 Task: Create a Word document with the title 'Distance Learning Education' and a paragraph about distance learning. Use 'Franklin Gothic' font for both, bold the title, and adjust the font sizes.
Action: Mouse moved to (456, 614)
Screenshot: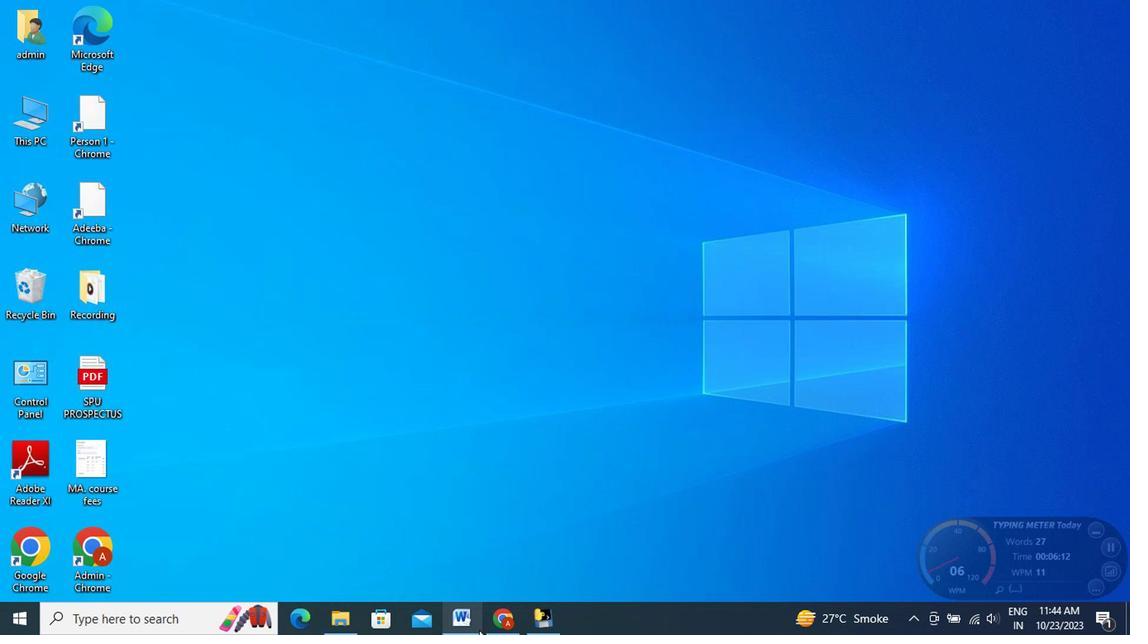 
Action: Mouse pressed left at (456, 614)
Screenshot: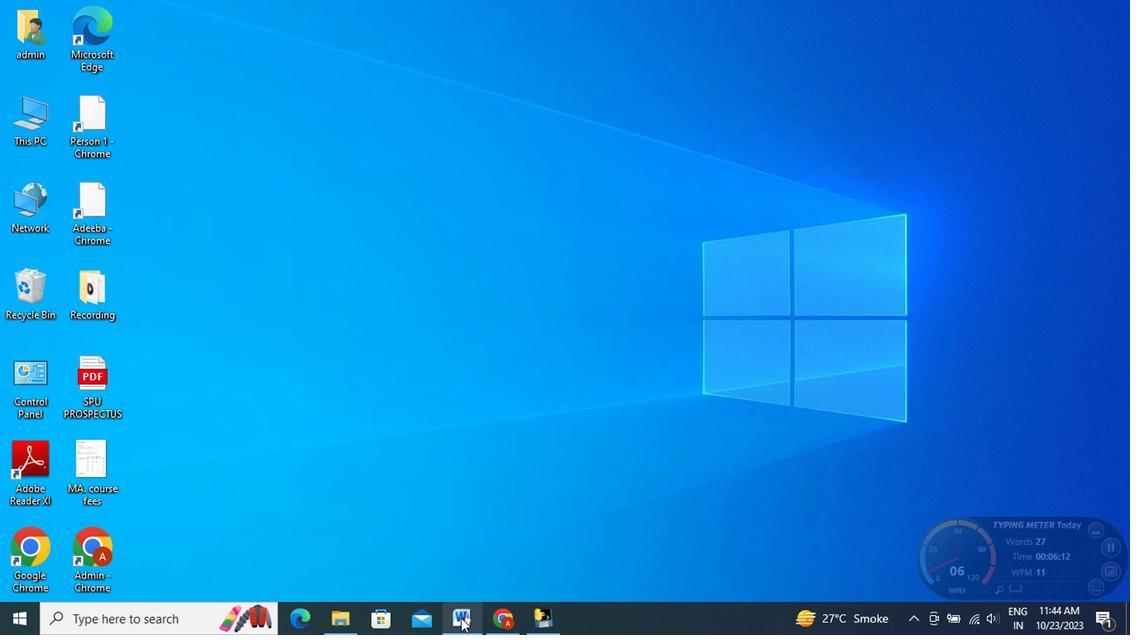 
Action: Mouse moved to (897, 367)
Screenshot: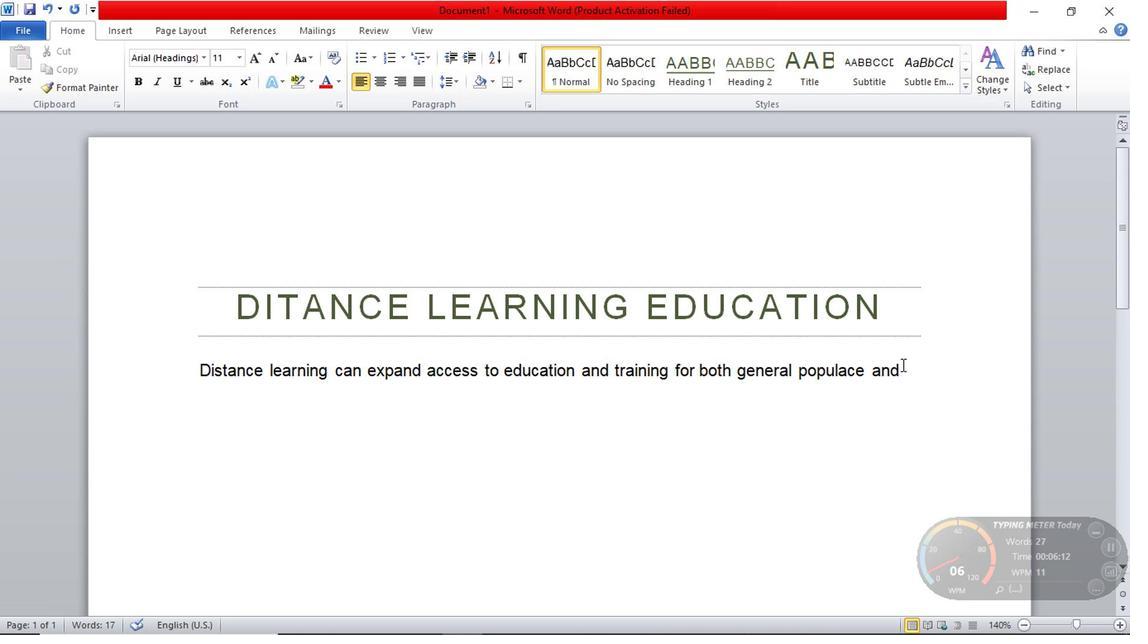 
Action: Mouse pressed left at (897, 367)
Screenshot: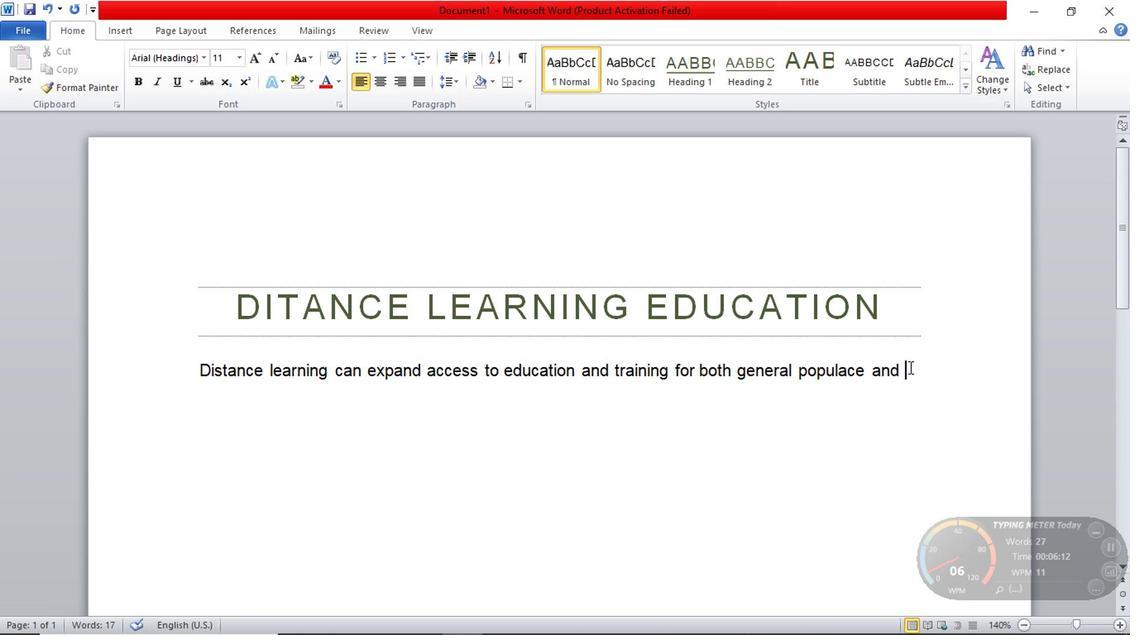 
Action: Key pressed hjnjjk
Screenshot: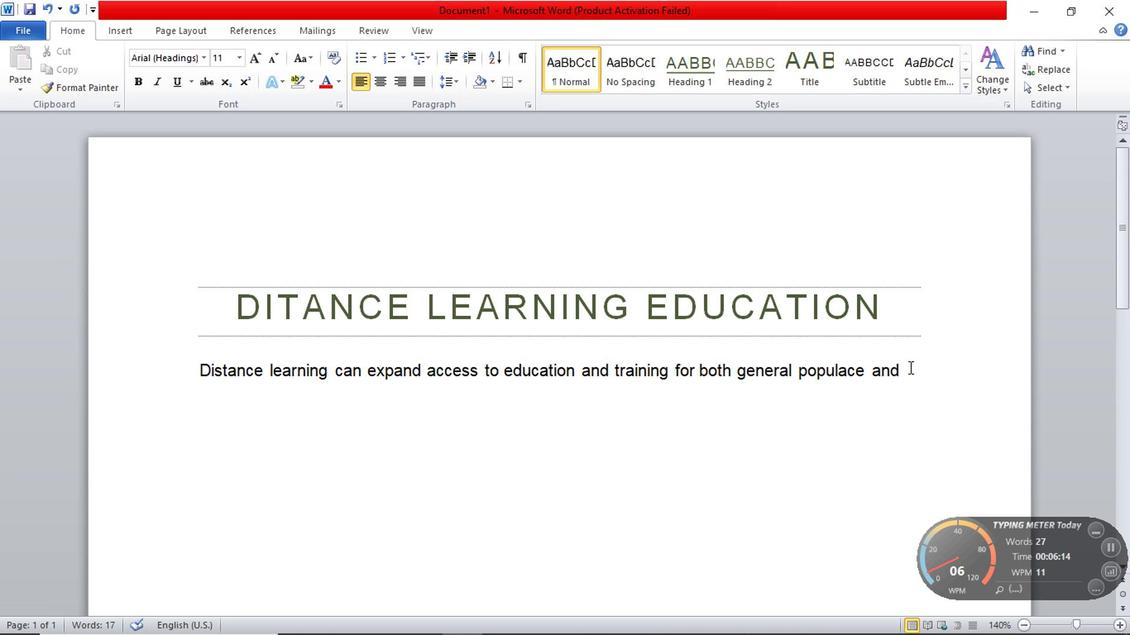 
Action: Mouse moved to (899, 364)
Screenshot: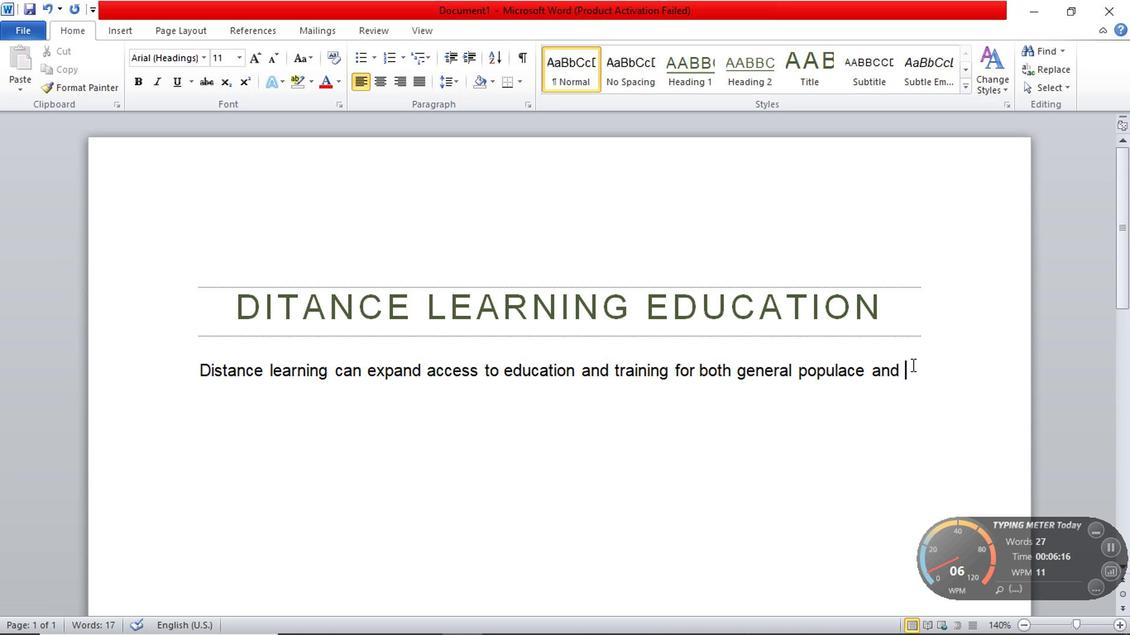 
Action: Mouse pressed left at (899, 364)
Screenshot: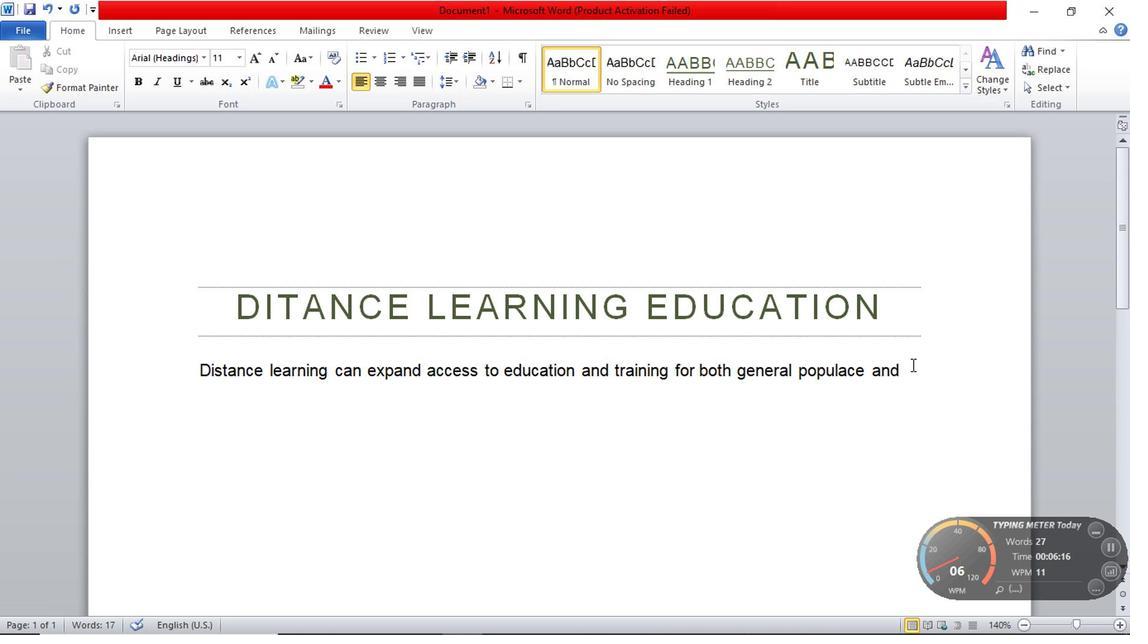 
Action: Key pressed <Key.backspace>
Screenshot: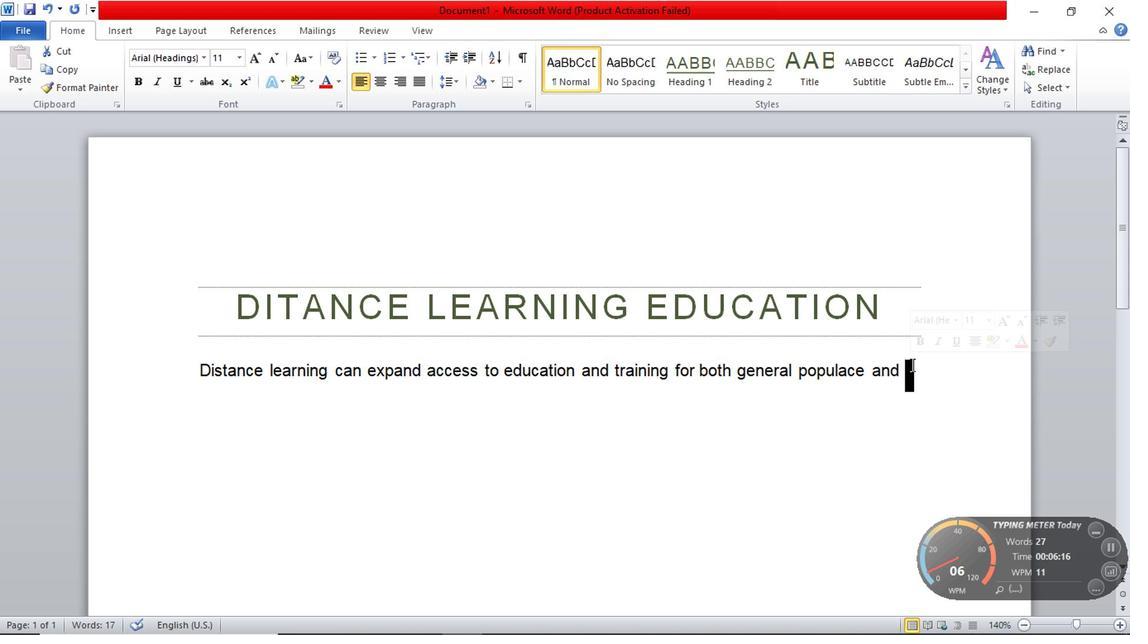 
Action: Mouse moved to (601, 64)
Screenshot: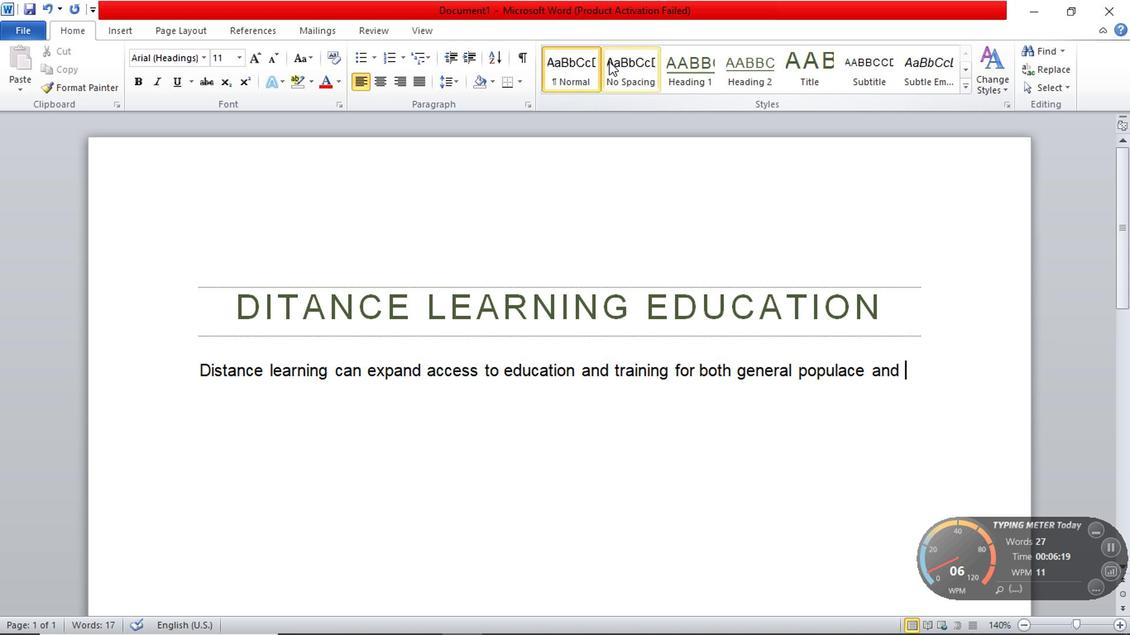 
Action: Mouse pressed left at (601, 64)
Screenshot: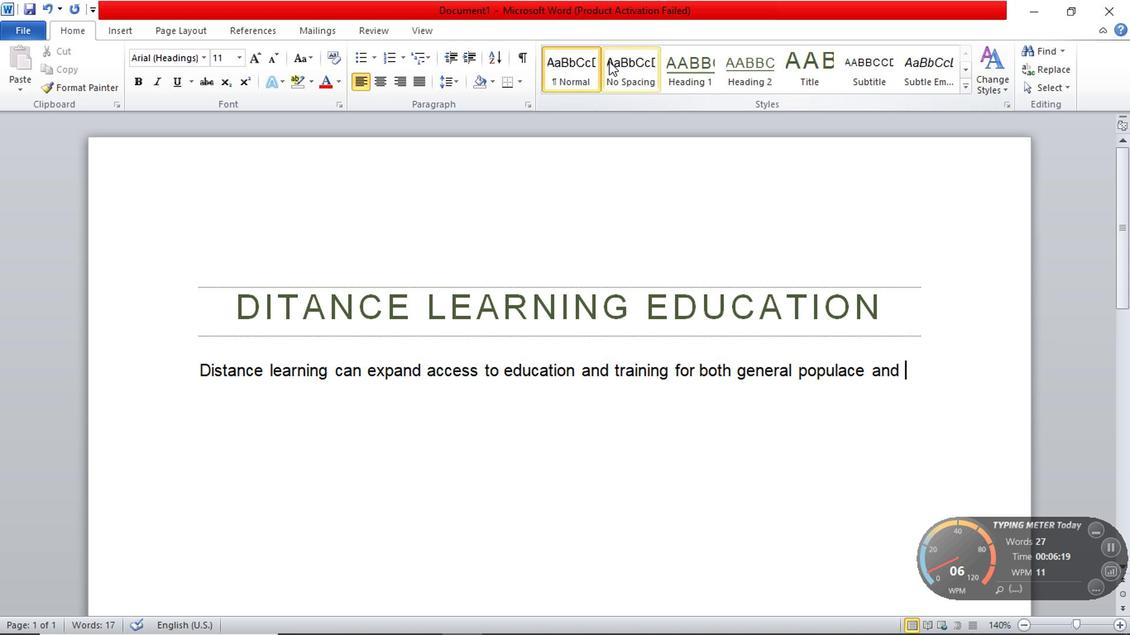
Action: Mouse moved to (553, 73)
Screenshot: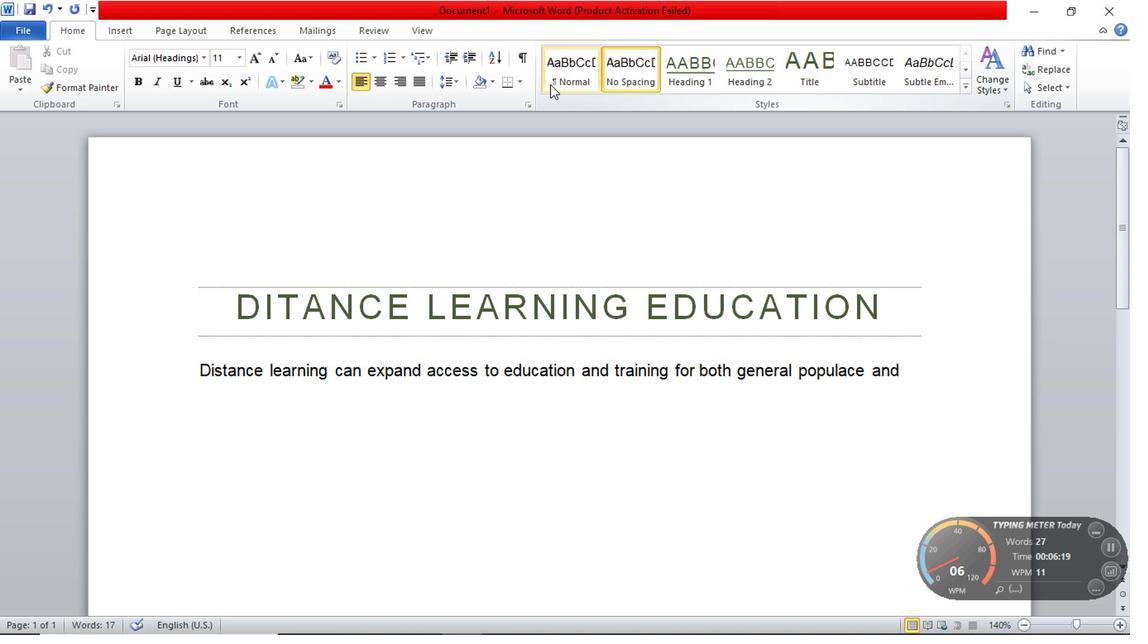 
Action: Mouse pressed left at (553, 73)
Screenshot: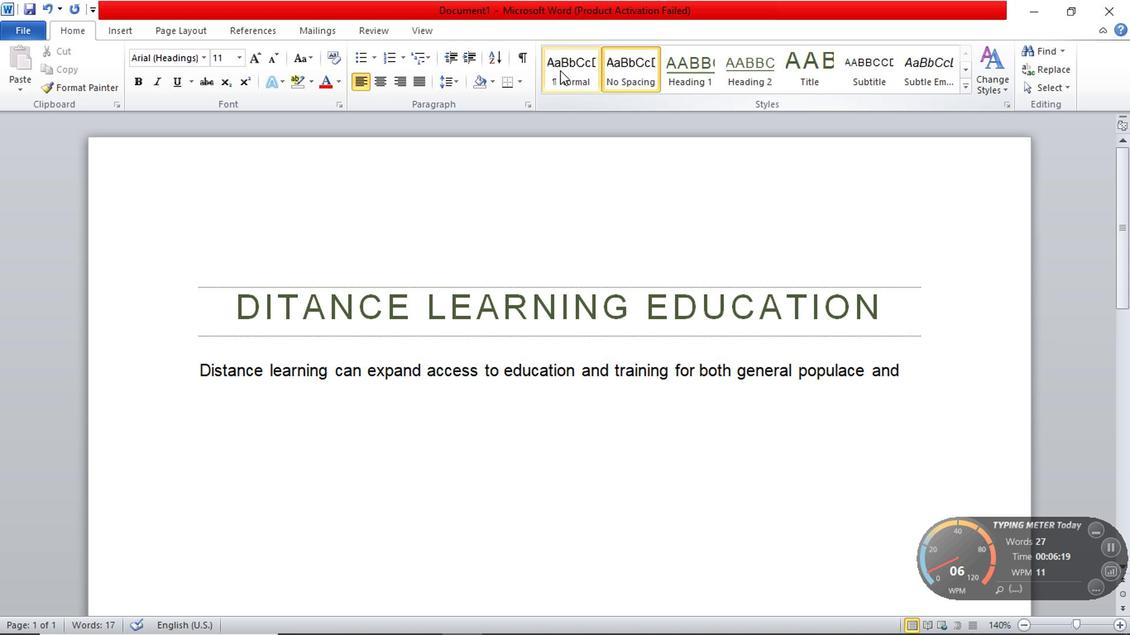 
Action: Mouse moved to (909, 371)
Screenshot: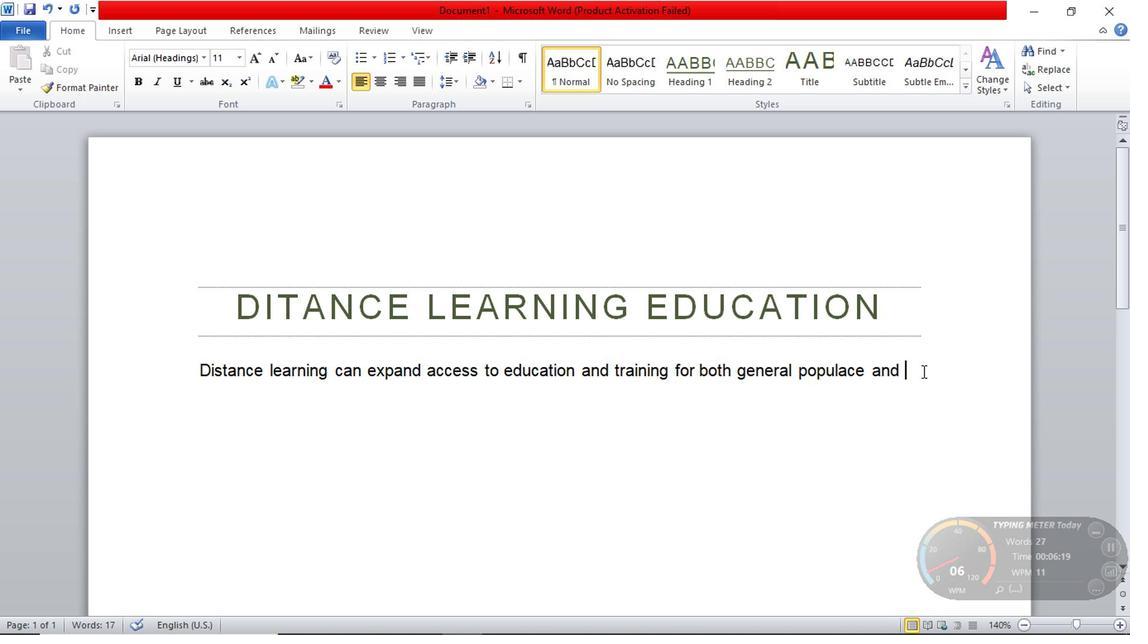 
Action: Mouse pressed left at (909, 371)
Screenshot: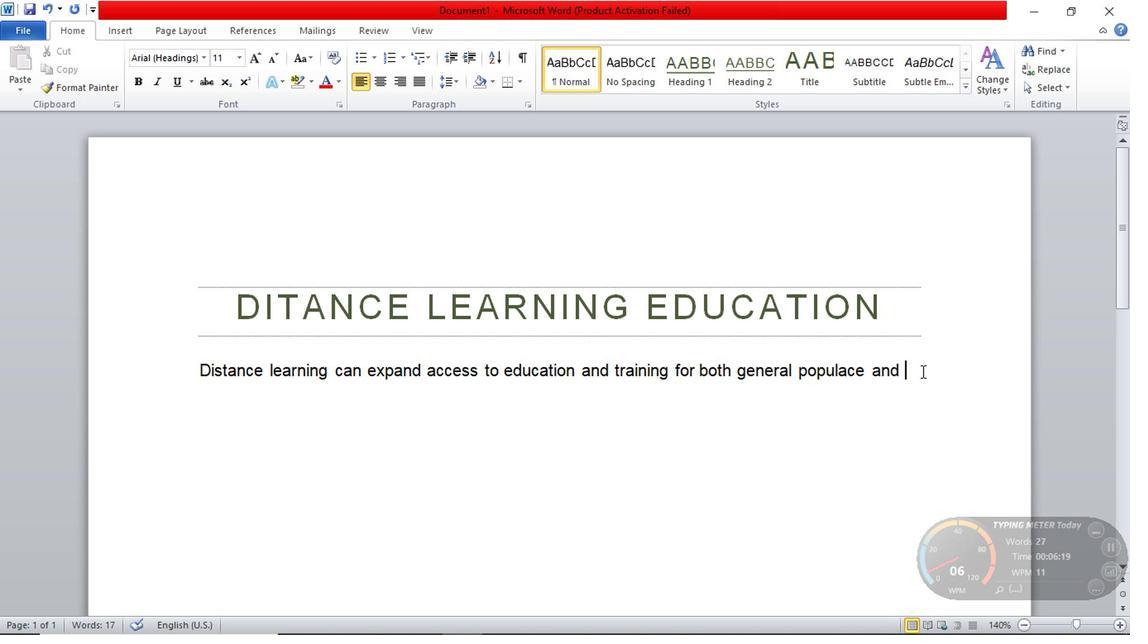 
Action: Key pressed bussiness<Key.space><Key.backspace>es<Key.space>since<Key.space>its<Key.space>flexblr<Key.backspace>e<Key.space><Key.backspace><Key.backspace><Key.backspace><Key.backspace>ible<Key.space>scheduling<Key.space>structure<Key.space>lessens<Key.space>the<Key.space>effects<Key.space>of<Key.space>the<Key.space>many<Key.space>time-constraintas<Key.backspace><Key.backspace>s<Key.space>imposed<Key.space>n<Key.backspace>by<Key.space>pe<<255>>rsonal<Key.space>responsibilities<Key.space>and<Key.space>commitments.<Key.shift>Devolving<Key.space>some<Key.backspace><Key.backspace><Key.backspace><Key.backspace><Key.backspace><Key.backspace><Key.backspace><Key.backspace><Key.backspace><Key.backspace><Key.backspace><Key.backspace><Key.backspace><Key.backspace><Key.space><Key.shift>Devolving<Key.space>some<Key.space>activite<Key.backspace>ies<Key.space>off<Key.space><Key.backspace>-d<Key.backspace>sif<Key.backspace>de<Key.space>alleviatres<Key.space>institutional<Key.space>capacity<Key.space>constrains<Key.backspace>ts<Key.space>arising<Key.space>from<Key.space>the<Key.space>traditional<Key.space>demand<Key.space>on<Key.space>institutonal<Key.space>buildings<Key.space>and<Key.space>infe<Key.backspace>rastructure/<Key.backspace>.<Key.space><Key.shift>As<Key.backspace><Key.backspace><Key.backspace><Key.space><Key.shift>A<Key.shift>A<Key.backspace><Key.backspace>as<Key.backspace><Key.backspace><Key.space><Key.shift><Key.shift><Key.shift><Key.shift><Key.shift><Key.shift>A<Key.backspace>
Screenshot: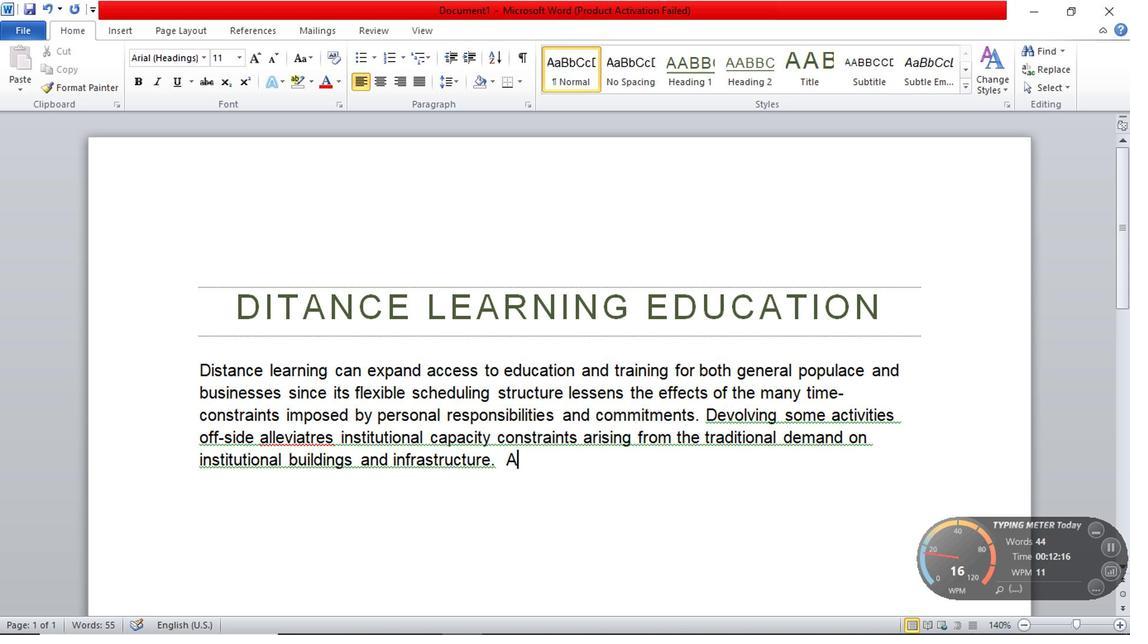 
Action: Mouse moved to (370, 62)
Screenshot: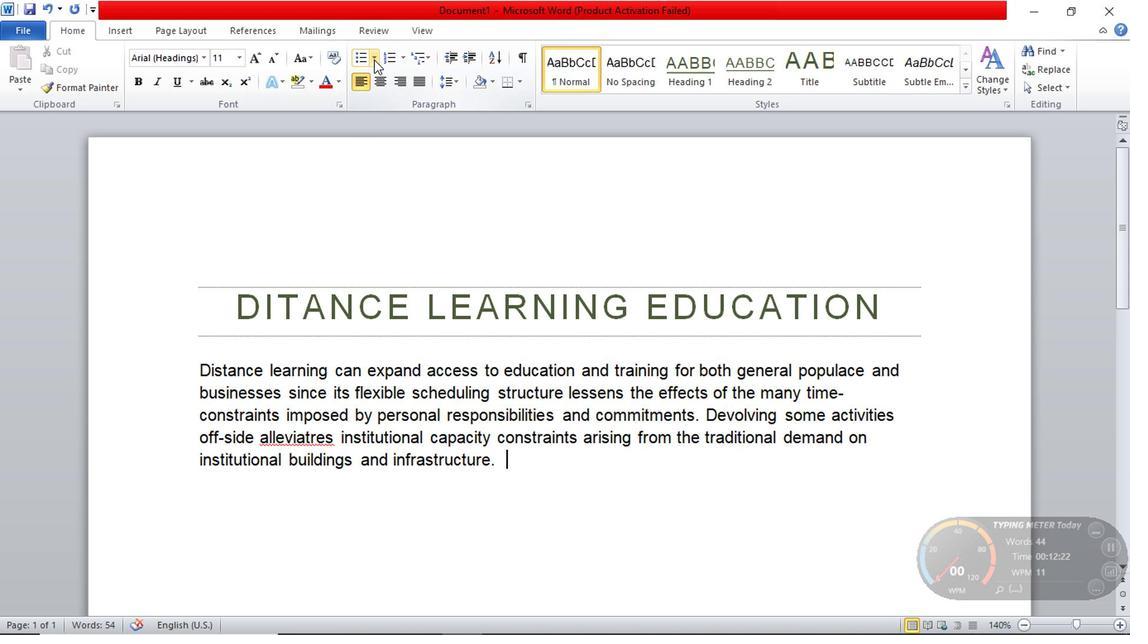 
Action: Mouse pressed left at (370, 62)
Screenshot: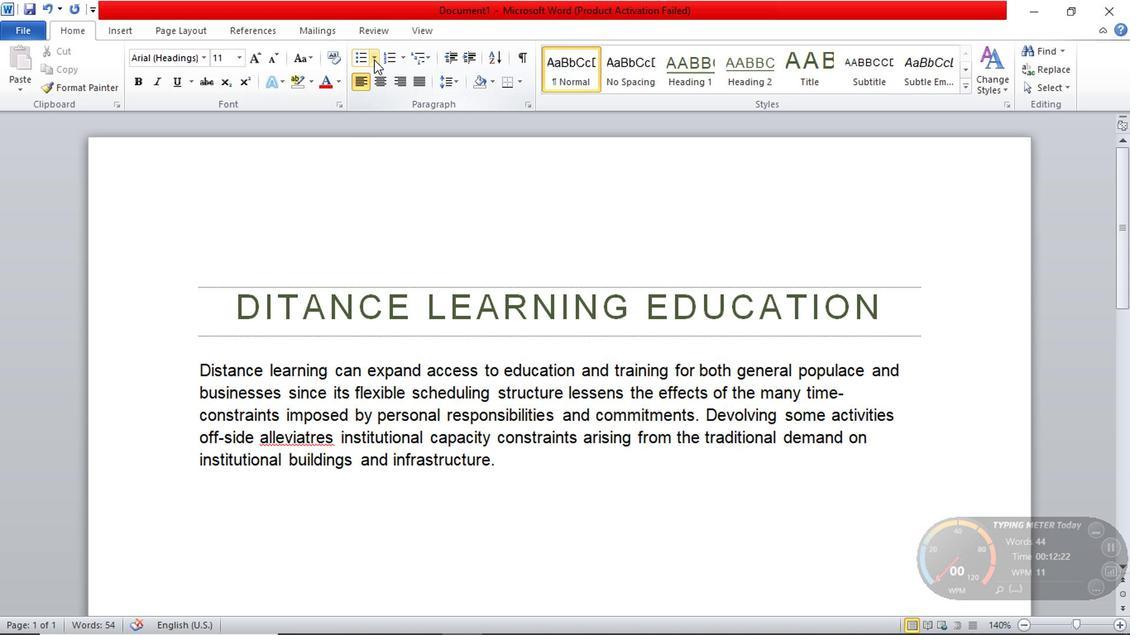 
Action: Mouse moved to (273, 237)
Screenshot: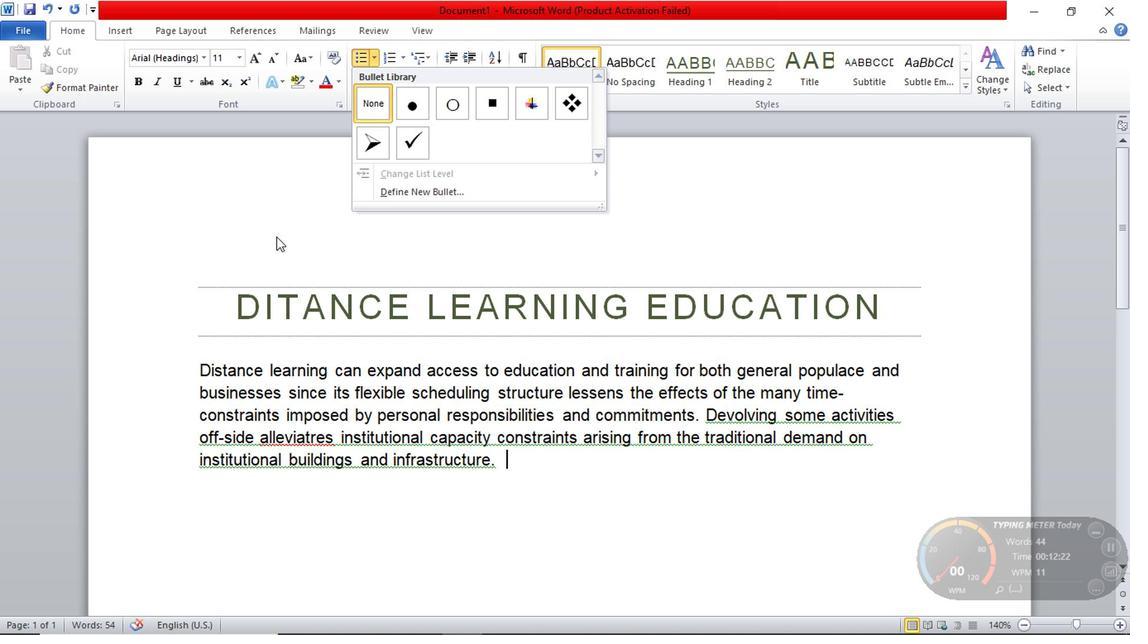 
Action: Mouse pressed left at (273, 237)
Screenshot: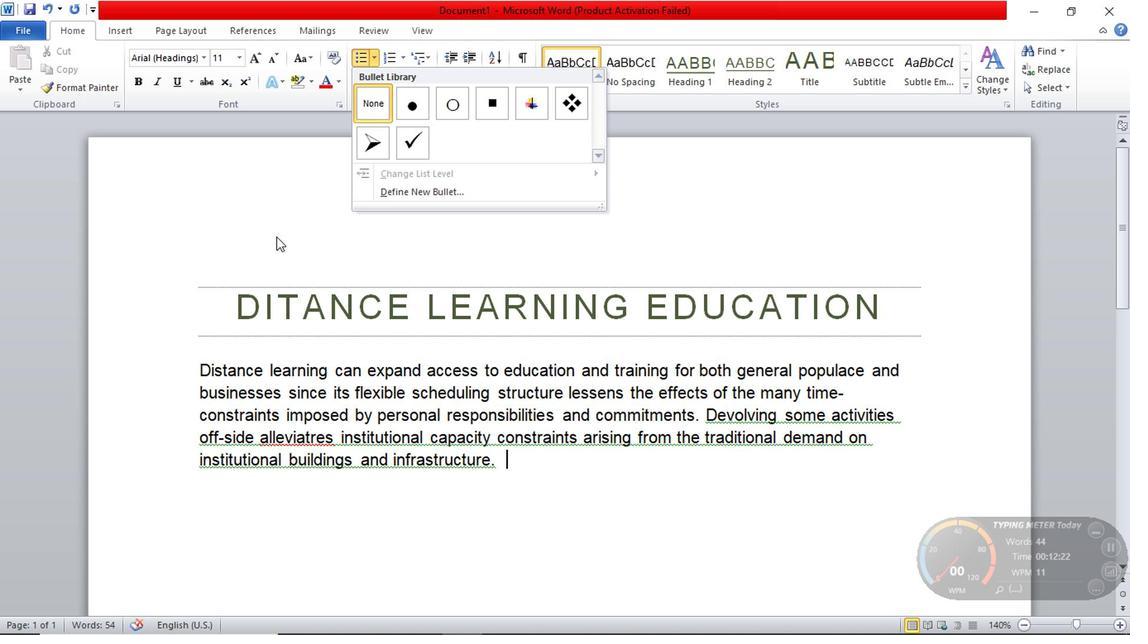
Action: Mouse moved to (484, 475)
Screenshot: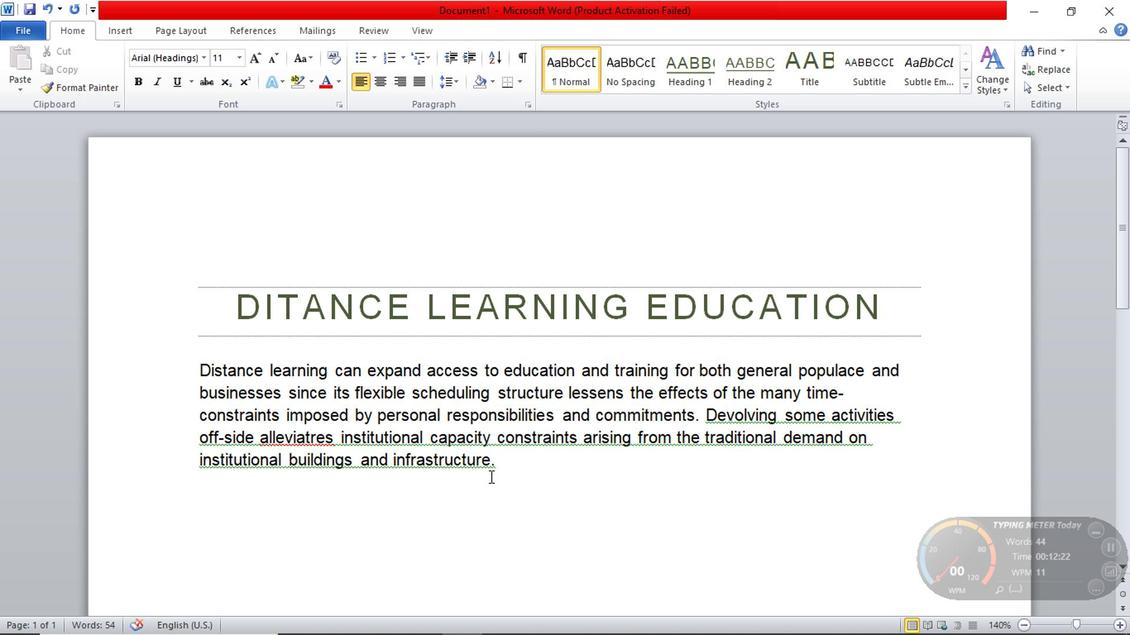 
Action: Mouse pressed left at (484, 475)
Screenshot: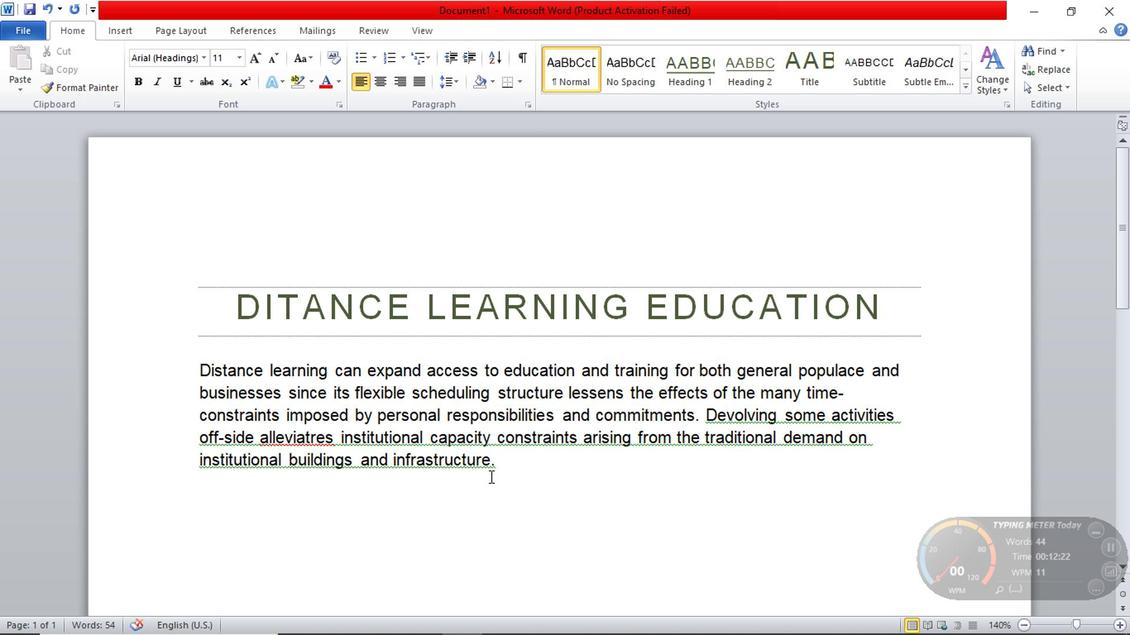 
Action: Mouse moved to (327, 436)
Screenshot: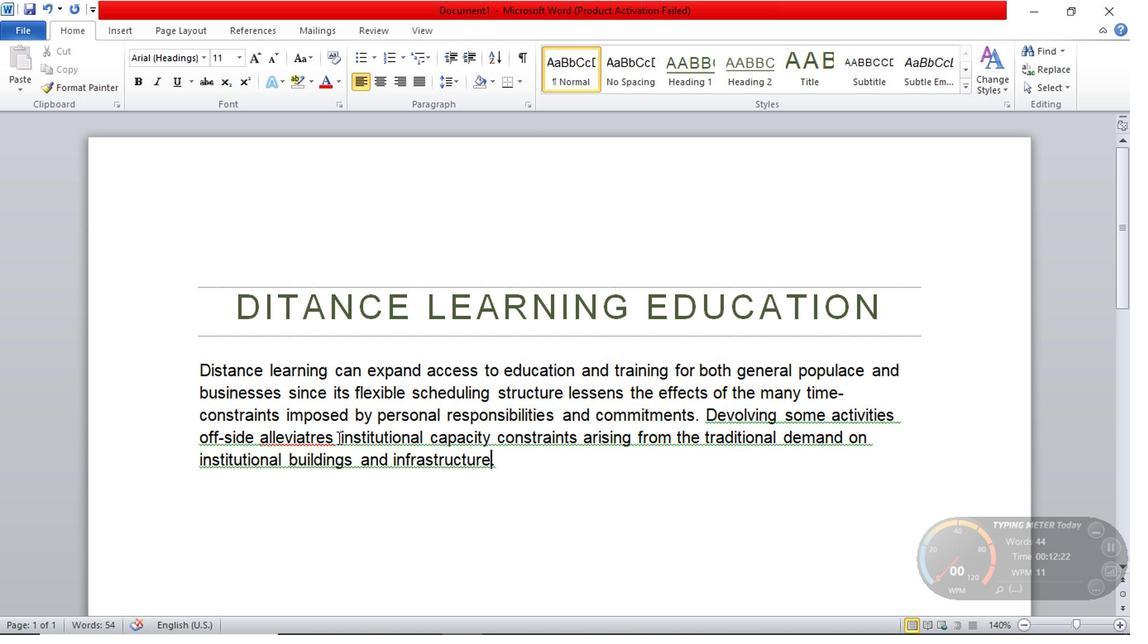 
Action: Mouse pressed left at (327, 436)
Screenshot: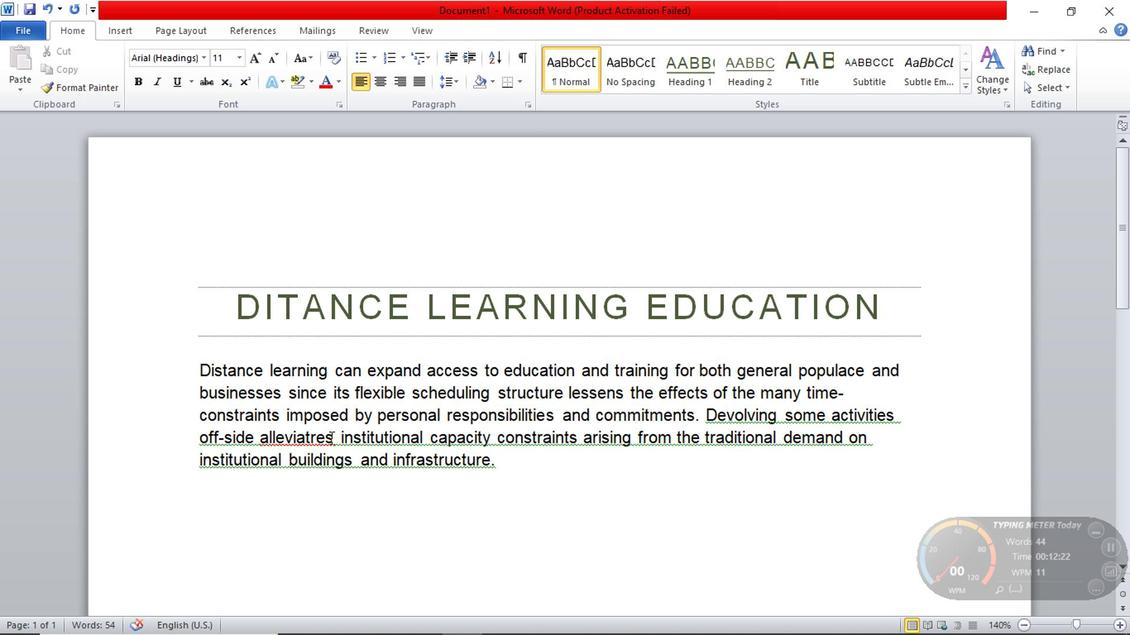 
Action: Mouse moved to (329, 434)
Screenshot: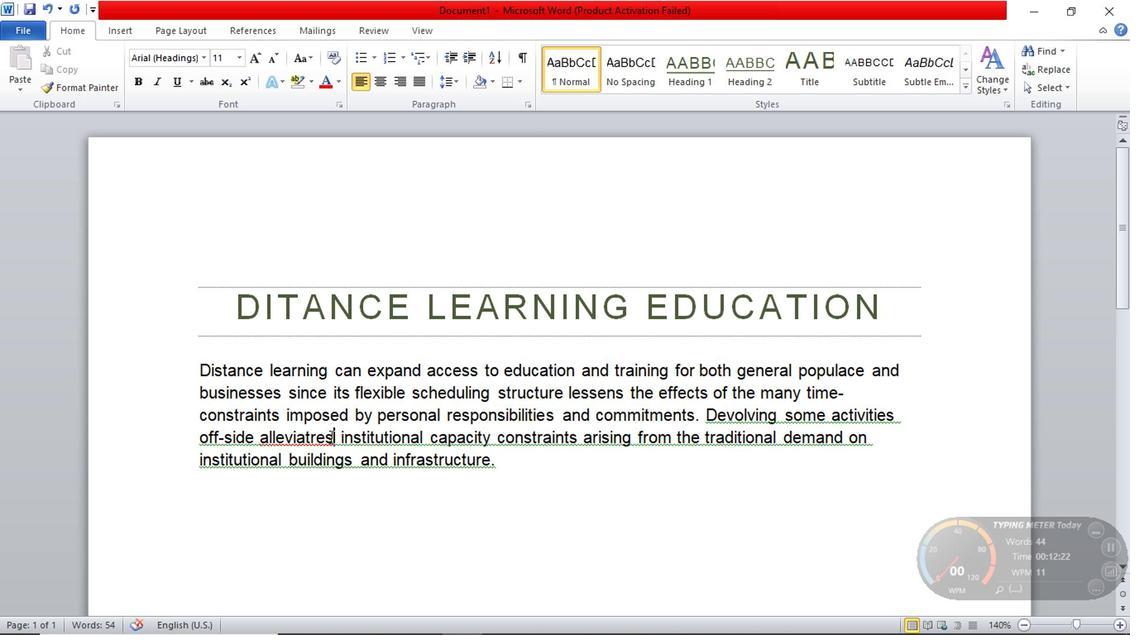 
Action: Key pressed <Key.backspace><Key.backspace><Key.backspace><Key.backspace><Key.backspace><Key.backspace><Key.backspace>
Screenshot: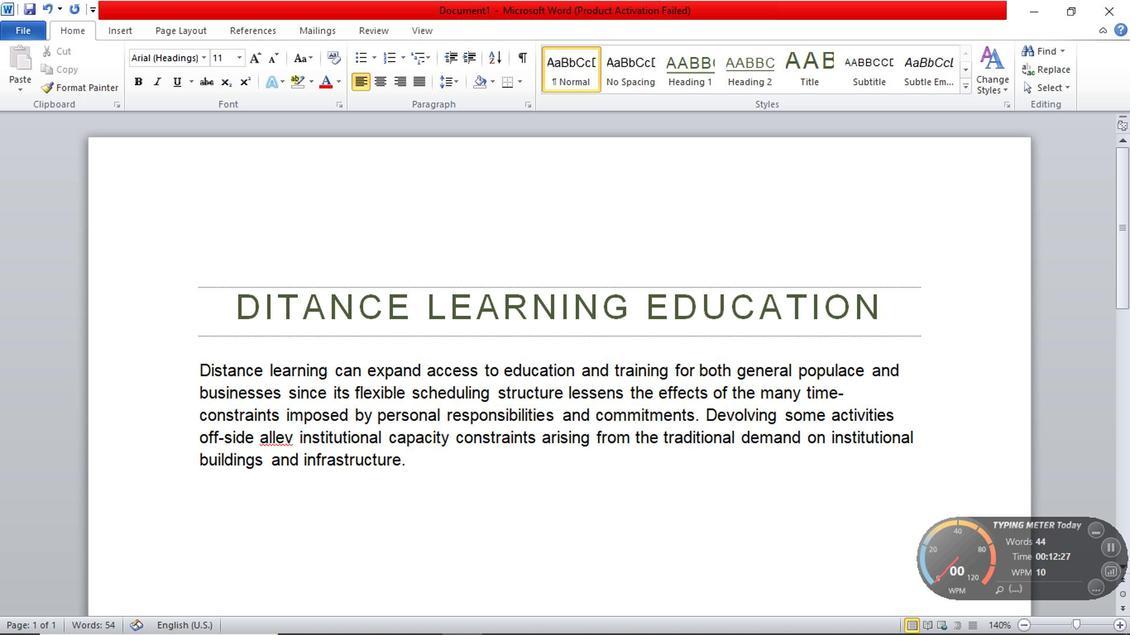 
Action: Mouse moved to (282, 433)
Screenshot: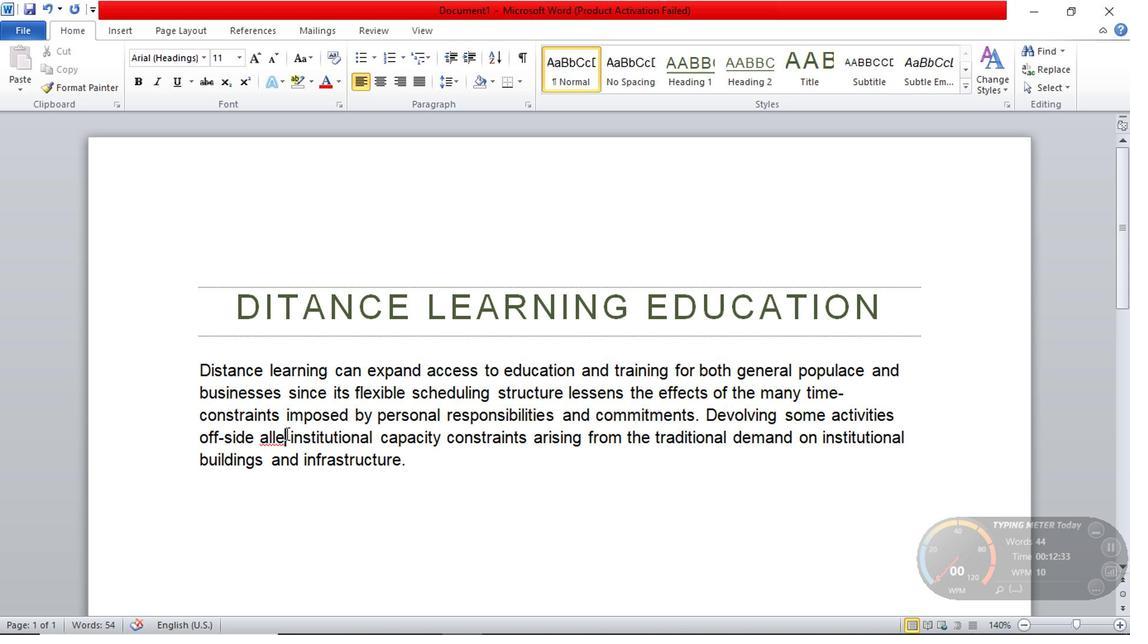 
Action: Key pressed viates
Screenshot: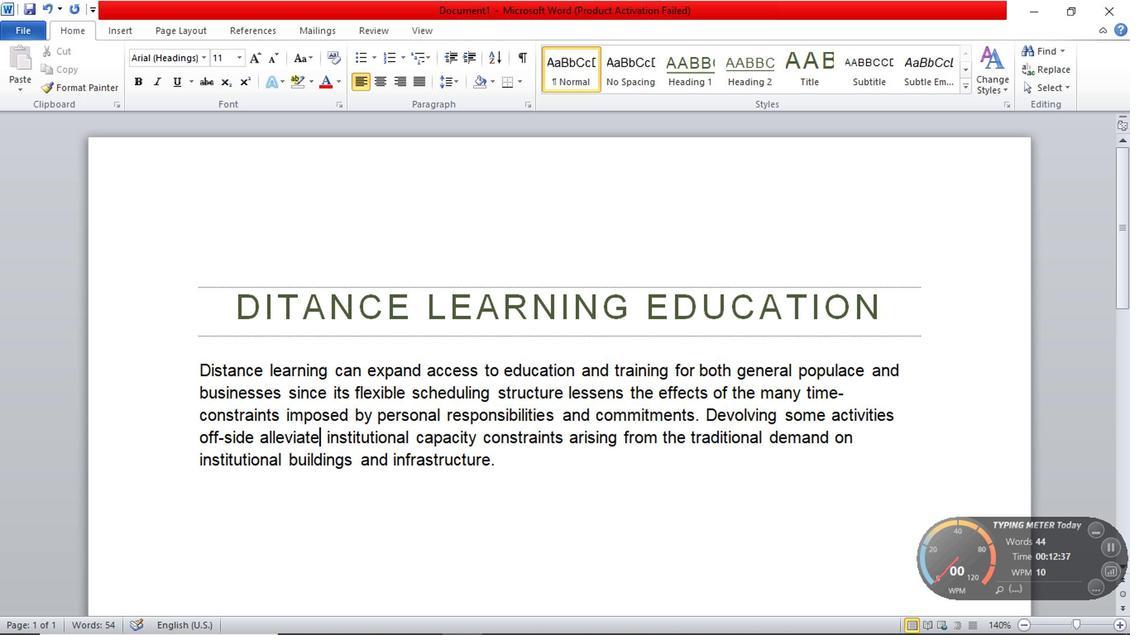 
Action: Mouse moved to (505, 457)
Screenshot: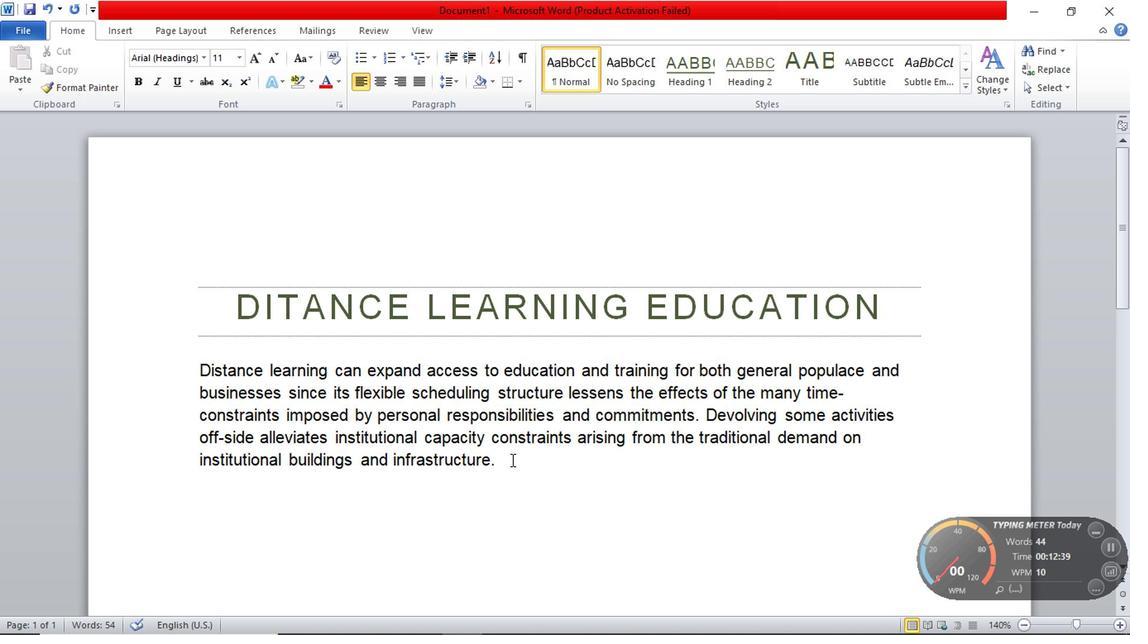 
Action: Mouse pressed left at (505, 457)
Screenshot: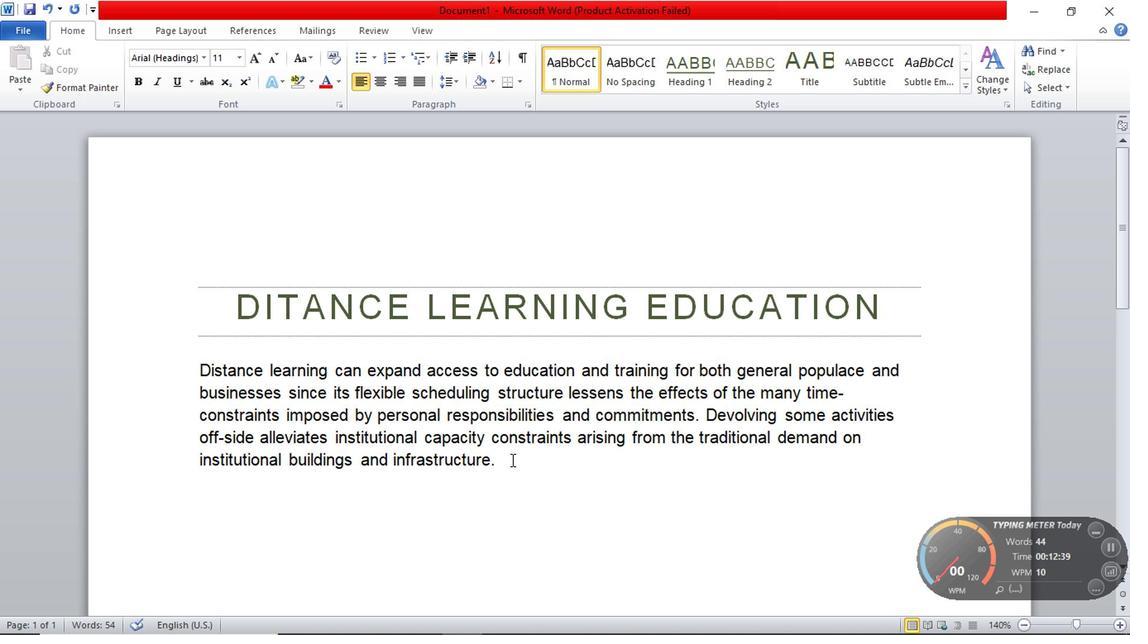 
Action: Mouse moved to (191, 372)
Screenshot: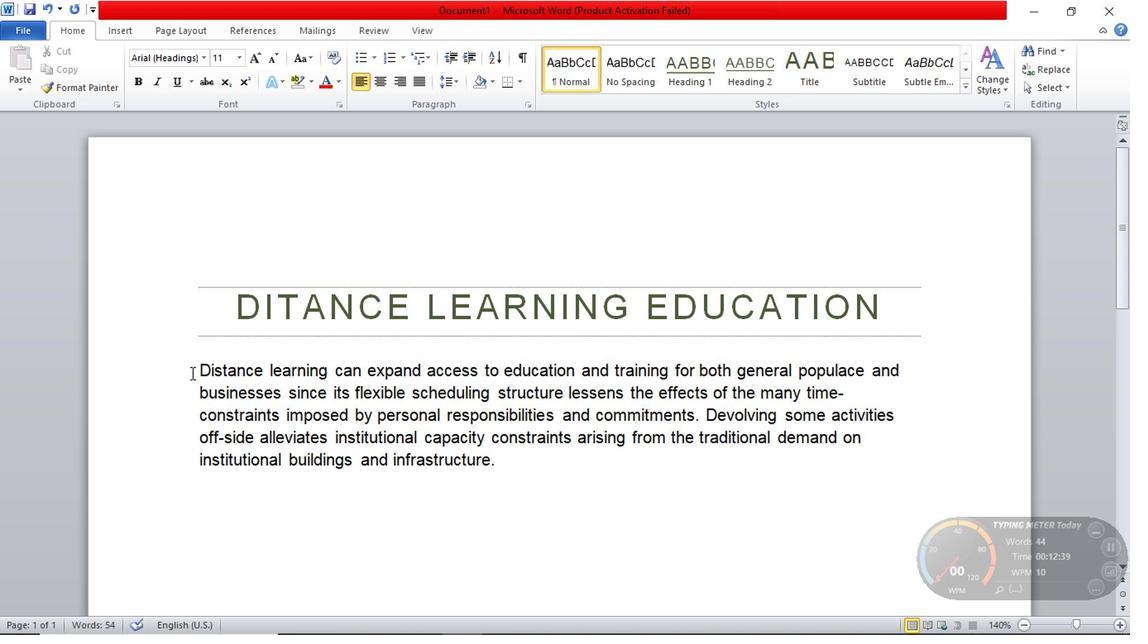 
Action: Mouse pressed left at (191, 372)
Screenshot: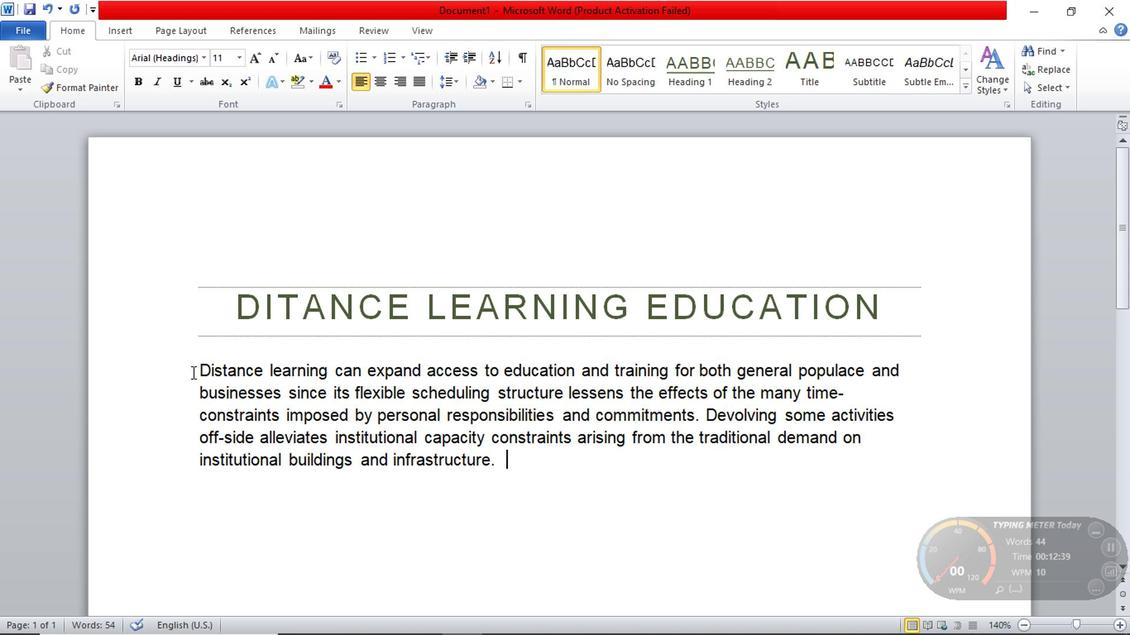 
Action: Mouse moved to (163, 87)
Screenshot: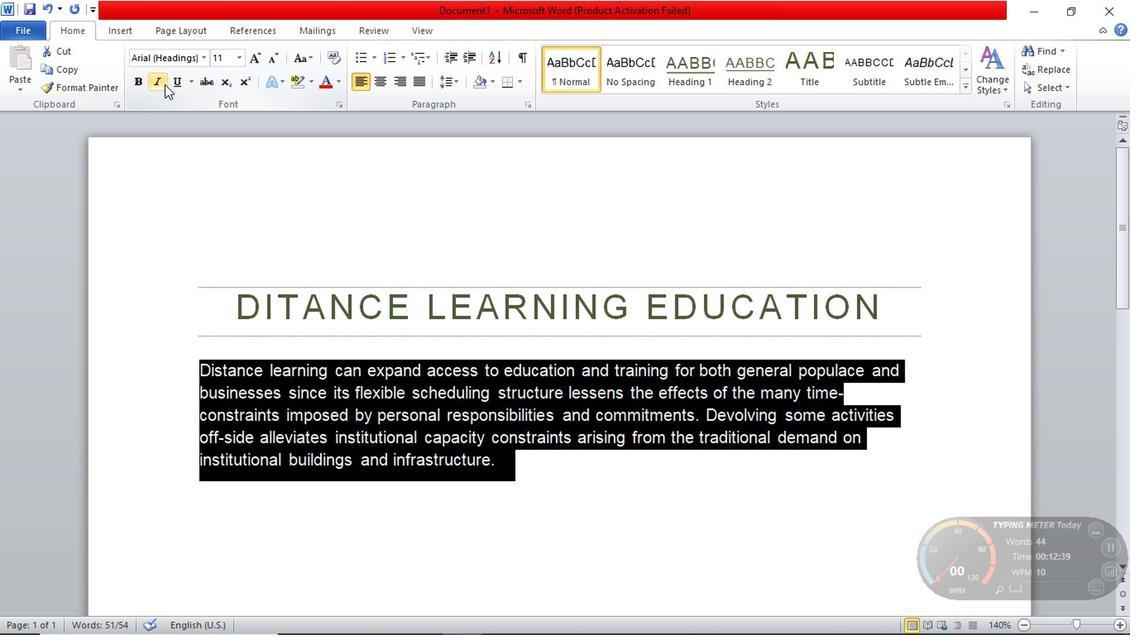 
Action: Mouse pressed left at (163, 87)
Screenshot: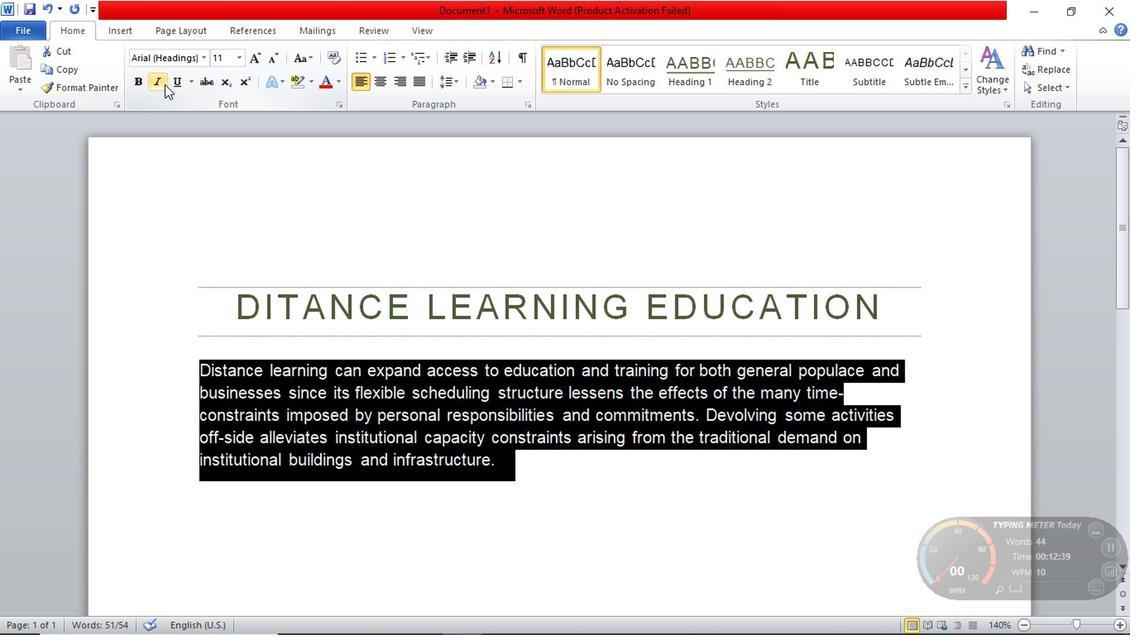 
Action: Mouse moved to (160, 77)
Screenshot: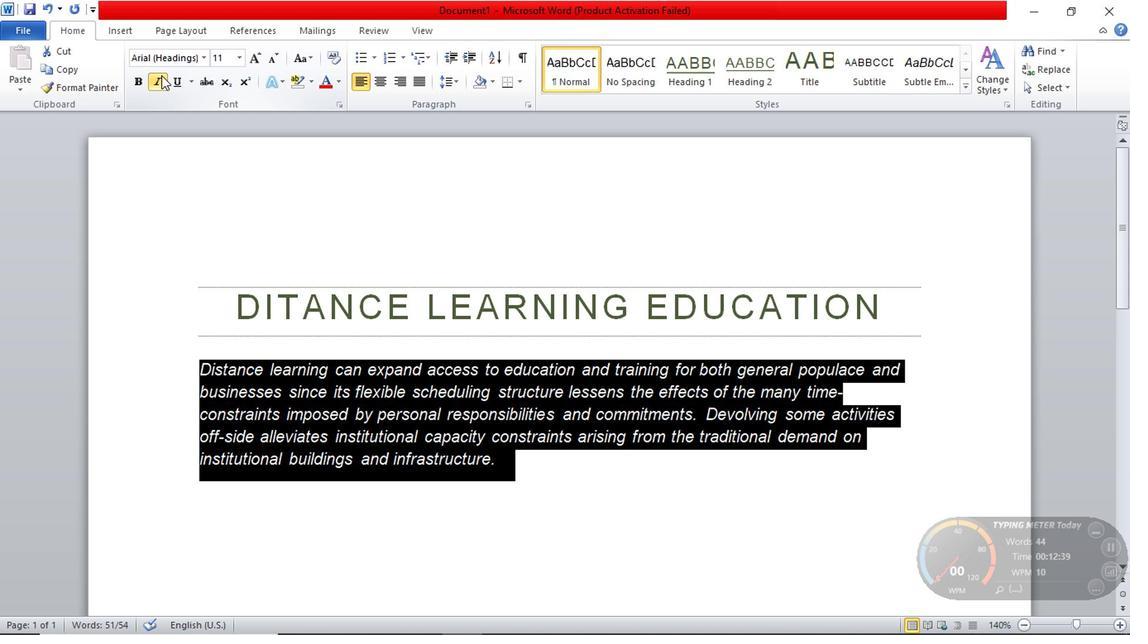 
Action: Mouse pressed left at (160, 77)
Screenshot: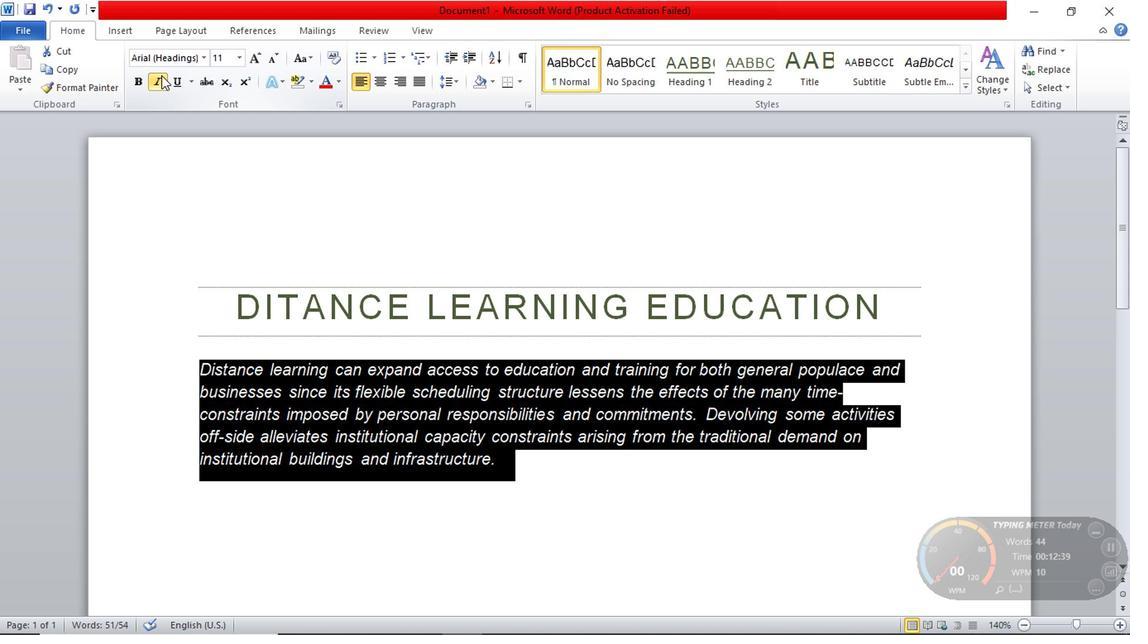 
Action: Mouse moved to (144, 83)
Screenshot: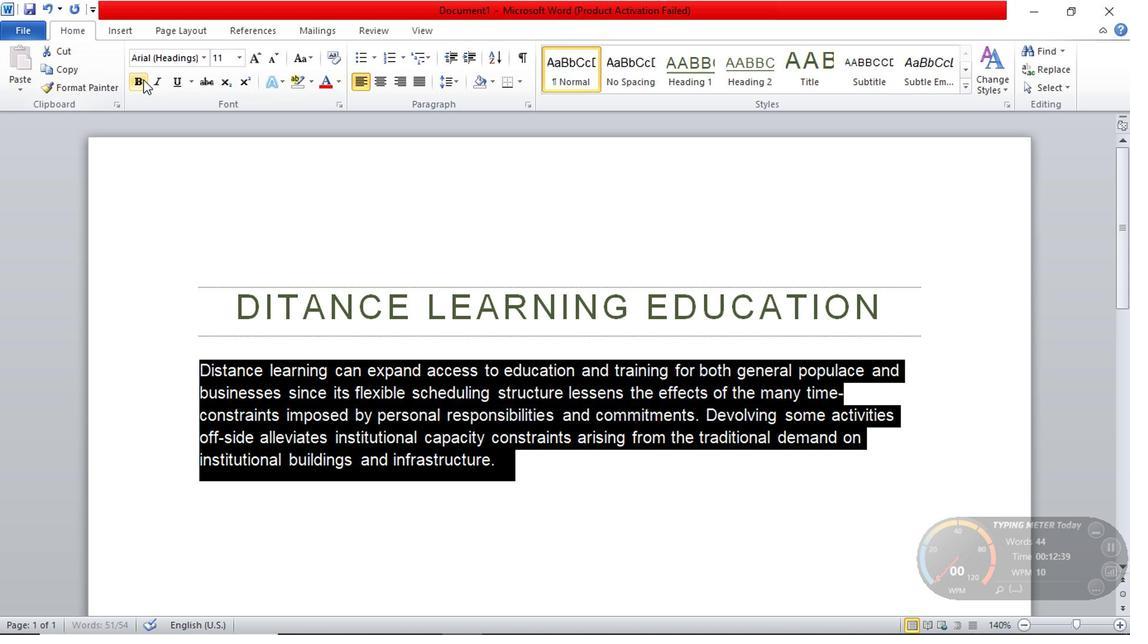 
Action: Mouse pressed left at (144, 83)
Screenshot: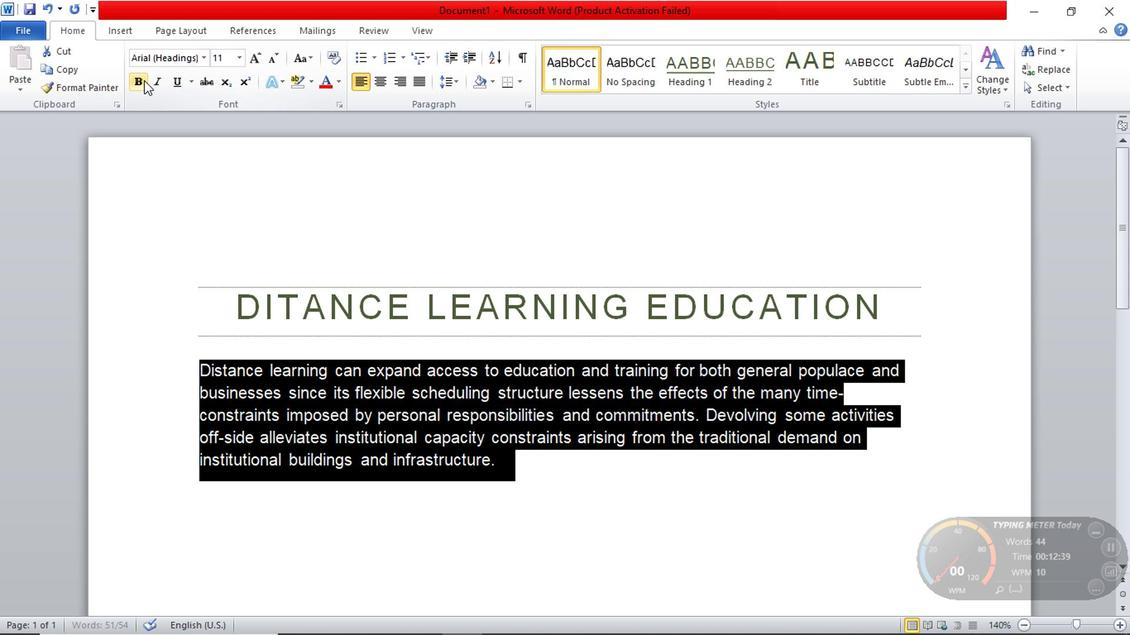 
Action: Mouse moved to (144, 85)
Screenshot: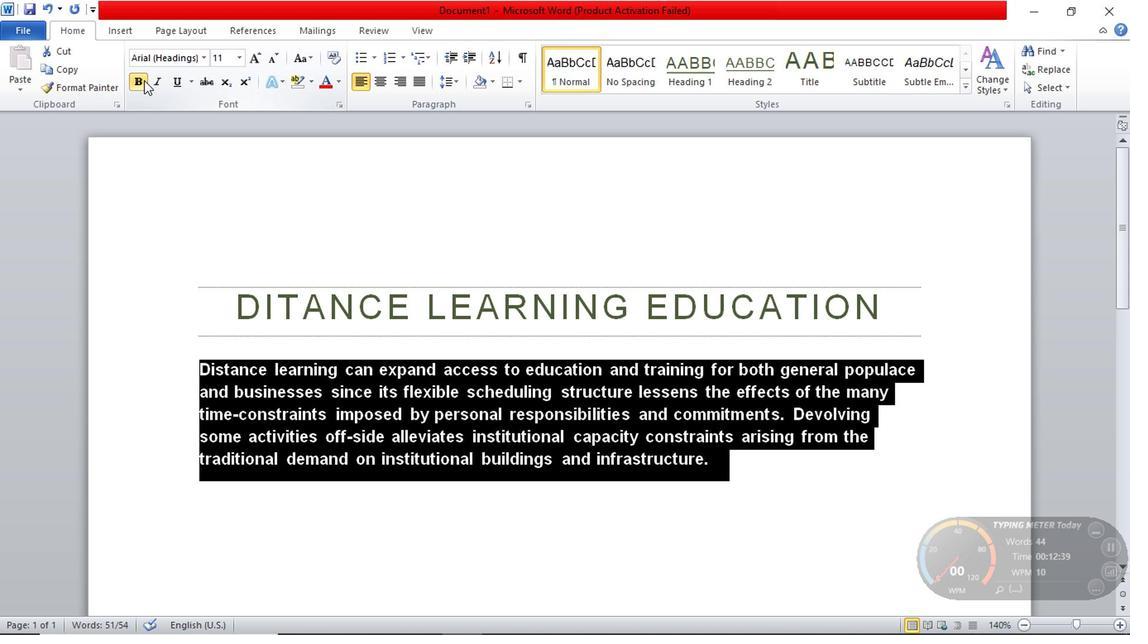 
Action: Mouse pressed left at (144, 85)
Screenshot: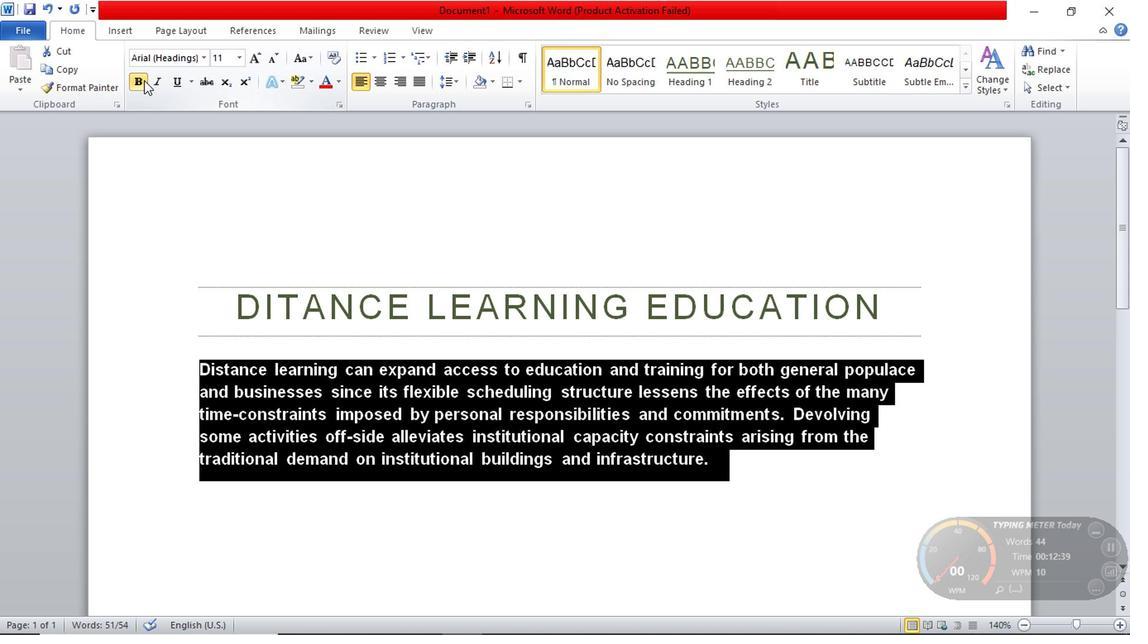 
Action: Mouse moved to (188, 85)
Screenshot: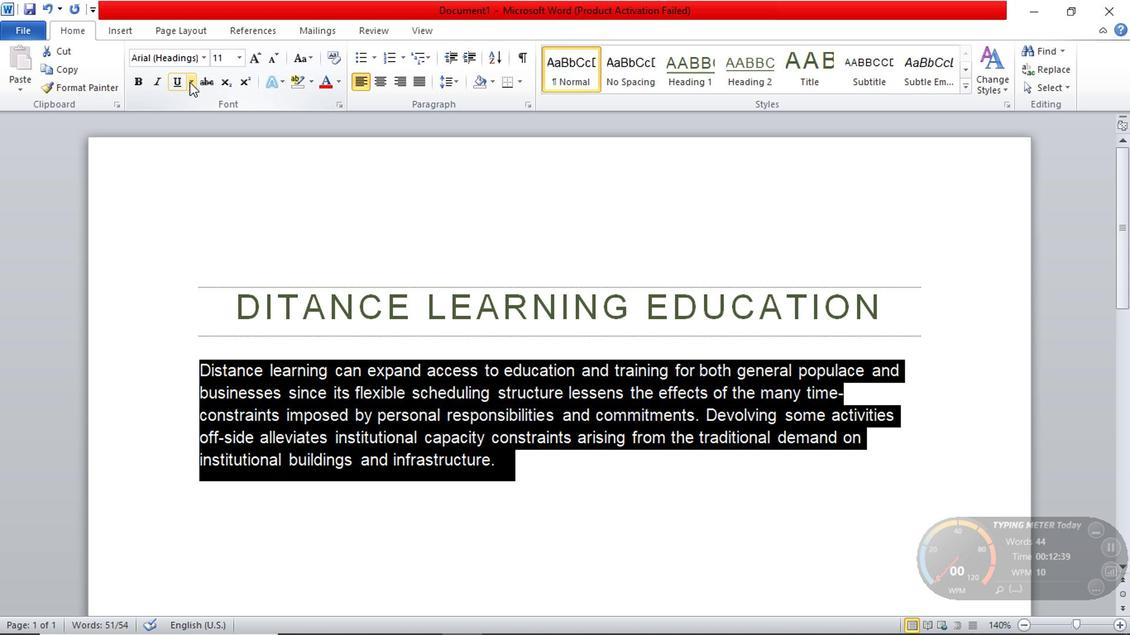 
Action: Mouse pressed left at (188, 85)
Screenshot: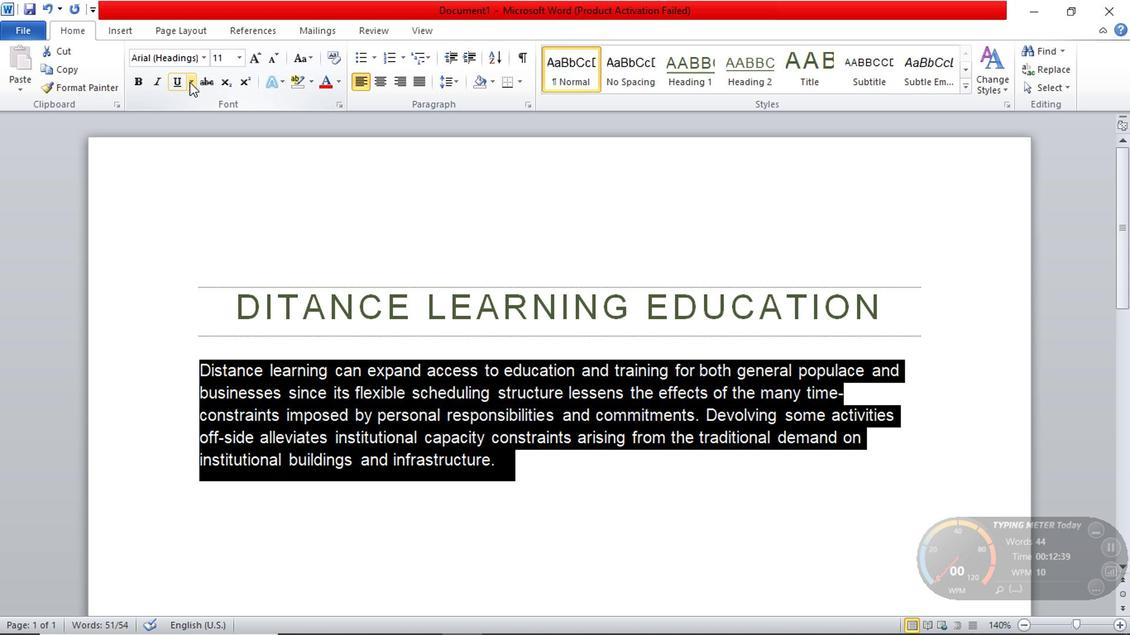 
Action: Mouse moved to (360, 175)
Screenshot: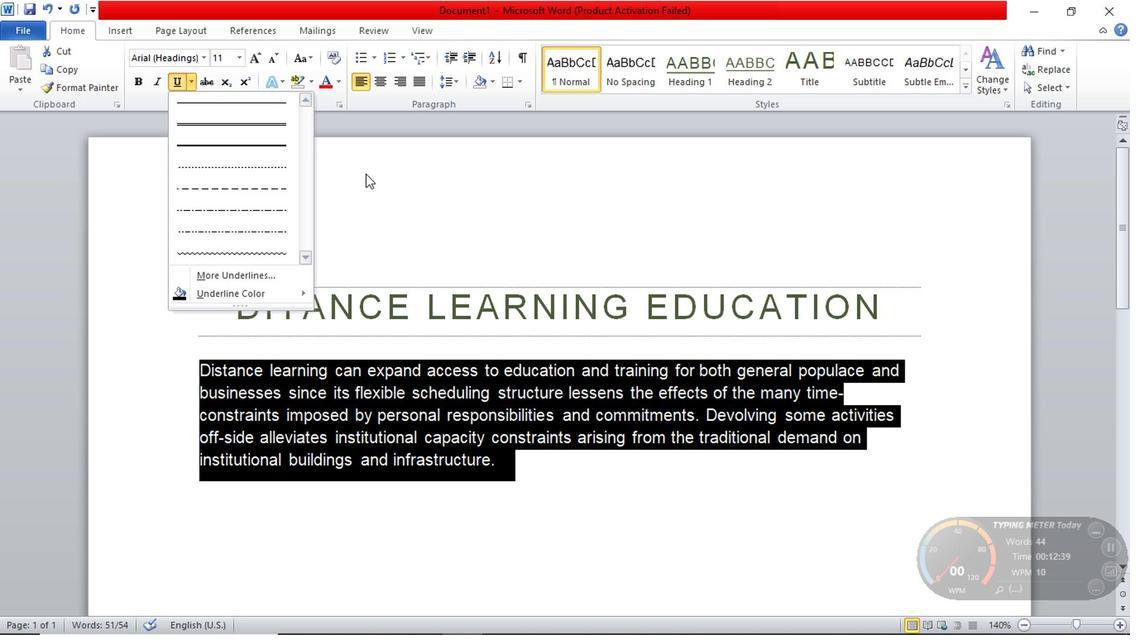 
Action: Mouse pressed left at (360, 175)
Screenshot: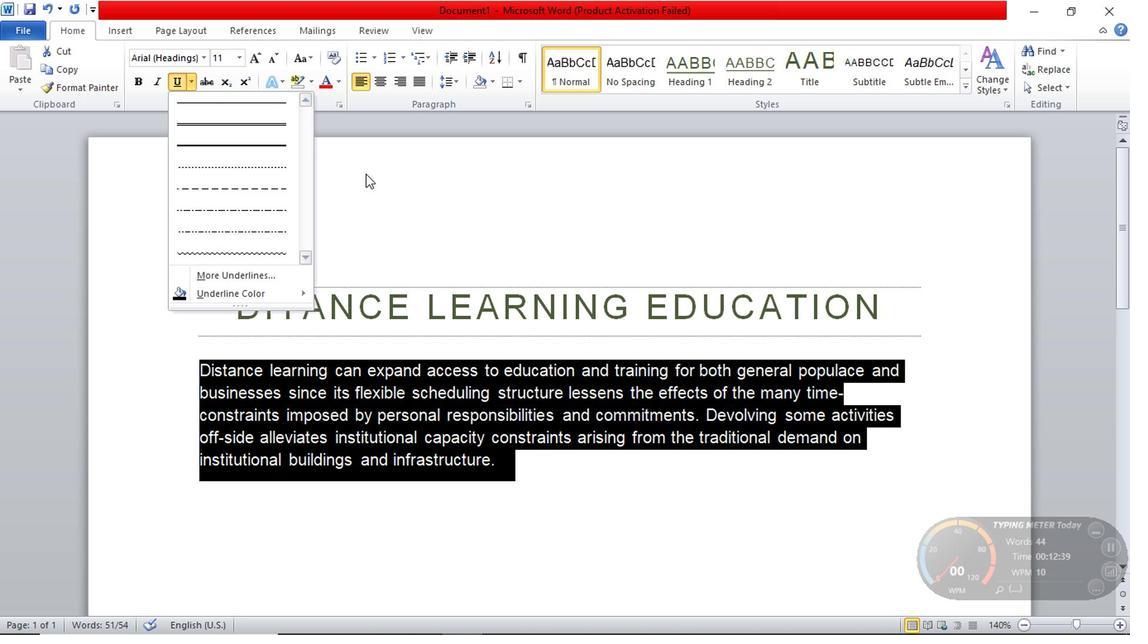 
Action: Mouse moved to (276, 61)
Screenshot: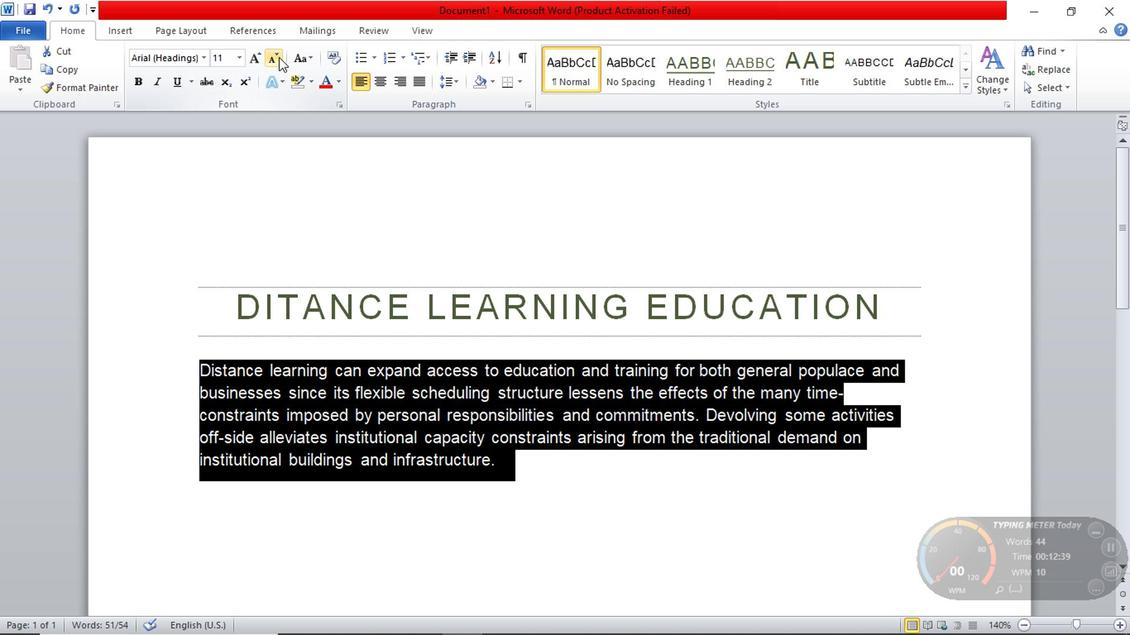 
Action: Mouse pressed left at (276, 61)
Screenshot: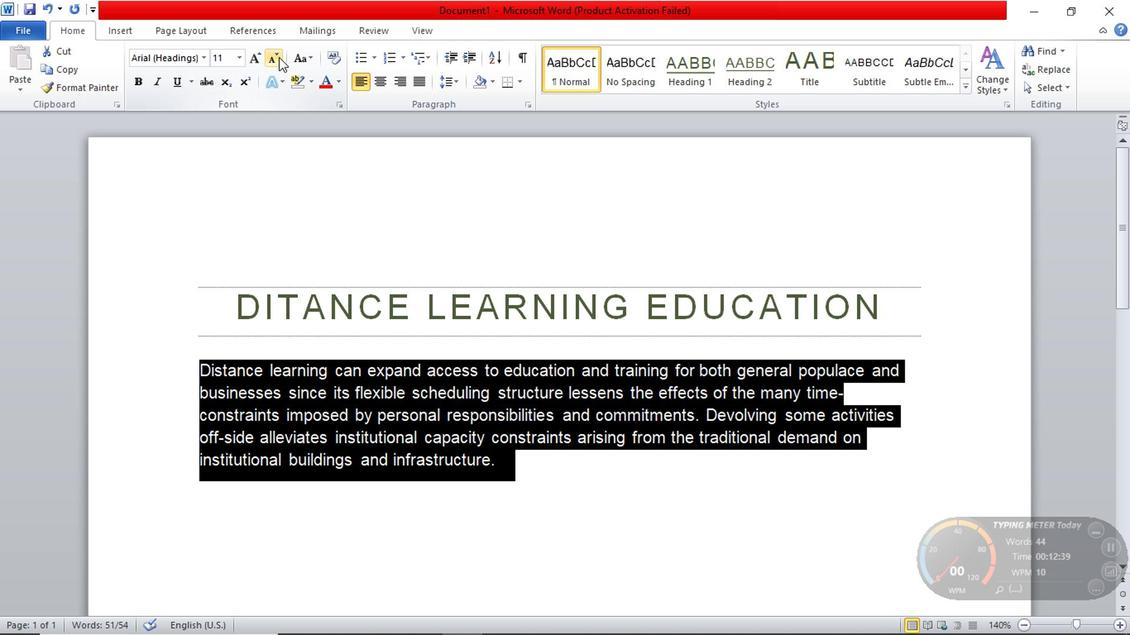 
Action: Mouse pressed left at (276, 61)
Screenshot: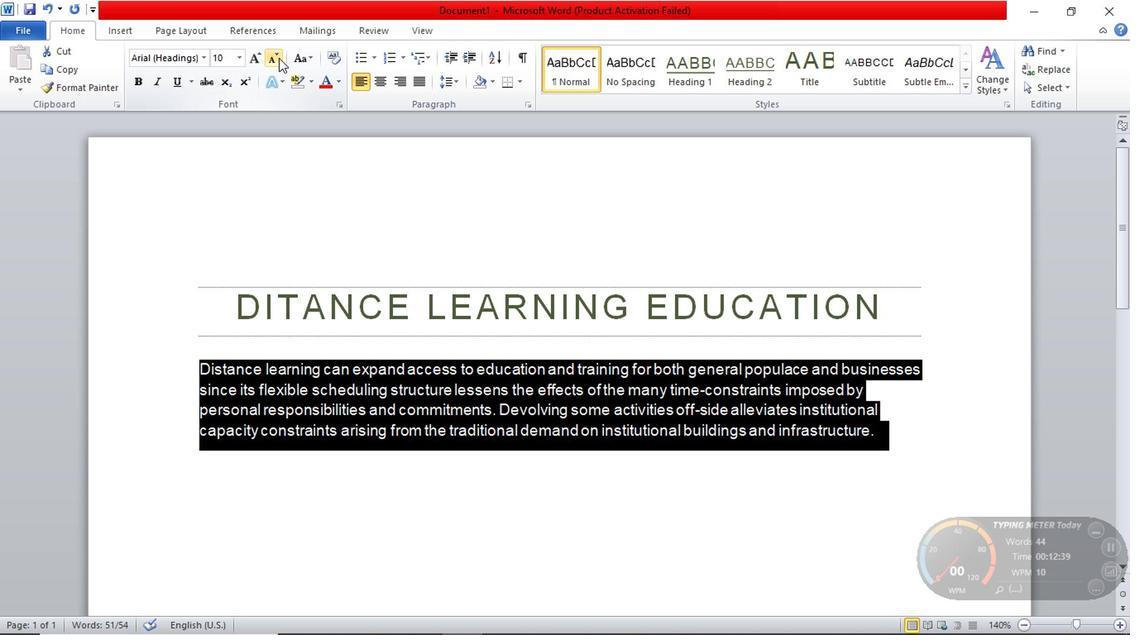 
Action: Mouse moved to (257, 55)
Screenshot: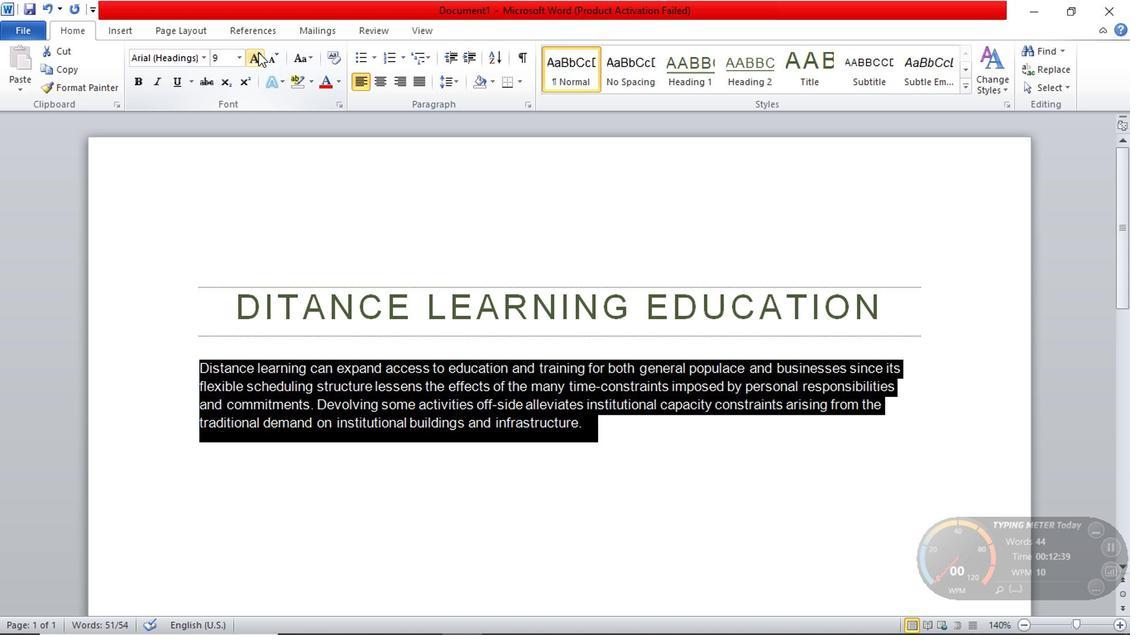 
Action: Mouse pressed left at (257, 55)
Screenshot: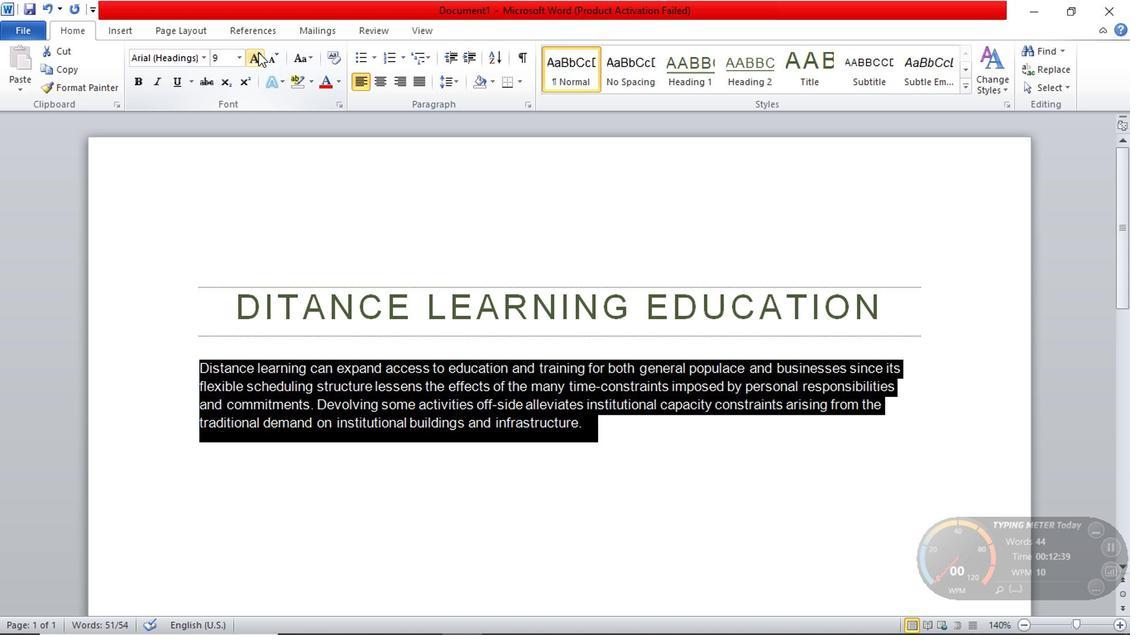 
Action: Mouse moved to (257, 55)
Screenshot: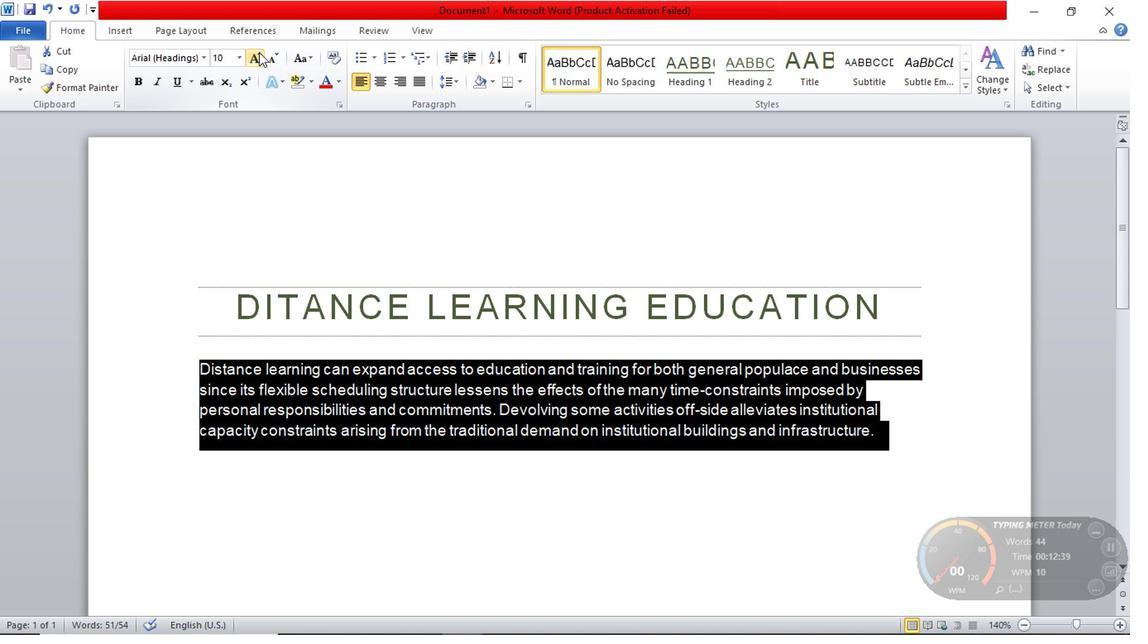 
Action: Mouse pressed left at (257, 55)
Screenshot: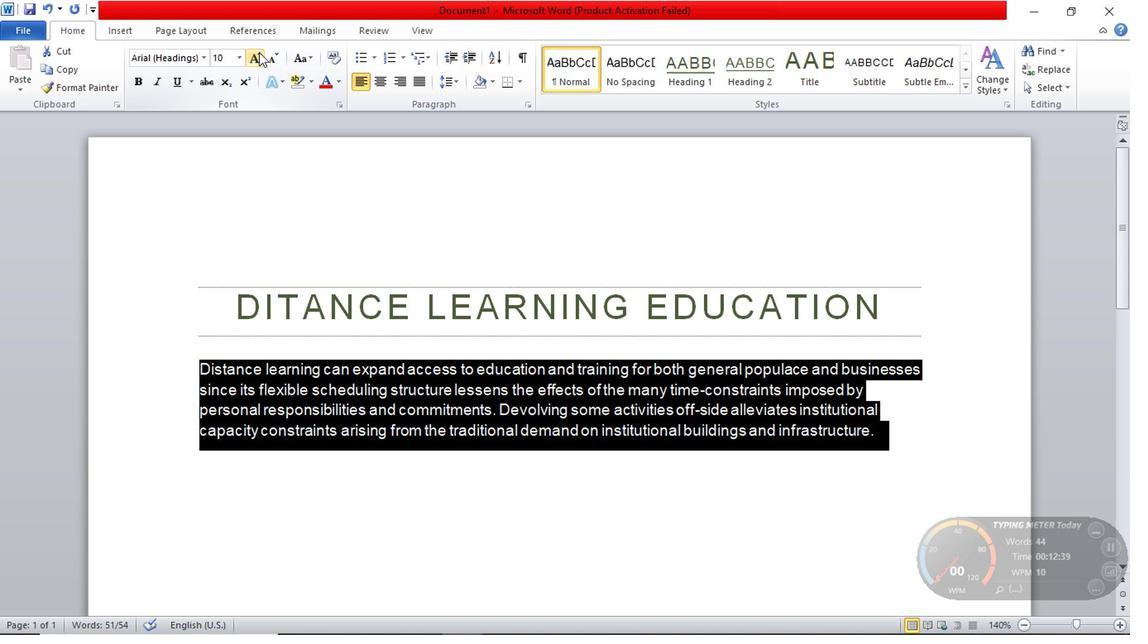 
Action: Mouse moved to (257, 56)
Screenshot: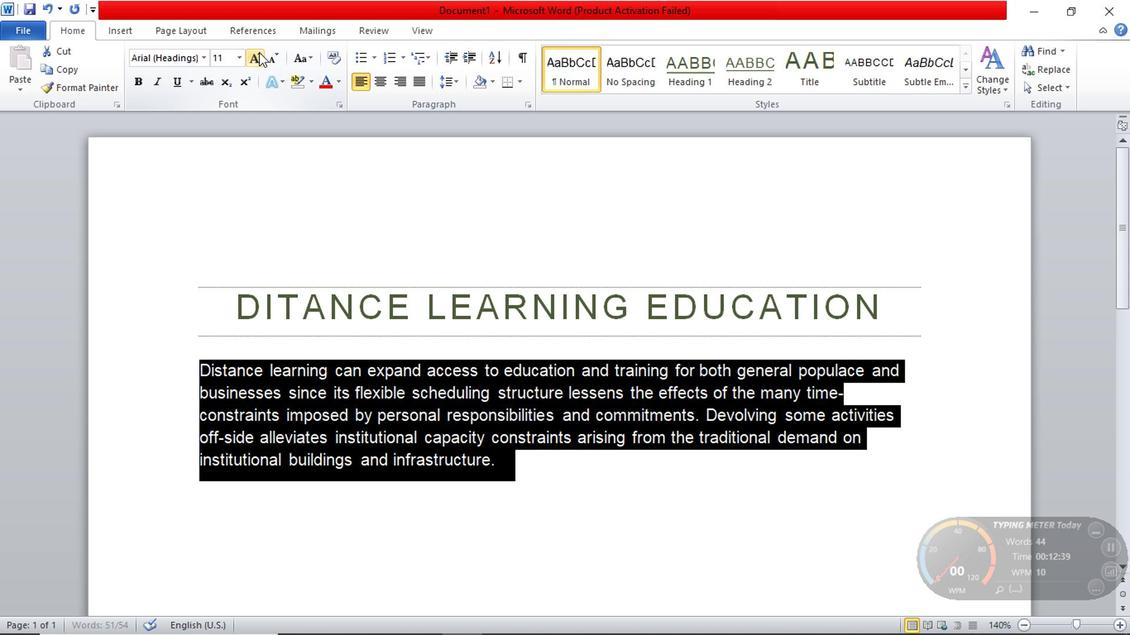 
Action: Mouse pressed left at (257, 56)
Screenshot: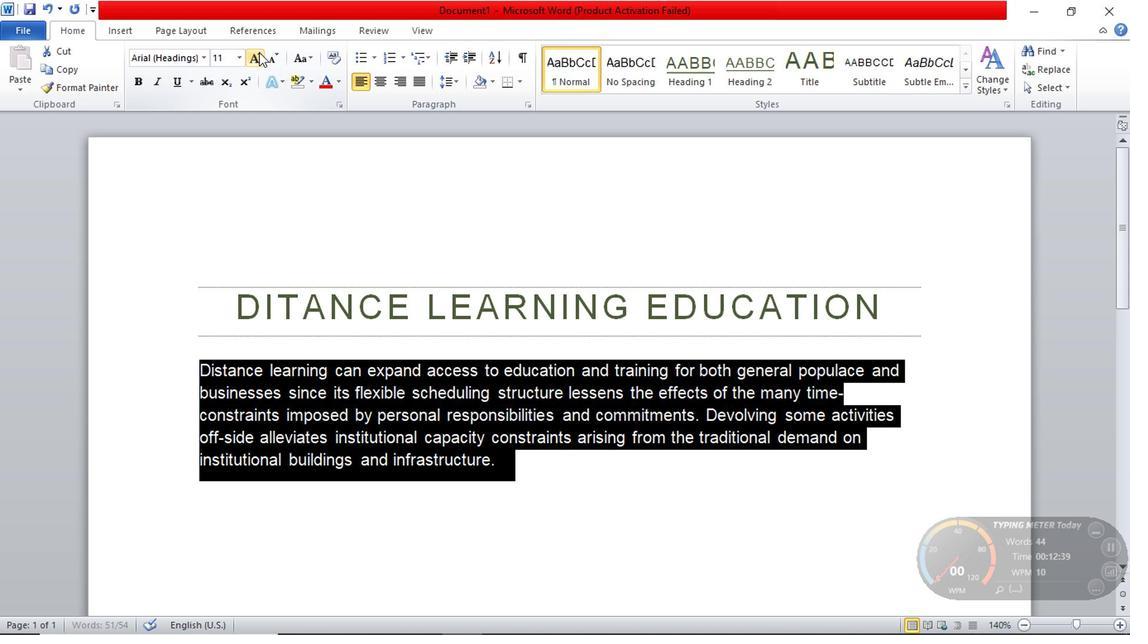 
Action: Mouse moved to (274, 60)
Screenshot: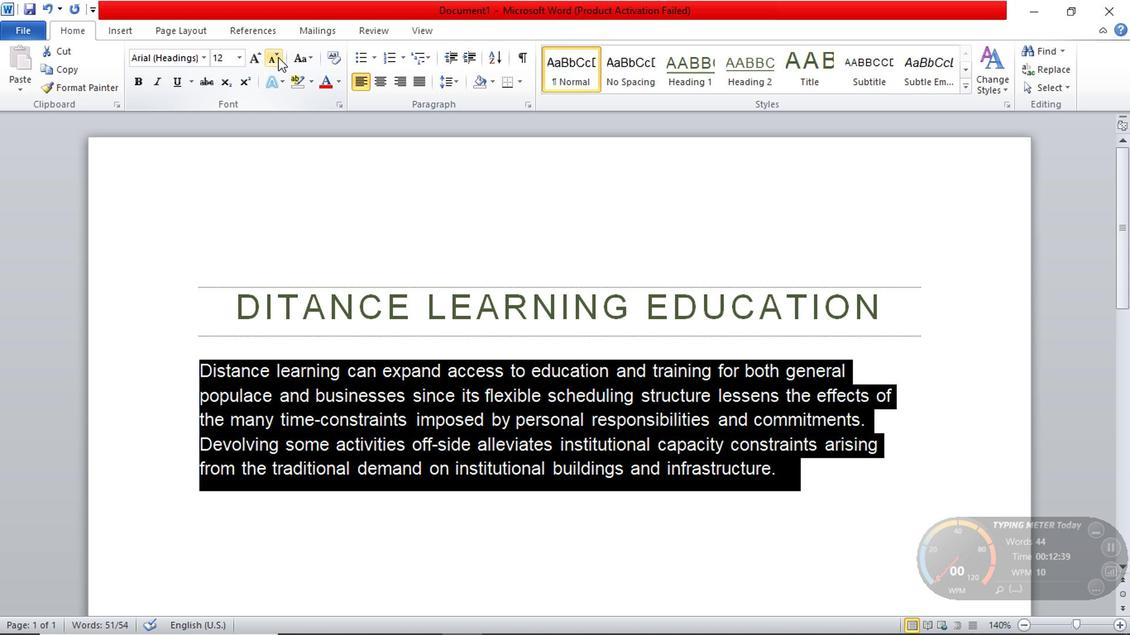 
Action: Mouse pressed left at (274, 60)
Screenshot: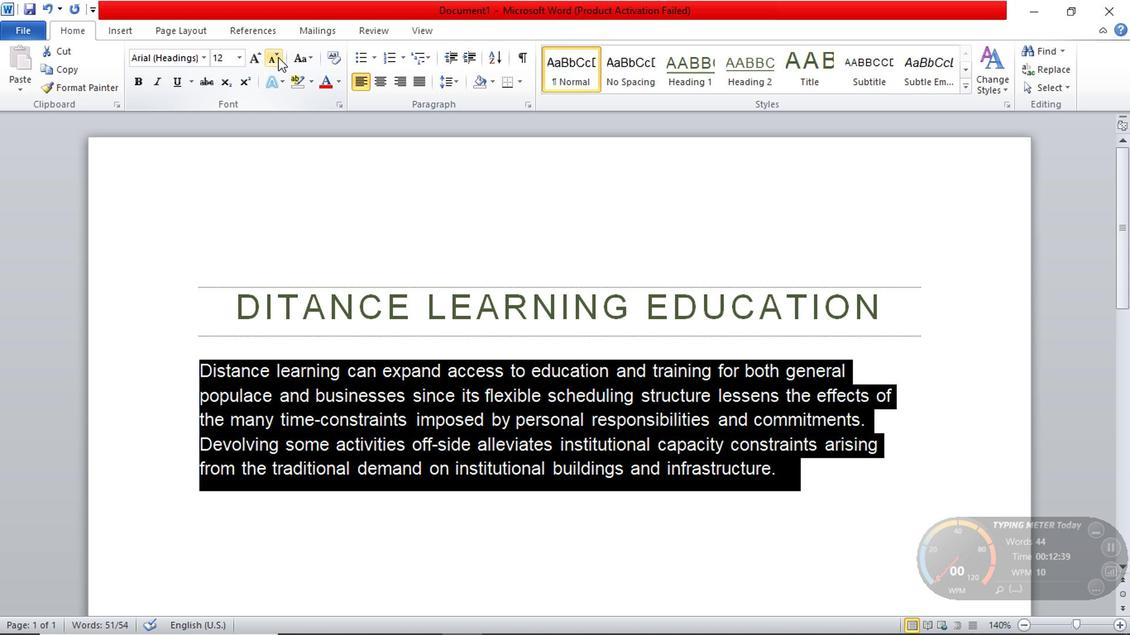 
Action: Mouse moved to (186, 25)
Screenshot: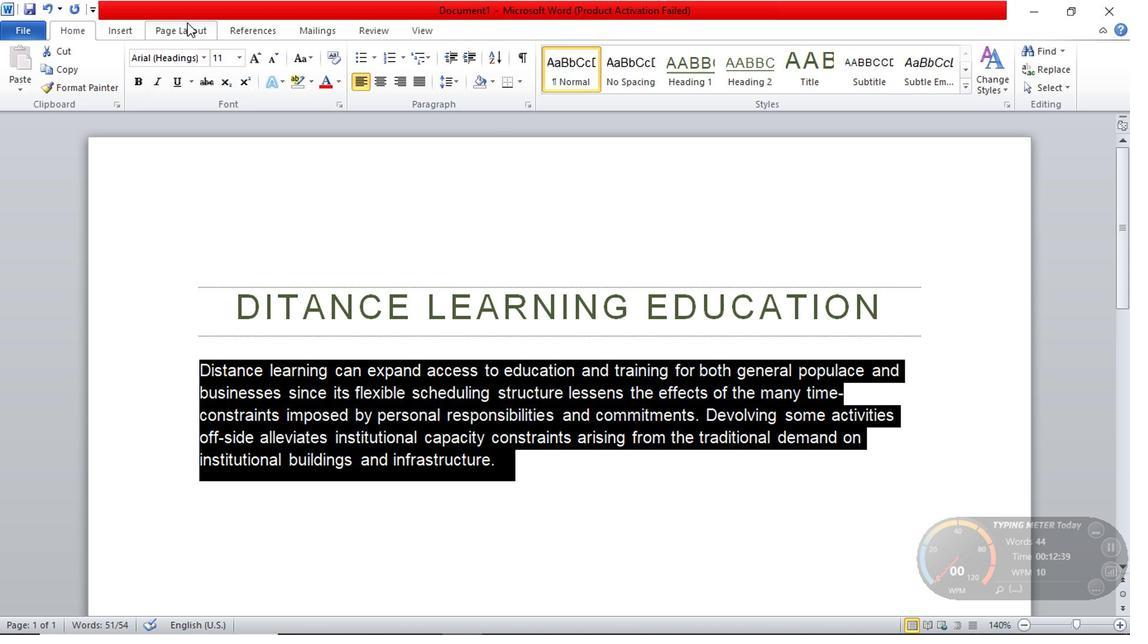
Action: Mouse pressed left at (186, 25)
Screenshot: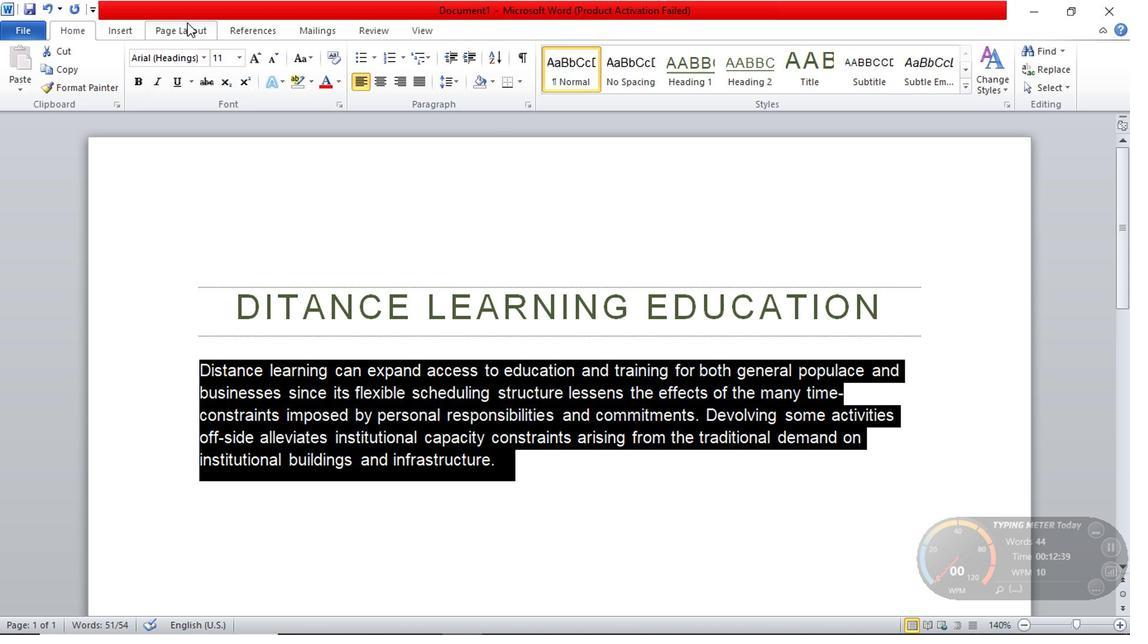 
Action: Mouse moved to (354, 71)
Screenshot: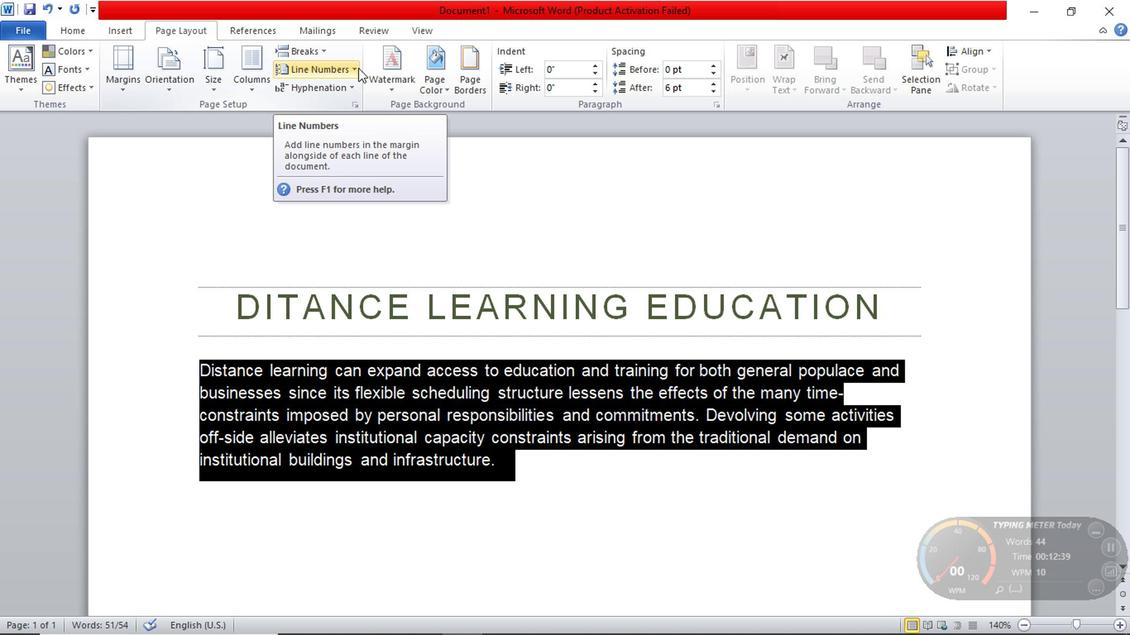 
Action: Mouse pressed left at (354, 71)
Screenshot: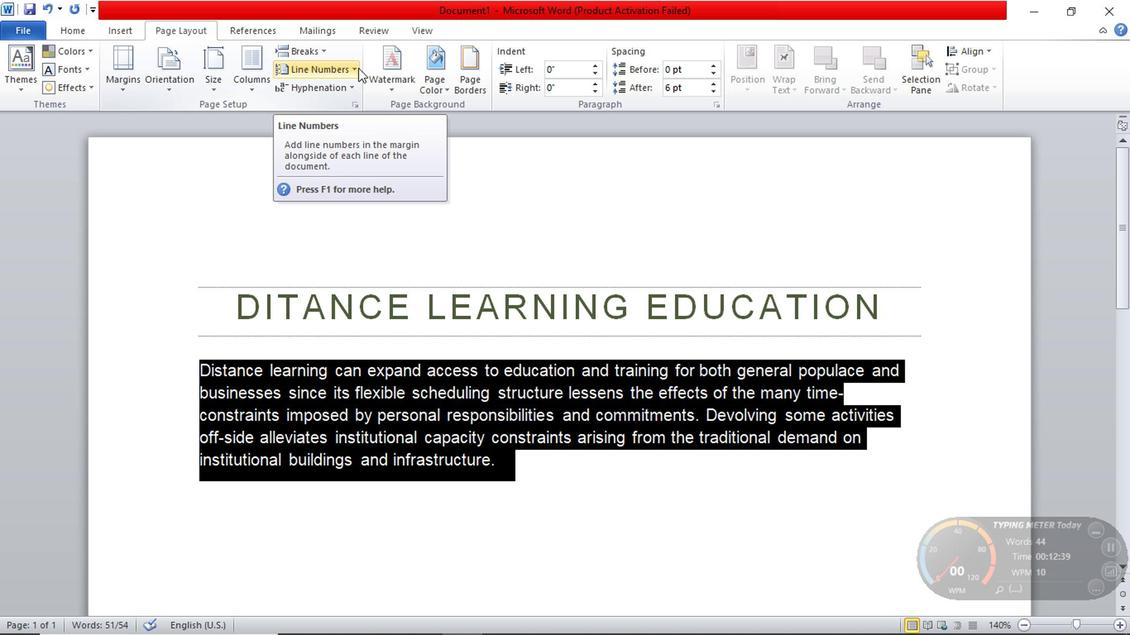 
Action: Mouse moved to (268, 158)
Screenshot: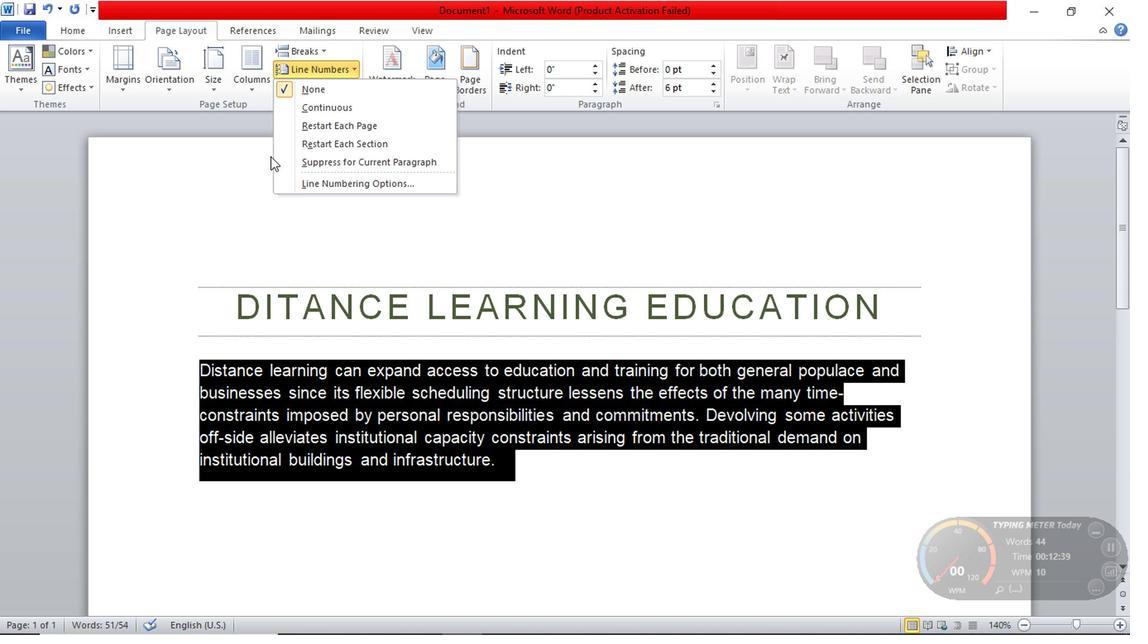 
Action: Mouse pressed left at (268, 158)
Screenshot: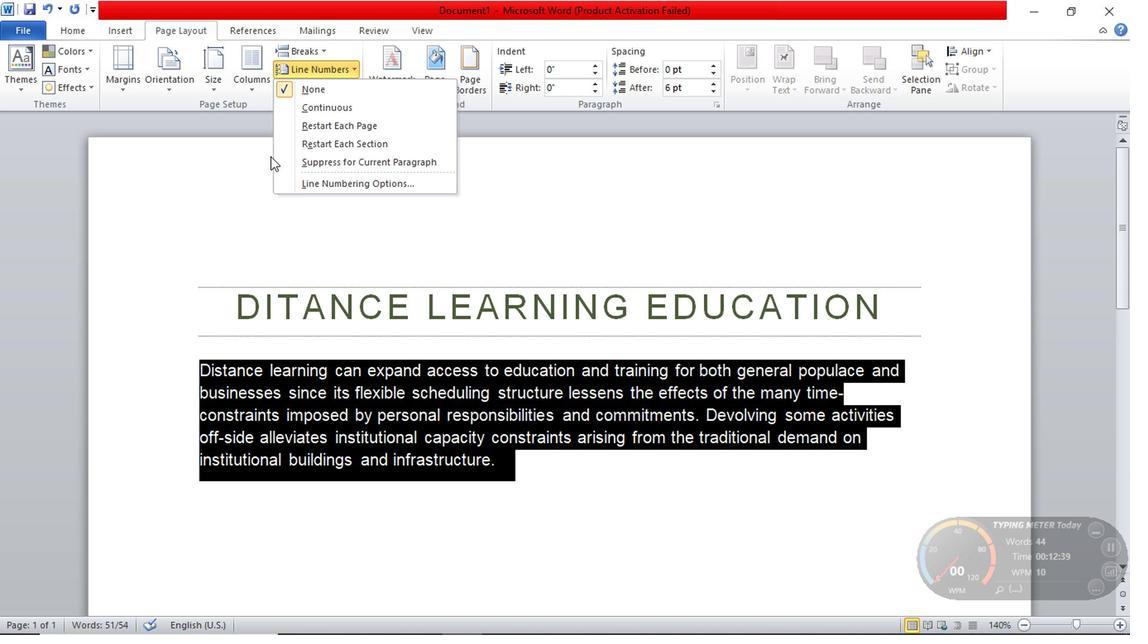 
Action: Mouse moved to (87, 71)
Screenshot: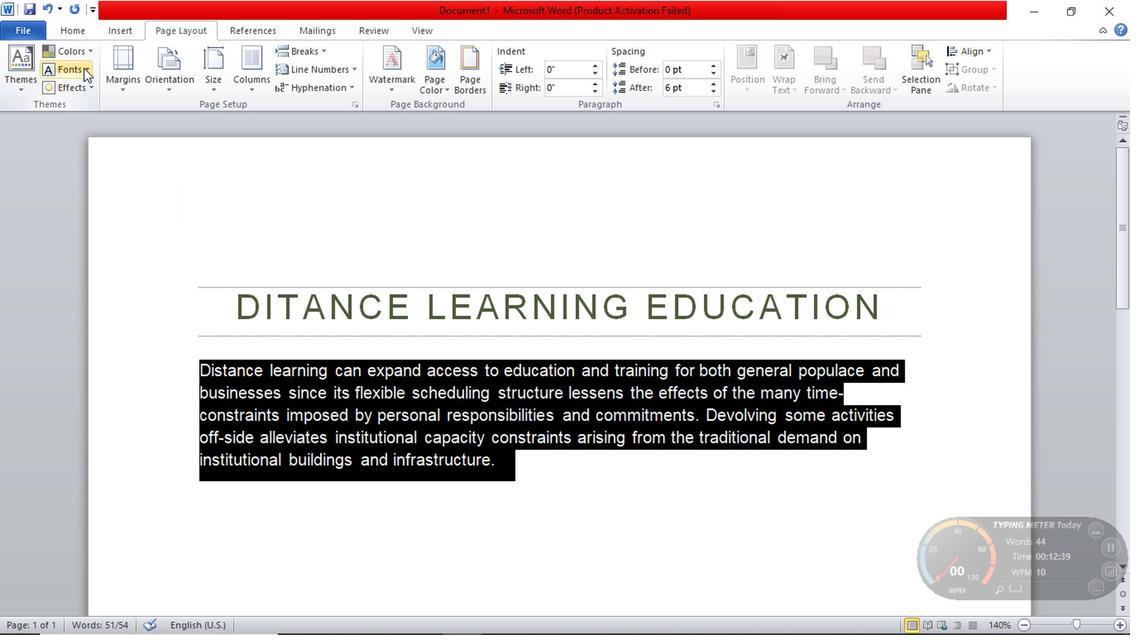 
Action: Mouse pressed left at (87, 71)
Screenshot: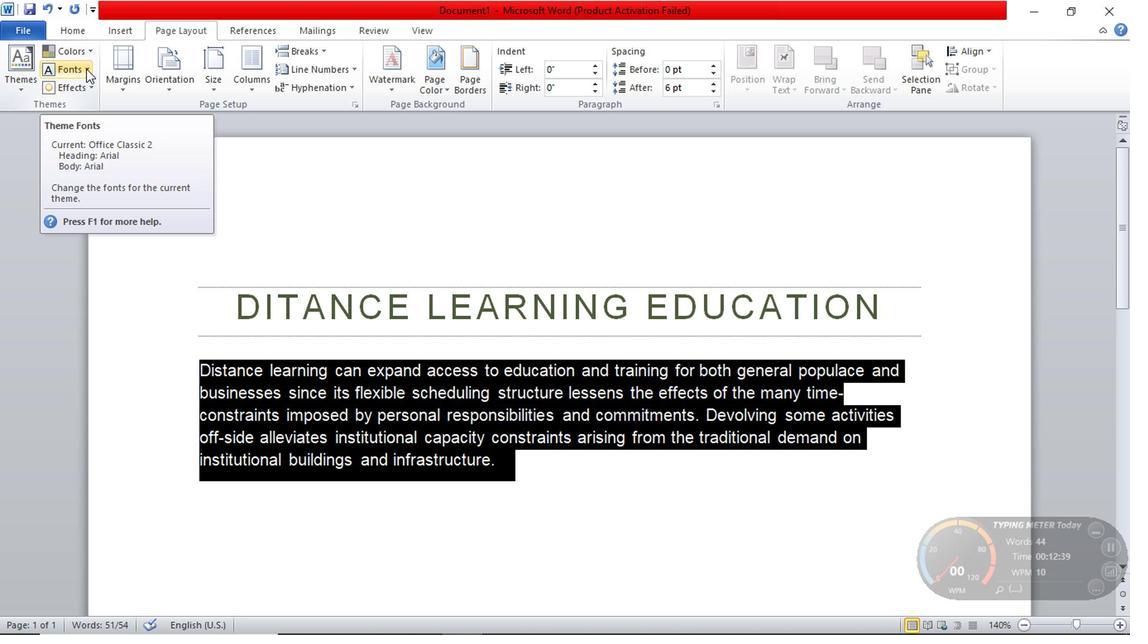 
Action: Mouse moved to (172, 383)
Screenshot: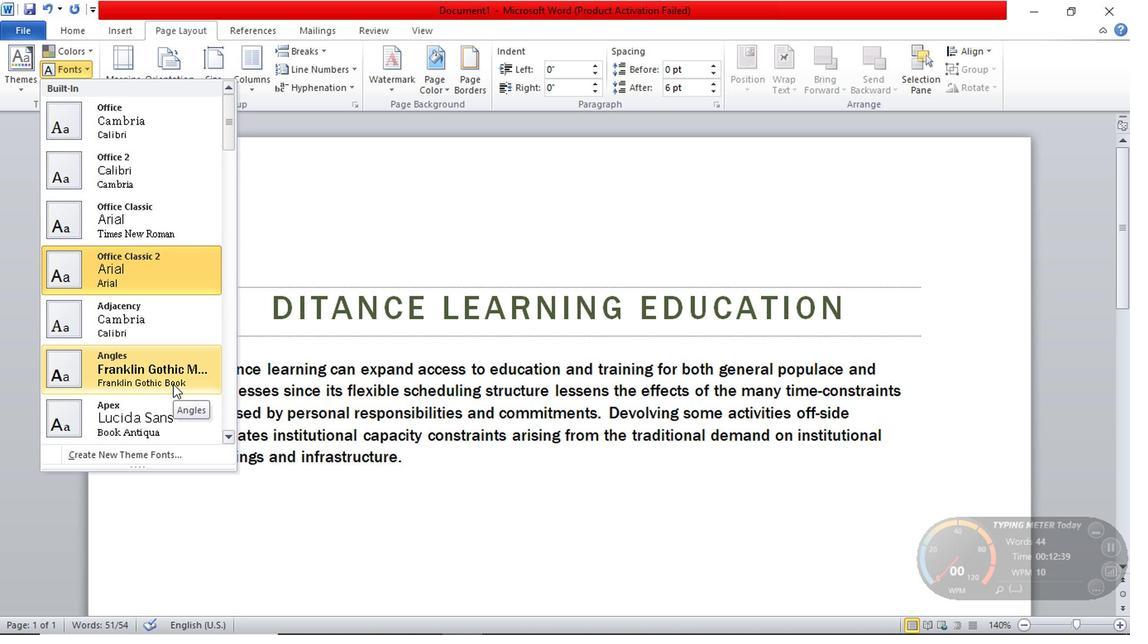 
Action: Mouse pressed left at (172, 383)
Screenshot: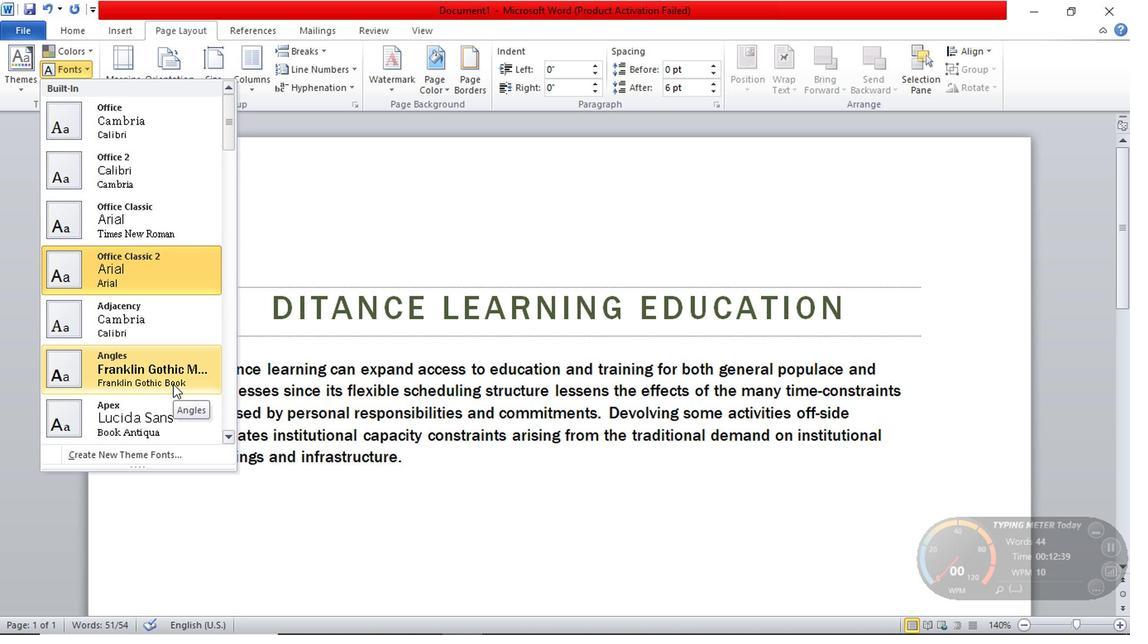 
Action: Mouse moved to (419, 434)
Screenshot: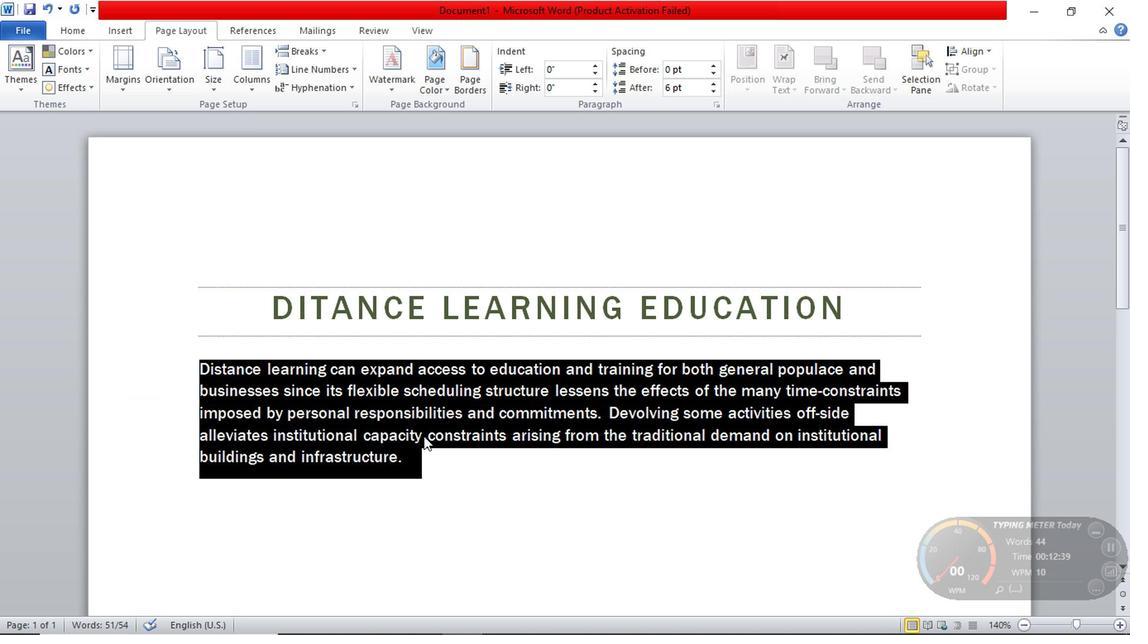 
Action: Mouse pressed left at (419, 434)
Screenshot: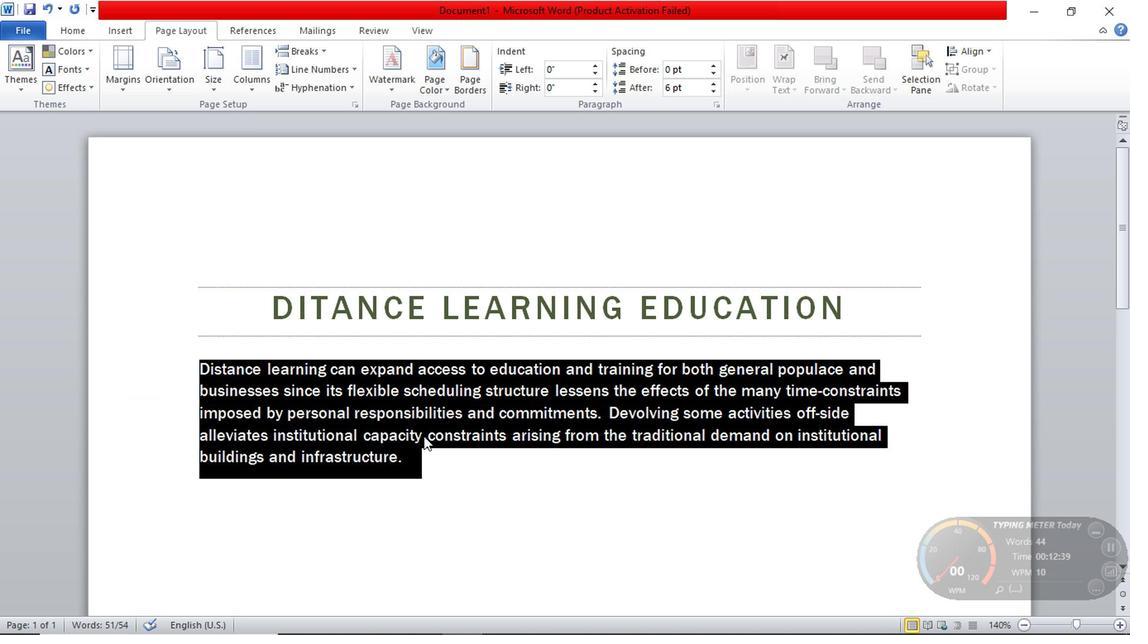 
Action: Mouse moved to (399, 460)
Screenshot: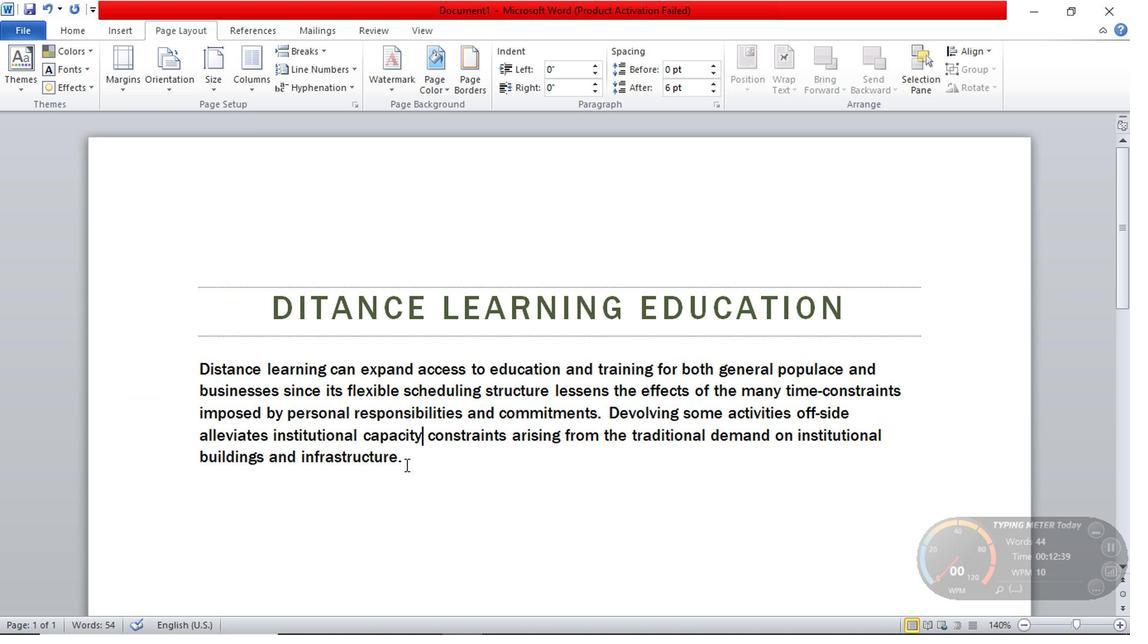 
Action: Mouse pressed left at (399, 460)
Screenshot: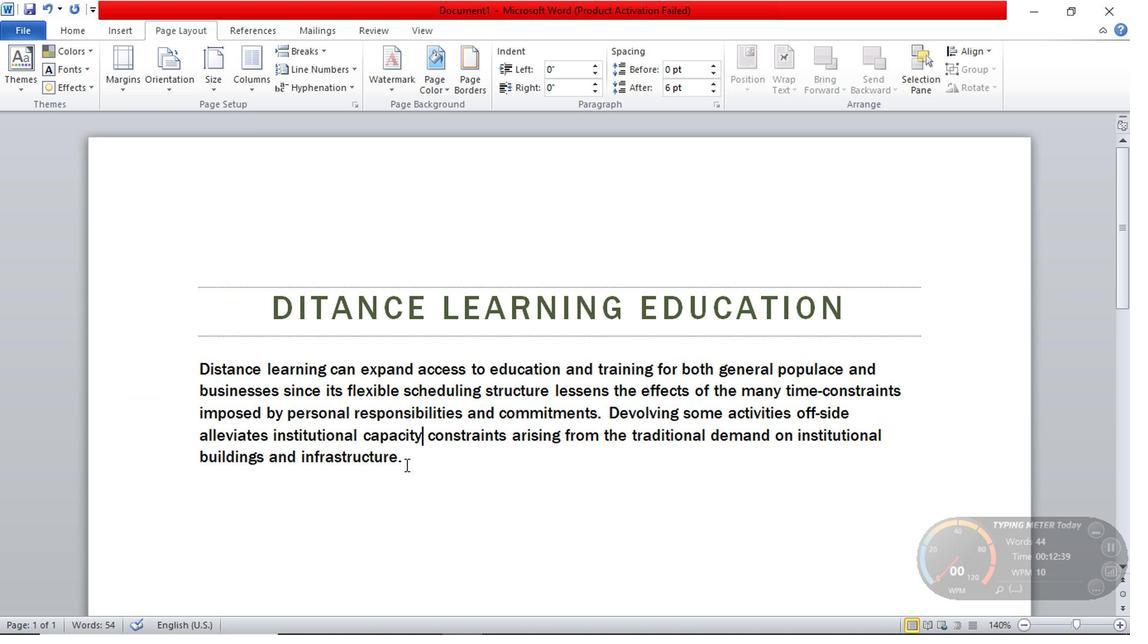 
Action: Mouse moved to (406, 459)
Screenshot: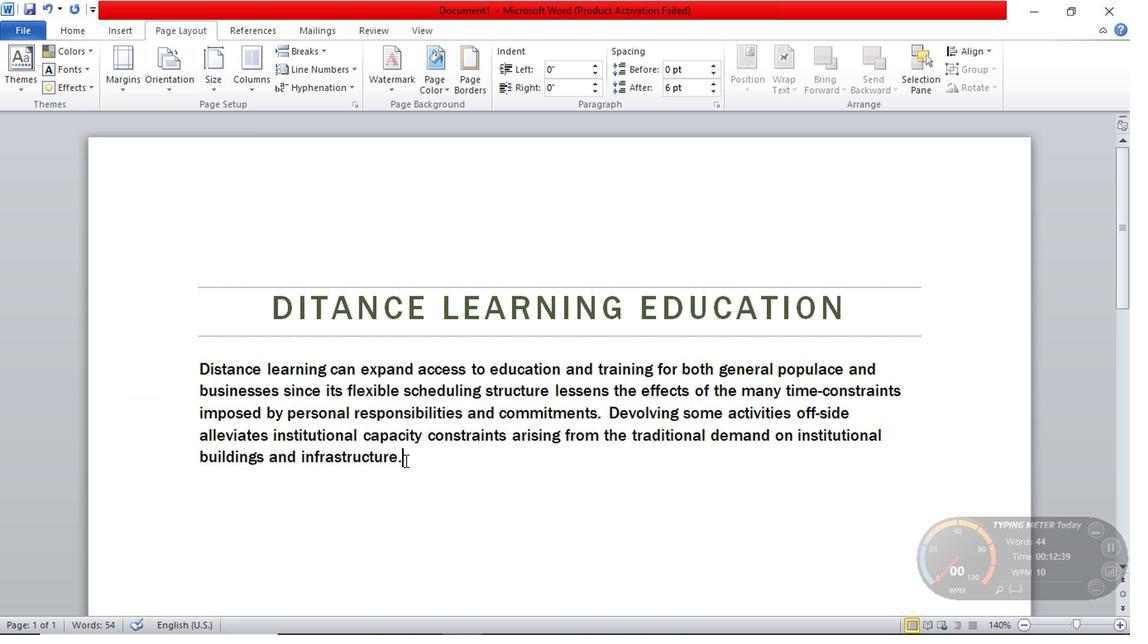 
Action: Mouse pressed left at (406, 459)
Screenshot: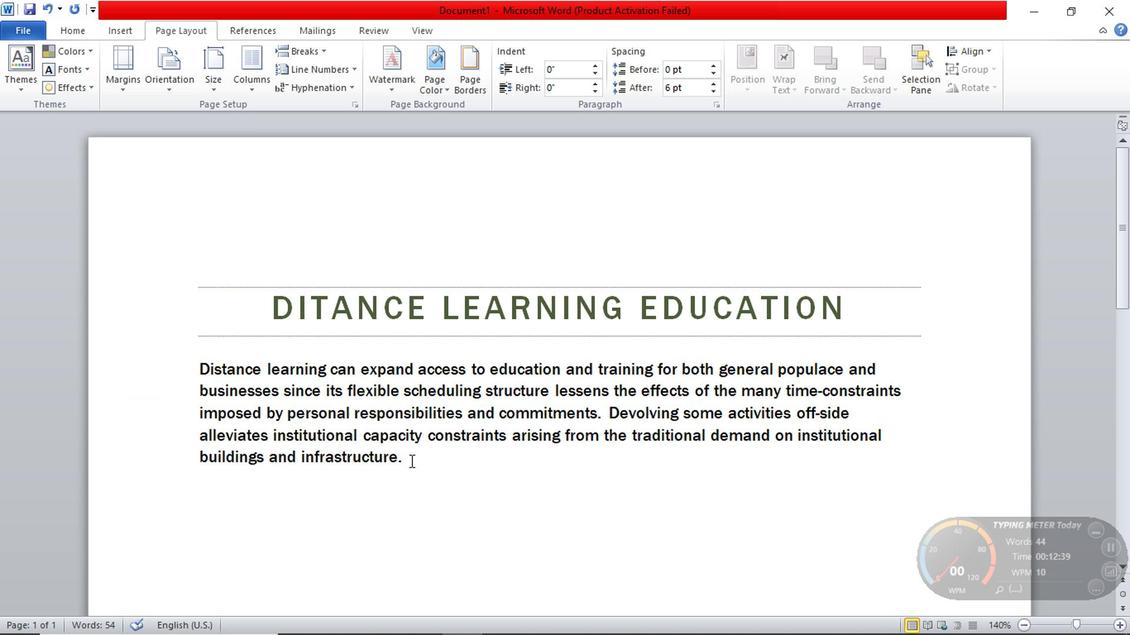 
Action: Mouse moved to (408, 458)
Screenshot: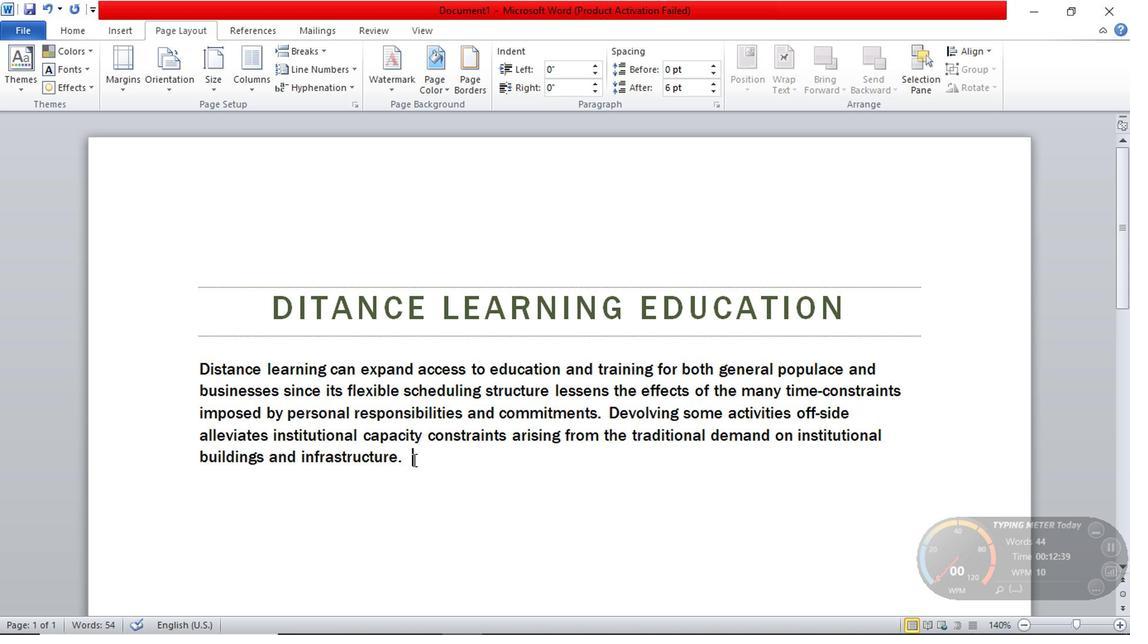 
Action: Mouse pressed left at (408, 458)
Screenshot: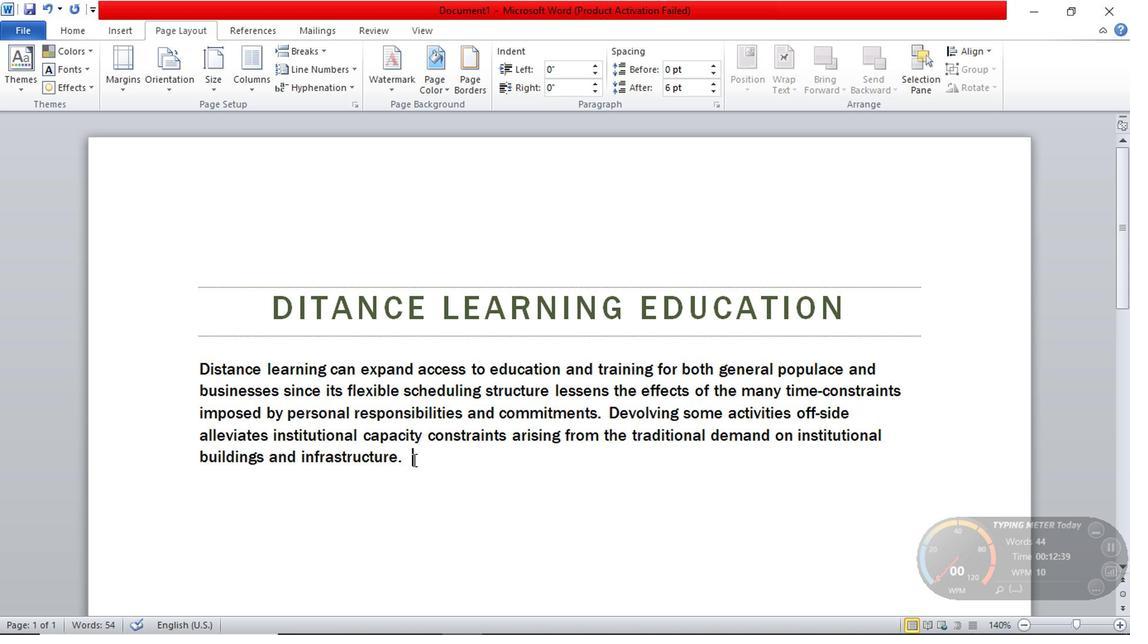 
Action: Key pressed <Key.enter><Key.shift>As<Key.backspace><Key.backspace>
Screenshot: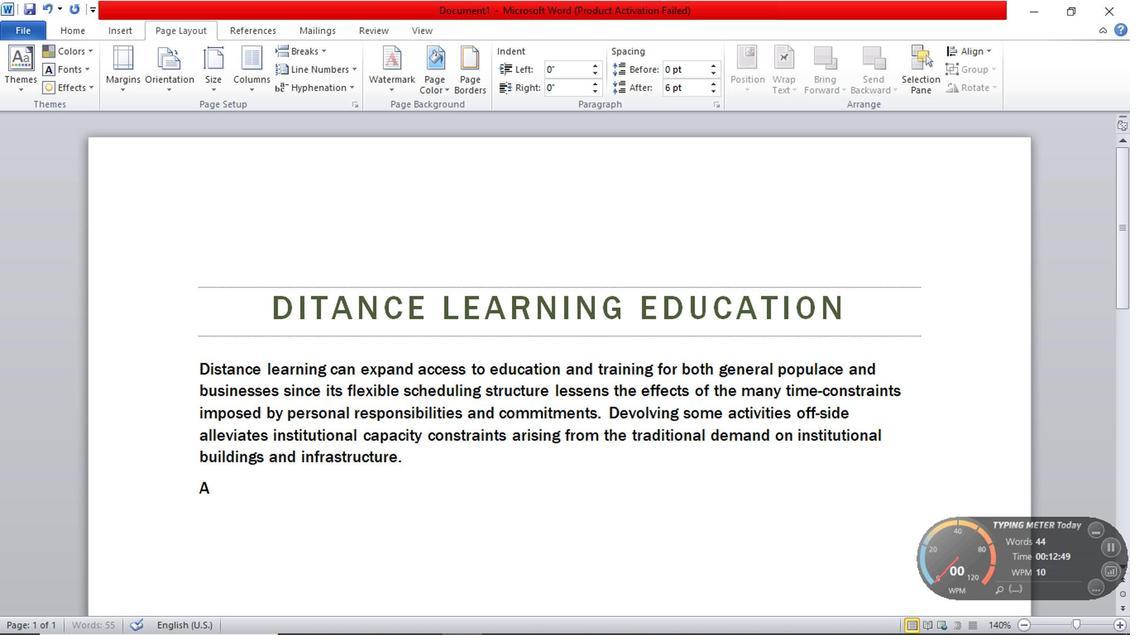 
Action: Mouse moved to (408, 459)
Screenshot: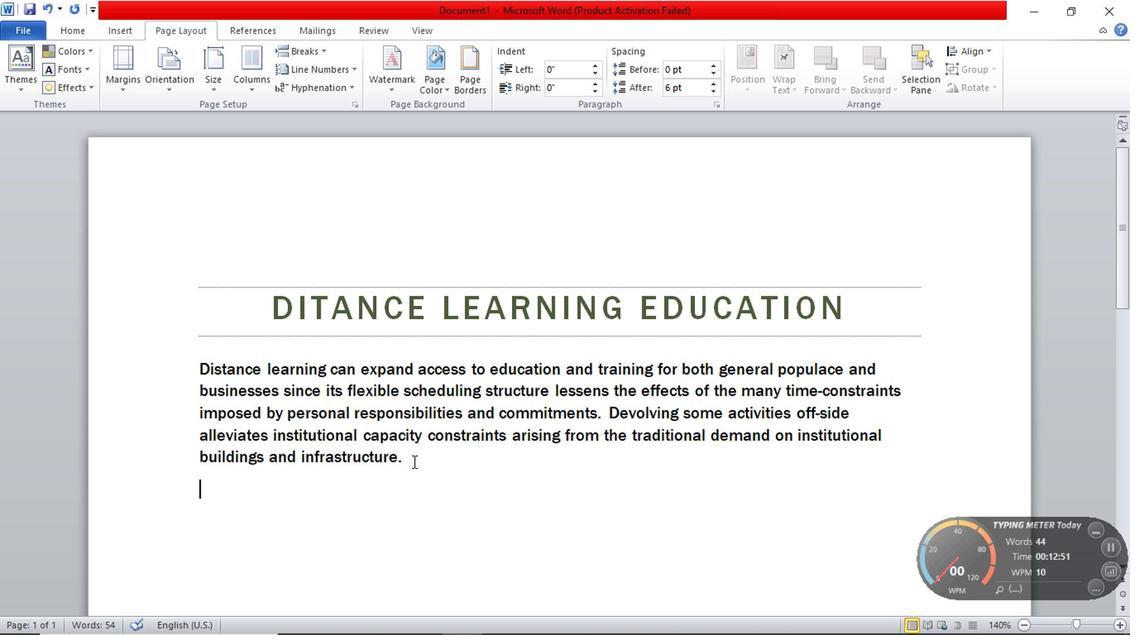
Action: Mouse pressed left at (408, 459)
Screenshot: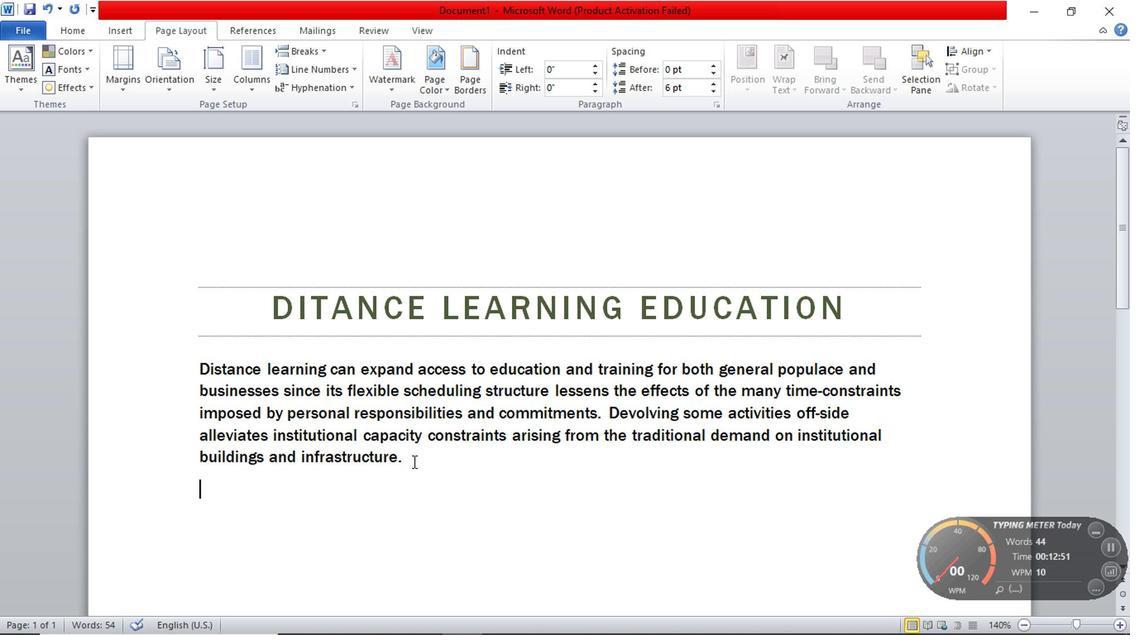 
Action: Mouse moved to (396, 456)
Screenshot: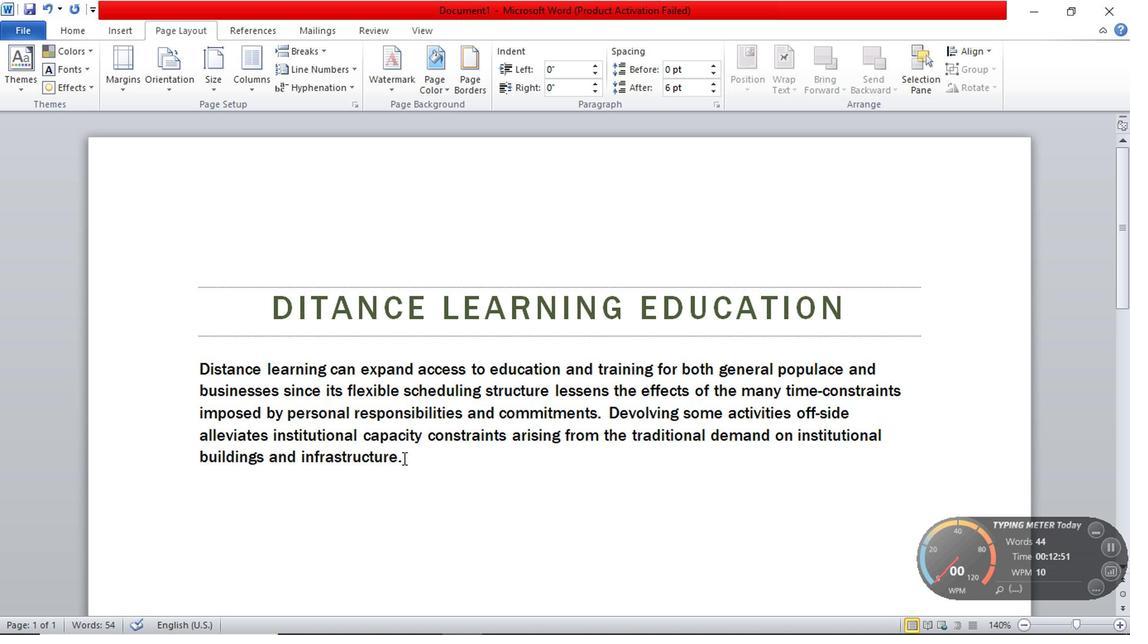 
Action: Mouse pressed left at (396, 456)
Screenshot: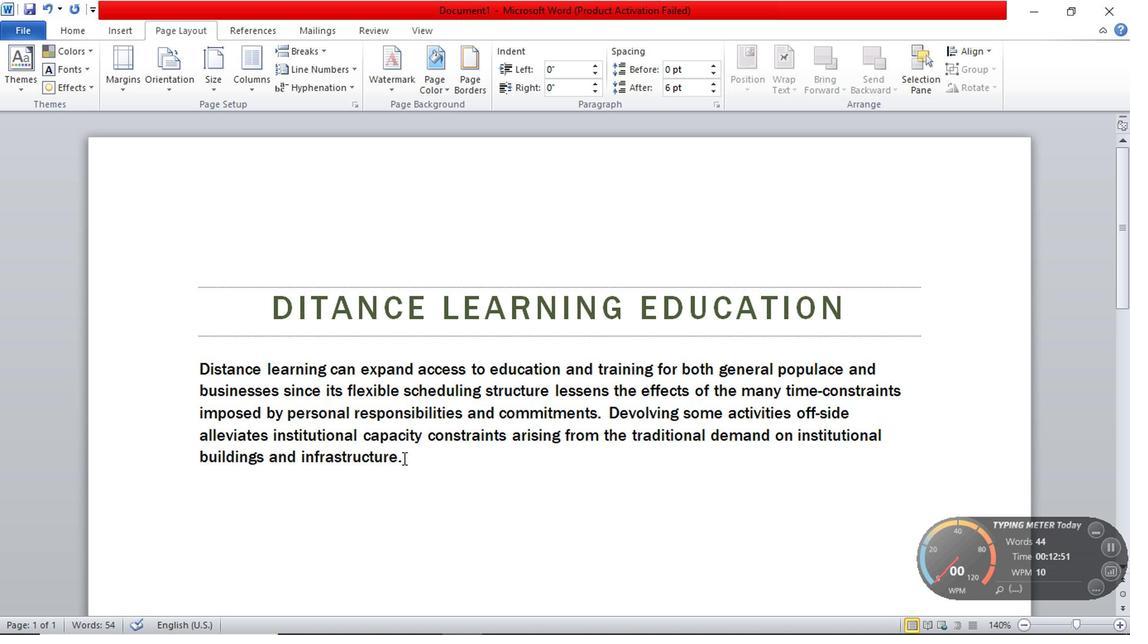 
Action: Key pressed <Key.space><Key.shift>As<Key.space>a<Key.space>result,<Key.space>more<Key.space>classes<Key.space>can<Key.space>be<Key.space>offered<Key.space>andana<Key.backspace><Key.backspace><Key.backspace><Key.space>ana<Key.backspace><Key.backspace><Key.backspace>enable<Key.space>students<Key.space>to<Key.space>enroll<Key.space>in<Key.space>more<Key.space>of<Key.space>their<Key.space>required<Key.space>classes<Key.space>on<Key.space>time<Key.space>and<Key.space>prevent<Key.space>dela
Screenshot: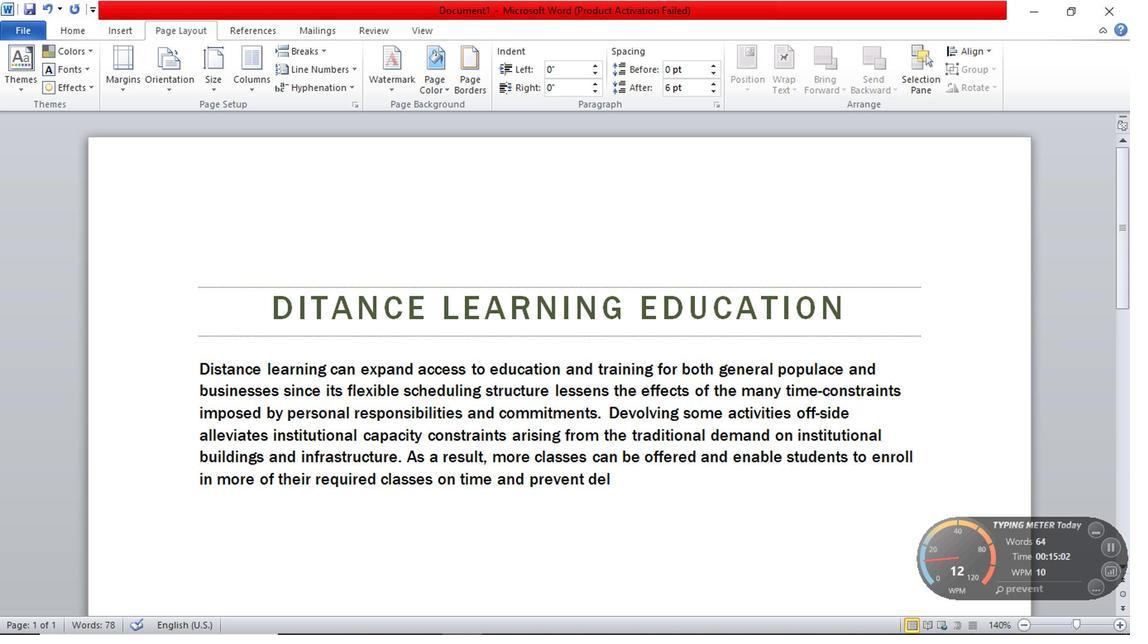 
Action: Mouse moved to (400, 460)
Screenshot: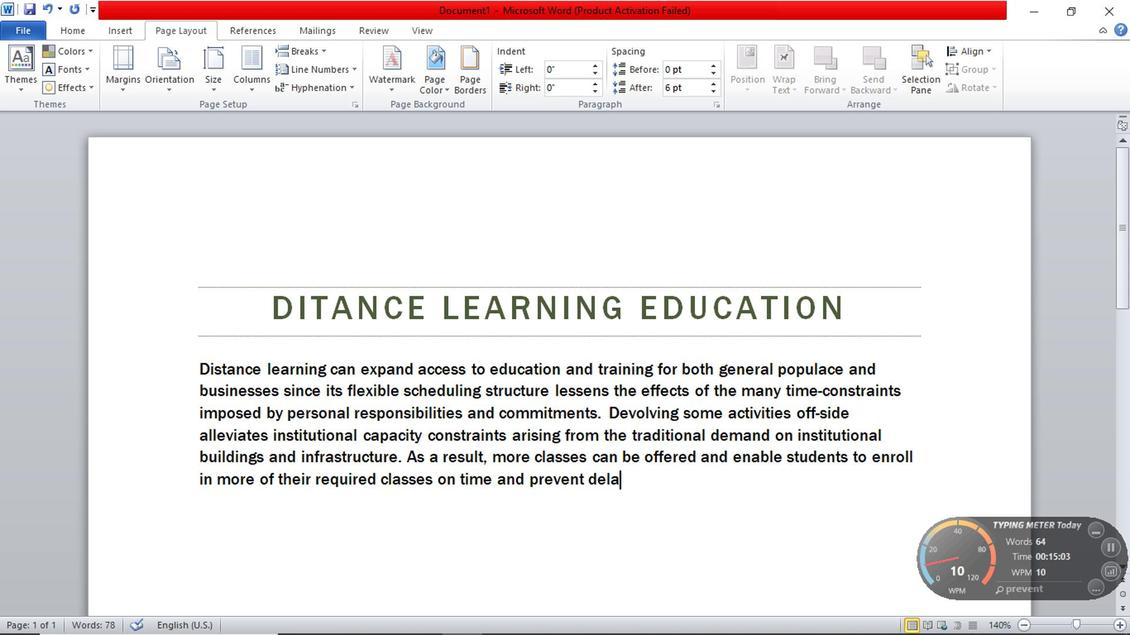 
Action: Key pressed yed<Key.space>graduation.<Key.space><Key.shift>Furthermore,there<Key.space>is<Key.space><Key.backspace><Key.backspace><Key.backspace><Key.backspace><Key.backspace><Key.backspace><Key.backspace><Key.backspace><Key.backspace><Key.space>there<Key.space>is<Key.space>the
Screenshot: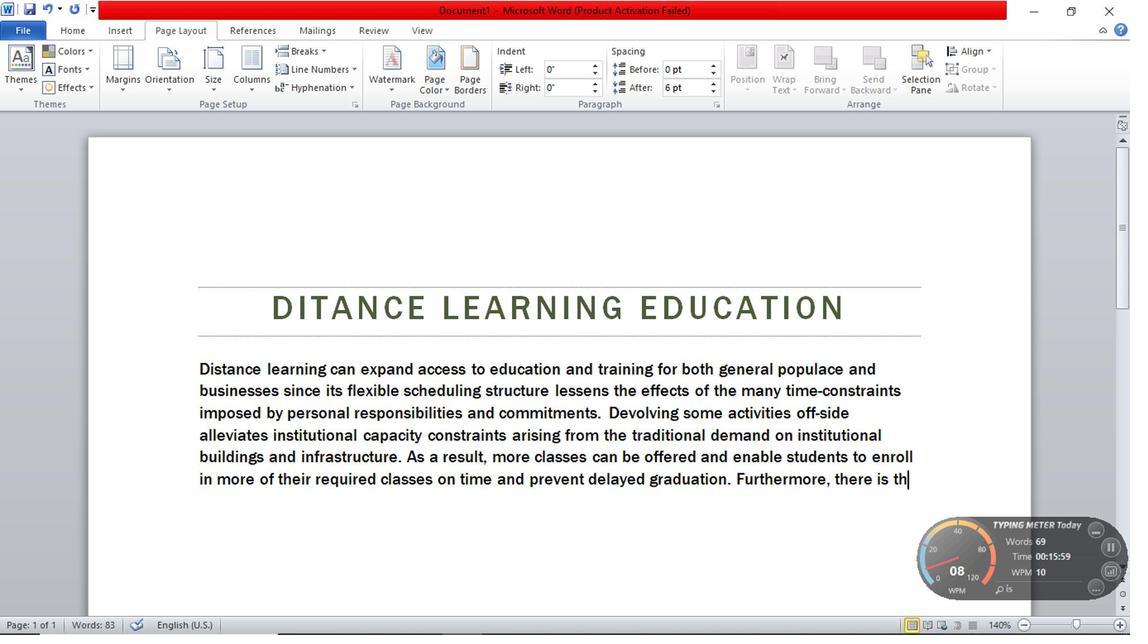 
Action: Mouse moved to (914, 475)
Screenshot: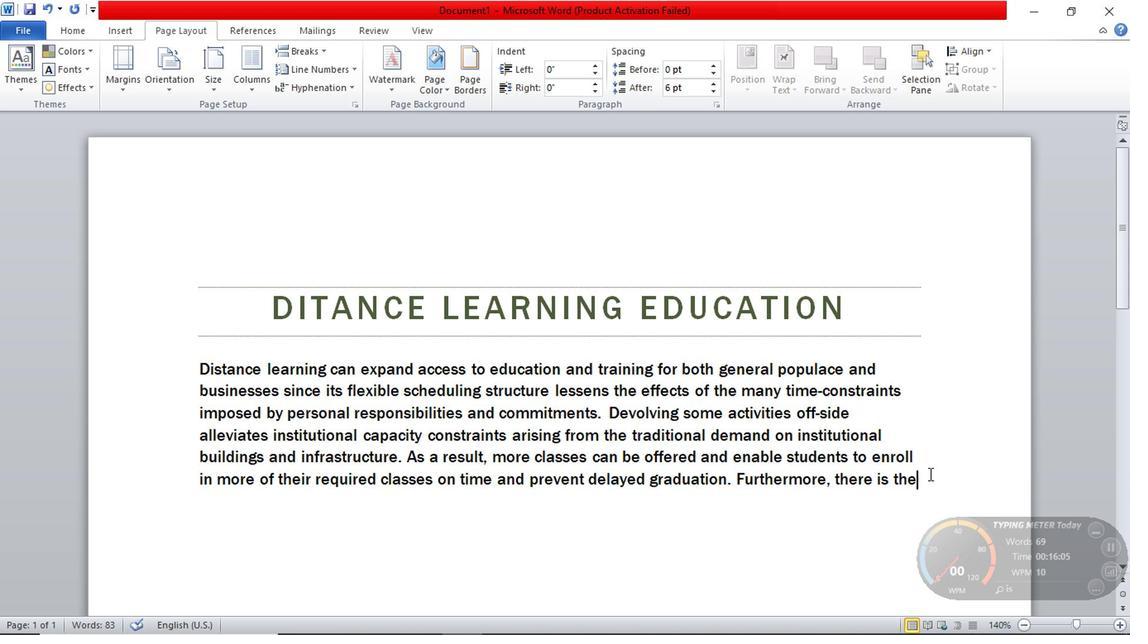 
Action: Mouse pressed left at (914, 475)
Screenshot: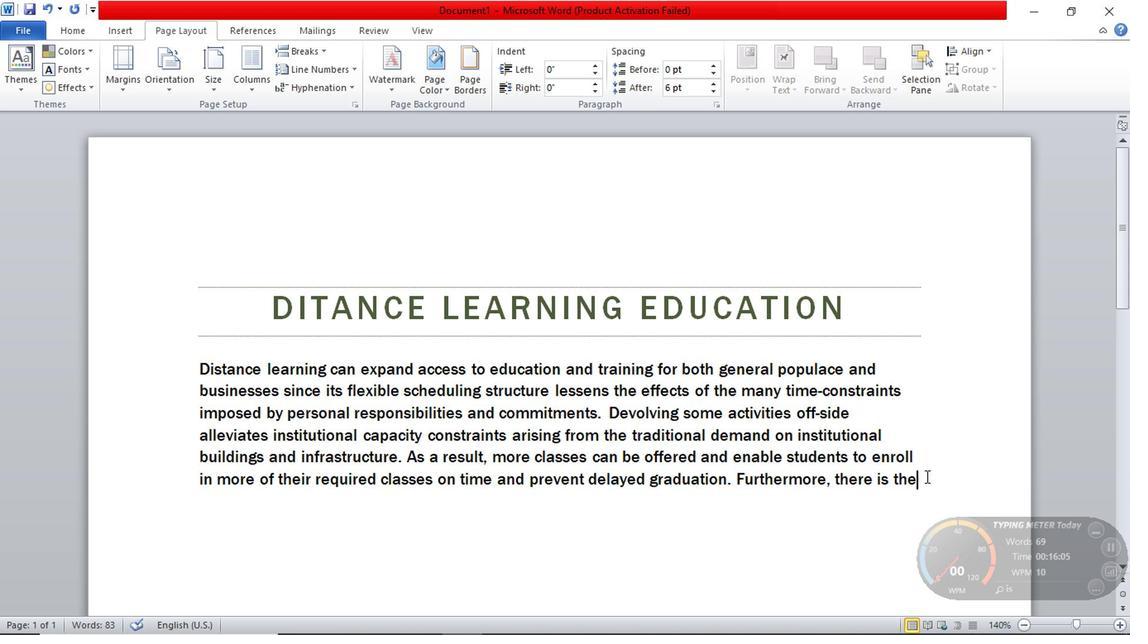 
Action: Key pressed j<Key.backspace>potential<Key.space>for<Key.space>increased<Key.space>access<Key.space>
Screenshot: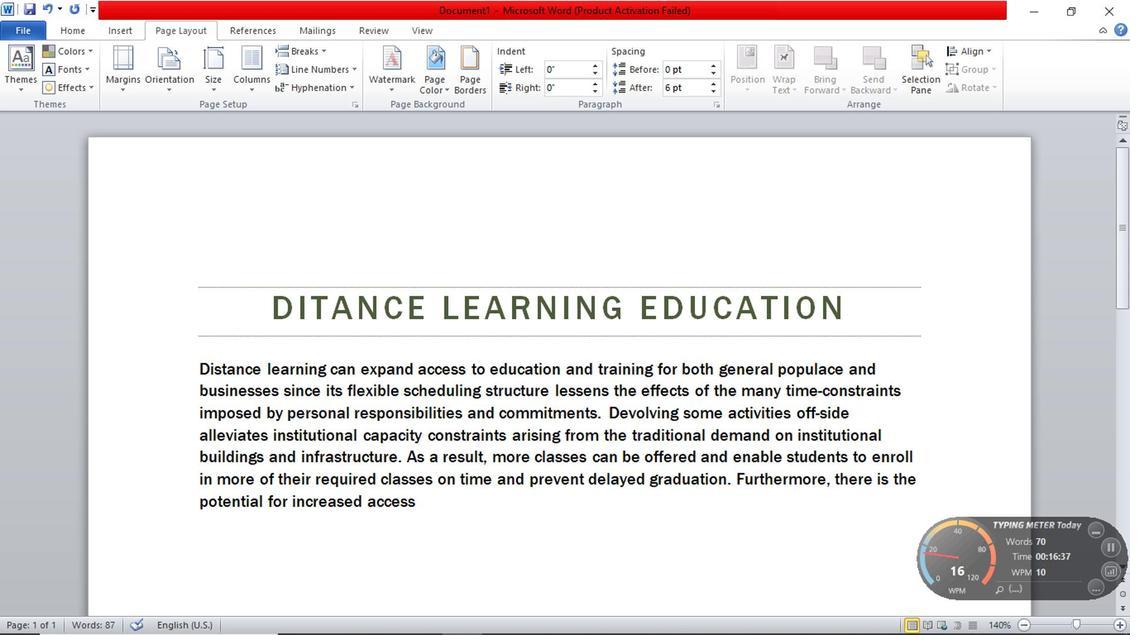 
Action: Mouse moved to (914, 475)
Screenshot: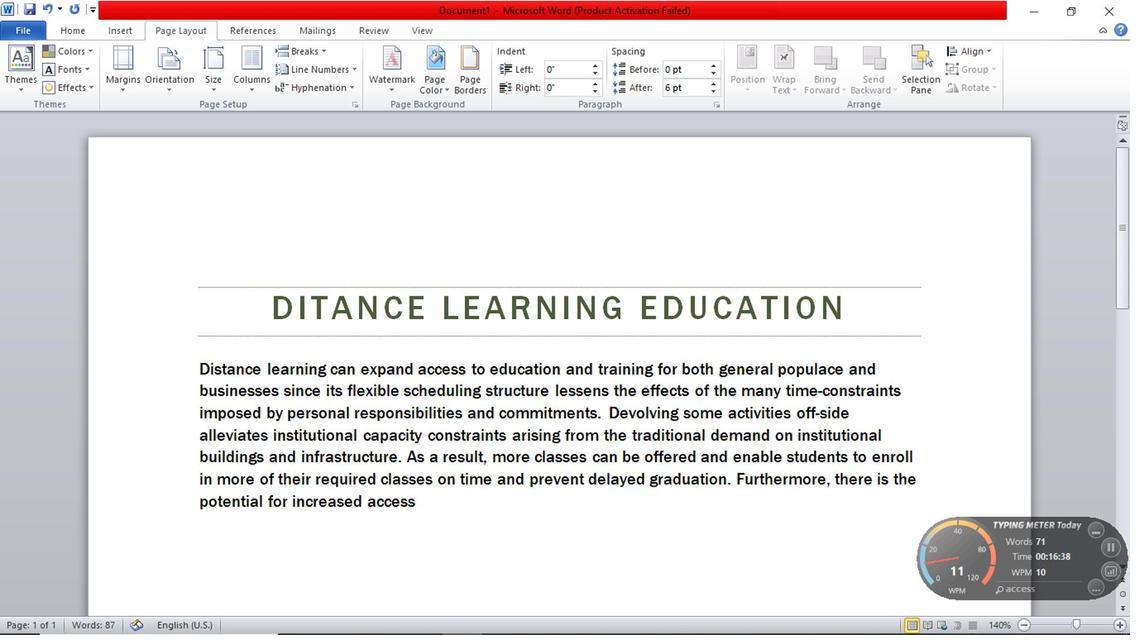 
Action: Key pressed t
Screenshot: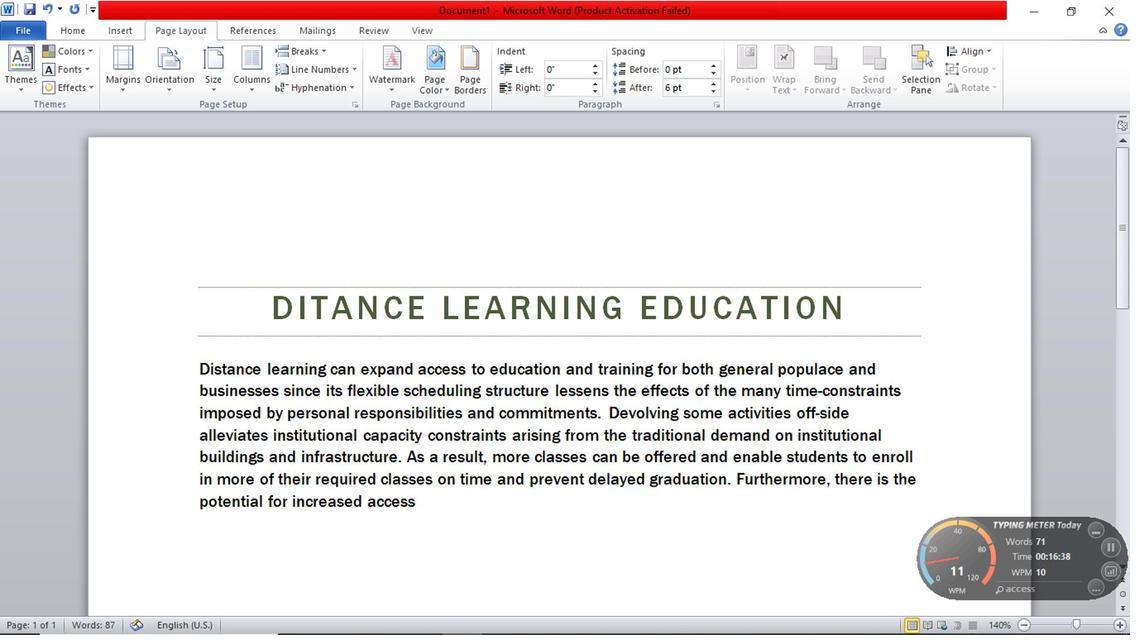
Action: Mouse moved to (914, 476)
Screenshot: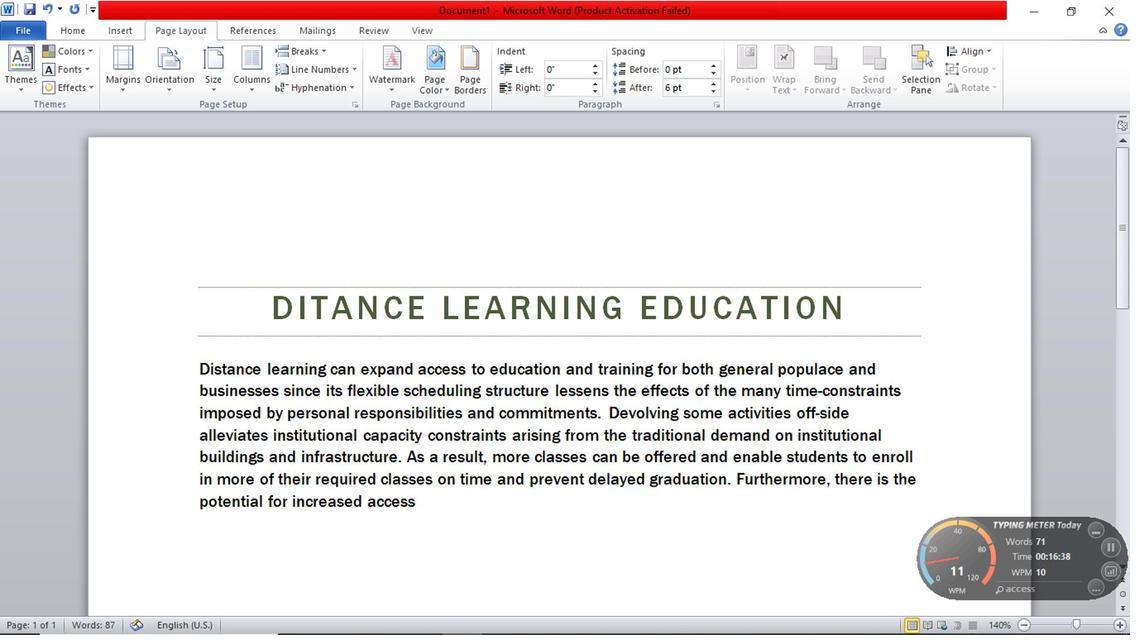 
Action: Key pressed o<Key.space>more<Key.space>exper
Screenshot: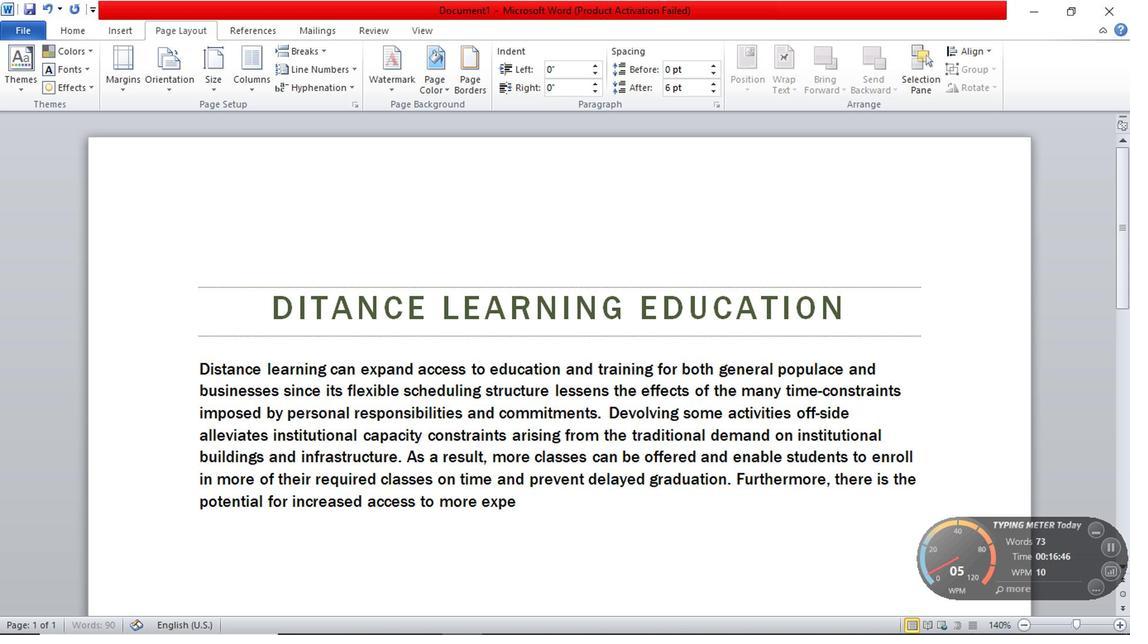 
Action: Mouse moved to (944, 529)
Screenshot: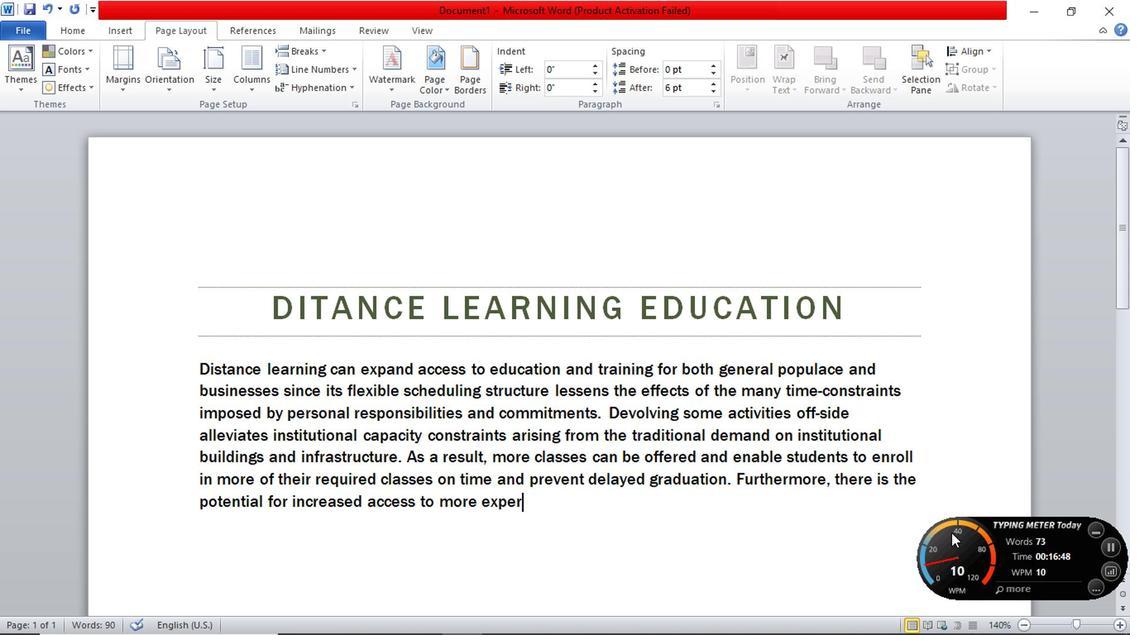 
Action: Key pressed ts<Key.space>is<Key.space>
Screenshot: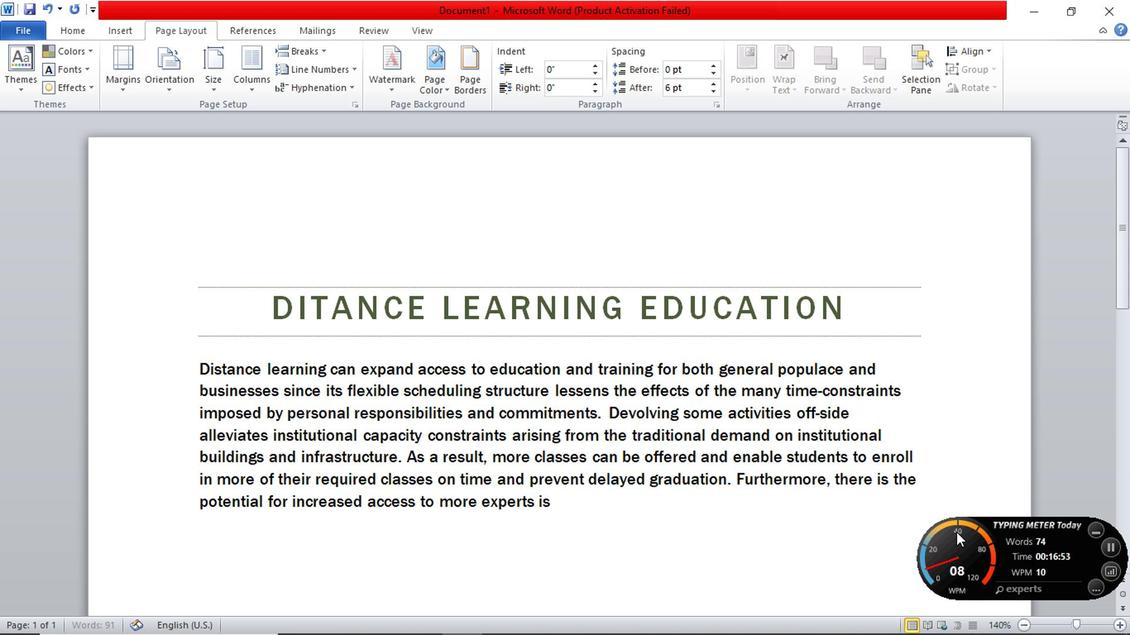 
Action: Mouse moved to (967, 540)
Screenshot: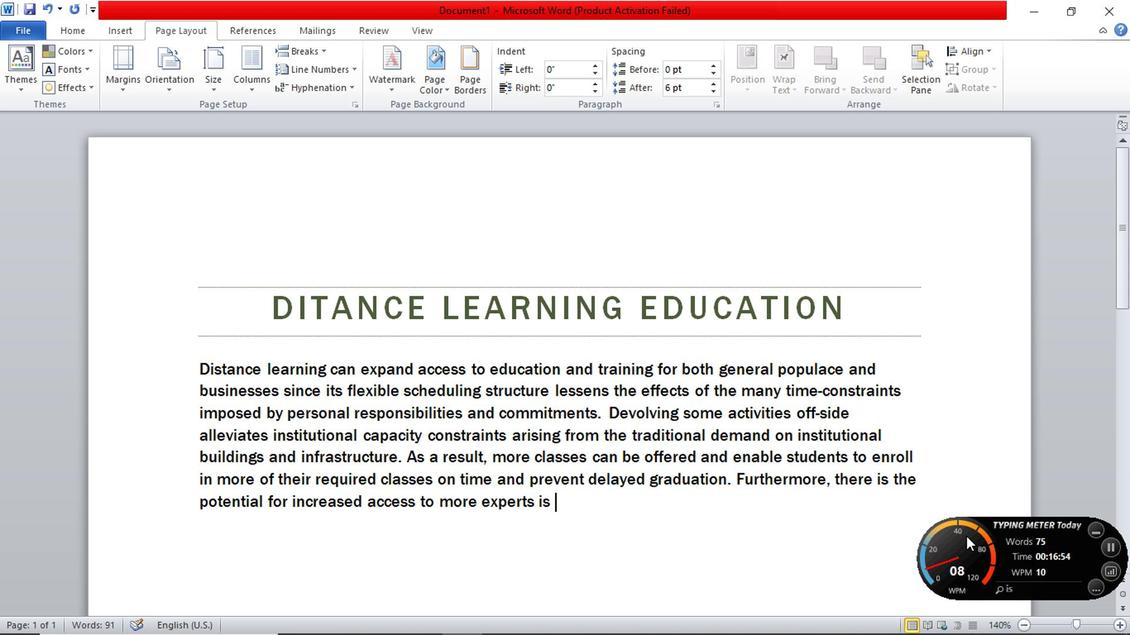 
Action: Key pressed the<Key.space>
Screenshot: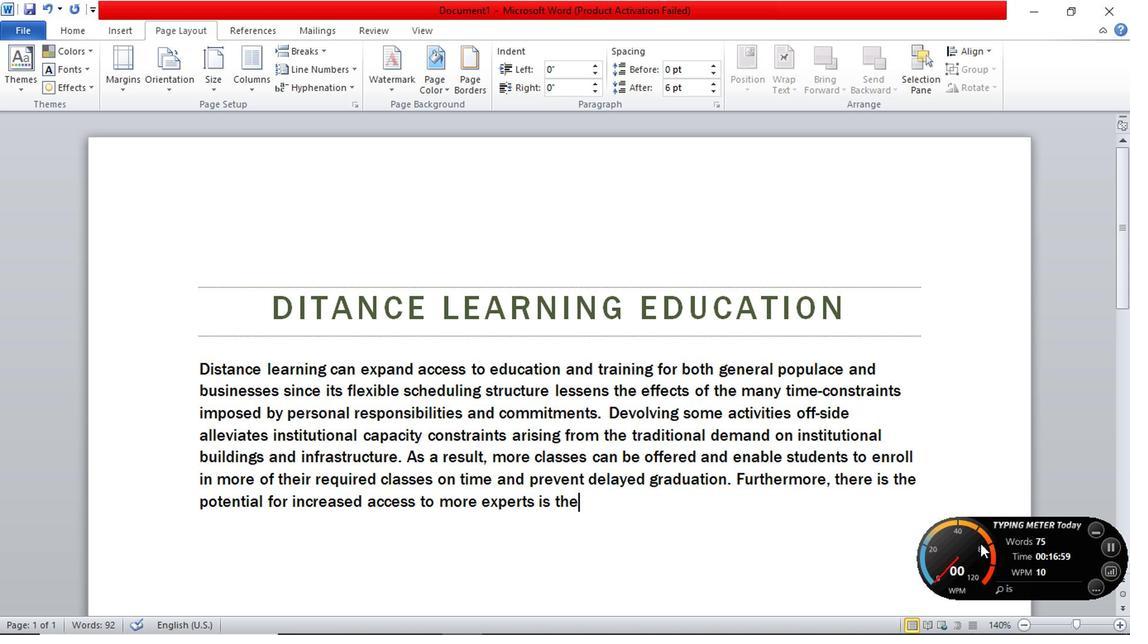 
Action: Mouse moved to (247, 22)
Screenshot: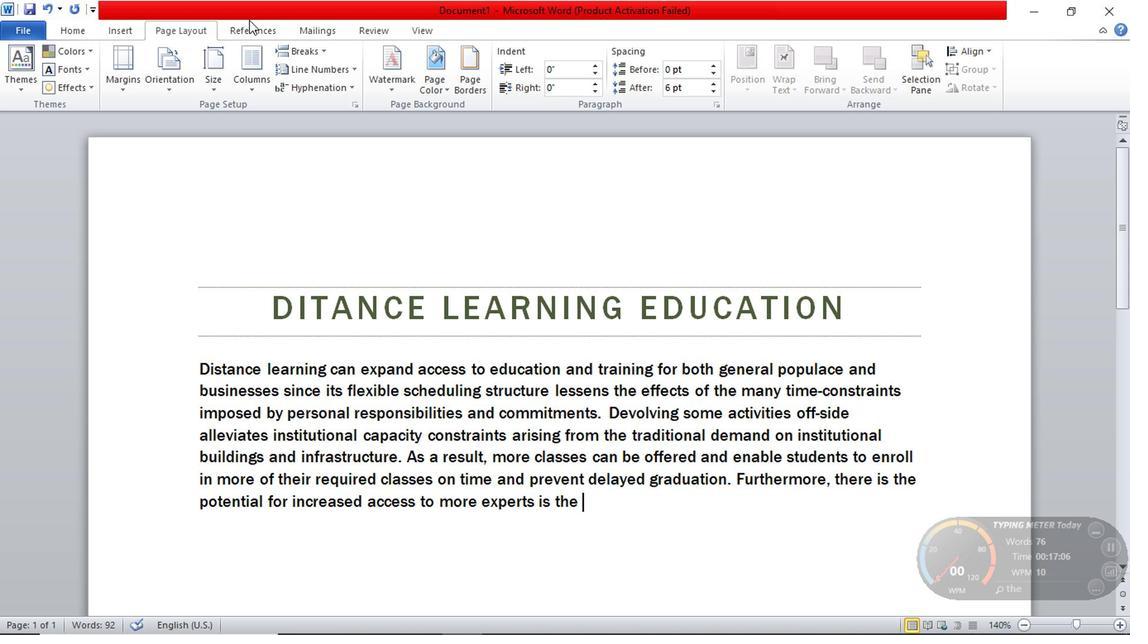 
Action: Mouse pressed left at (247, 22)
Screenshot: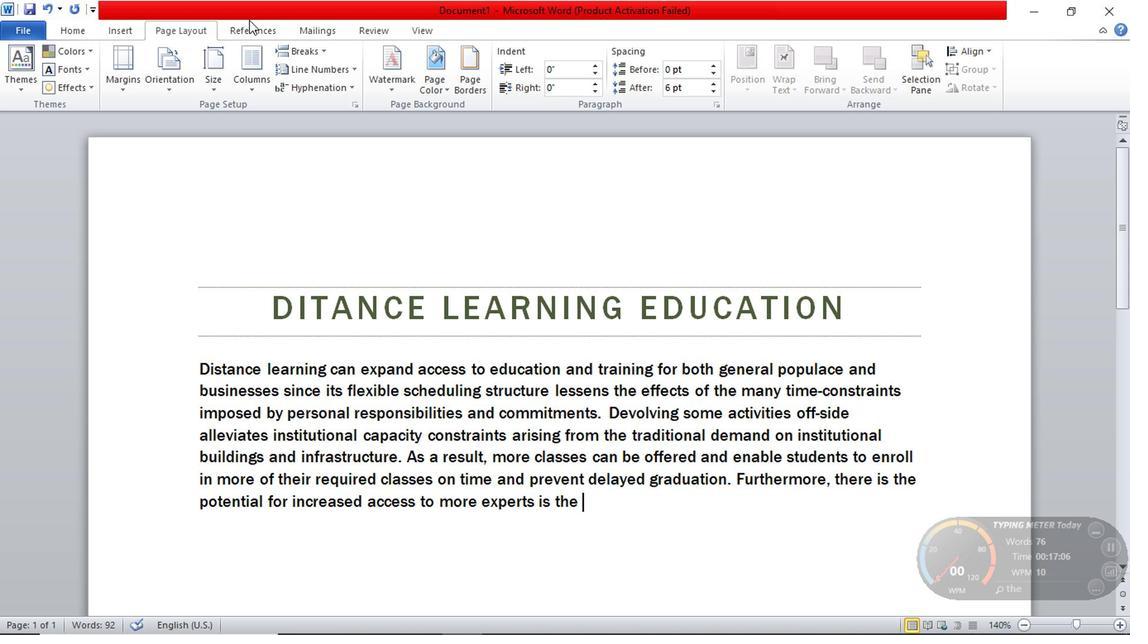
Action: Mouse moved to (250, 31)
Screenshot: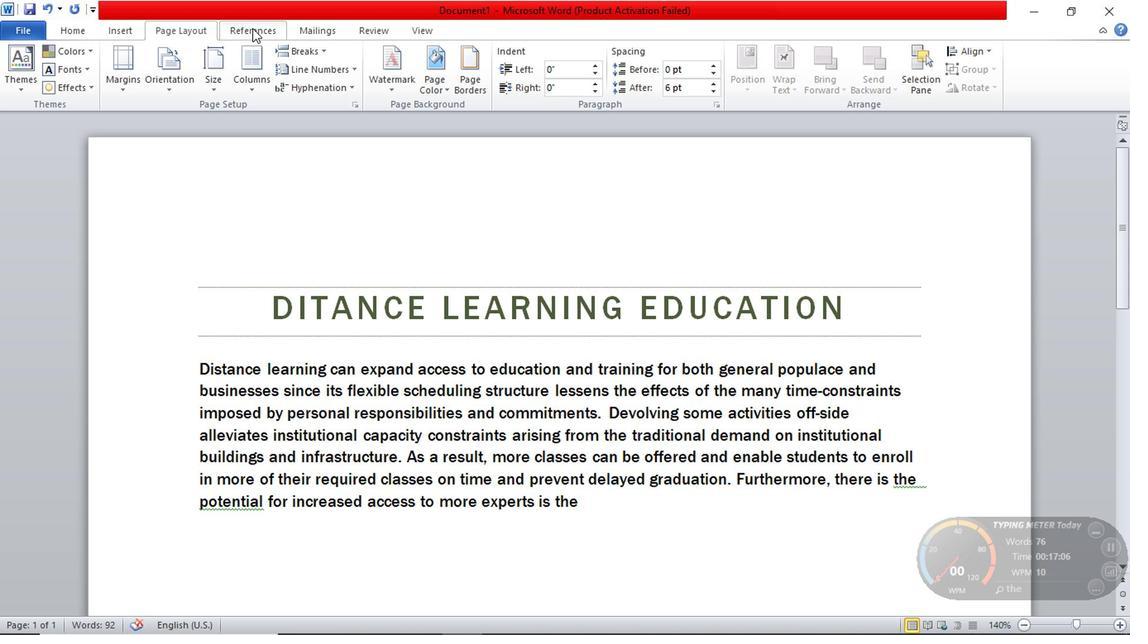 
Action: Mouse pressed left at (250, 31)
Screenshot: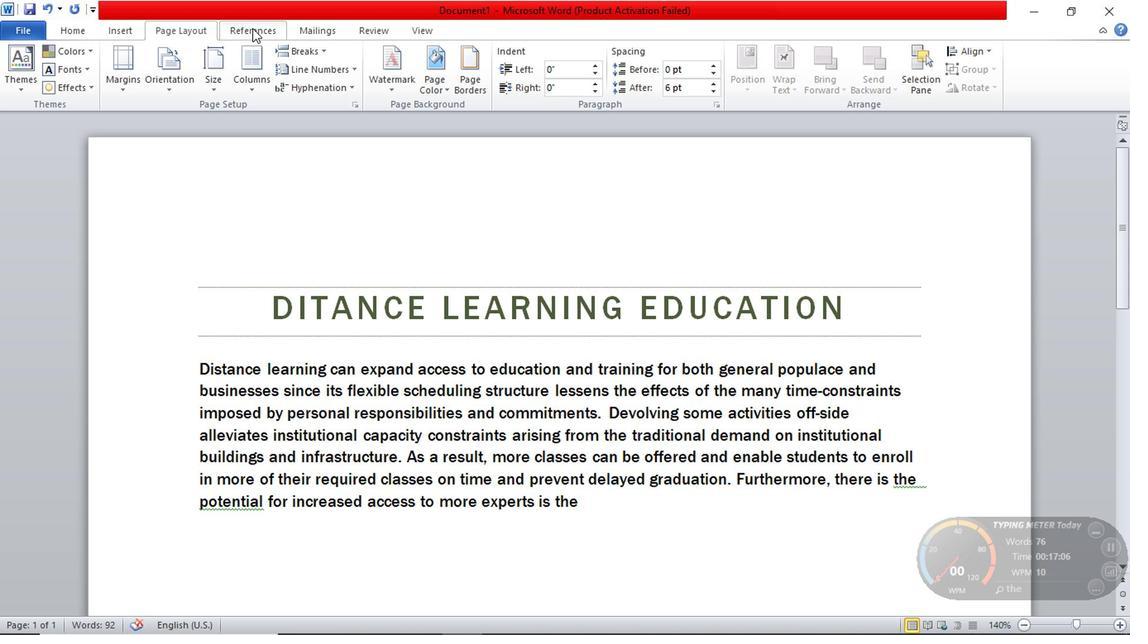 
Action: Mouse moved to (307, 32)
Screenshot: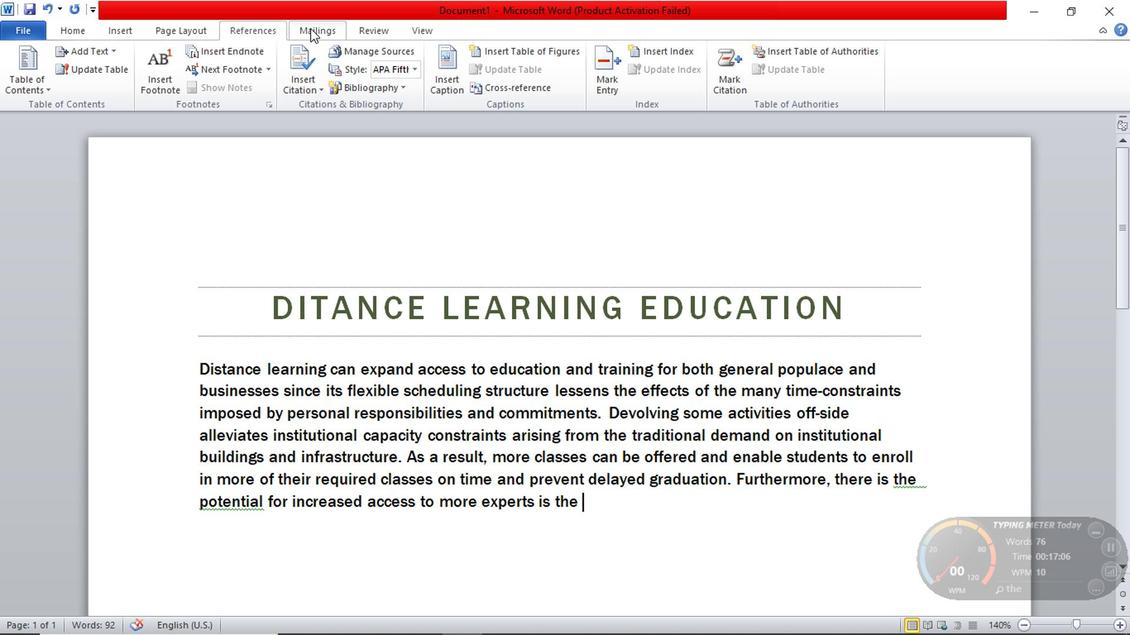 
Action: Mouse pressed left at (307, 32)
Screenshot: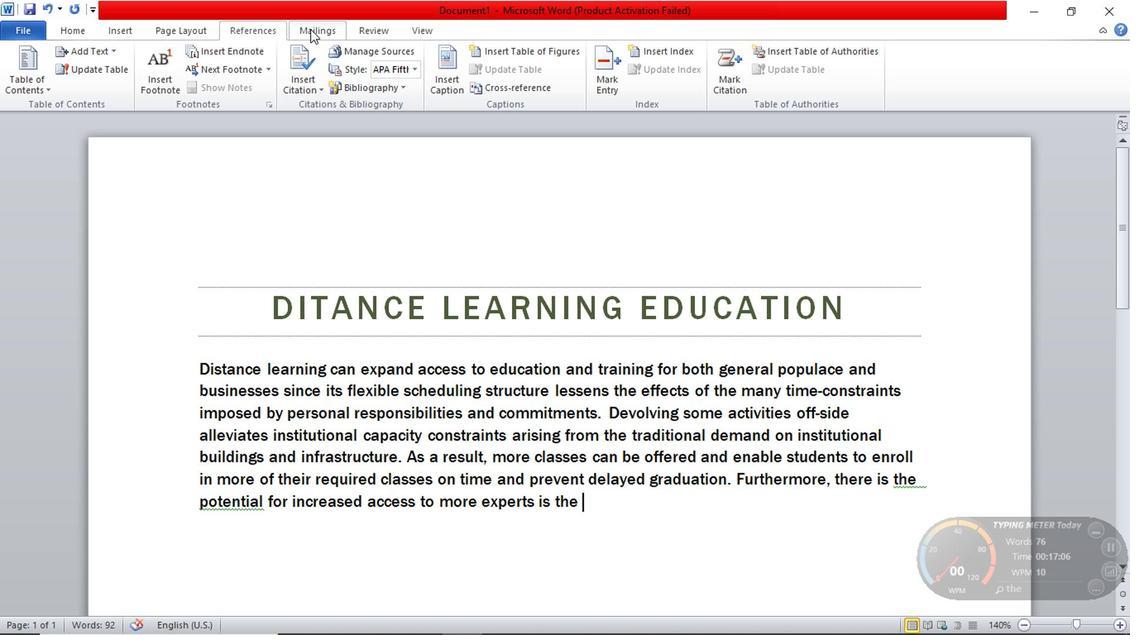 
Action: Mouse moved to (76, 41)
Screenshot: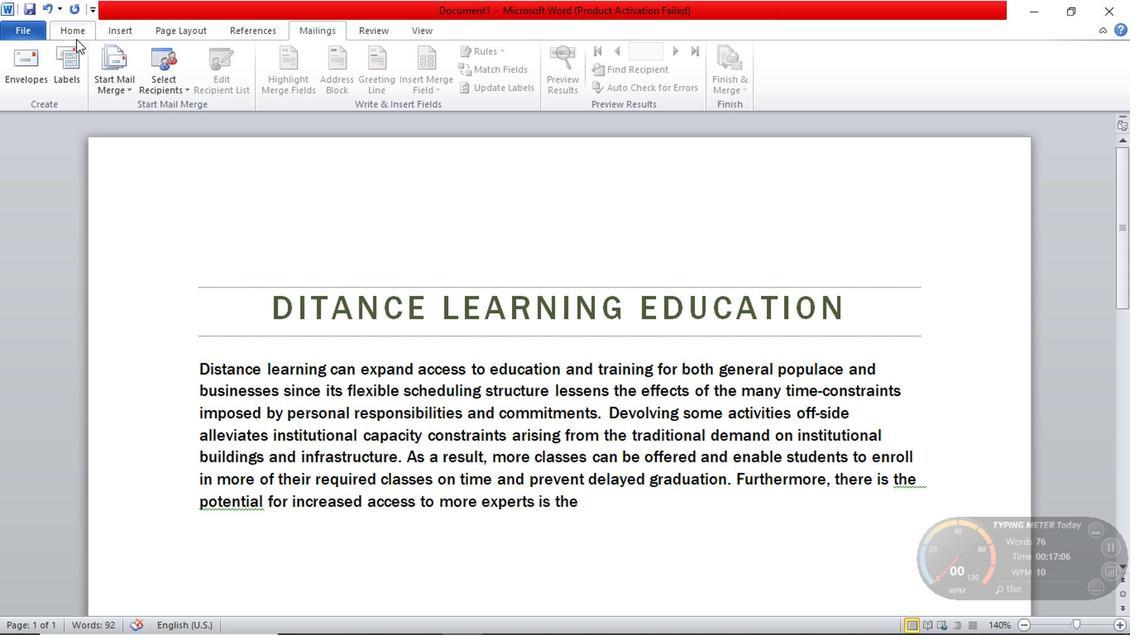 
Action: Mouse pressed left at (76, 41)
Screenshot: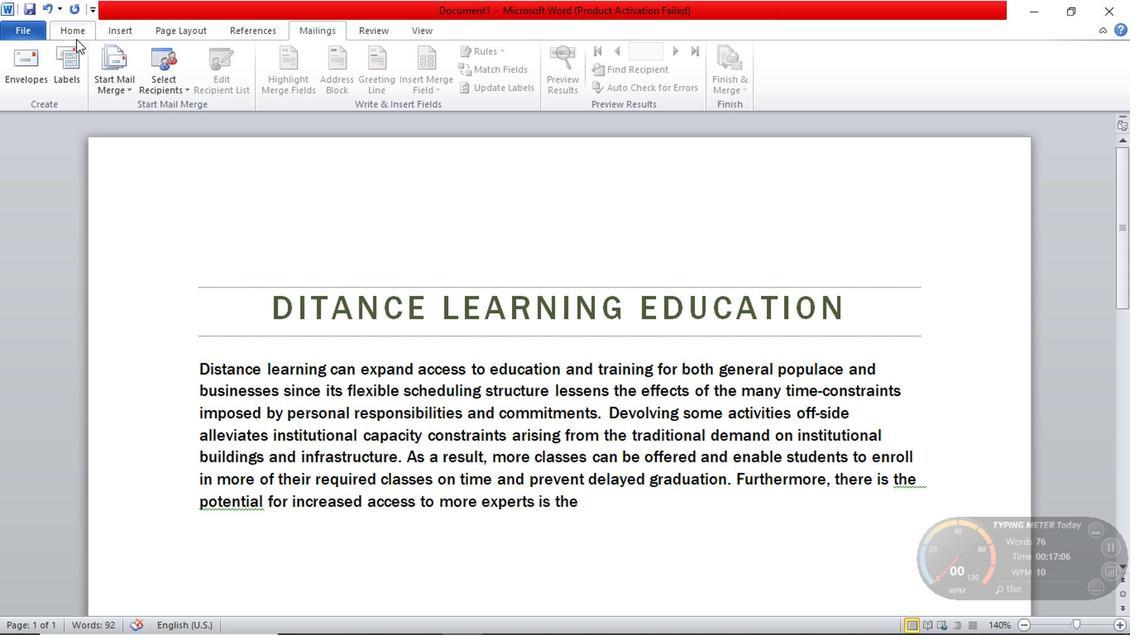
Action: Mouse moved to (267, 294)
Screenshot: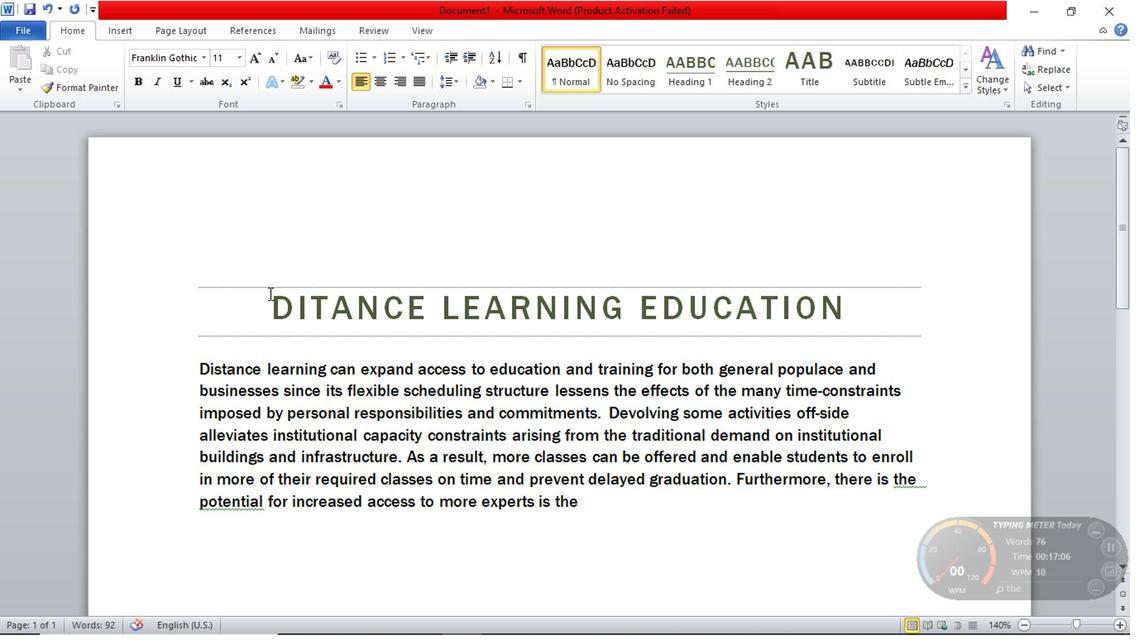
Action: Mouse pressed left at (267, 294)
Screenshot: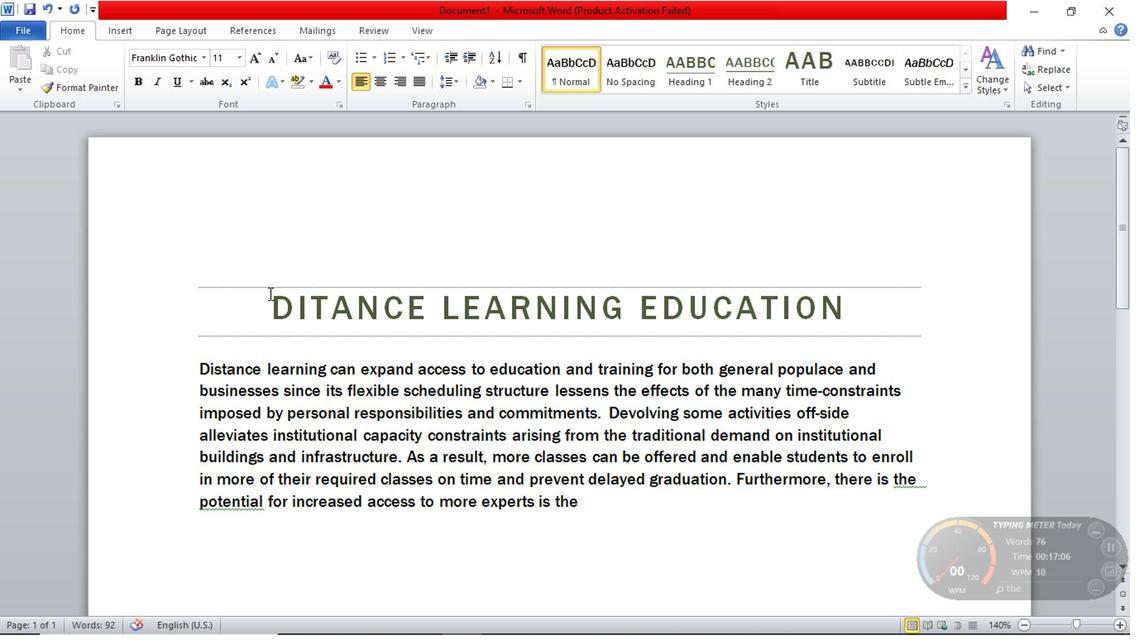 
Action: Mouse pressed left at (267, 294)
Screenshot: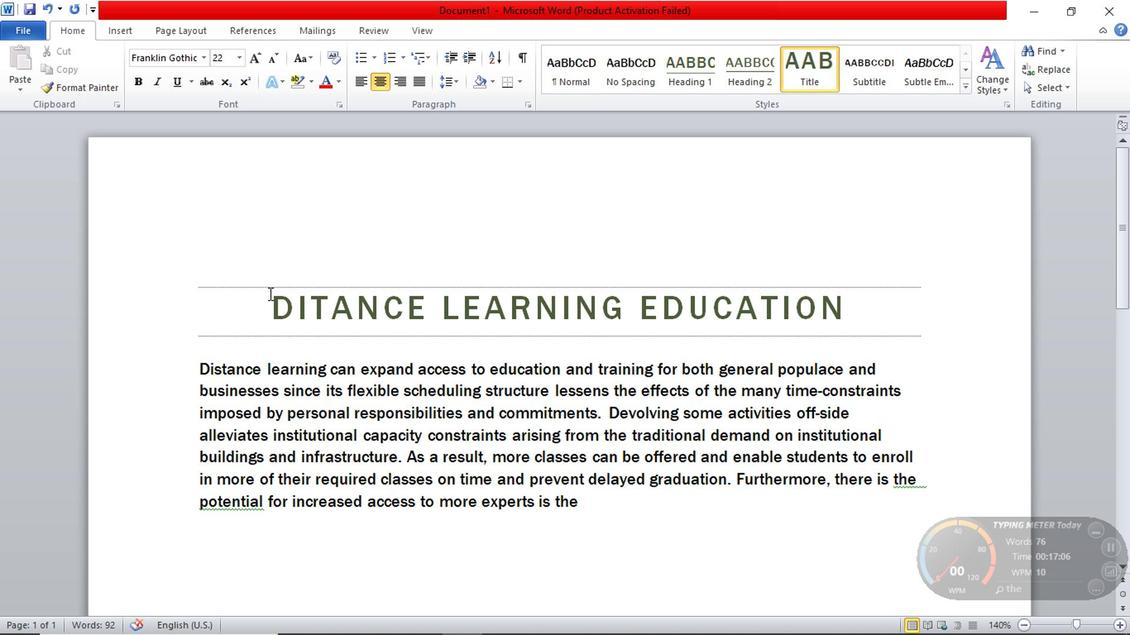 
Action: Mouse moved to (738, 389)
Screenshot: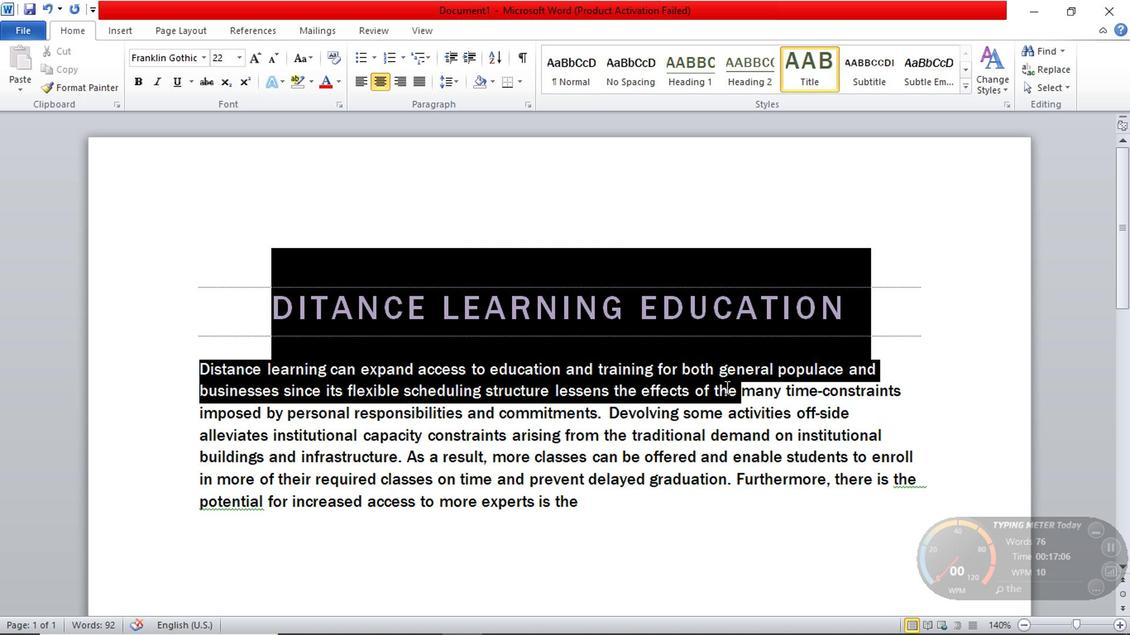 
Action: Mouse pressed left at (738, 389)
Screenshot: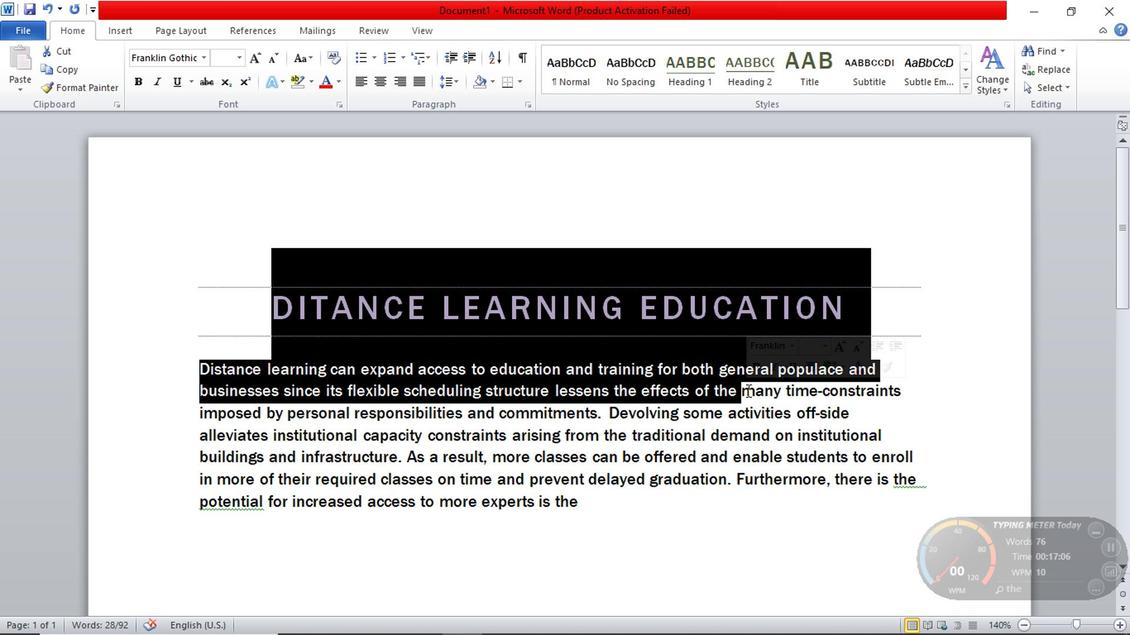 
Action: Mouse moved to (256, 306)
Screenshot: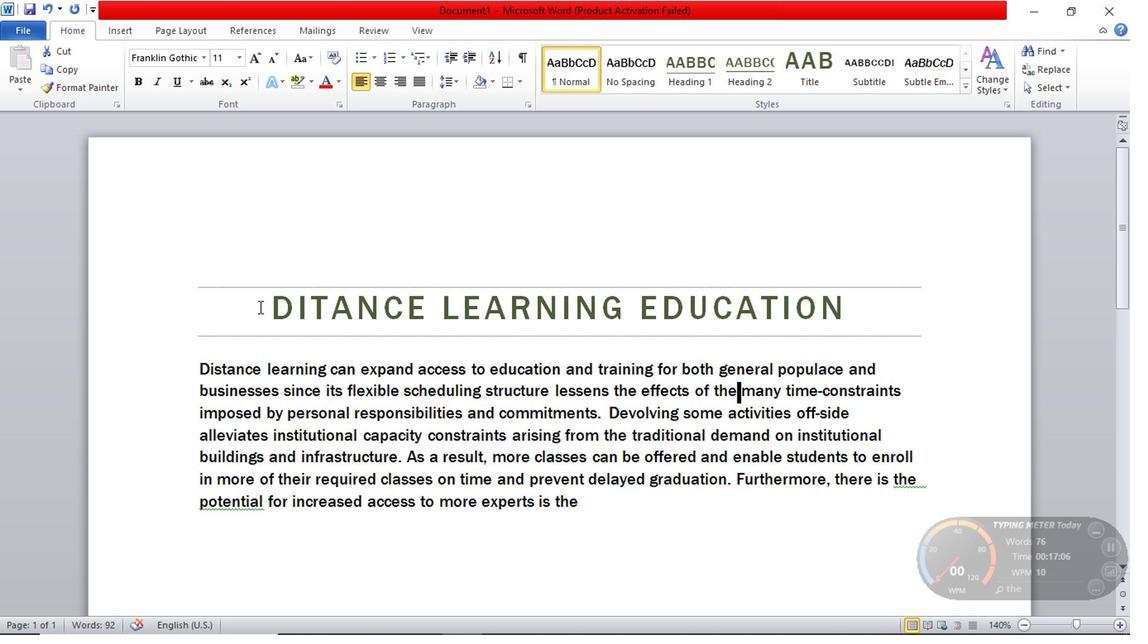 
Action: Mouse pressed left at (256, 306)
Screenshot: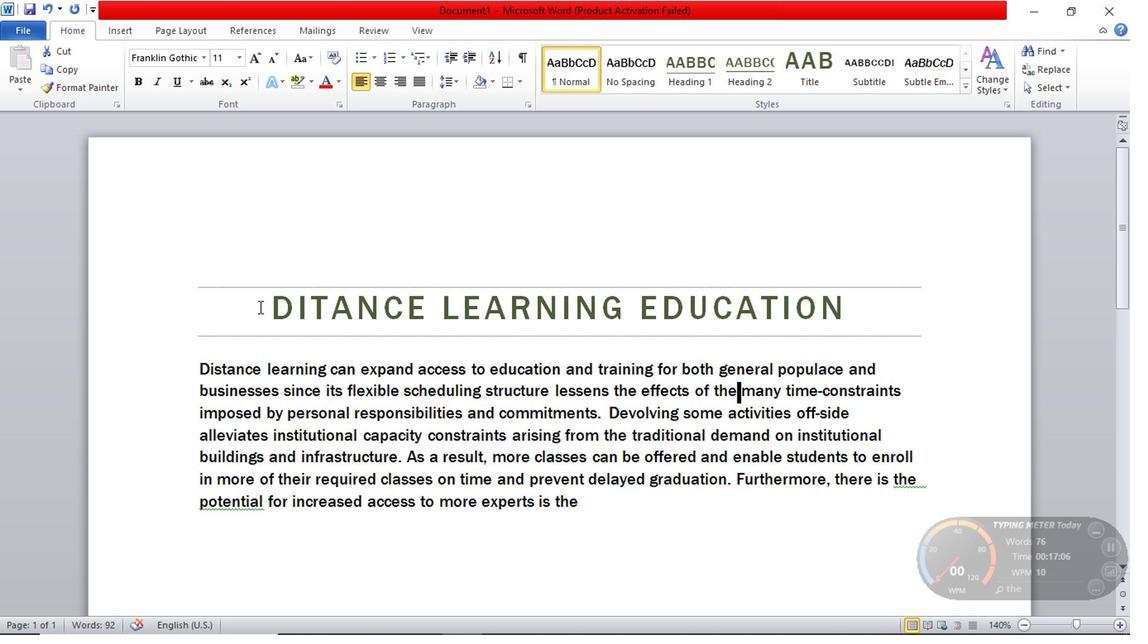 
Action: Mouse pressed left at (256, 306)
Screenshot: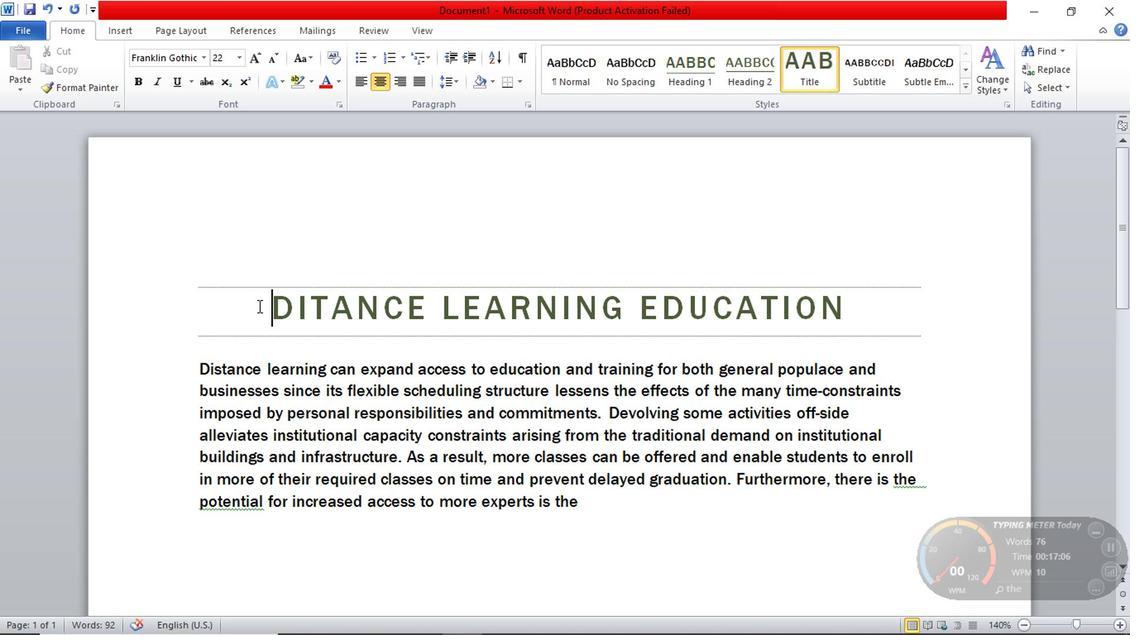 
Action: Mouse moved to (337, 85)
Screenshot: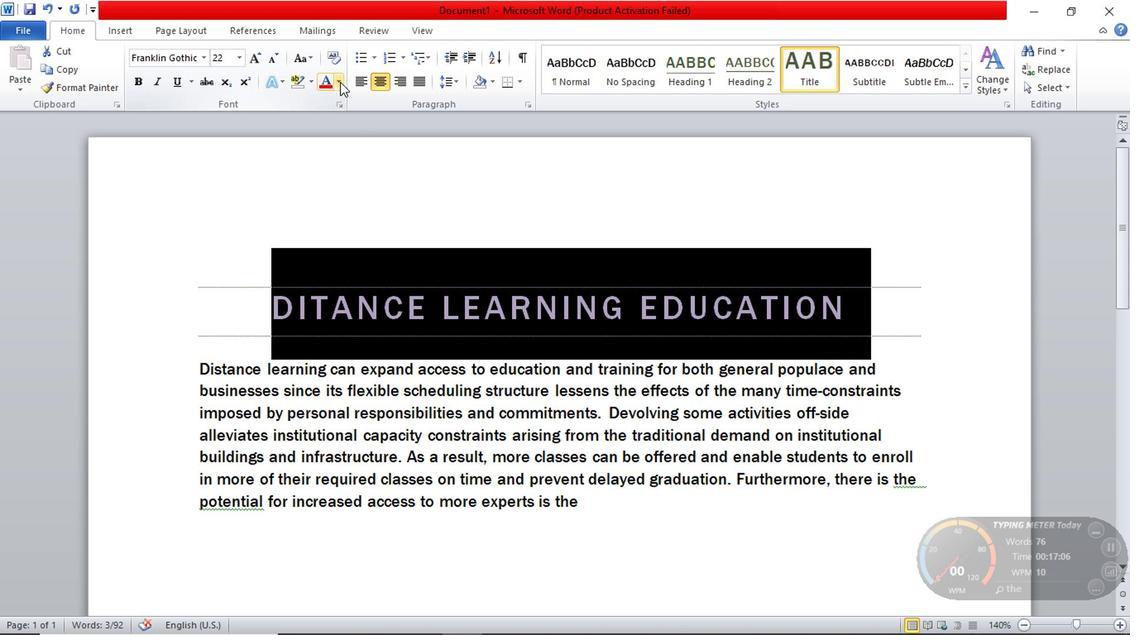 
Action: Mouse pressed left at (337, 85)
Screenshot: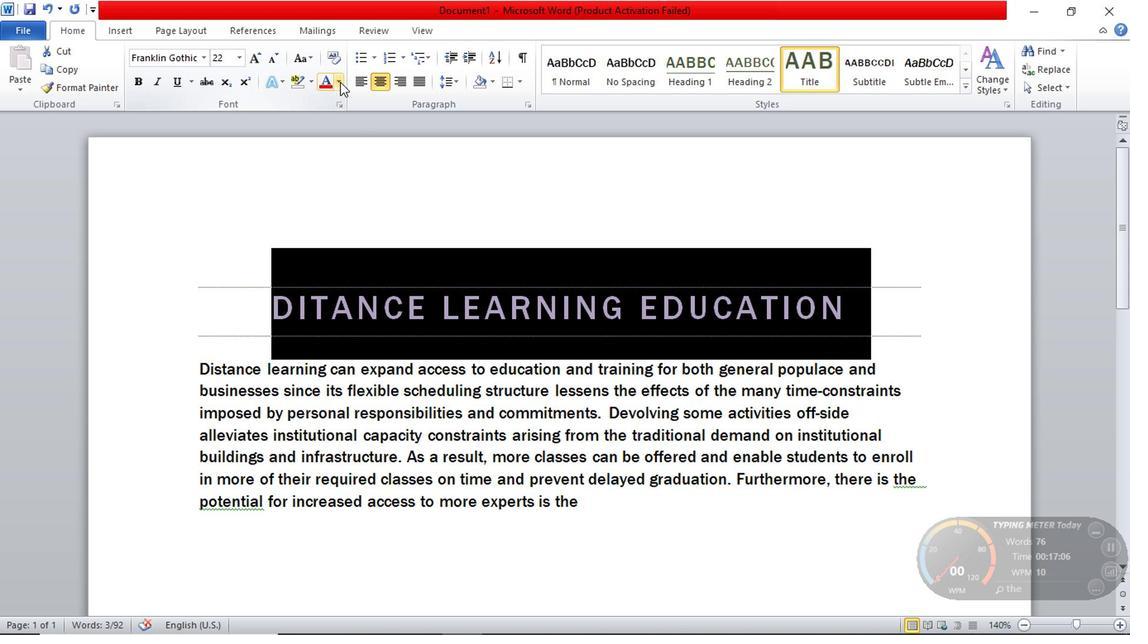
Action: Mouse moved to (433, 224)
Screenshot: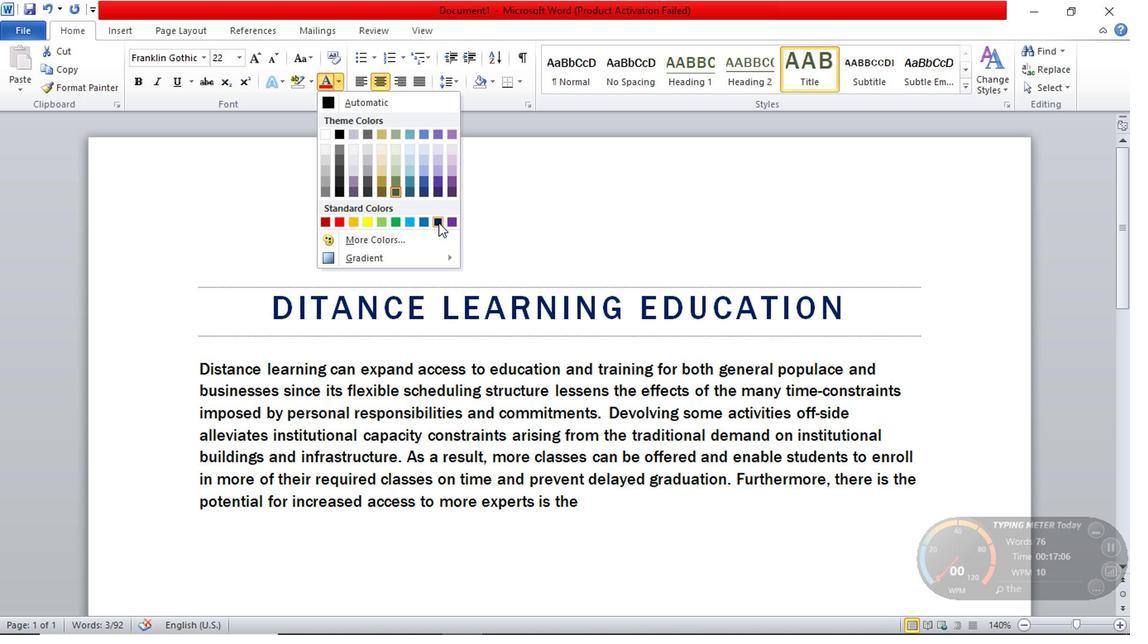 
Action: Mouse pressed left at (433, 224)
Screenshot: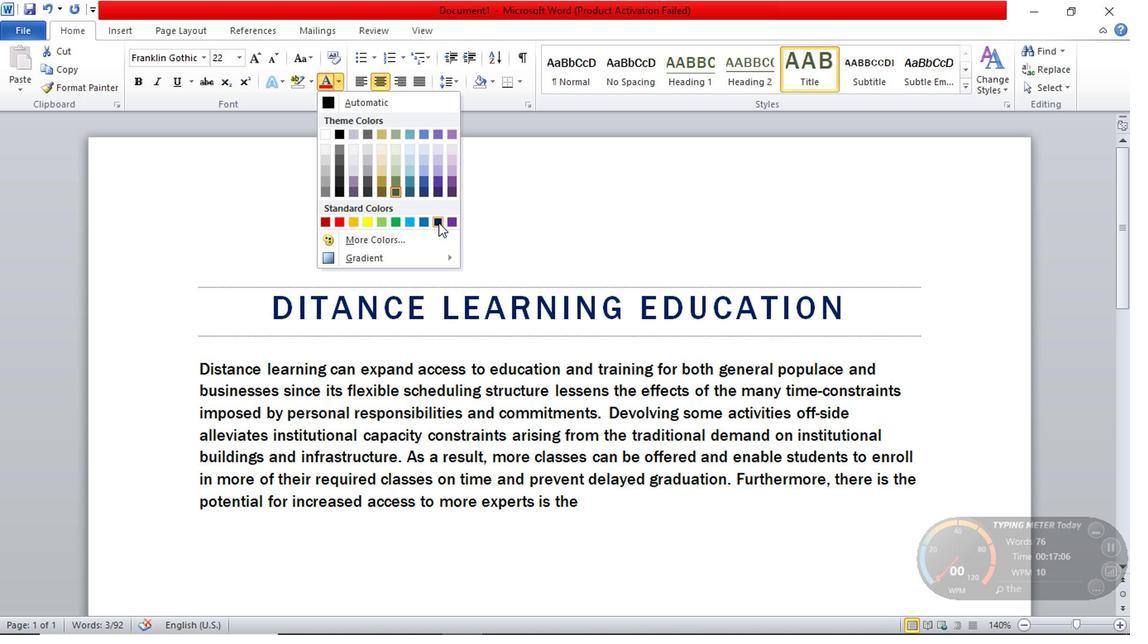 
Action: Mouse pressed left at (433, 224)
Screenshot: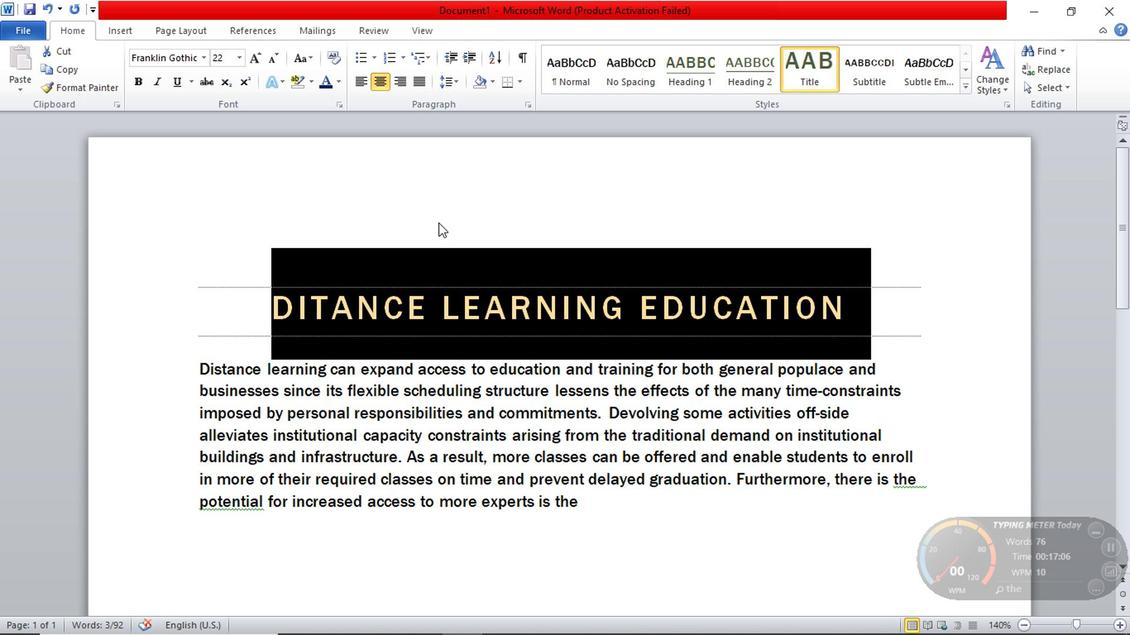 
Action: Mouse moved to (874, 300)
Screenshot: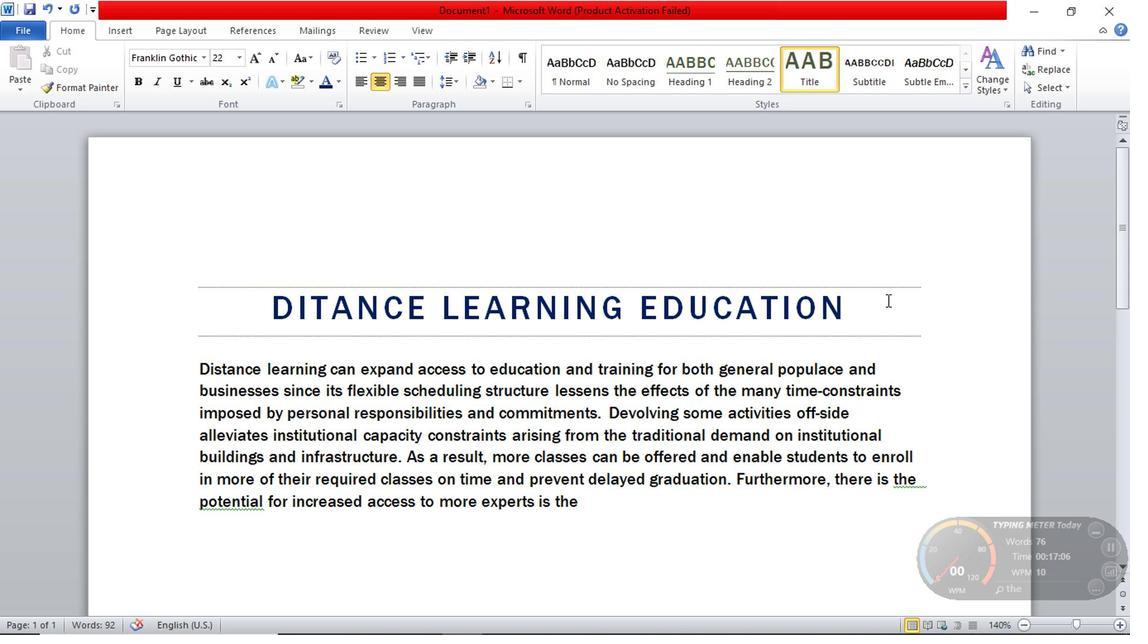 
Action: Mouse pressed left at (874, 300)
Screenshot: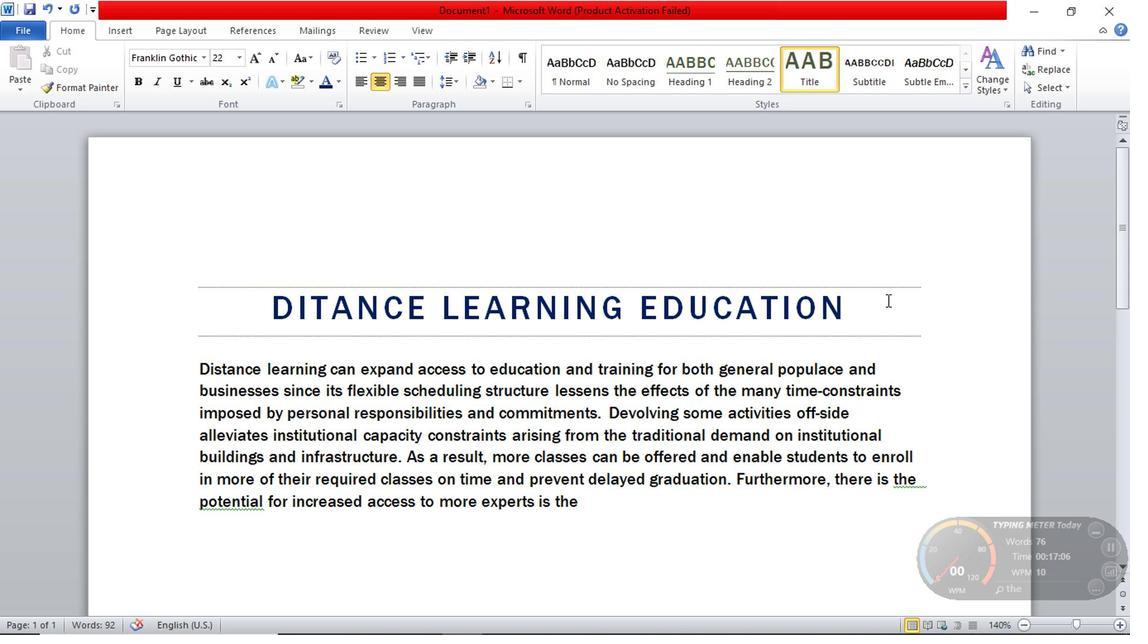 
Action: Mouse moved to (257, 306)
Screenshot: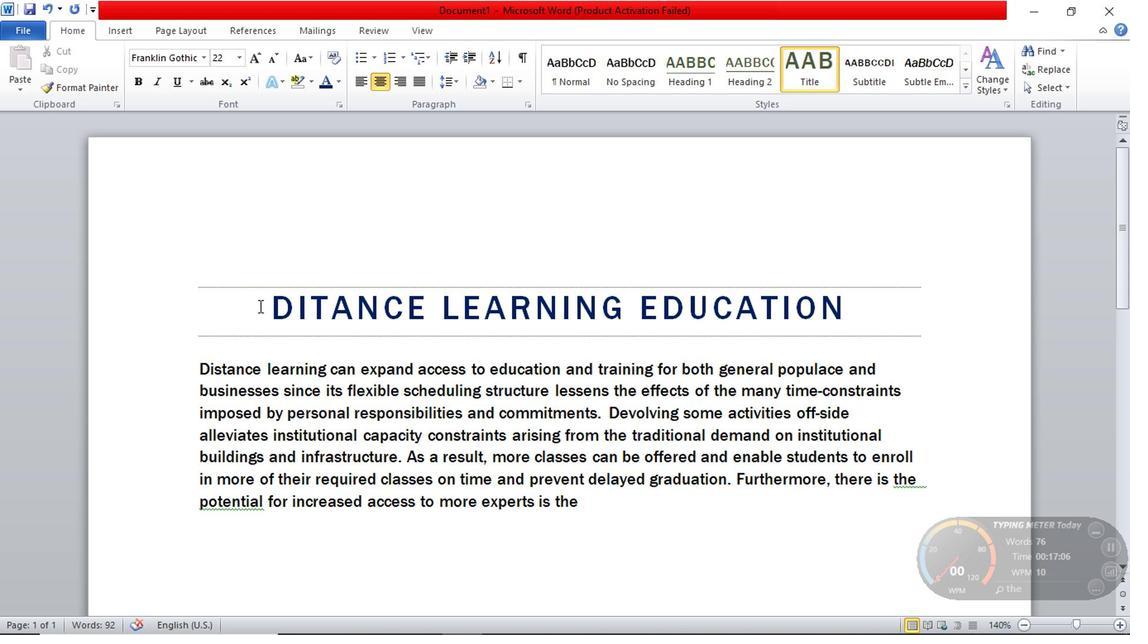 
Action: Mouse pressed left at (257, 306)
Screenshot: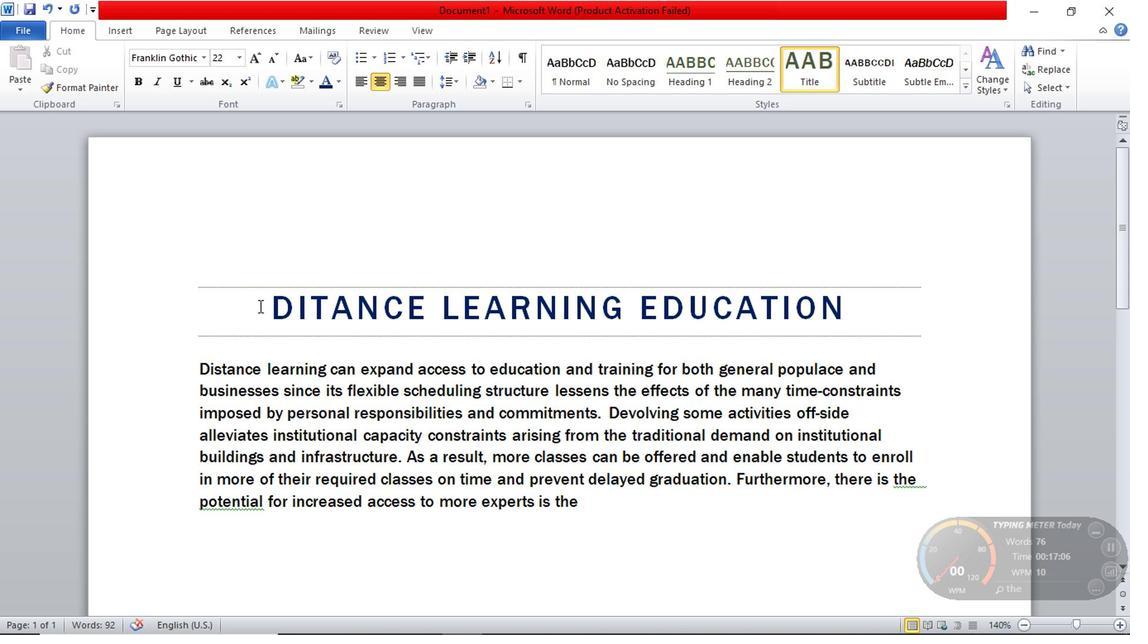 
Action: Mouse moved to (294, 310)
Screenshot: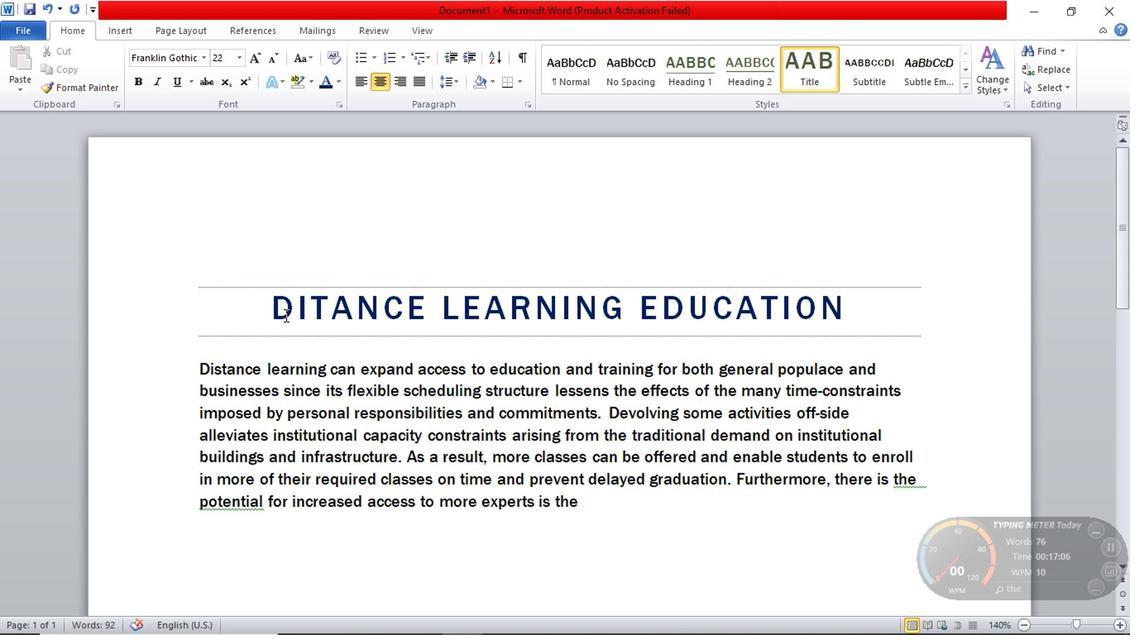 
Action: Mouse pressed left at (294, 310)
Screenshot: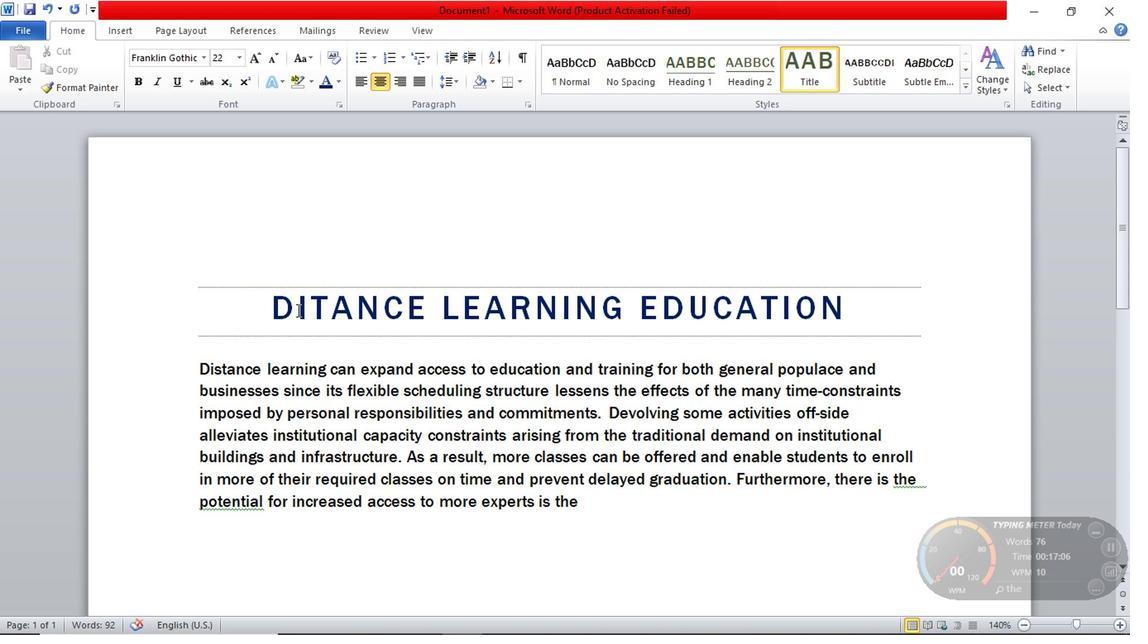 
Action: Mouse pressed left at (294, 310)
Screenshot: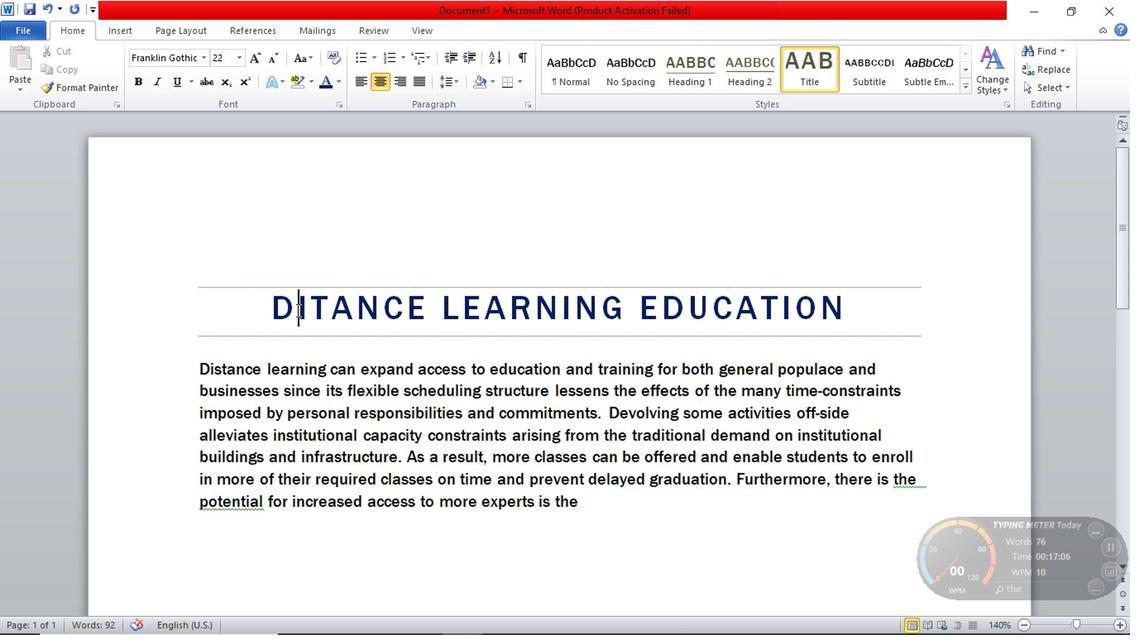 
Action: Mouse moved to (294, 309)
Screenshot: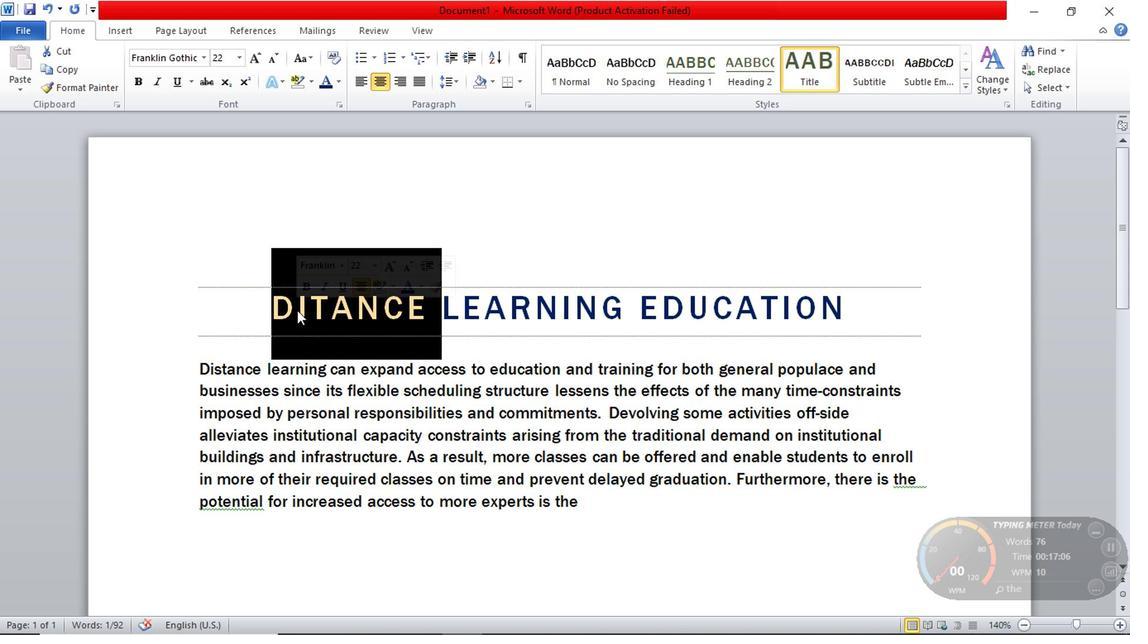 
Action: Mouse pressed left at (294, 309)
Screenshot: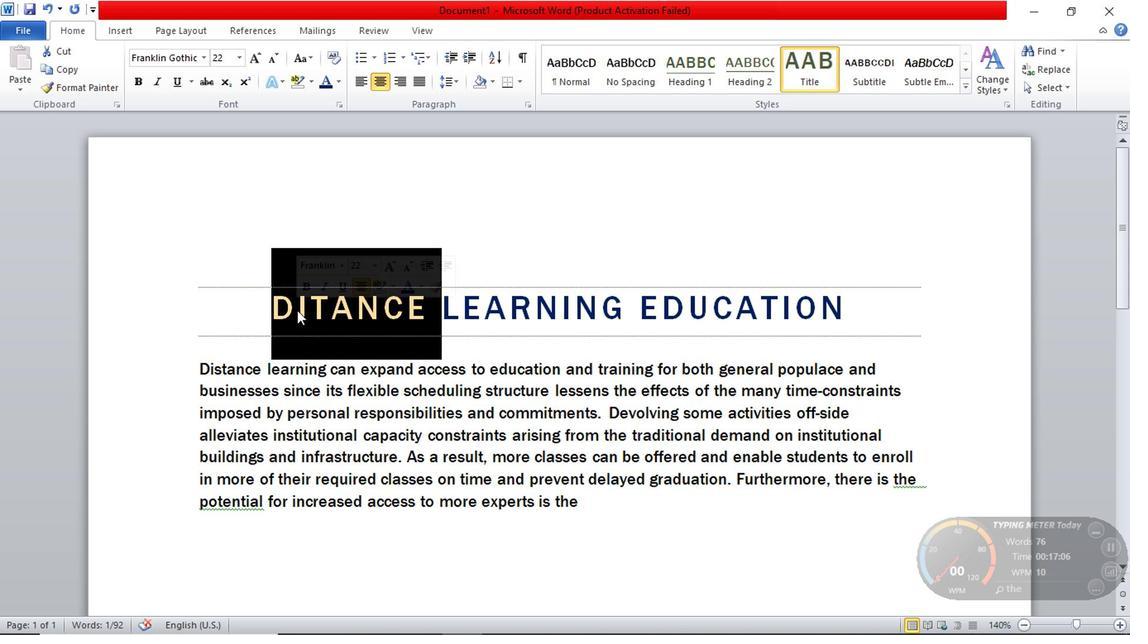 
Action: Mouse pressed left at (294, 309)
Screenshot: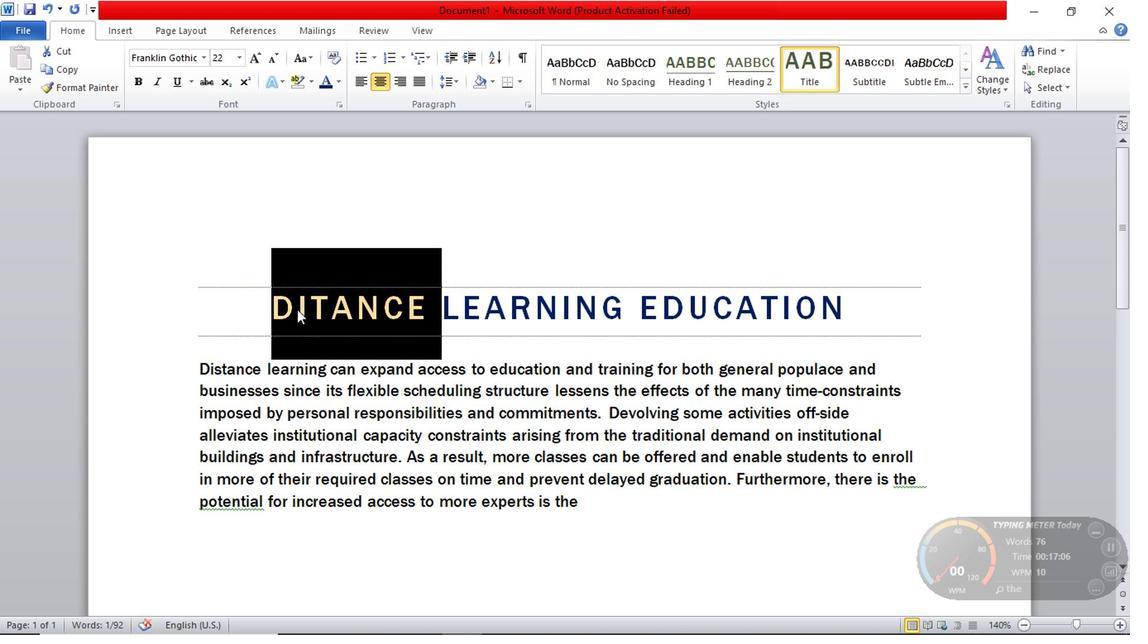 
Action: Mouse pressed left at (294, 309)
Screenshot: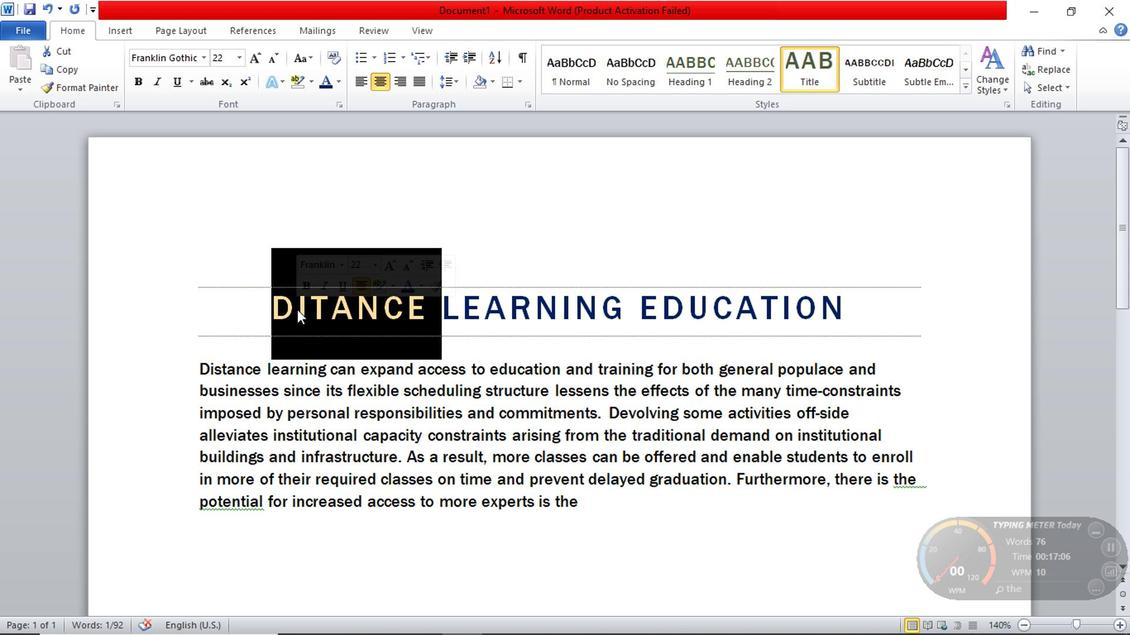 
Action: Mouse moved to (995, 95)
Screenshot: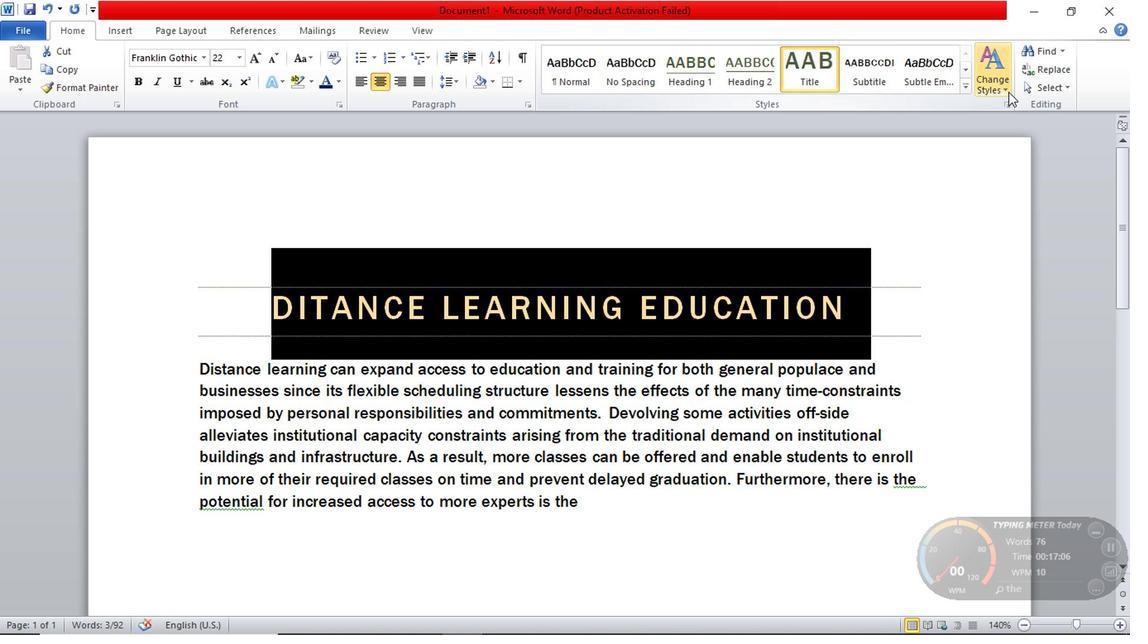 
Action: Mouse pressed left at (995, 95)
Screenshot: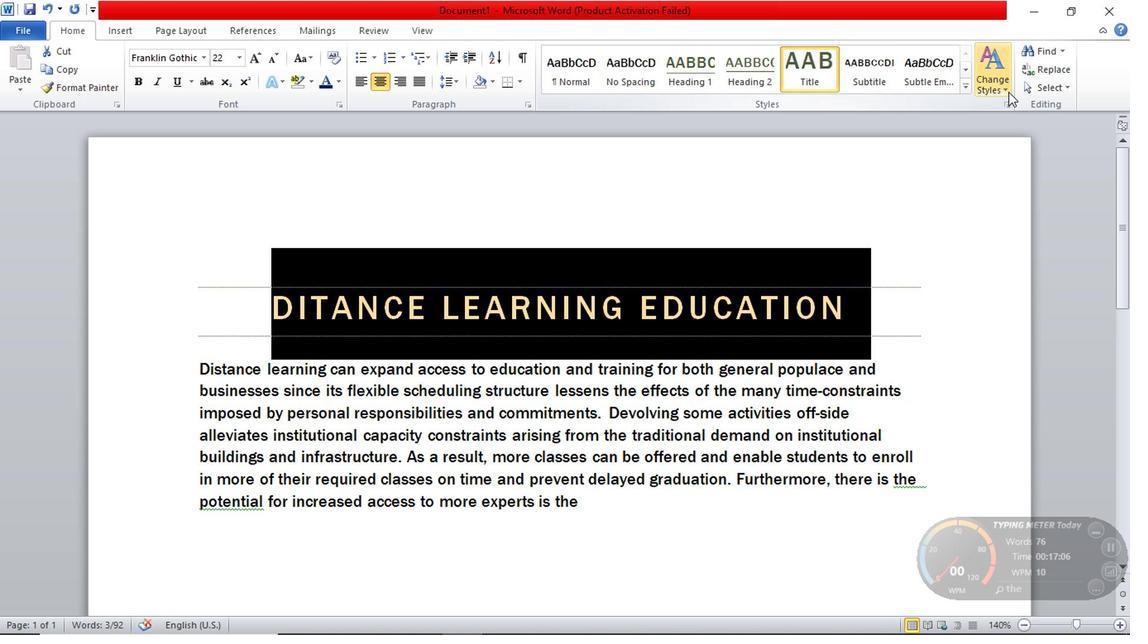 
Action: Mouse moved to (854, 313)
Screenshot: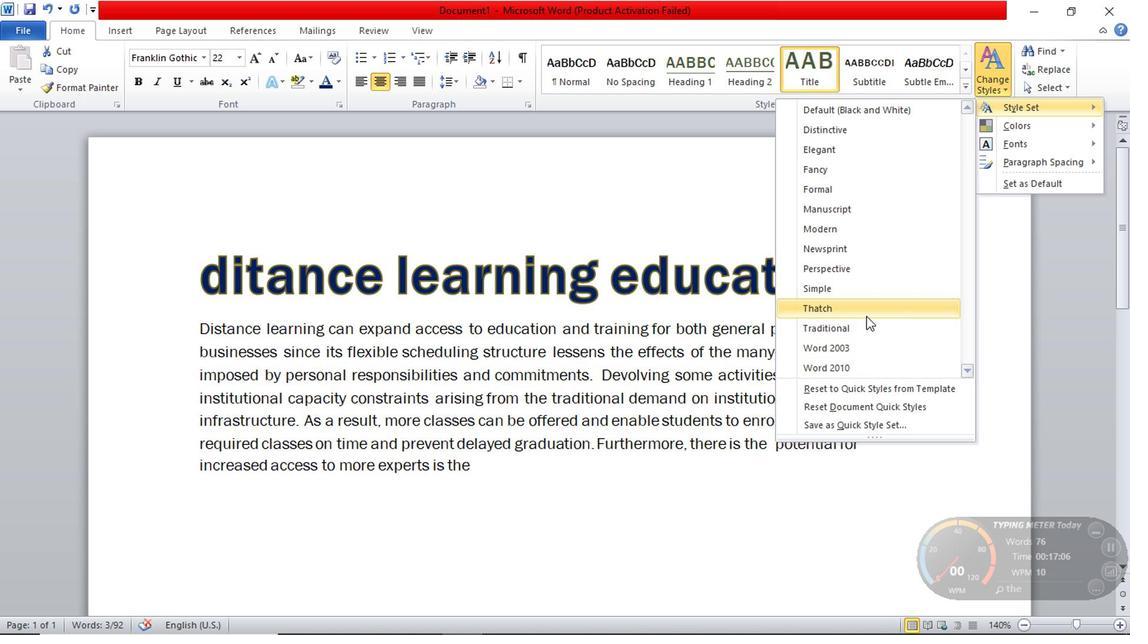 
Action: Mouse pressed left at (854, 313)
Screenshot: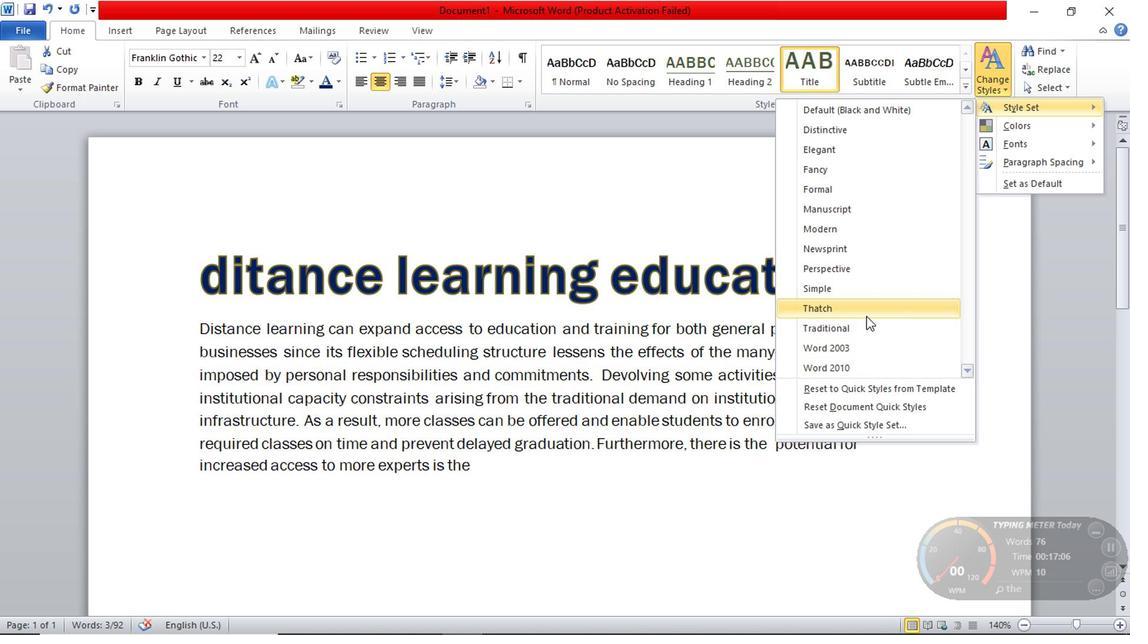
Action: Mouse moved to (227, 280)
Screenshot: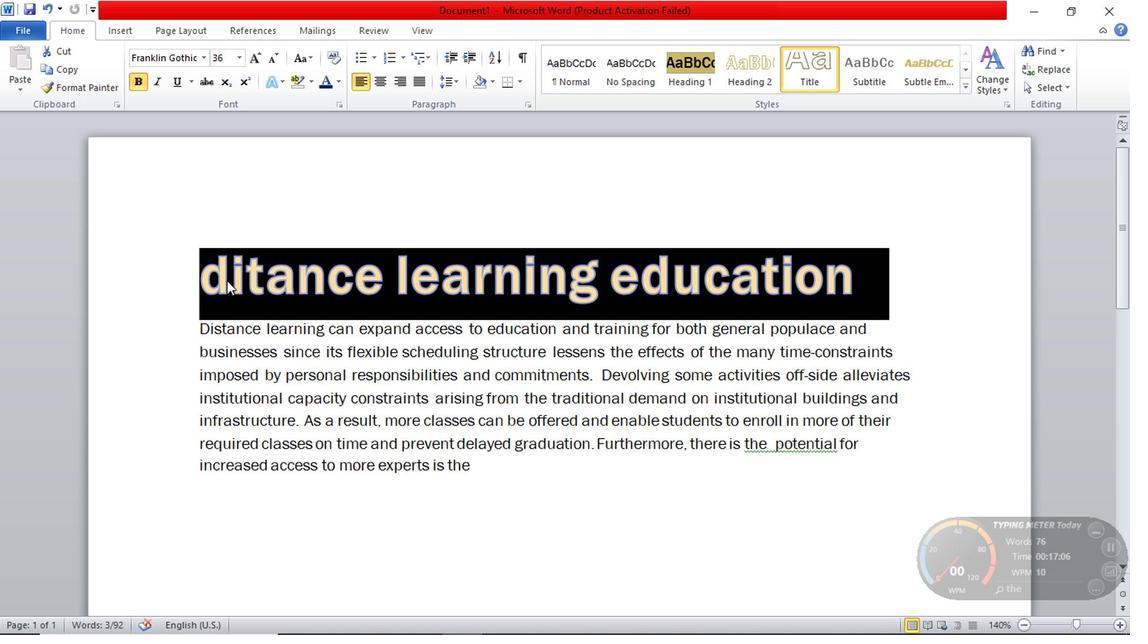 
Action: Mouse pressed left at (227, 280)
Screenshot: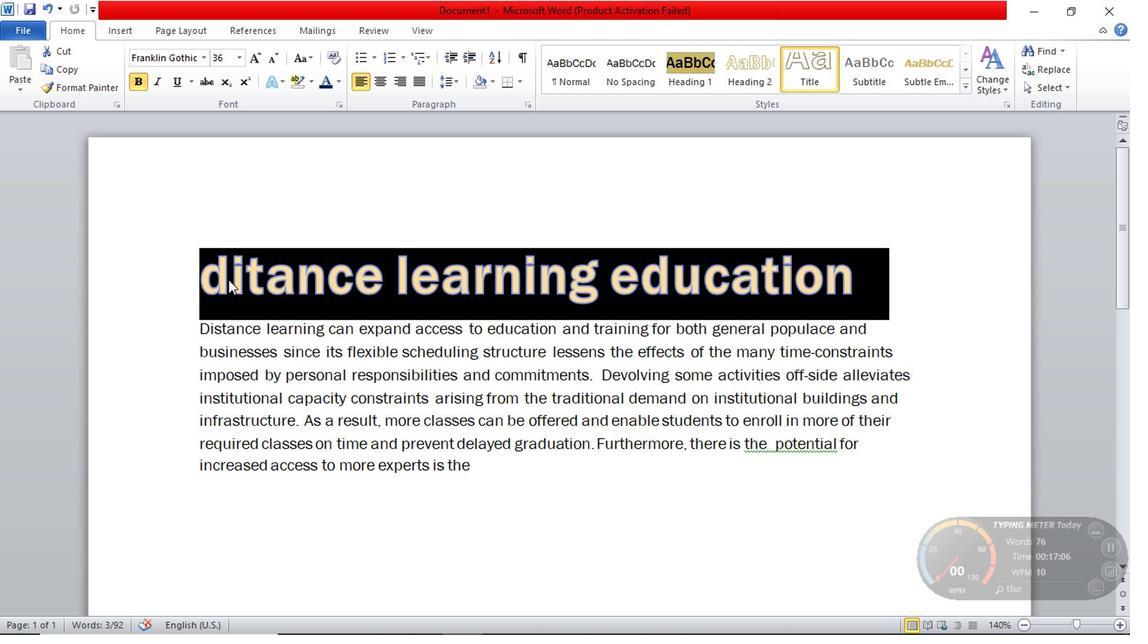 
Action: Key pressed <Key.backspace><Key.shift><Key.shift>D
Screenshot: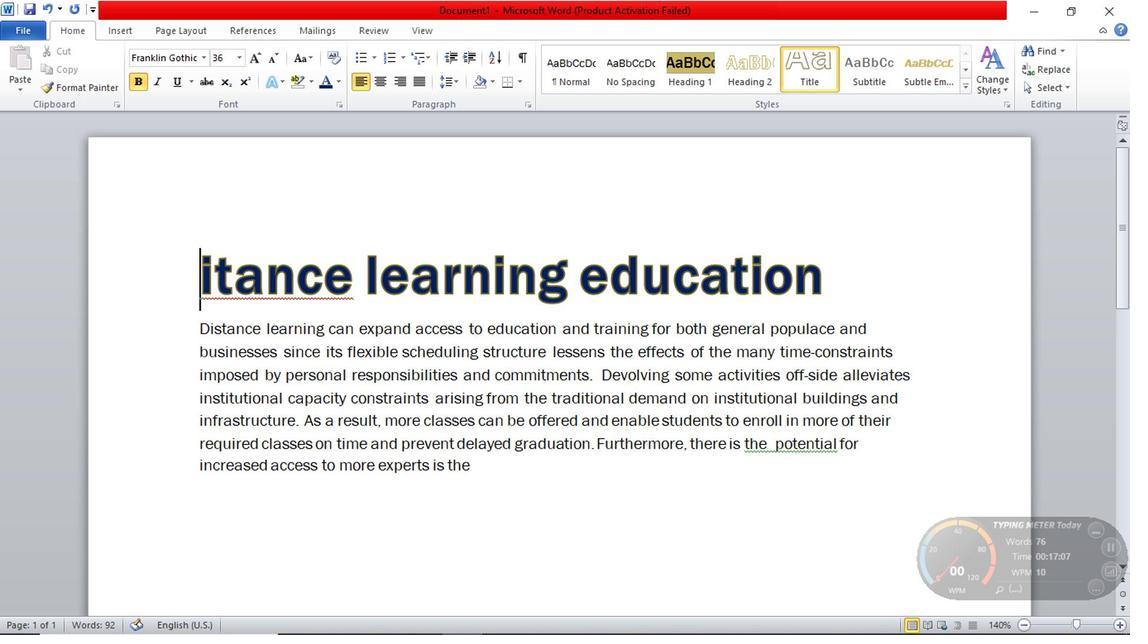 
Action: Mouse moved to (253, 287)
Screenshot: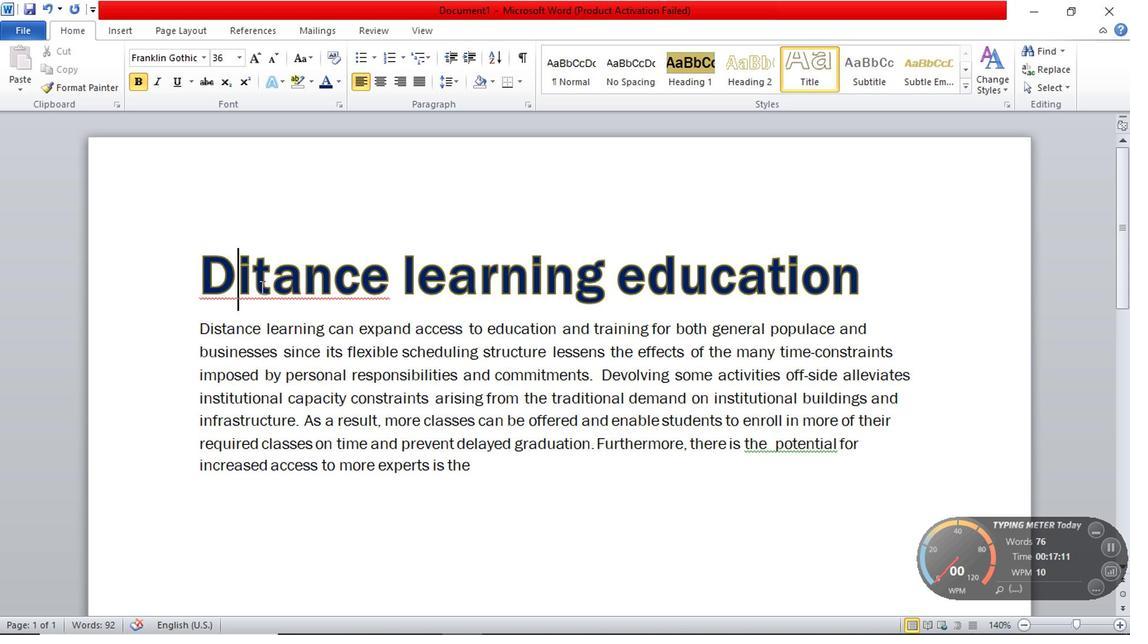 
Action: Mouse pressed left at (253, 287)
Screenshot: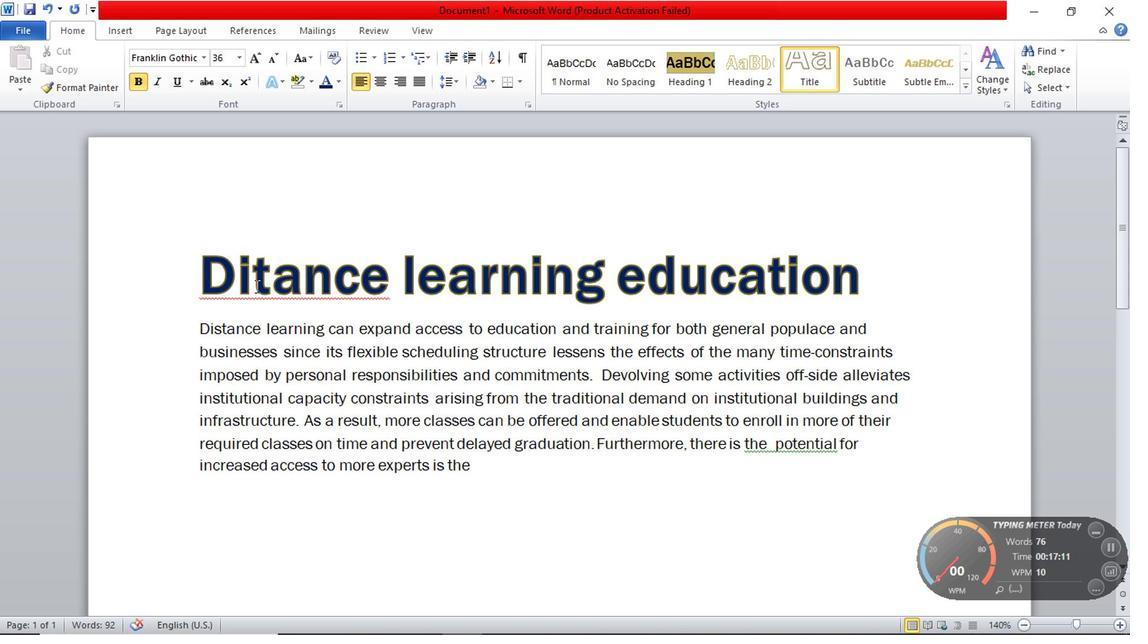 
Action: Key pressed s
Screenshot: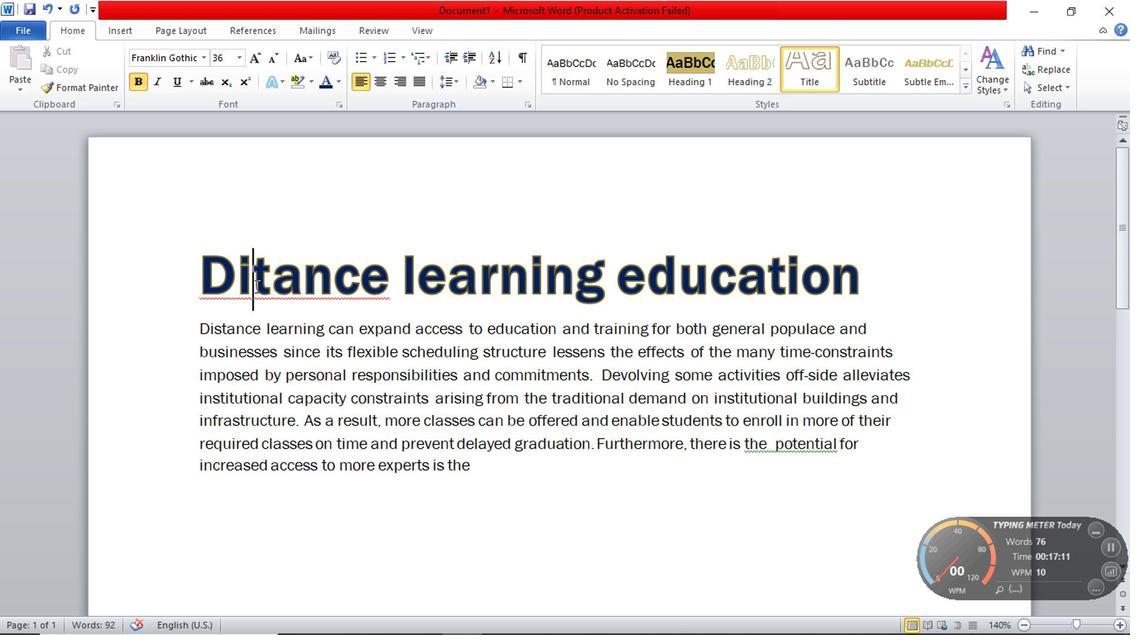 
Action: Mouse moved to (437, 273)
Screenshot: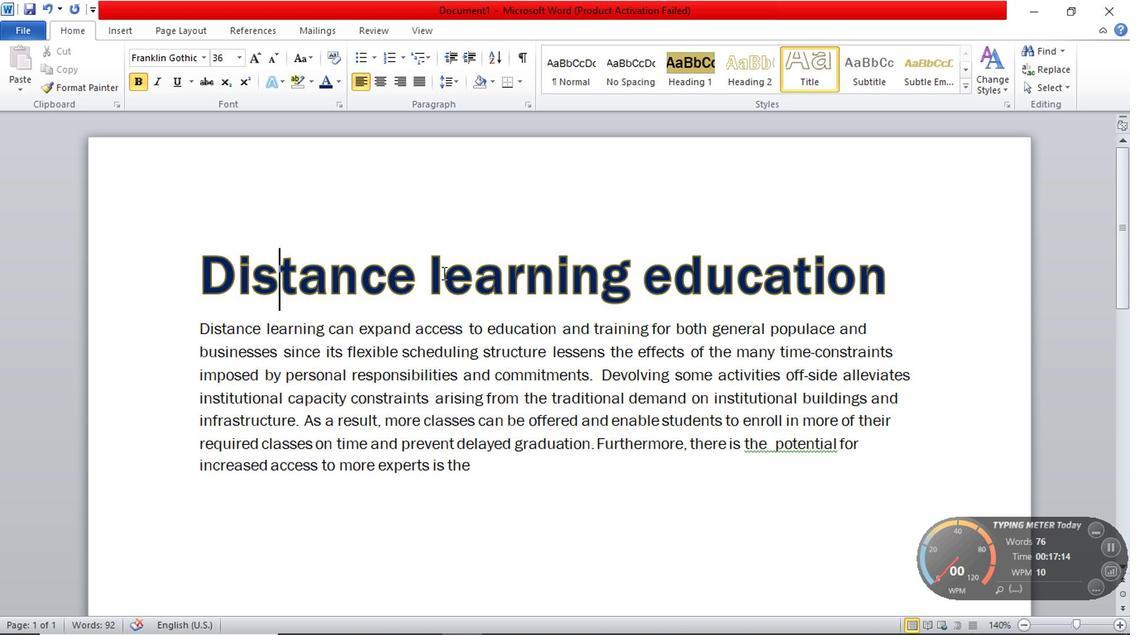 
Action: Mouse pressed left at (437, 273)
Screenshot: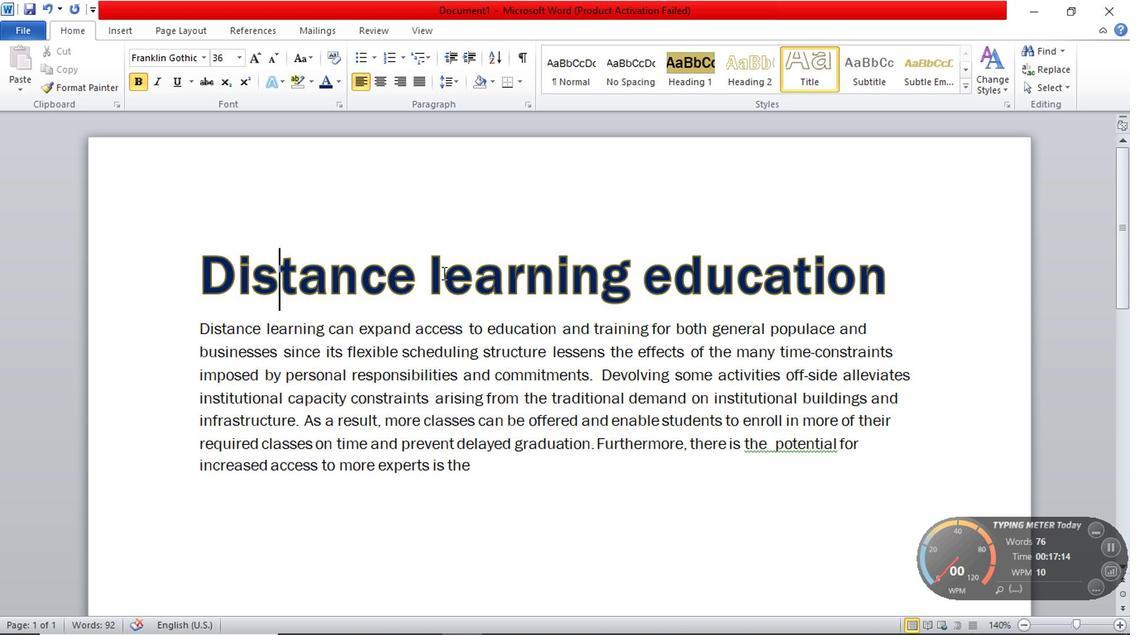 
Action: Key pressed <Key.backspace><Key.shift>L
Screenshot: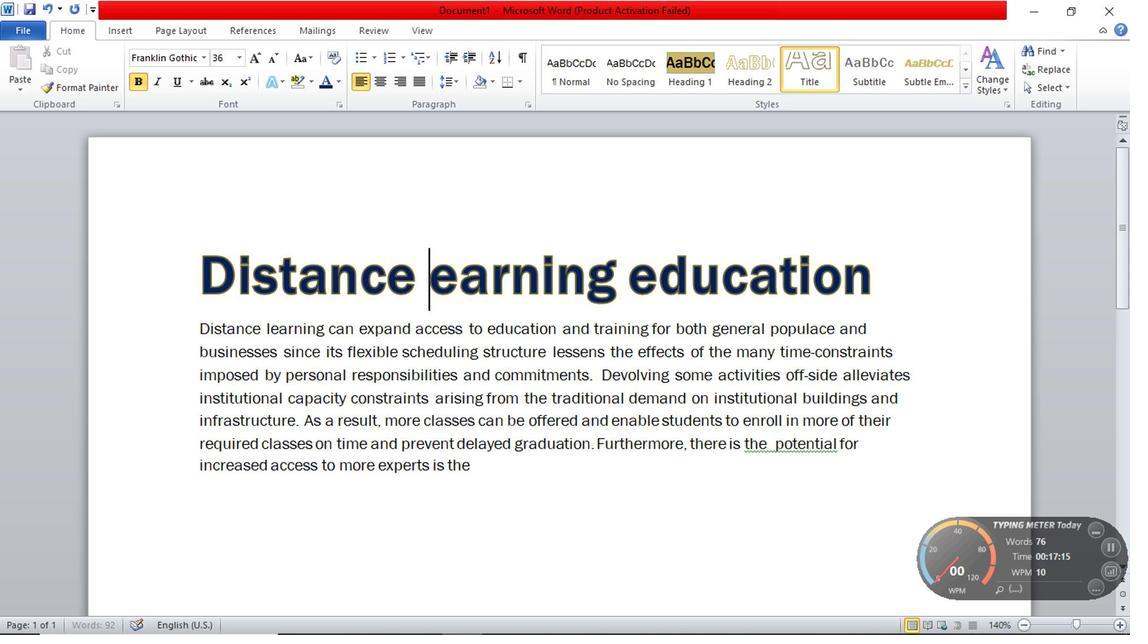 
Action: Mouse moved to (674, 287)
Screenshot: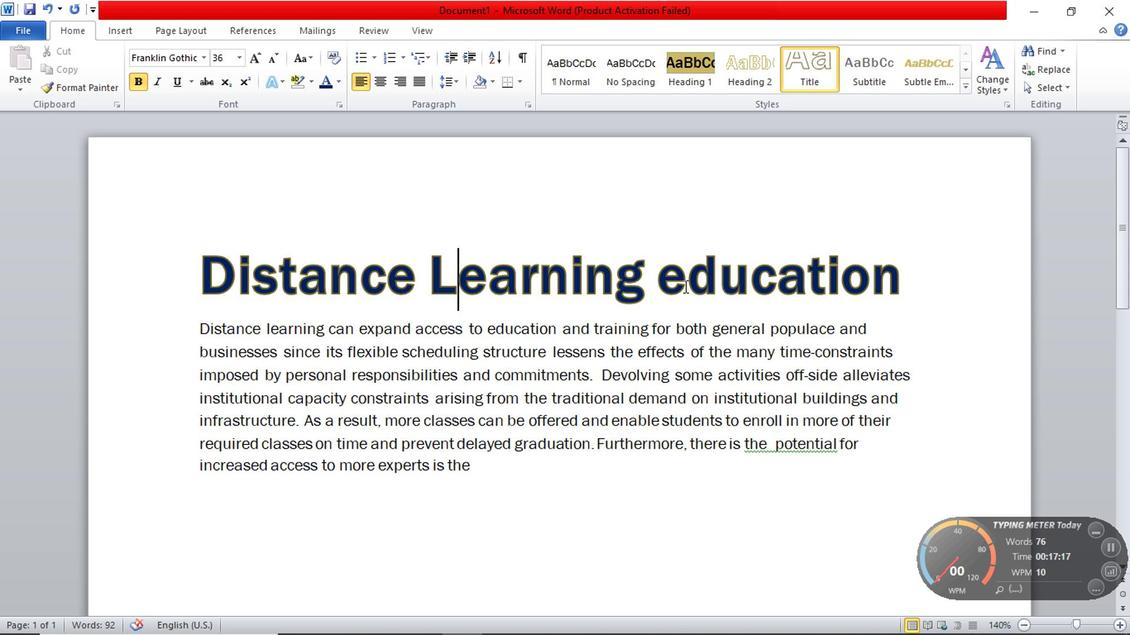 
Action: Mouse pressed left at (674, 287)
Screenshot: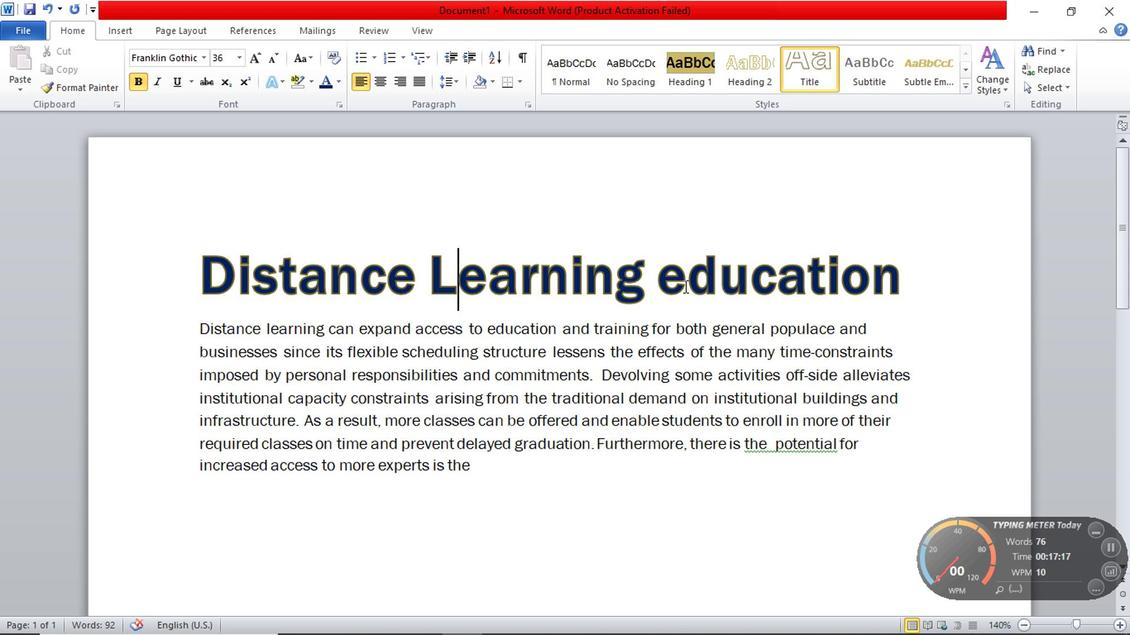 
Action: Key pressed <Key.backspace><Key.shift>E
Screenshot: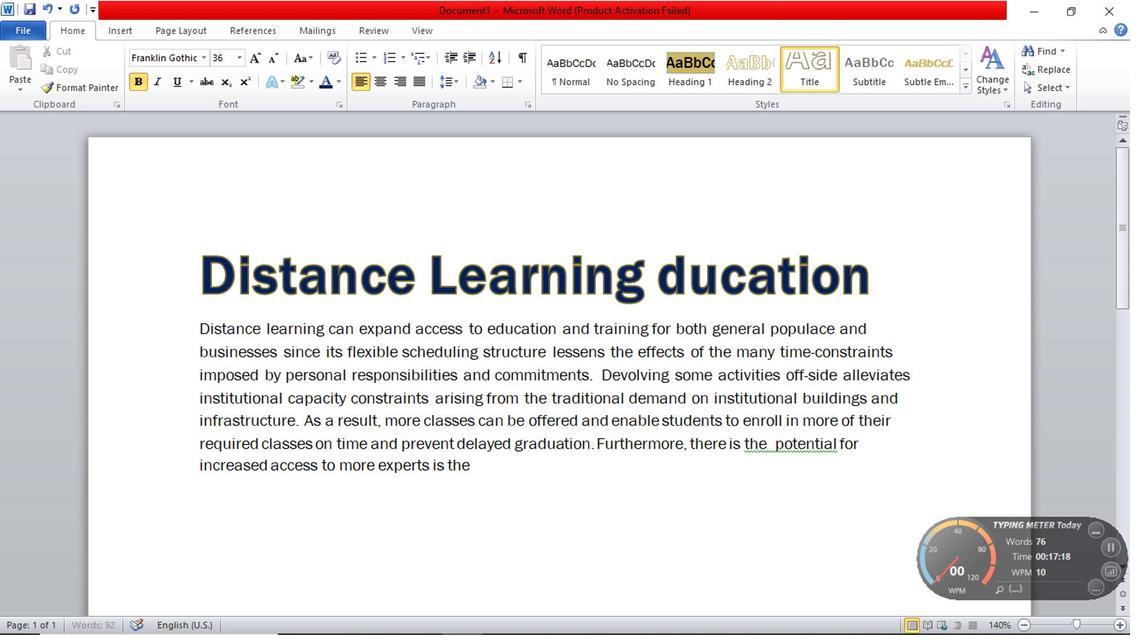 
Action: Mouse moved to (934, 247)
Screenshot: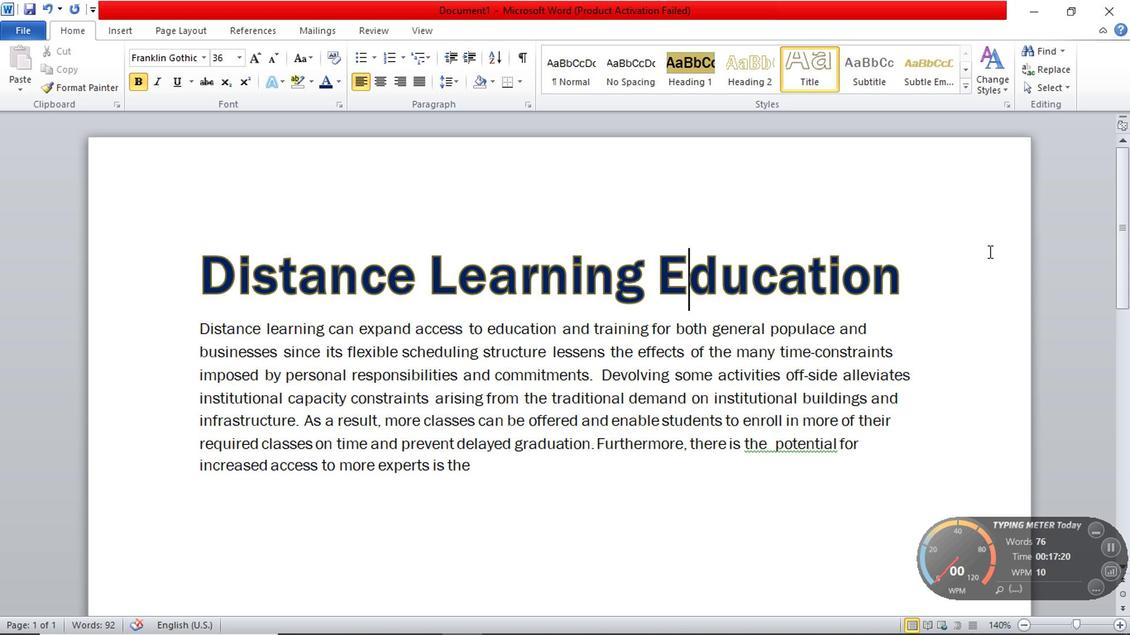 
Action: Mouse pressed left at (934, 247)
Screenshot: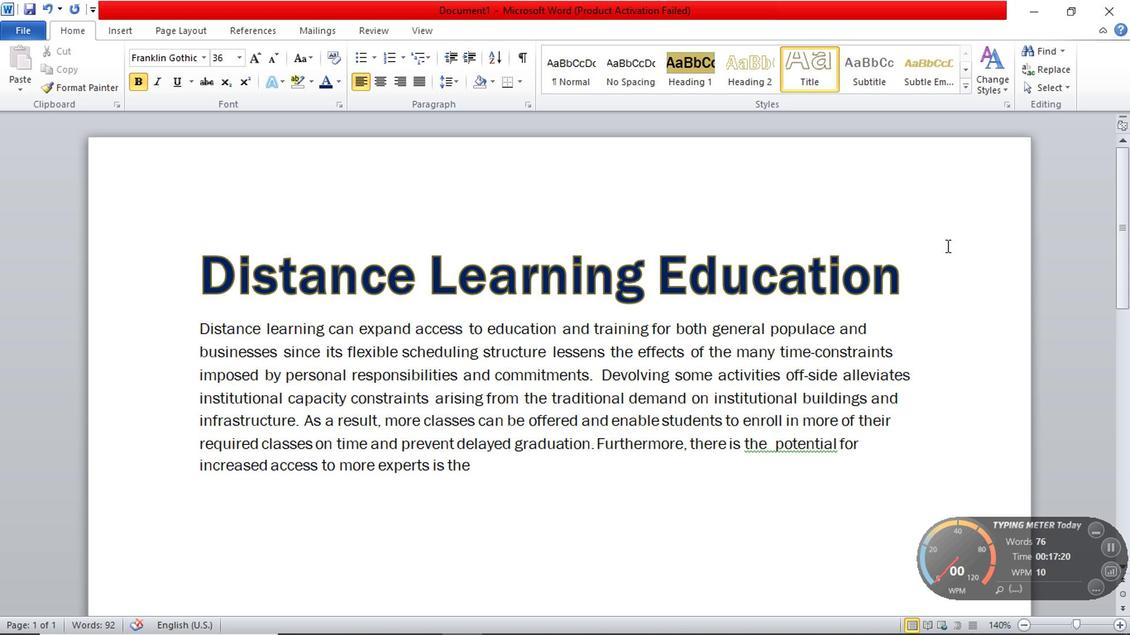
Action: Mouse moved to (487, 171)
Screenshot: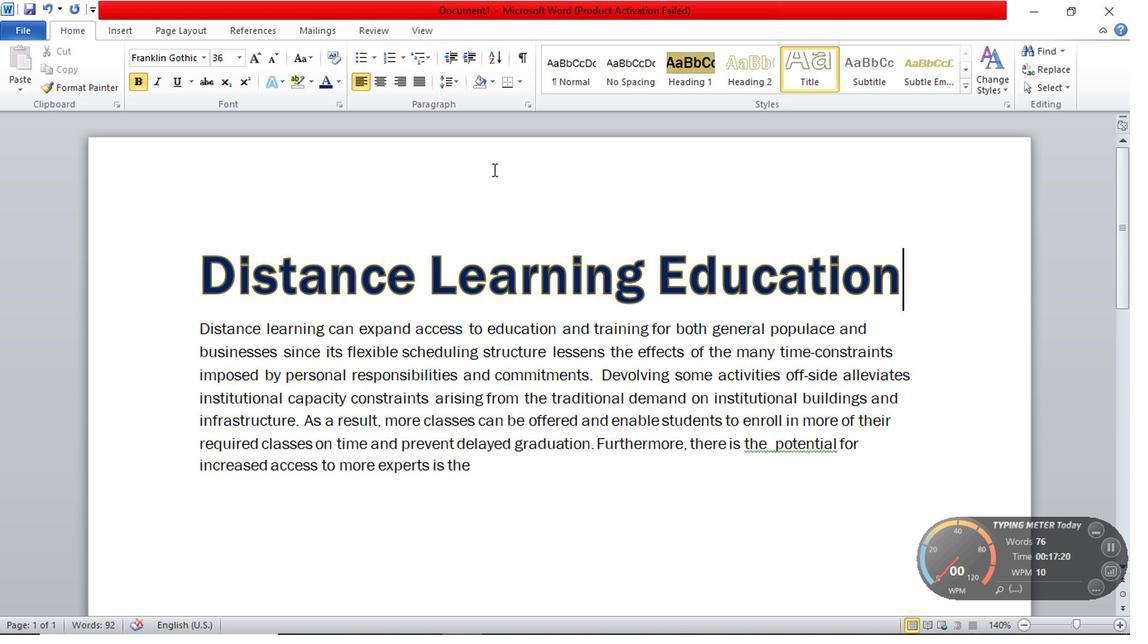 
Action: Mouse pressed left at (487, 171)
Screenshot: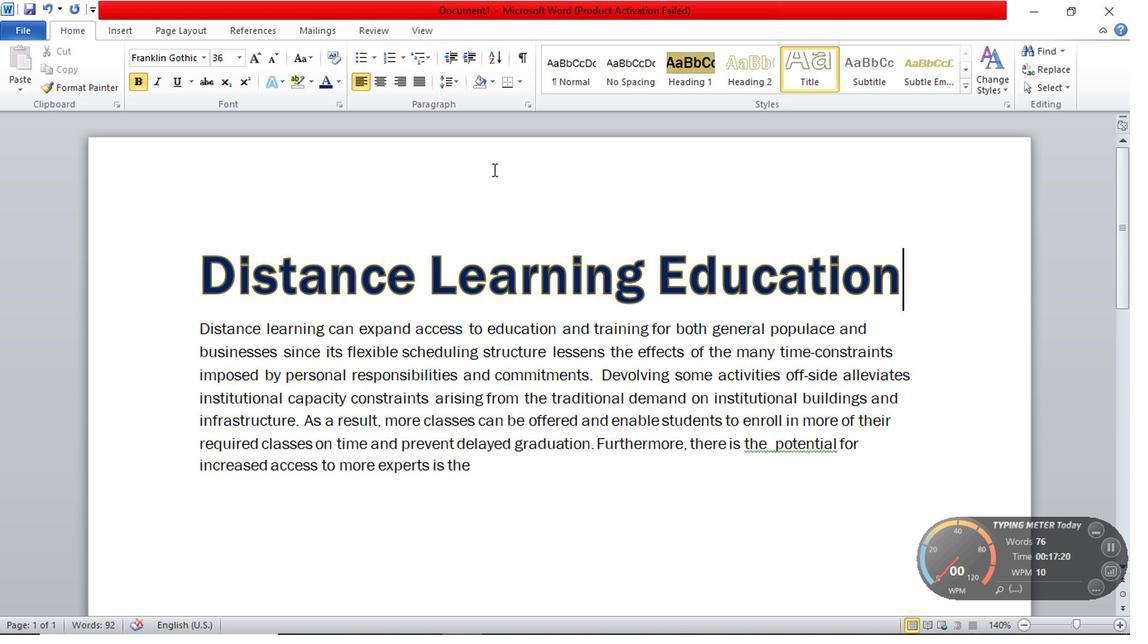 
Action: Mouse moved to (507, 464)
Screenshot: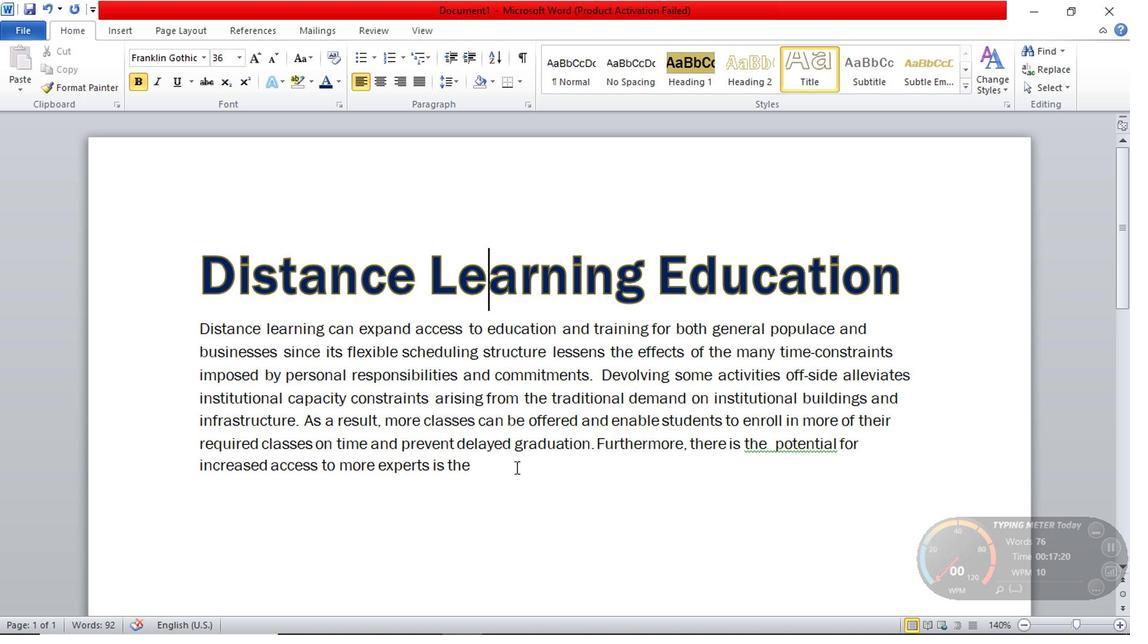 
Action: Mouse pressed left at (507, 464)
Screenshot: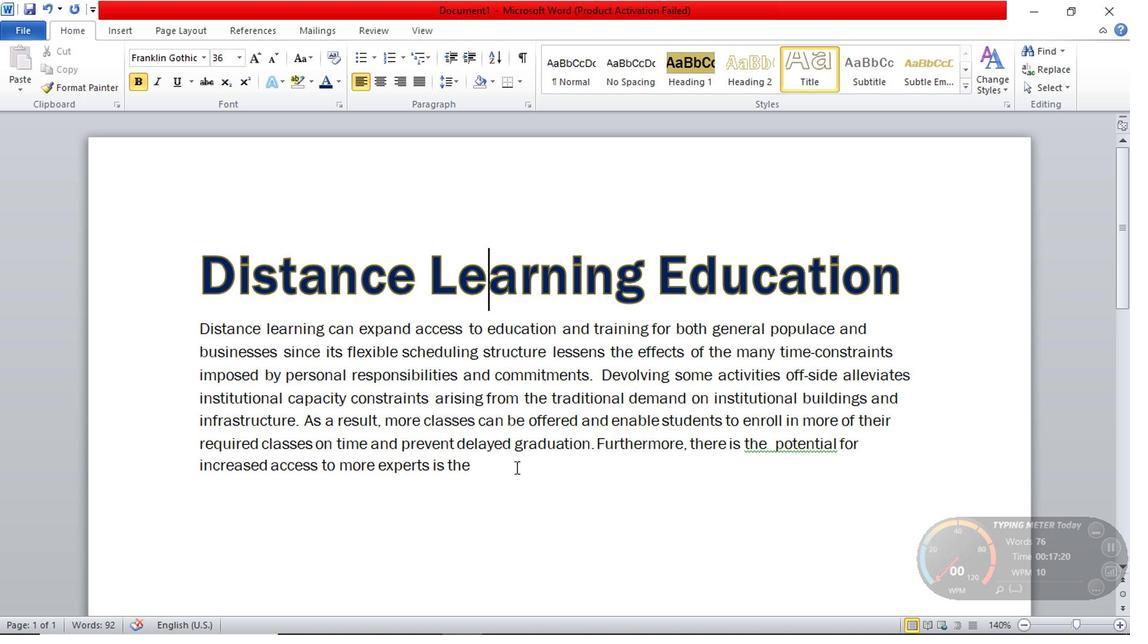 
Action: Mouse moved to (237, 66)
Screenshot: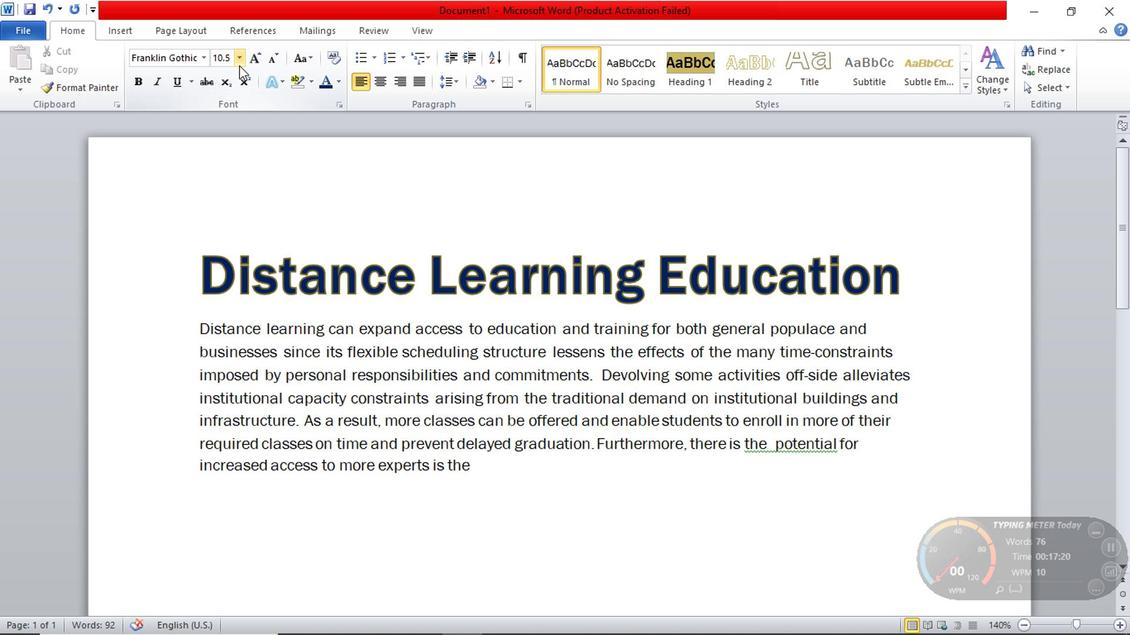 
Action: Mouse pressed left at (237, 66)
Screenshot: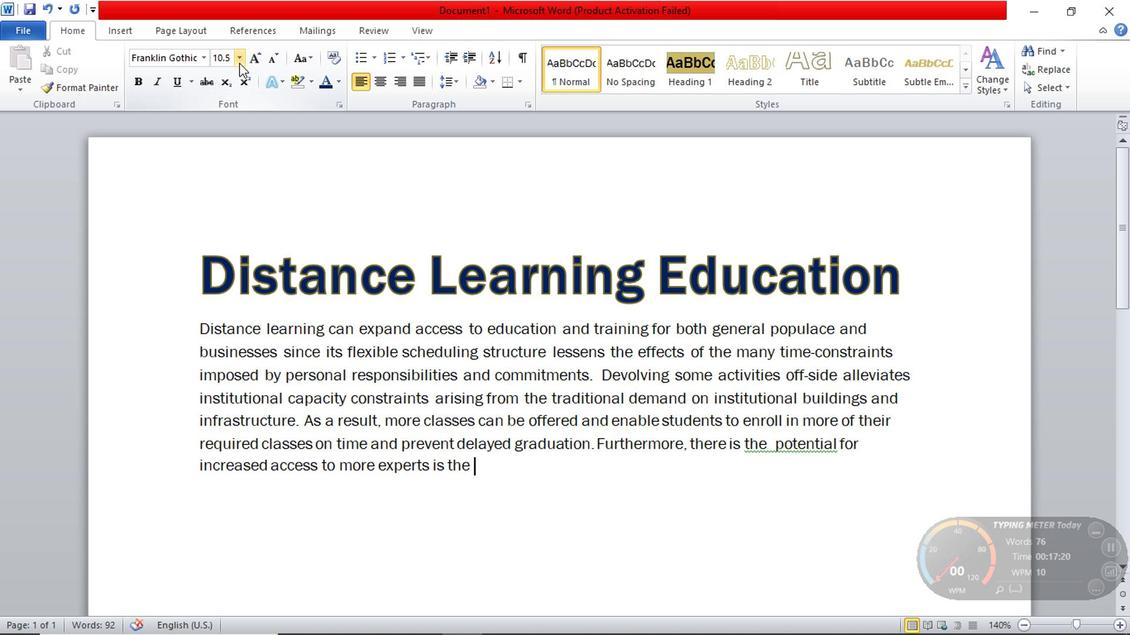 
Action: Mouse moved to (301, 187)
Screenshot: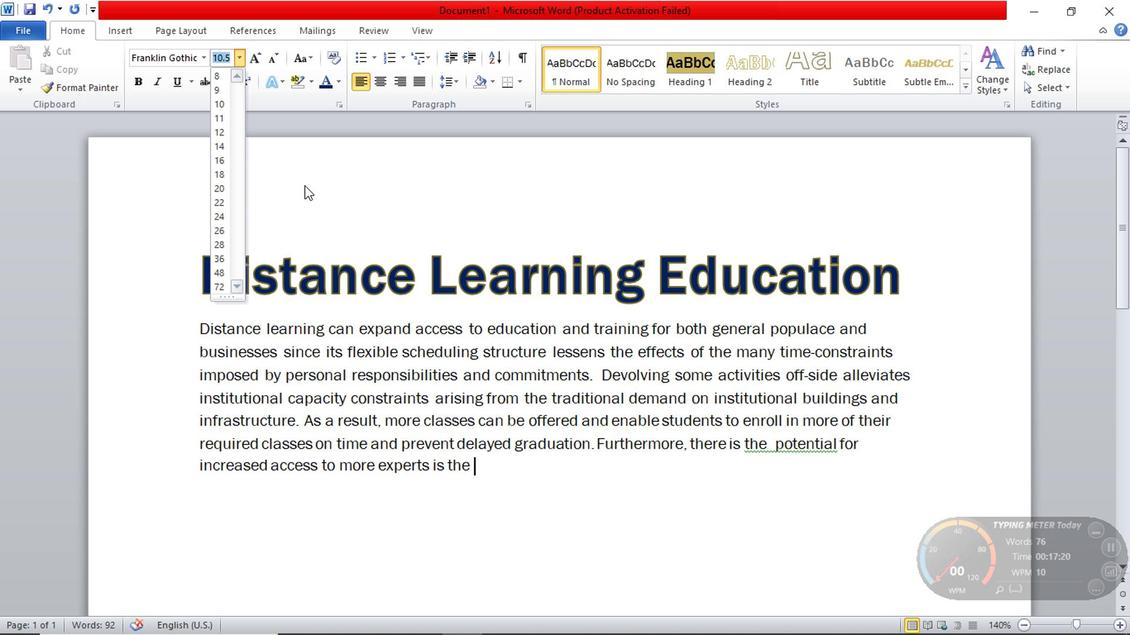
Action: Mouse pressed left at (301, 187)
Screenshot: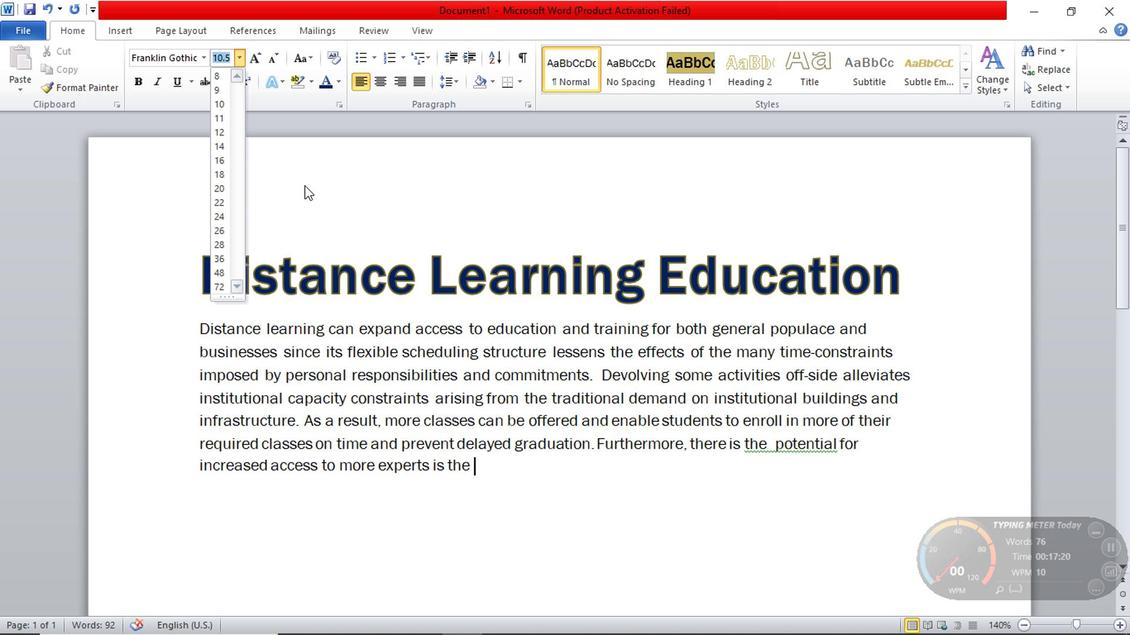 
Action: Mouse moved to (70, 35)
Screenshot: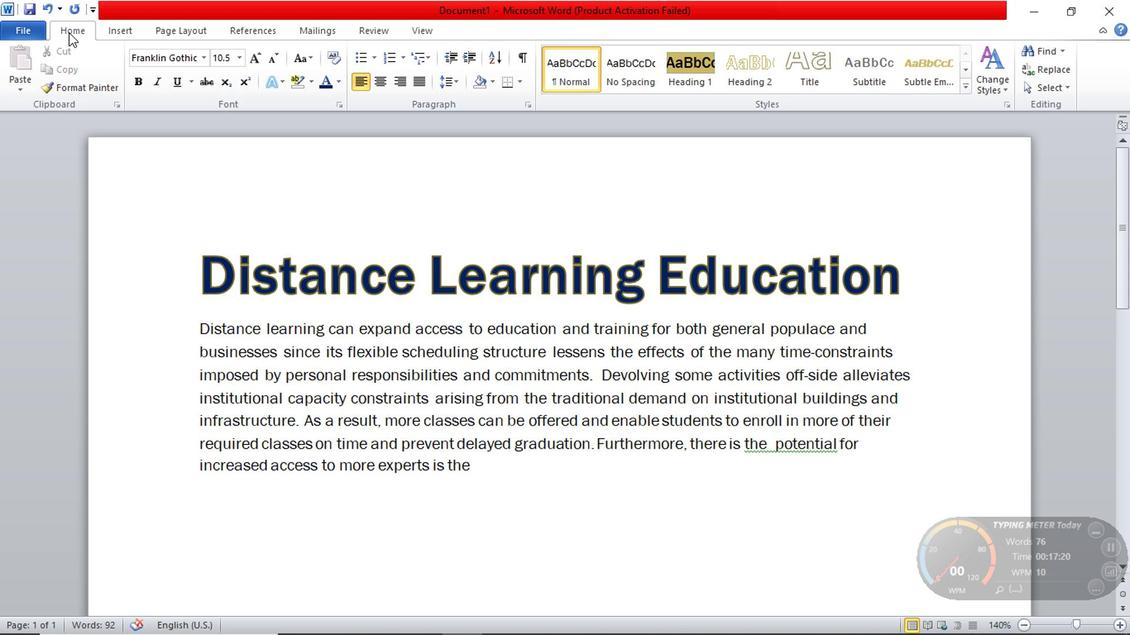 
Action: Mouse pressed left at (70, 35)
Screenshot: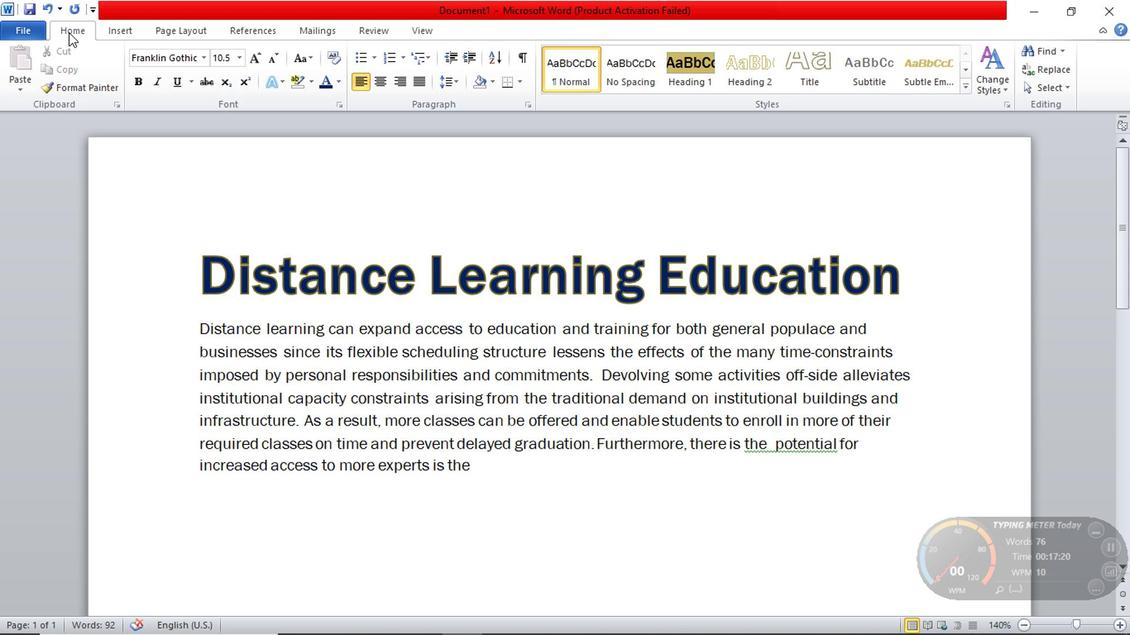 
Action: Mouse pressed left at (70, 35)
Screenshot: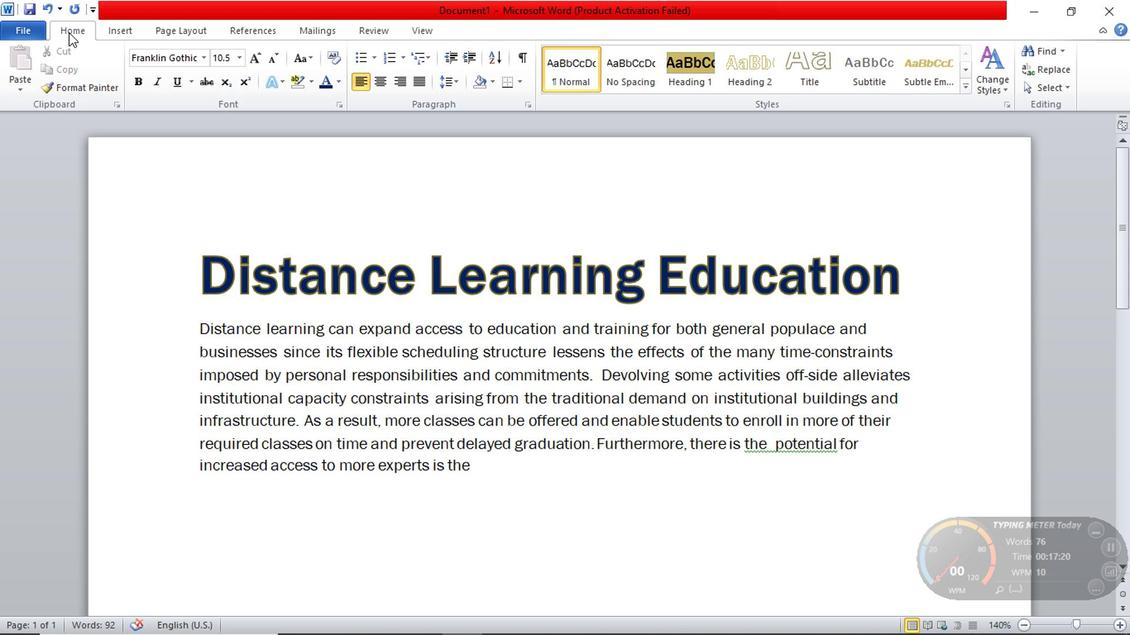 
Action: Mouse moved to (107, 27)
Screenshot: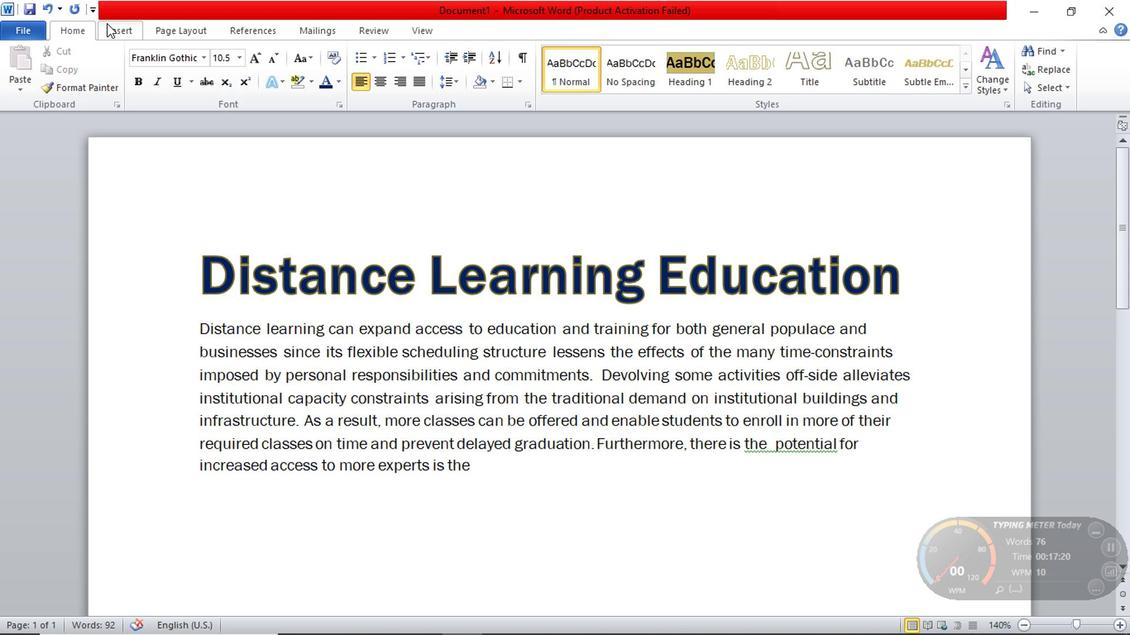 
Action: Mouse pressed left at (107, 27)
Screenshot: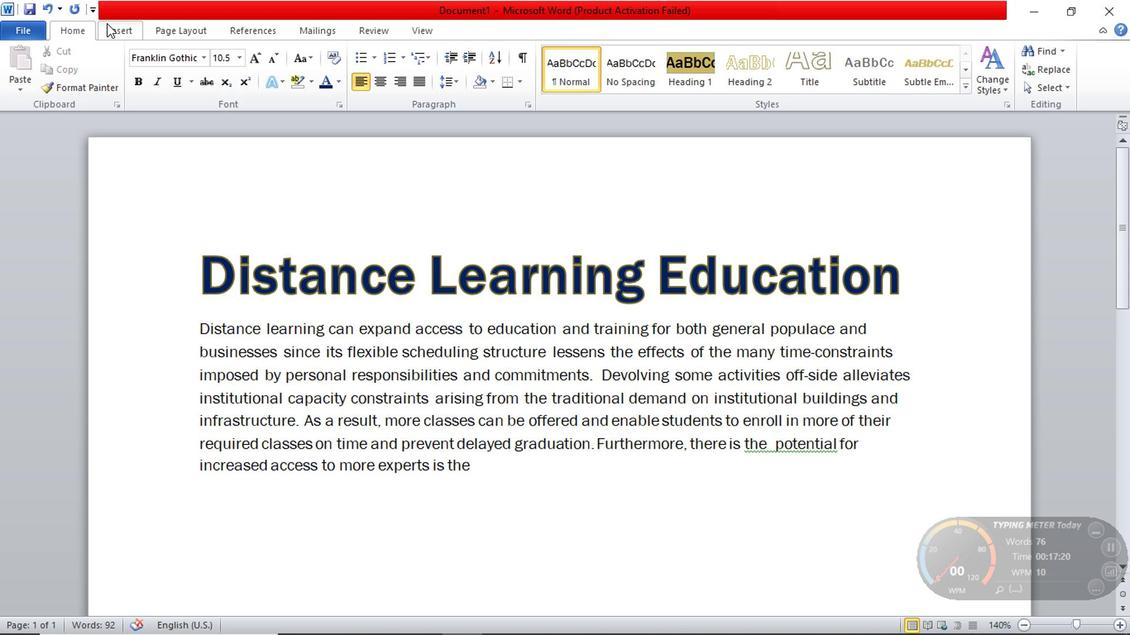 
Action: Mouse moved to (72, 26)
Screenshot: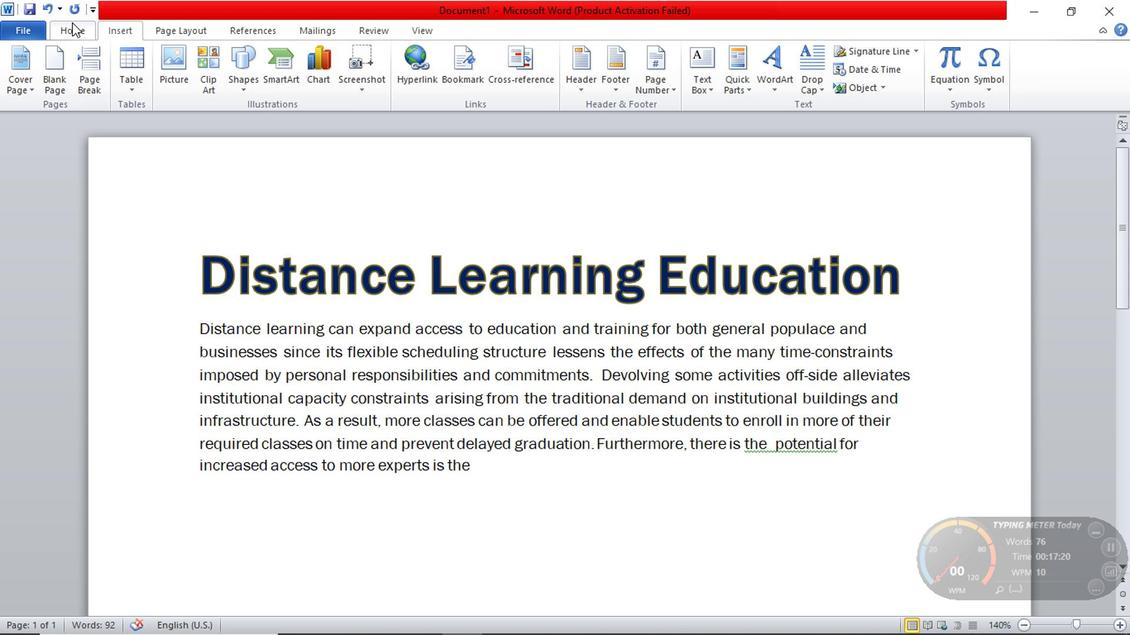 
Action: Mouse pressed left at (72, 26)
Screenshot: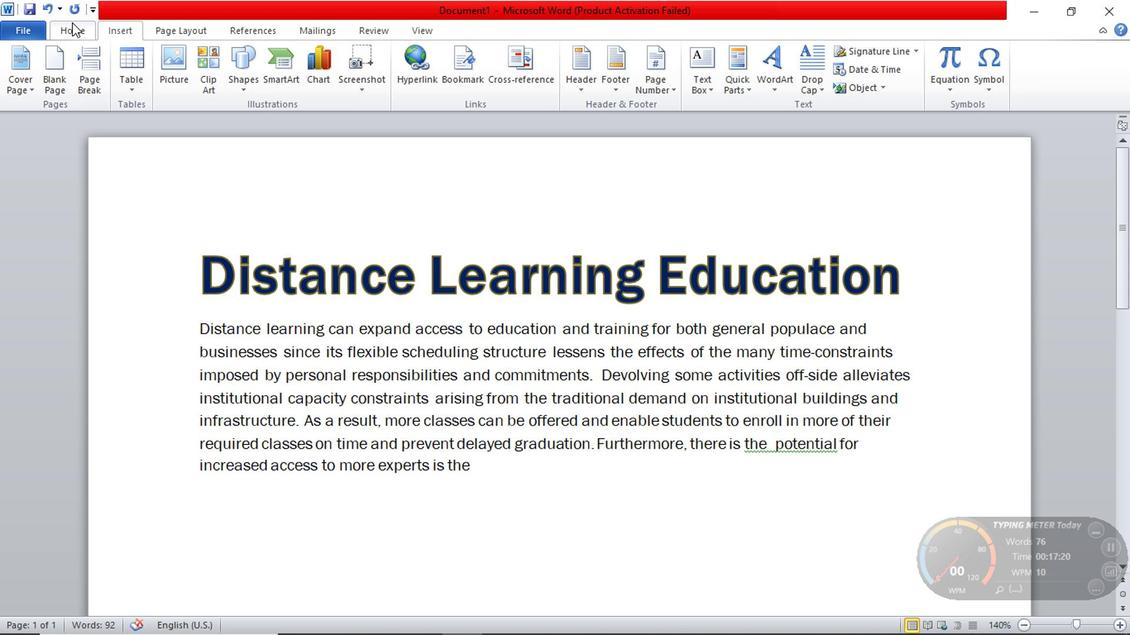 
Action: Mouse moved to (280, 64)
Screenshot: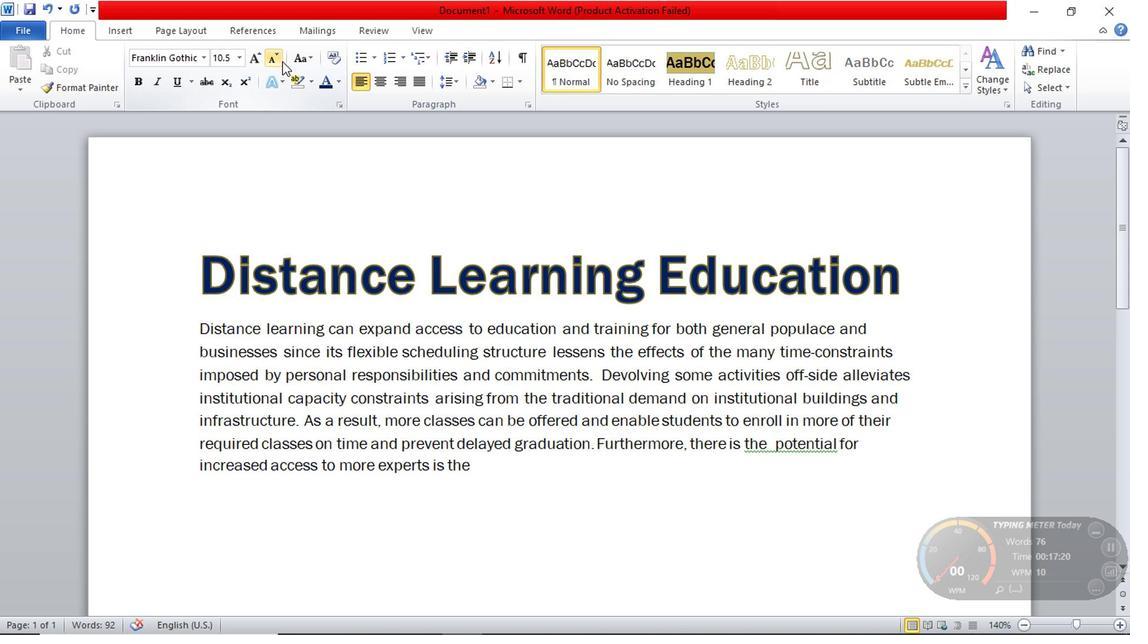 
Action: Mouse pressed left at (280, 64)
Screenshot: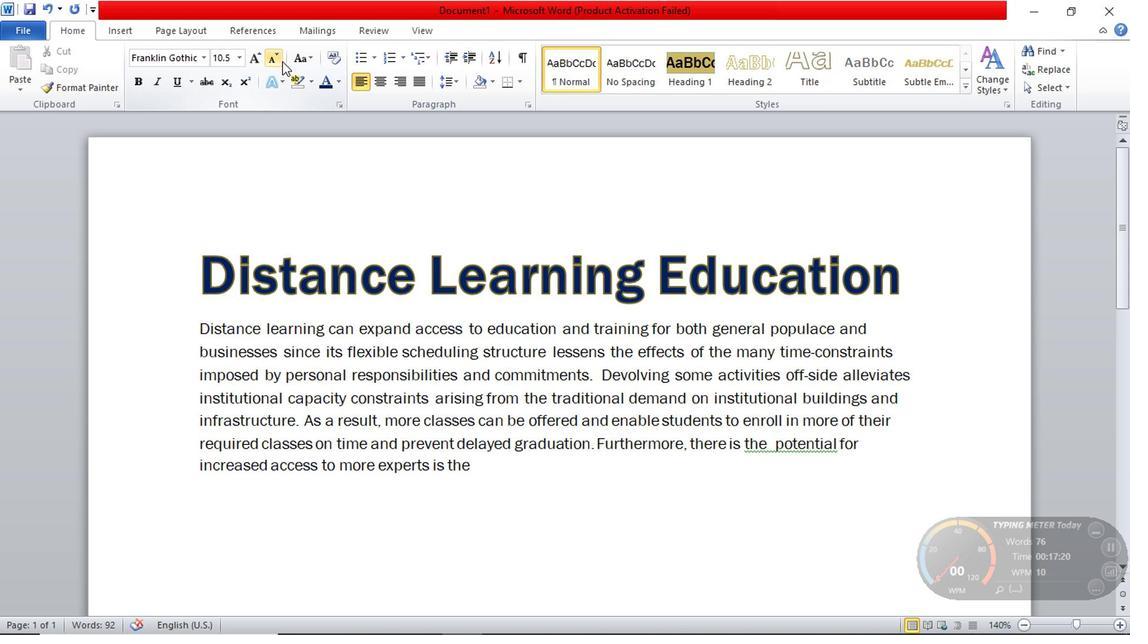 
Action: Mouse moved to (279, 64)
Screenshot: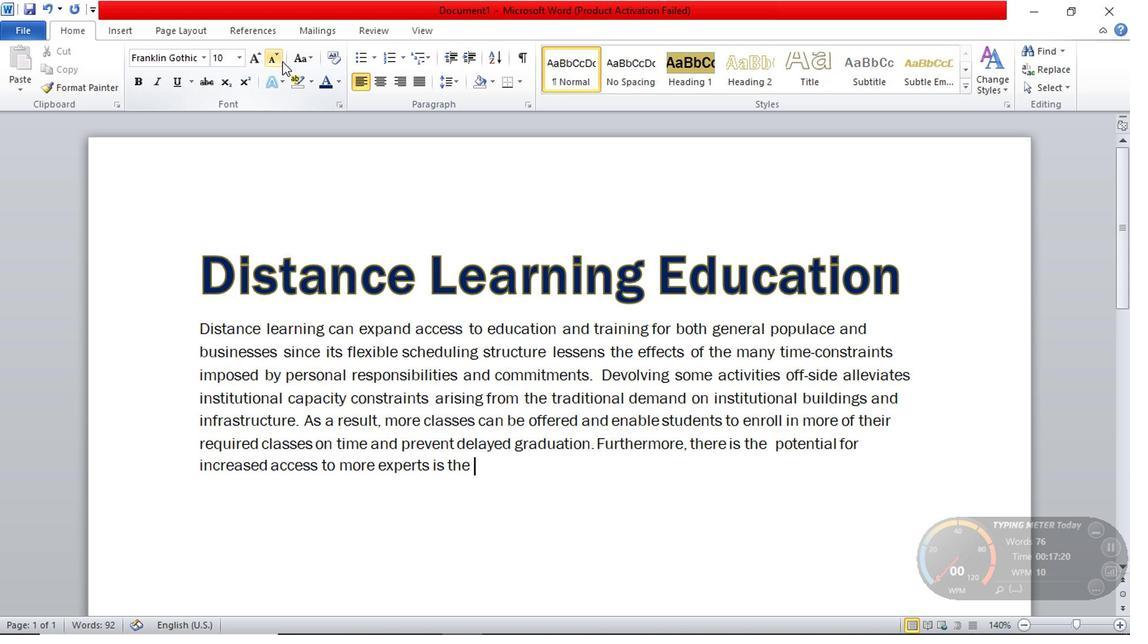 
Action: Mouse pressed left at (279, 64)
Screenshot: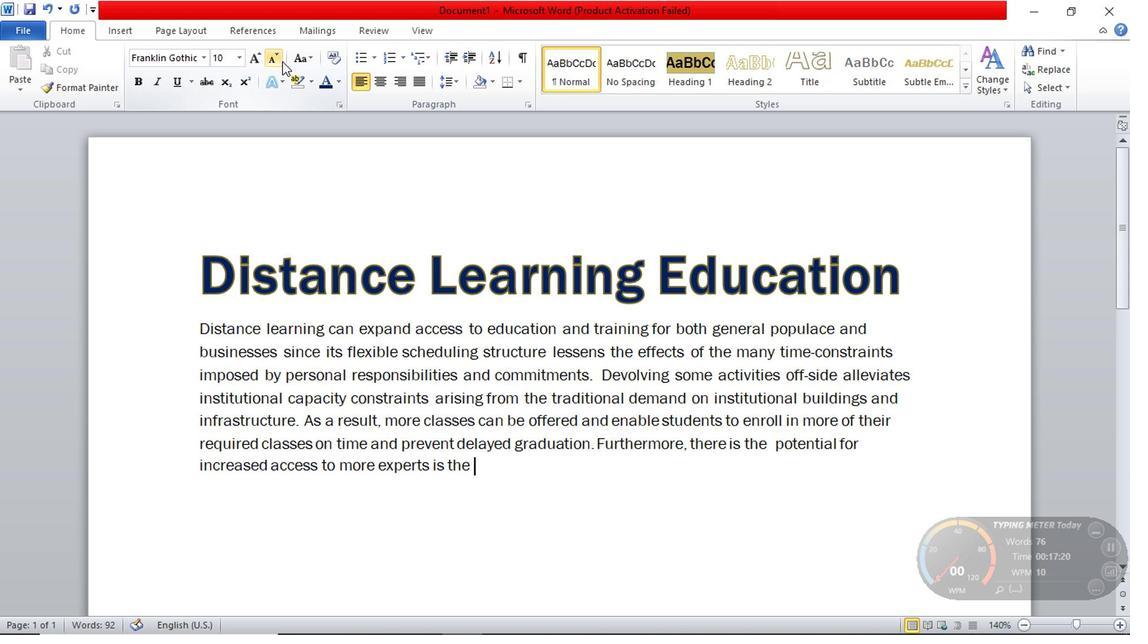 
Action: Mouse moved to (261, 54)
Screenshot: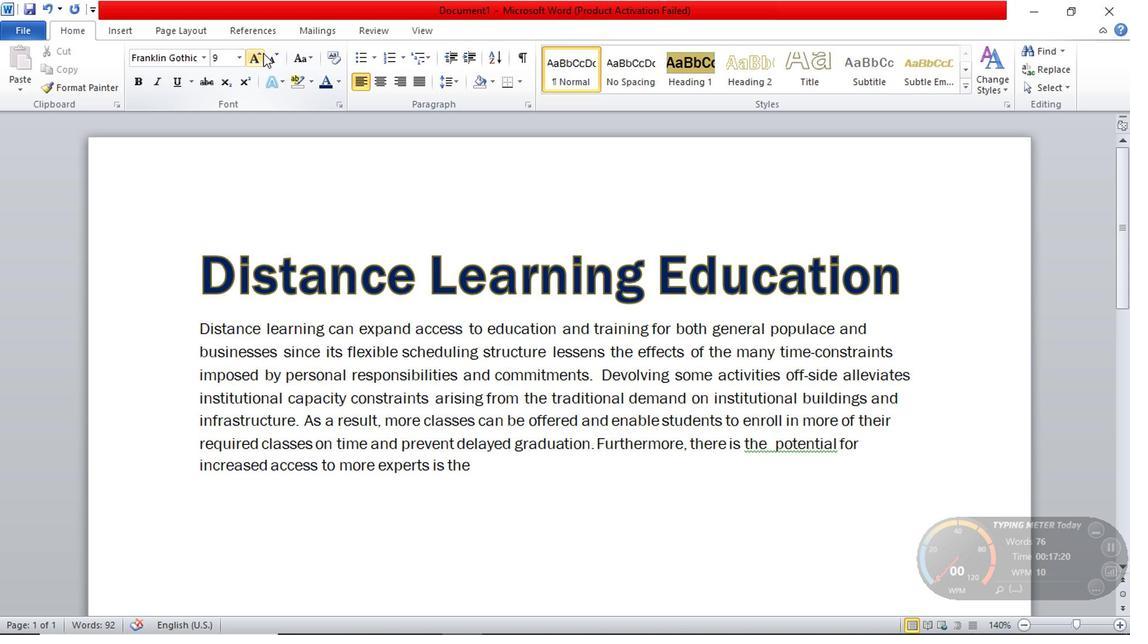 
Action: Mouse pressed left at (261, 54)
Screenshot: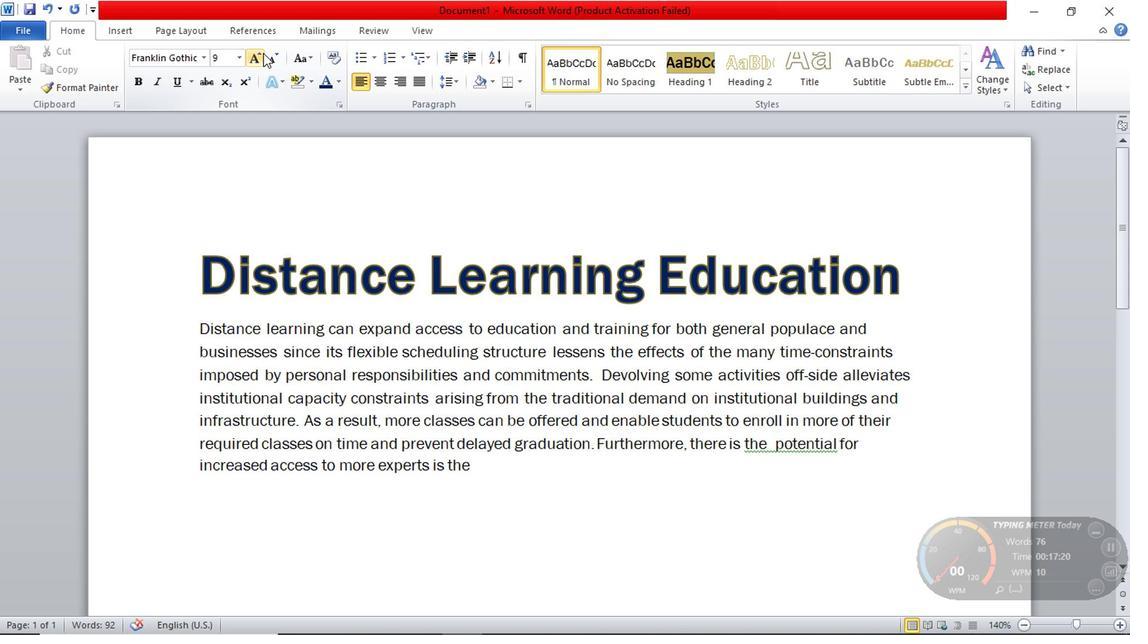 
Action: Mouse moved to (261, 54)
Screenshot: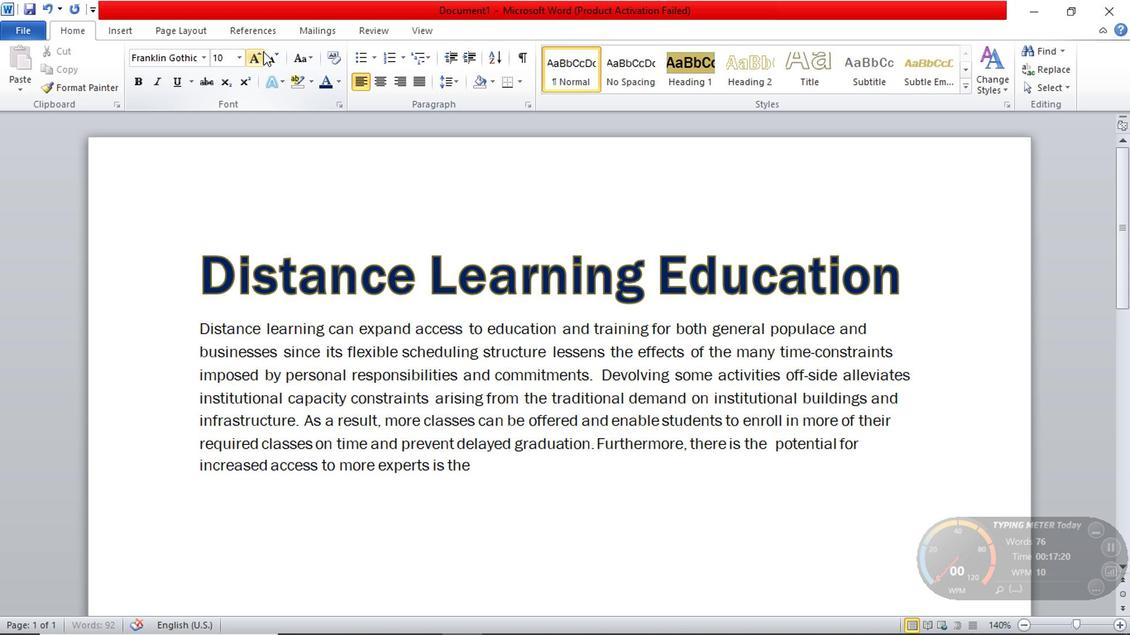 
Action: Mouse pressed left at (261, 54)
Screenshot: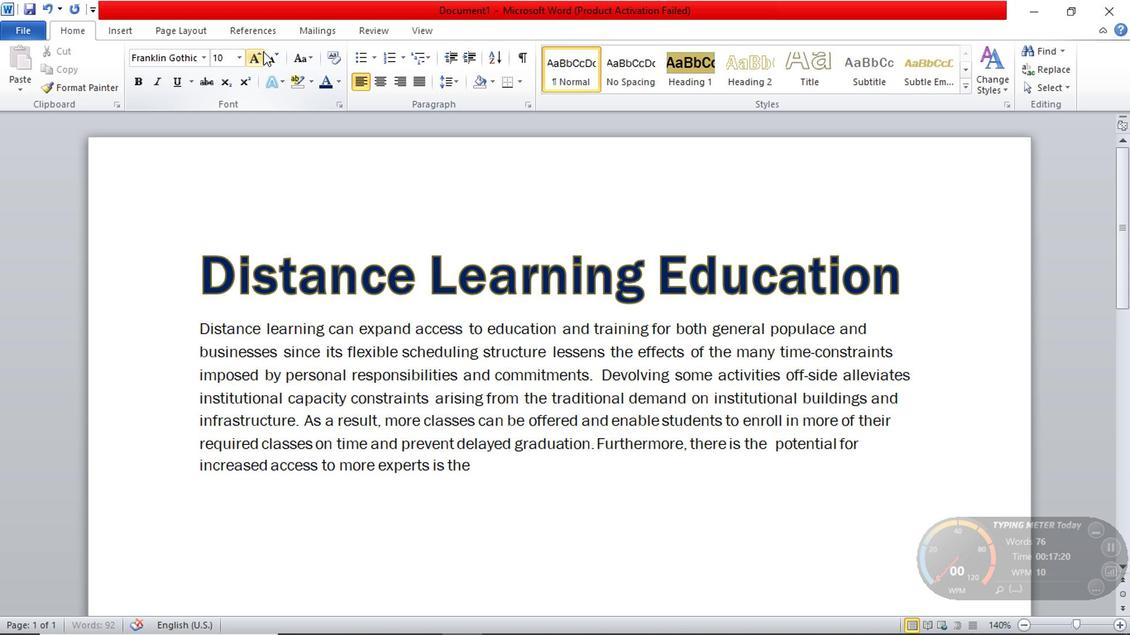 
Action: Mouse moved to (486, 467)
Screenshot: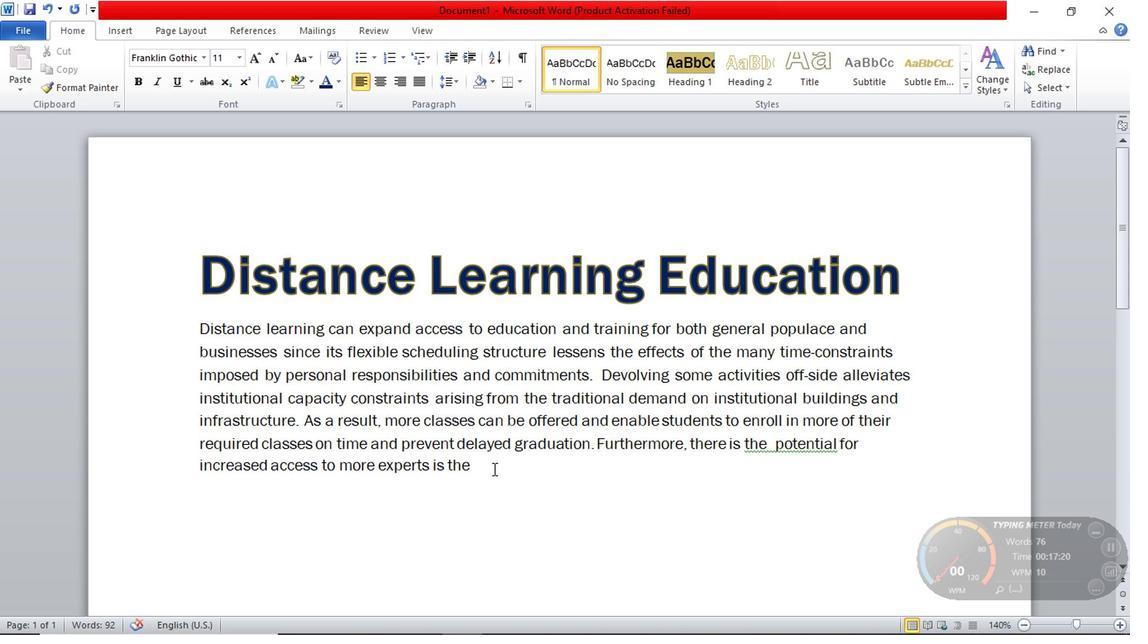 
Action: Mouse pressed left at (486, 467)
Screenshot: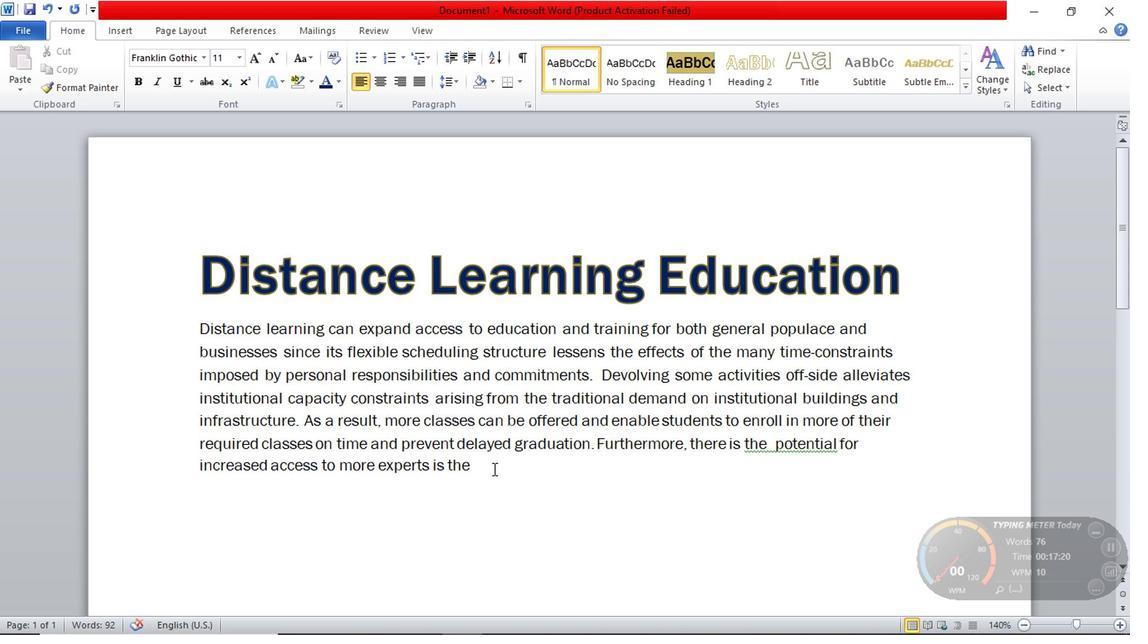 
Action: Key pressed field<Key.space>and<Key.space>to<Key.space>other<Key.space>students<Key.space>from<Key.space>diverse<Key.space>gei<Key.backspace>ographicl<Key.backspace>al,<Key.space>social,<Key.space>culture,<Key.space>eci<Key.backspace>onomics,<Key.space>and<Key.space>experiential<Key.space>background<Key.backspace>ds.<Key.space>as<Key.backspace><Key.backspace><Key.shift>As<Key.space>the<Key.space>popp<Key.backspace>ulationa<Key.backspace><Key.space>at
Screenshot: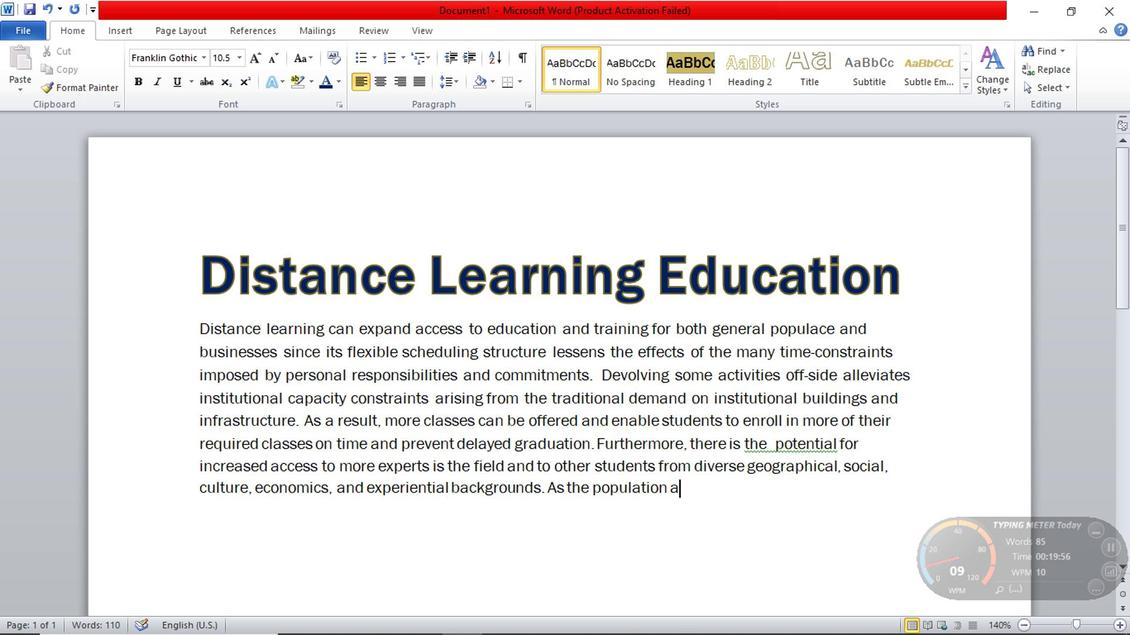 
Action: Mouse moved to (675, 490)
Screenshot: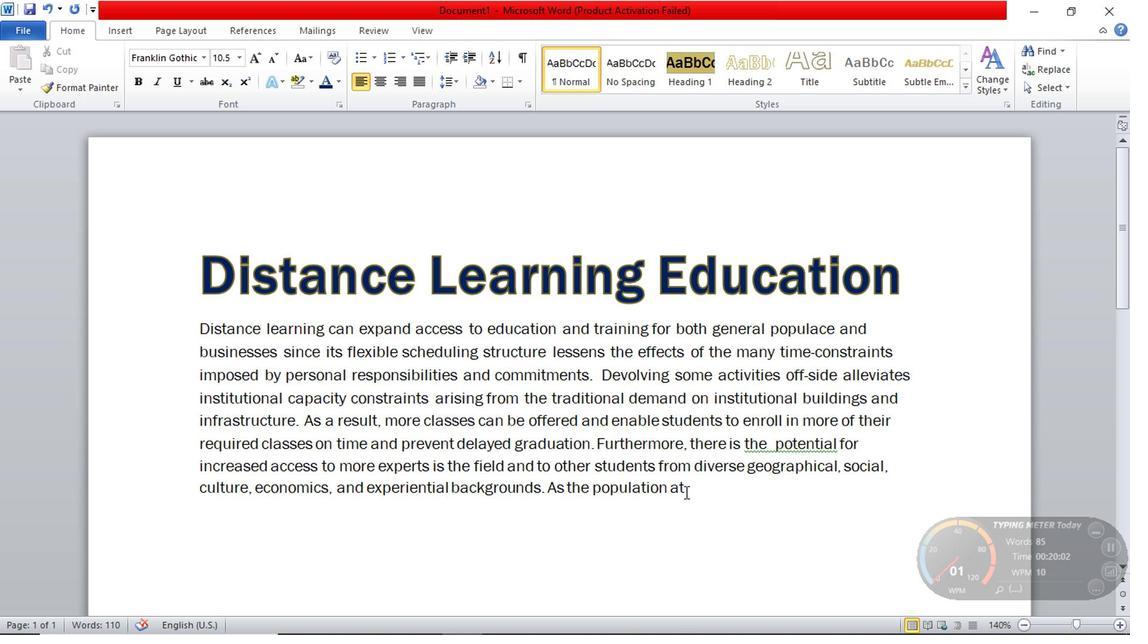 
Action: Mouse pressed left at (675, 490)
Screenshot: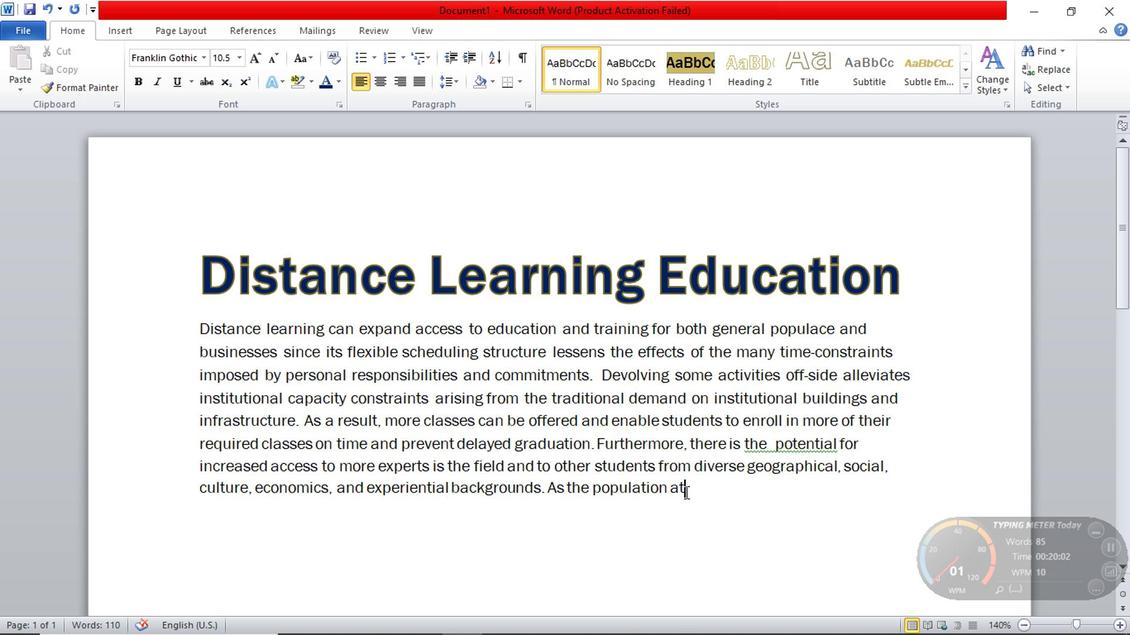 
Action: Key pressed <Key.space>large<Key.space>become<Key.space><Key.backspace>s<Key.space>more<Key.space>involved<Key.space>in<Key.space>lifeli<Key.backspace>ong<Key.space>learning<Key.space>beyou<Key.backspace>nd<Key.space>the<Key.space>normal<Key.space>shcooling<Key.space>age,<Key.space>institutions<Key.space>can<Key.space>benefit<Key.space>financially,<Key.space>may<Key.space>be<Key.space>particularlt<Key.backspace>y<Key.space>lucrative.<Key.space><Key.shift>Dis<Key.backspace><Key.backspace><Key.backspace><Key.enter><Key.shift>Distance<Key.space>\\\<Key.backspace><Key.backspace><Key.backspace><Key.backspace><Key.backspace><Key.backspace><Key.backspace><Key.backspace><Key.backspace><Key.backspace><Key.backspace><Key.backspace><Key.backspace>di<Key.backspace><Key.backspace><Key.shift>Distance<Key.space>education<Key.space>programs<Key.space>can<Key.space>act<Key.space>as<Key.space>a<Key.space>car<Key.backspace>talyst<Key.space>fro<Key.backspace><Key.backspace>or<Key.space>institutional<Key.space>innovation<Key.space>and<Key.space>are<Key.space>
Screenshot: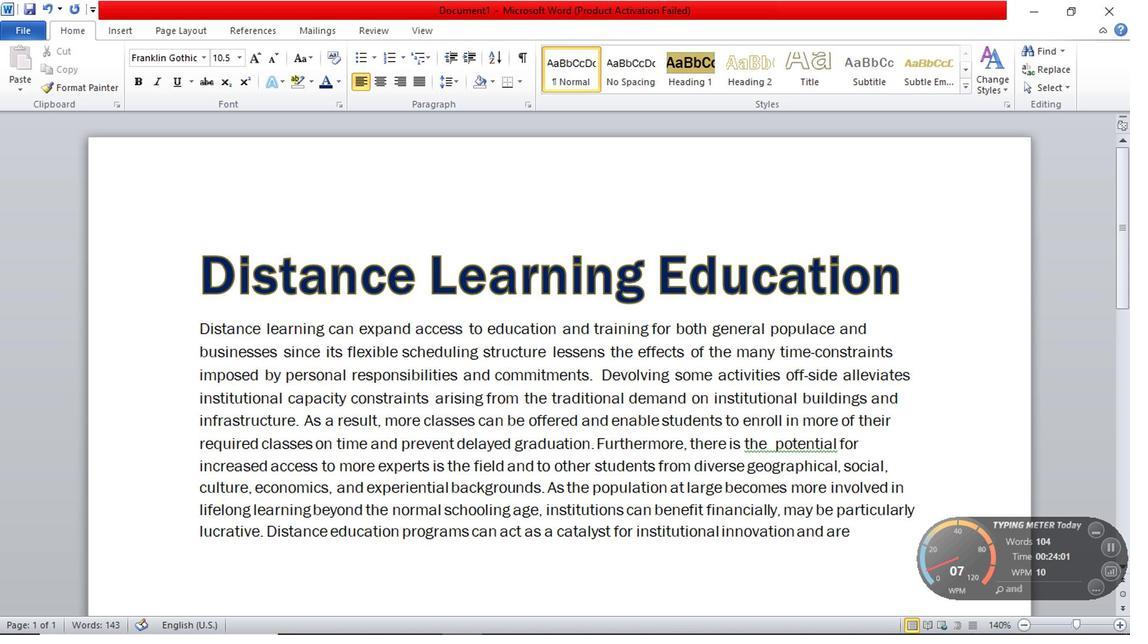 
Action: Mouse moved to (673, 492)
Screenshot: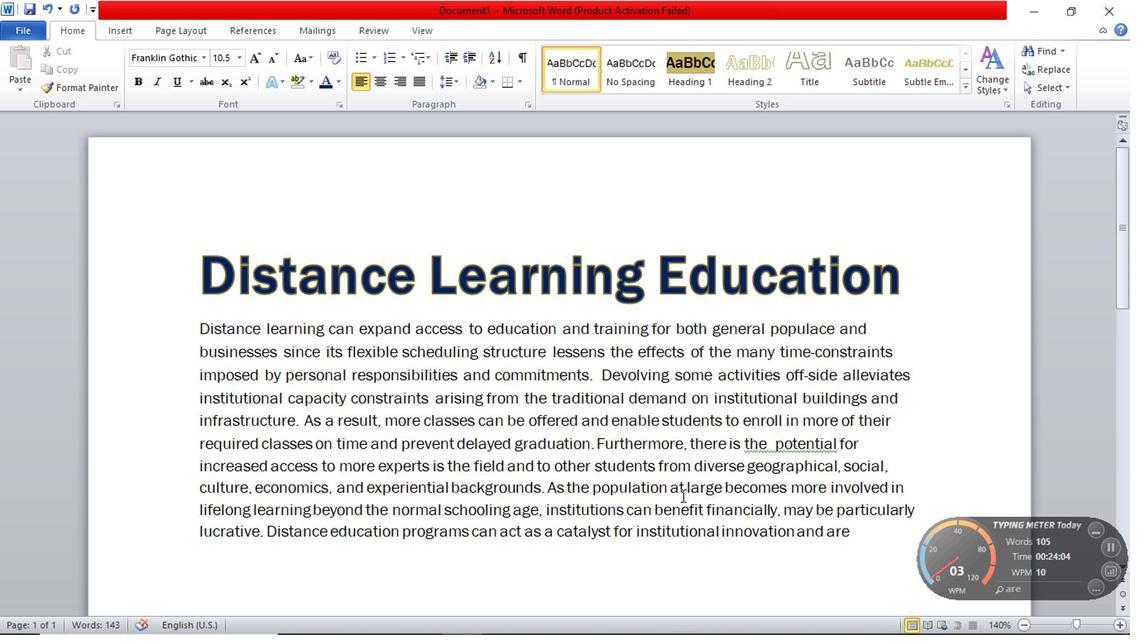 
Action: Key pressed at<Key.space>least<Key.space>as<Key.space>effectio<Key.backspace>ve<Key.space>as<Key.space>face<Key.space>to<Key.space>face<Key.space>learning<Key.space>programs,<Key.space>especially<Key.space>o<Key.backspace>if<Key.space>the<Key.space>instructor<Key.space>is<Key.space>knowledgeable<Key.space>and<Key.space>skilled.
Screenshot: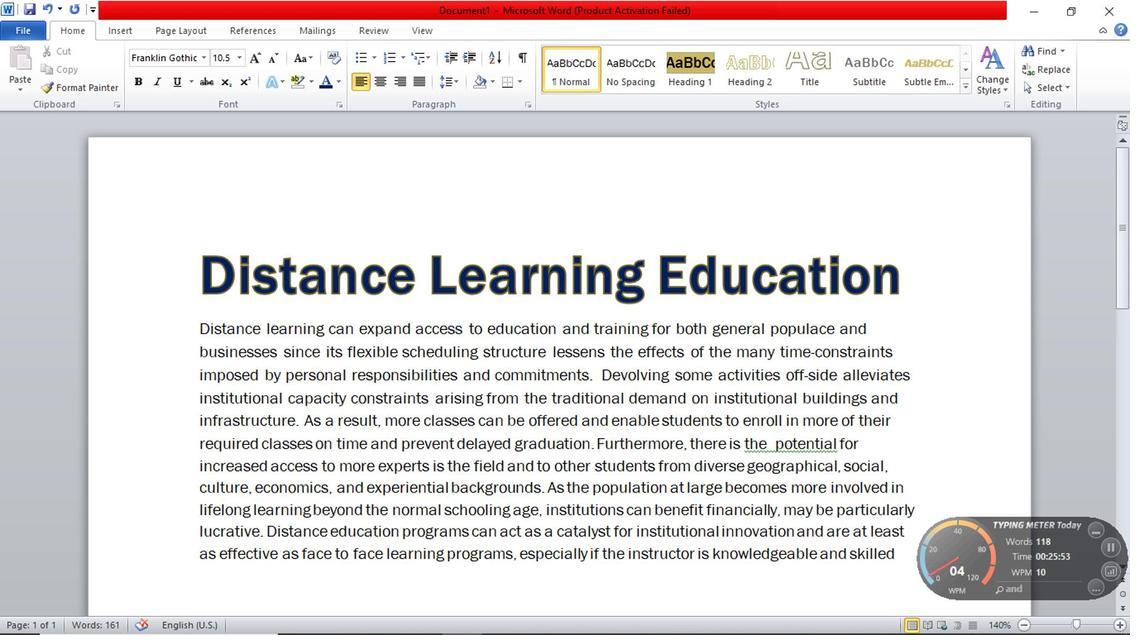 
Action: Mouse moved to (187, 319)
Screenshot: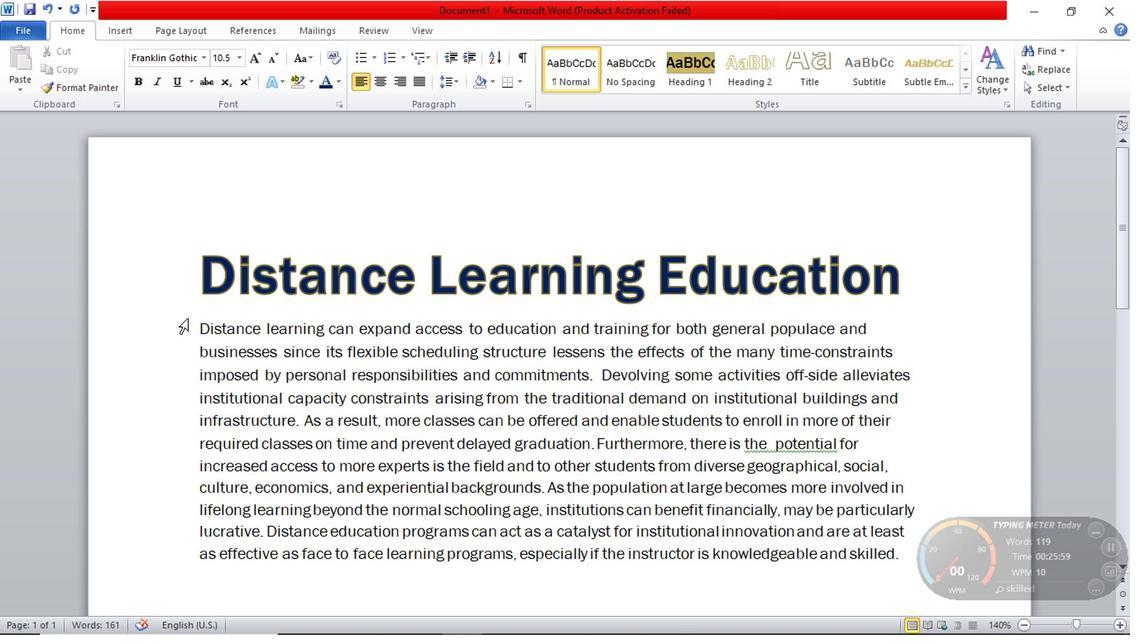 
Action: Mouse pressed left at (187, 319)
Screenshot: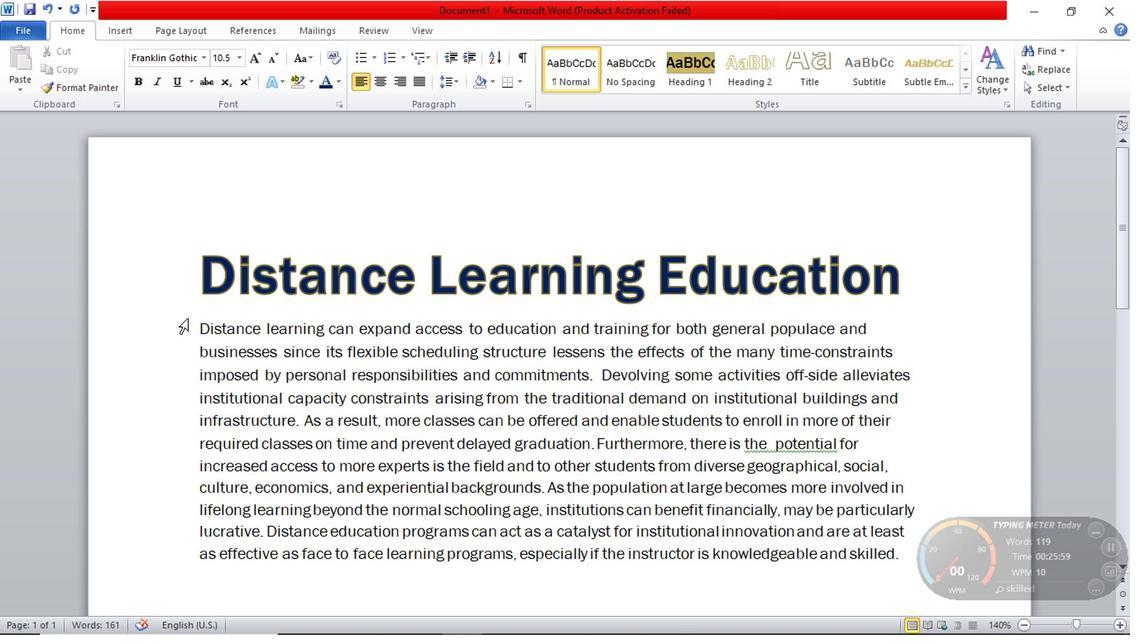 
Action: Mouse moved to (186, 313)
Screenshot: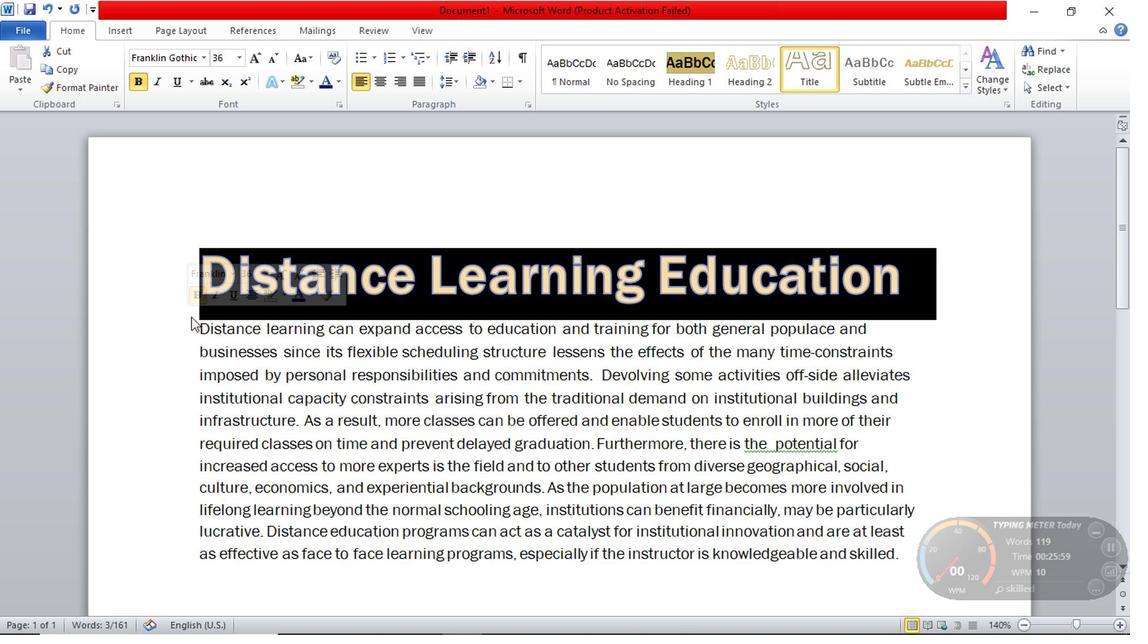 
Action: Mouse pressed left at (186, 313)
Screenshot: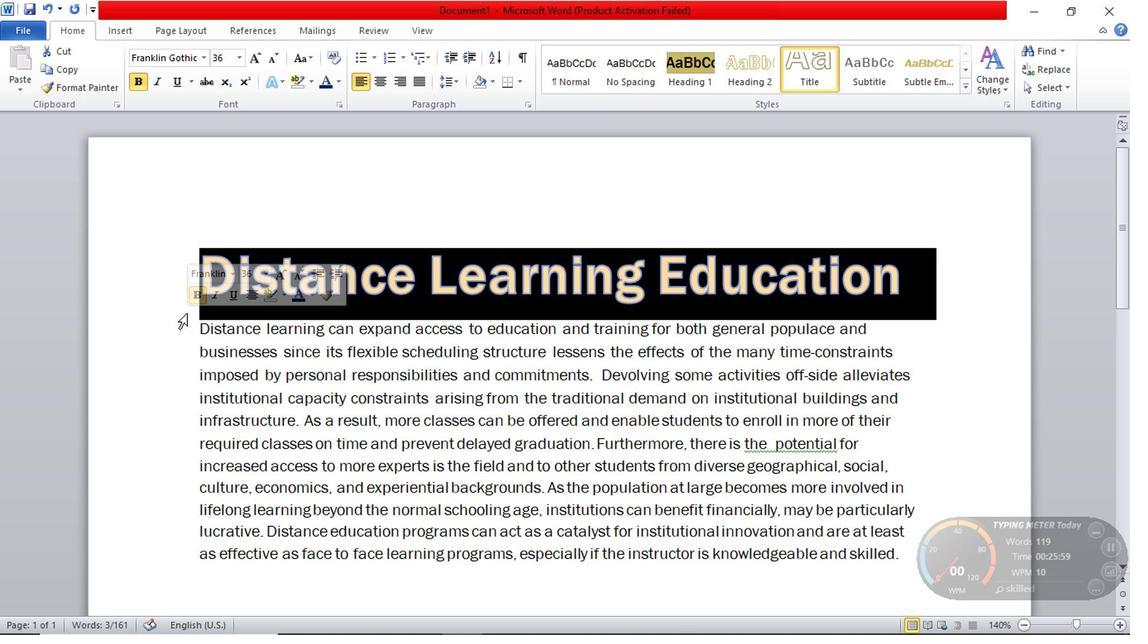 
Action: Mouse moved to (268, 150)
Screenshot: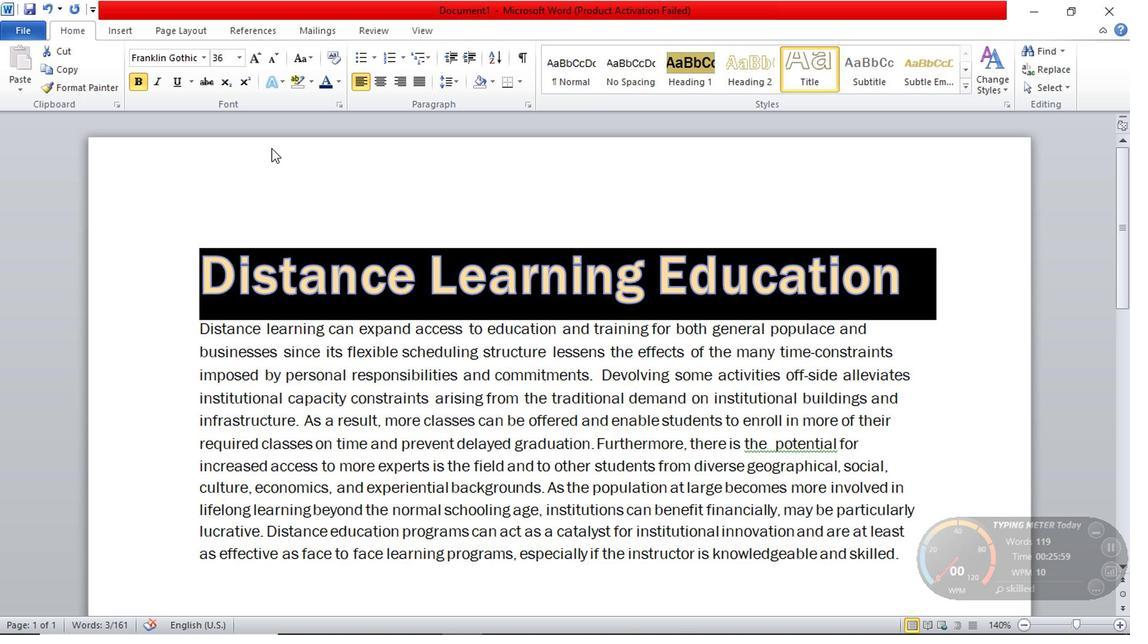 
Action: Mouse pressed left at (268, 150)
Screenshot: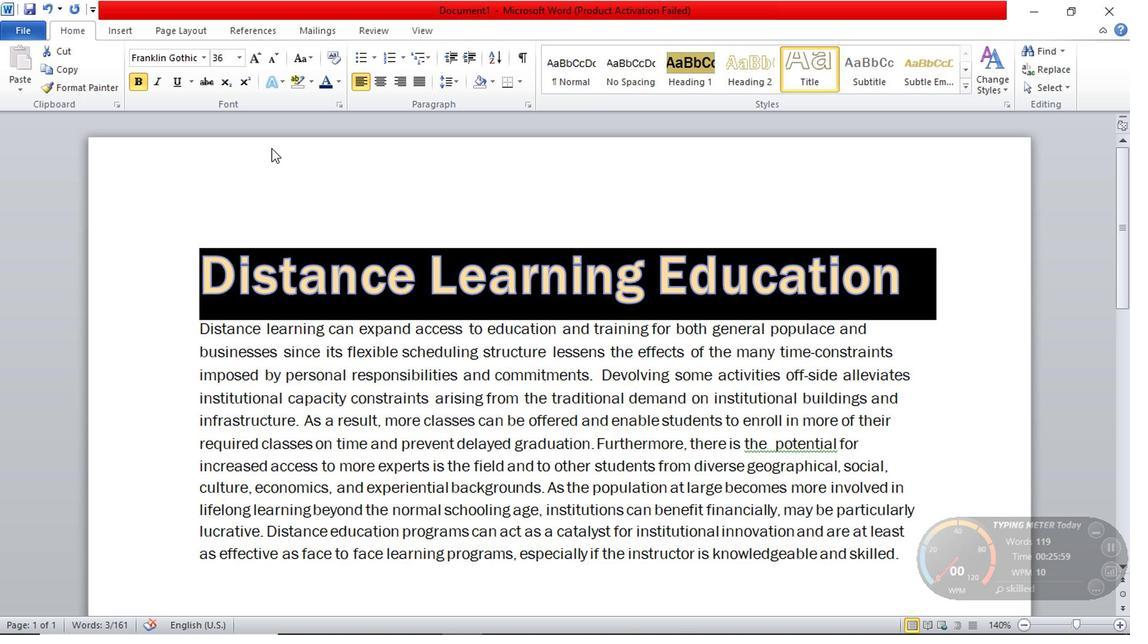 
Action: Mouse moved to (246, 328)
Screenshot: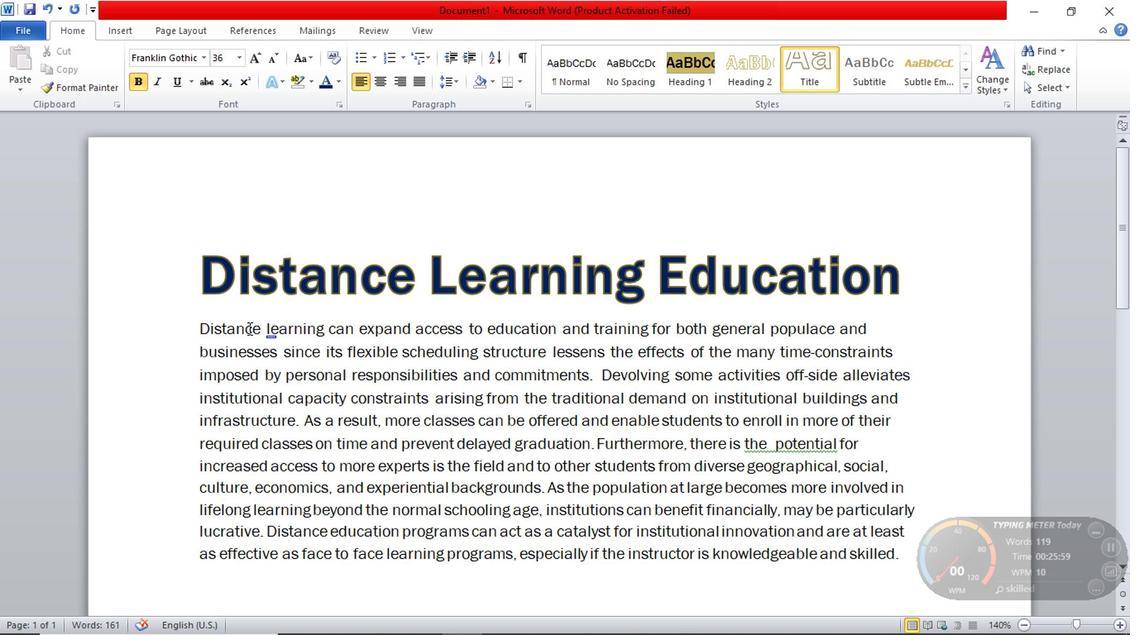
Action: Mouse pressed left at (246, 328)
Screenshot: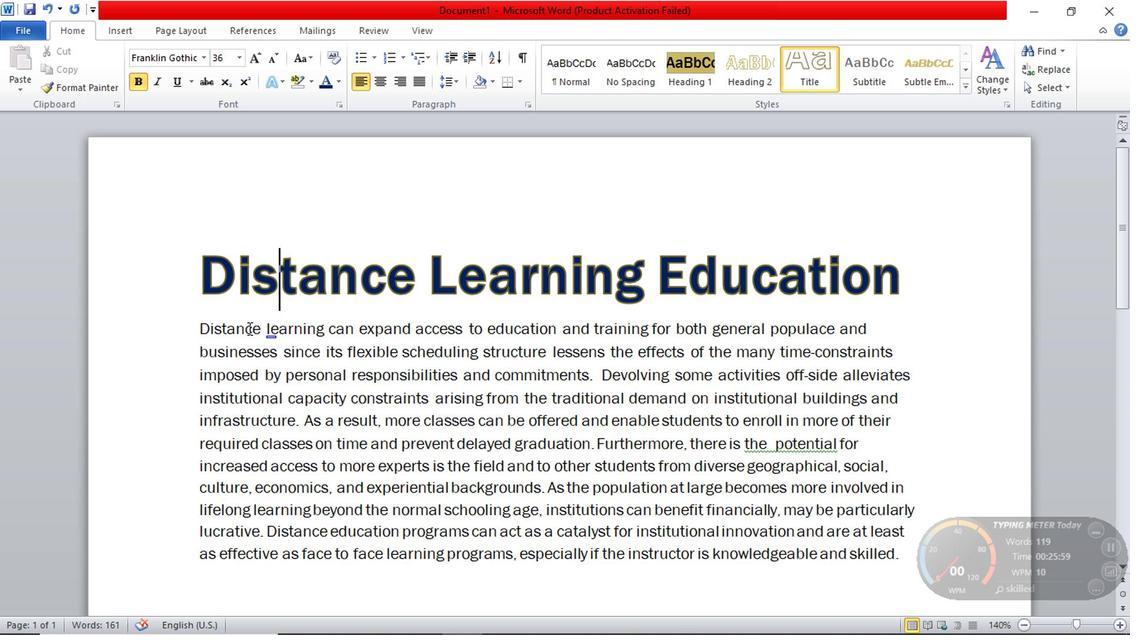 
Action: Mouse moved to (244, 327)
Screenshot: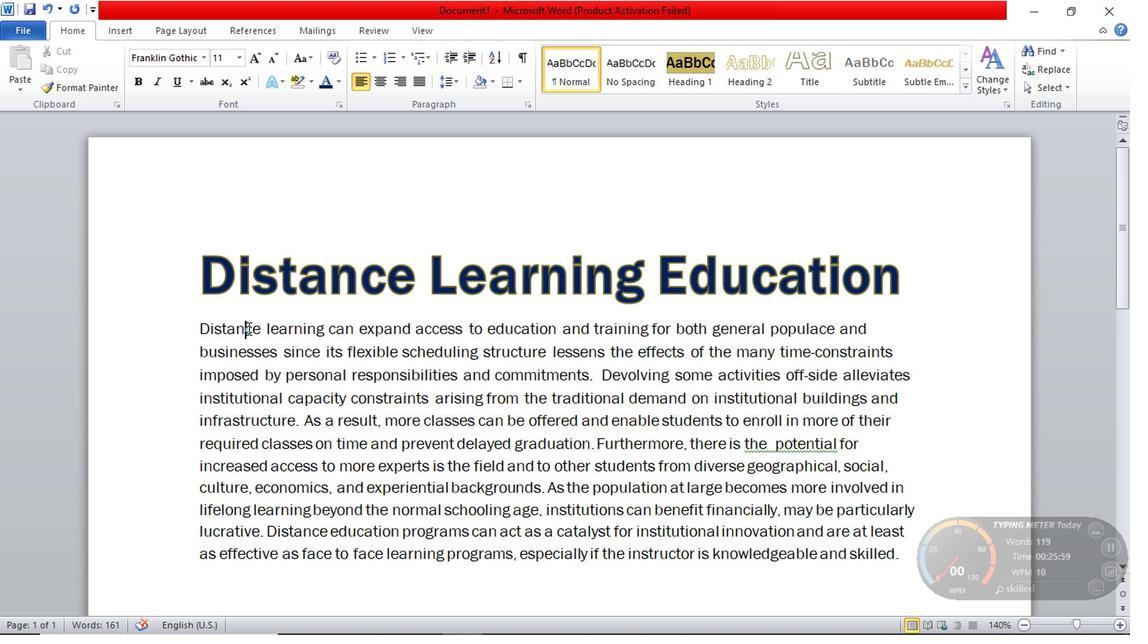 
Action: Mouse pressed left at (244, 327)
Screenshot: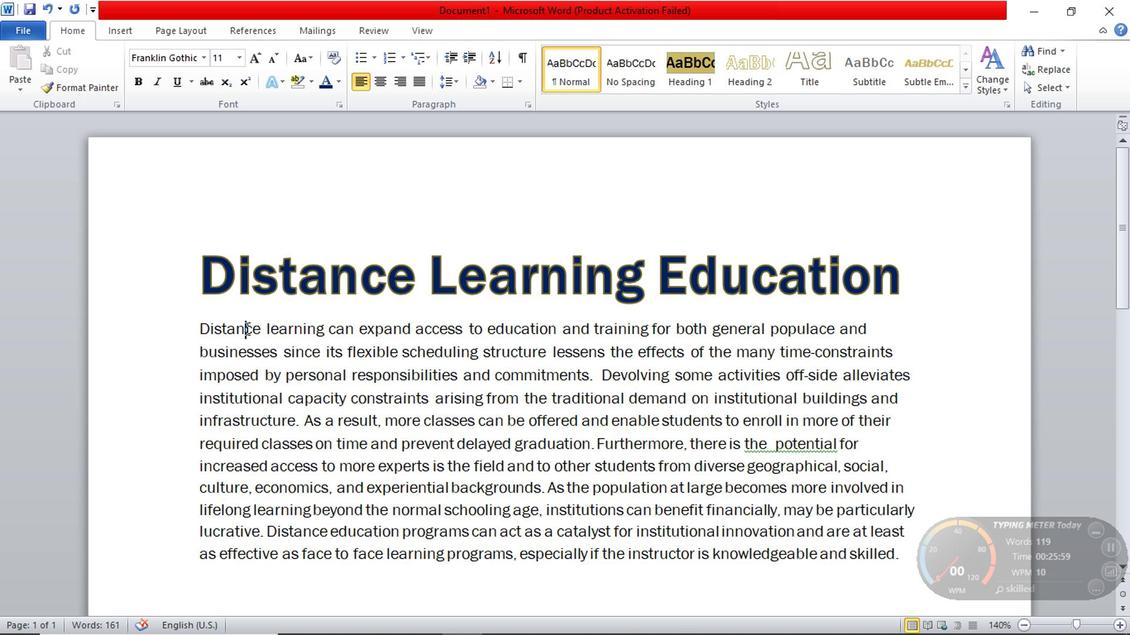 
Action: Mouse moved to (244, 327)
Screenshot: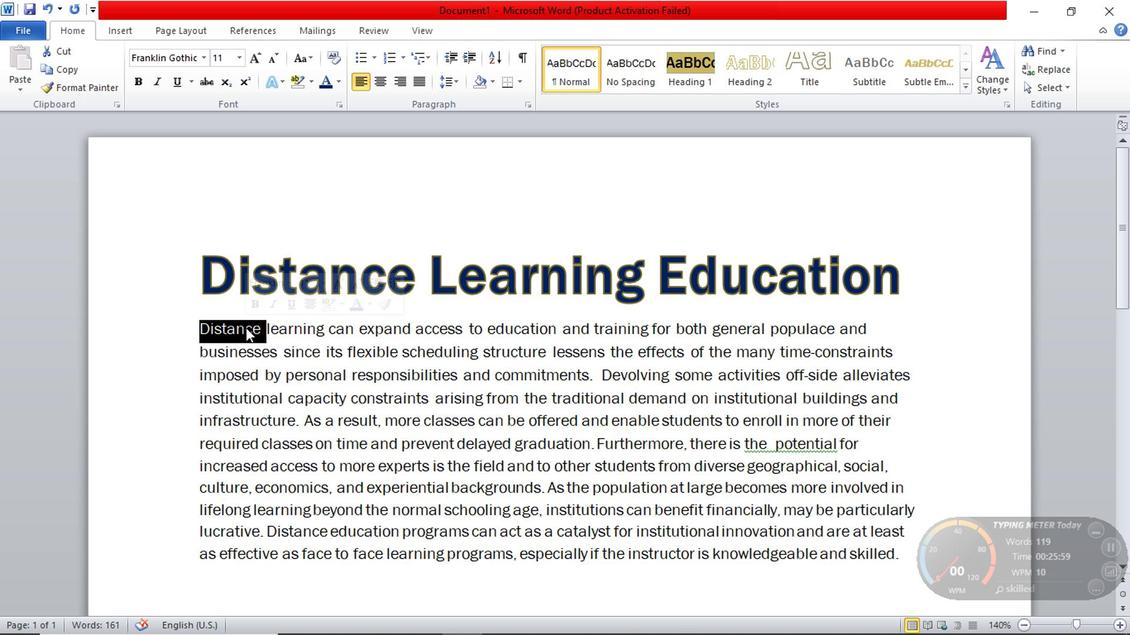 
Action: Mouse pressed left at (244, 327)
Screenshot: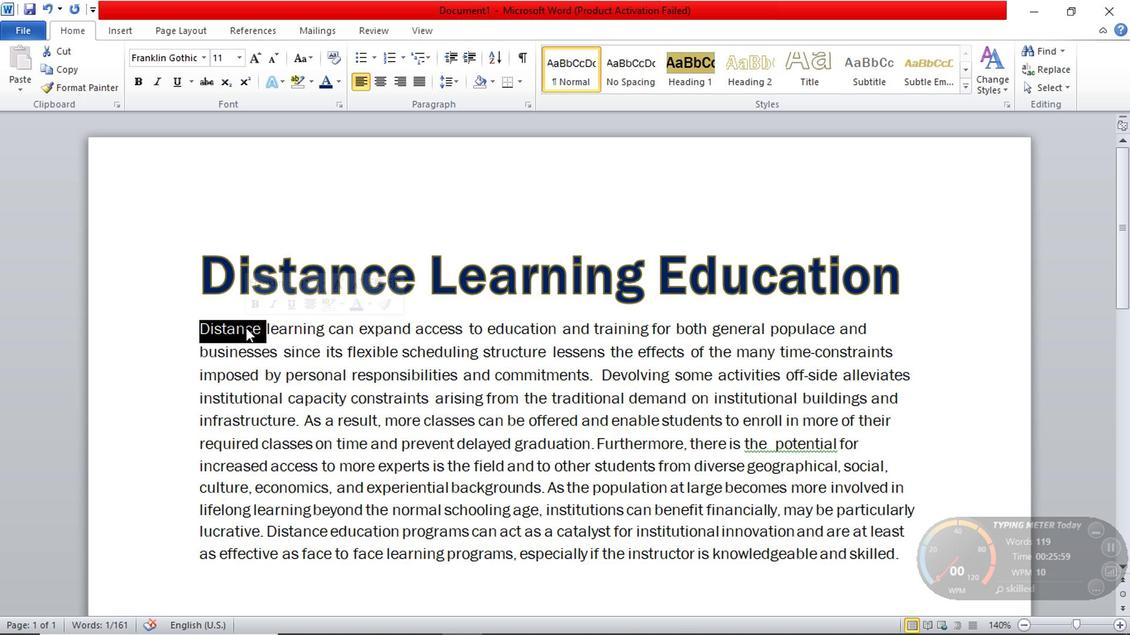 
Action: Mouse moved to (185, 89)
Screenshot: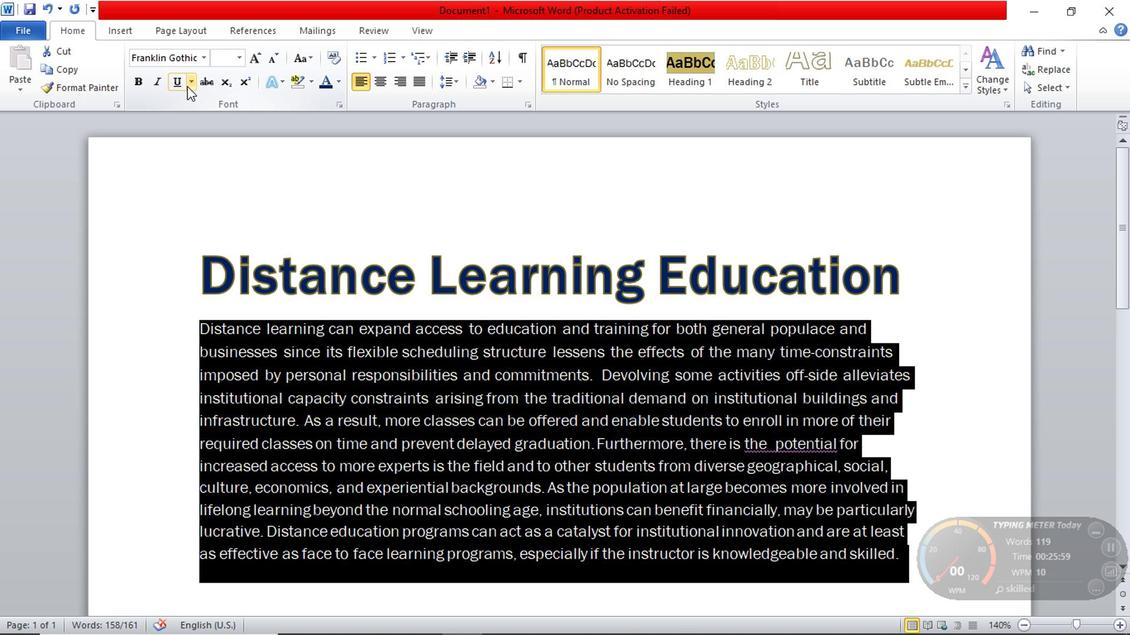 
Action: Mouse pressed left at (185, 89)
Screenshot: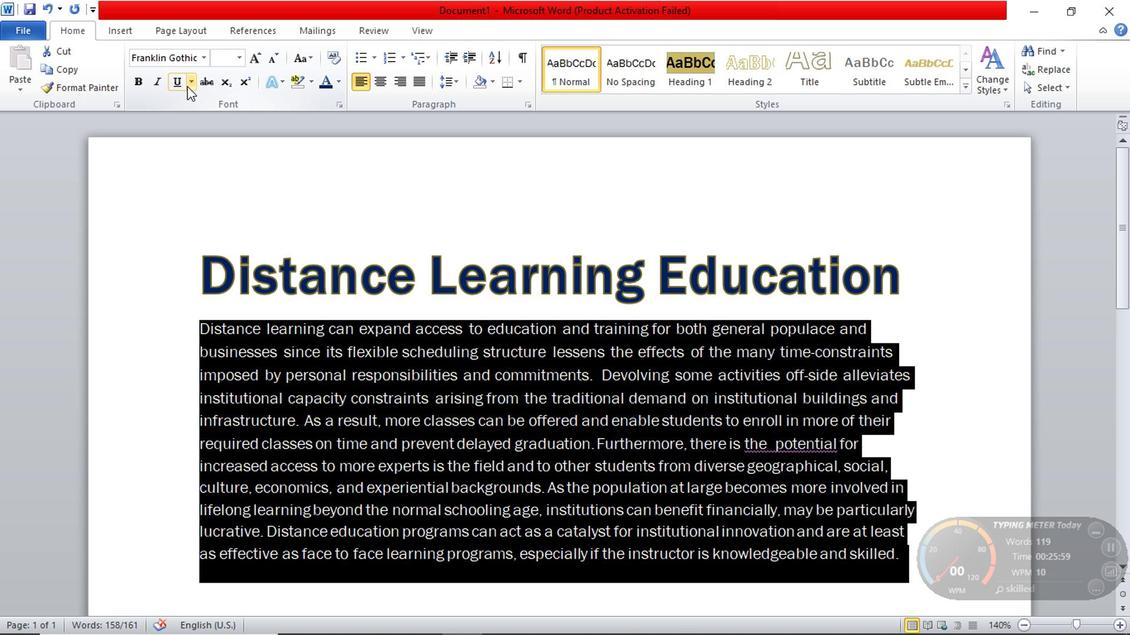 
Action: Mouse moved to (193, 86)
Screenshot: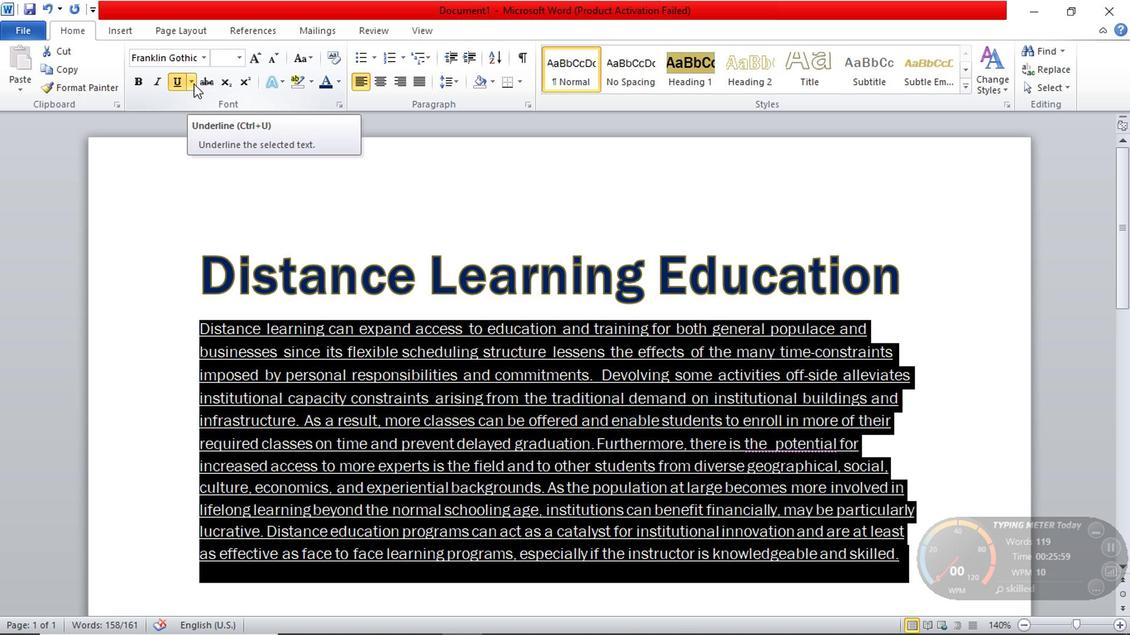 
Action: Mouse pressed left at (193, 86)
Screenshot: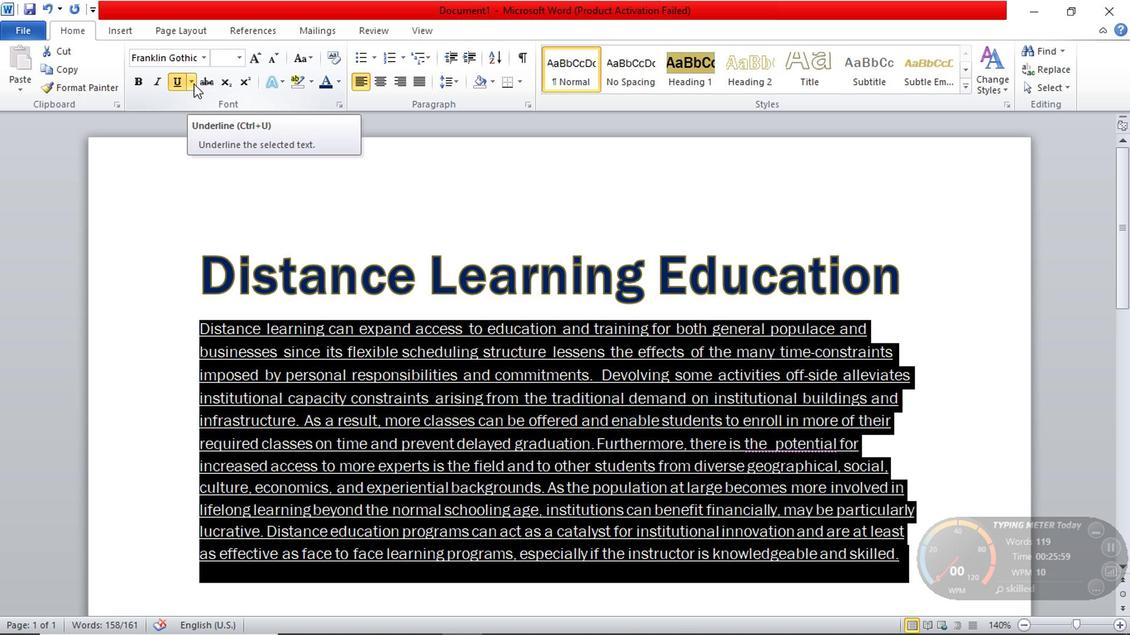 
Action: Mouse moved to (140, 208)
Screenshot: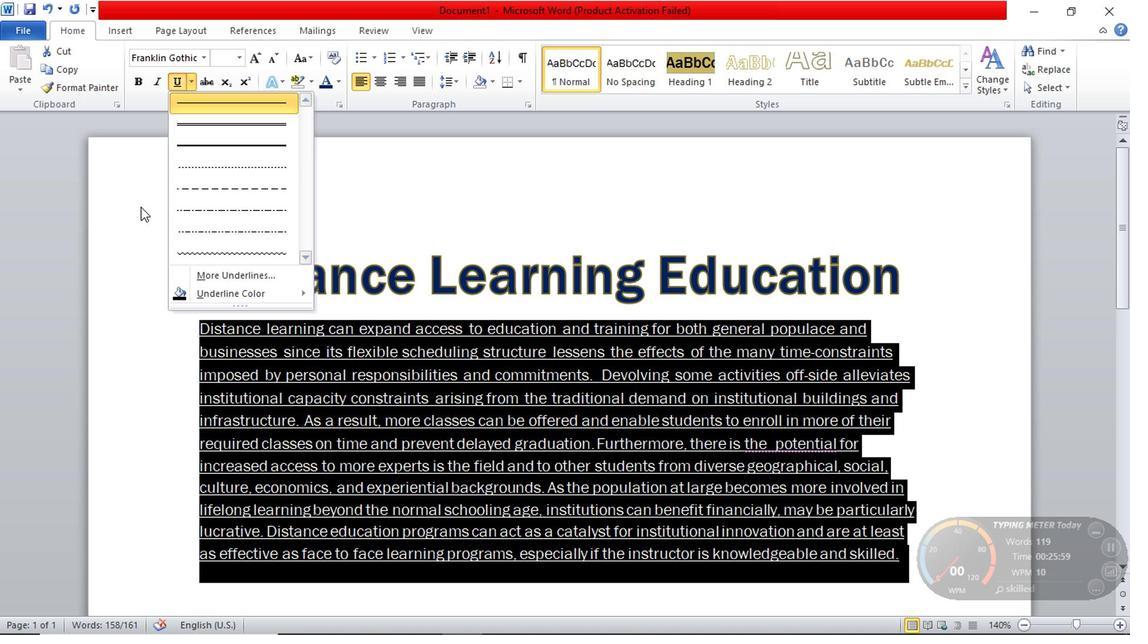 
Action: Mouse pressed left at (140, 208)
Screenshot: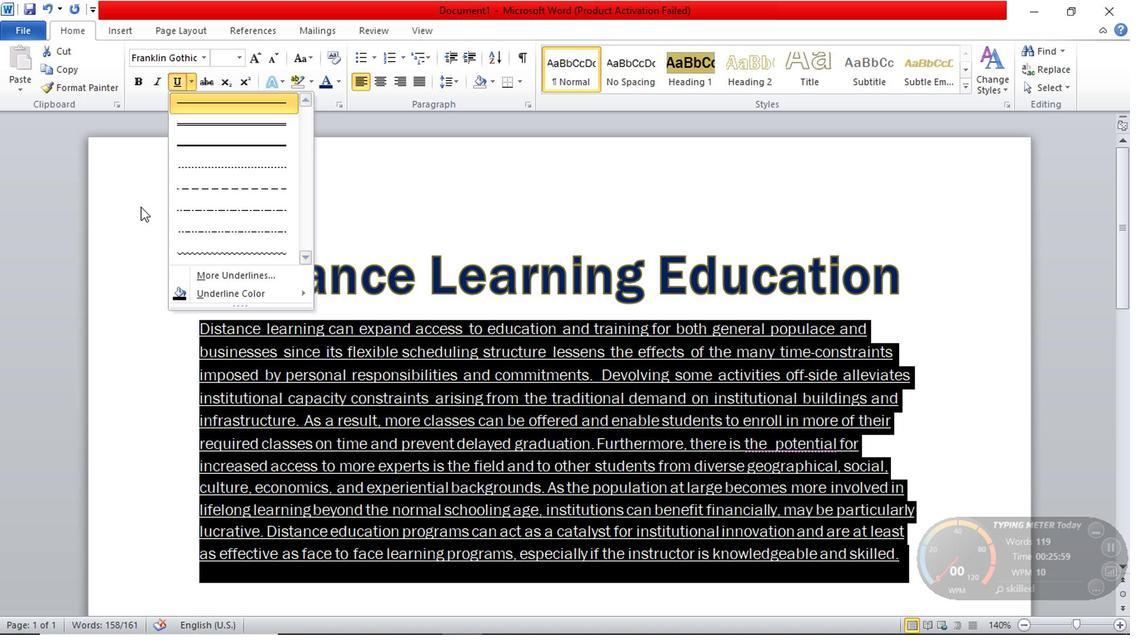 
Action: Mouse moved to (187, 94)
Screenshot: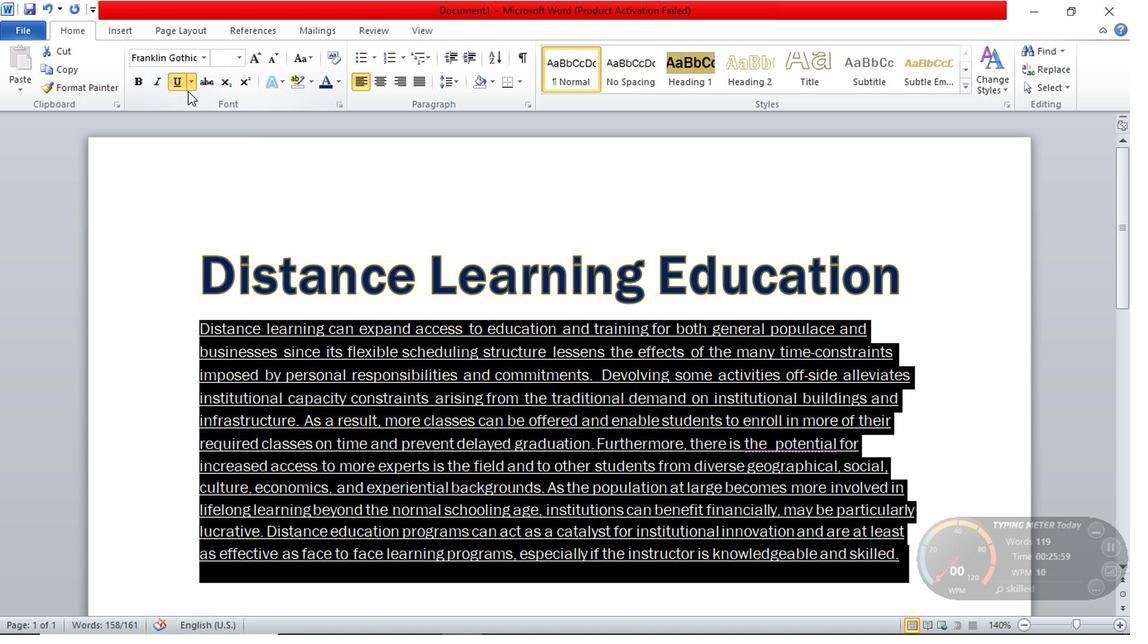 
Action: Mouse pressed left at (187, 94)
Screenshot: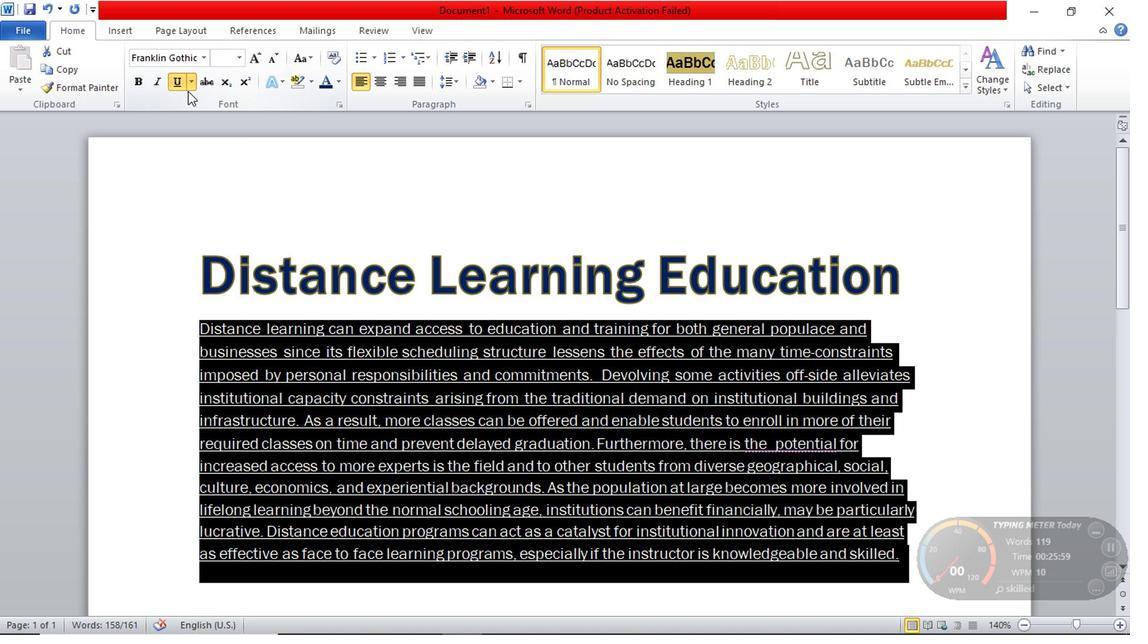 
Action: Mouse moved to (181, 92)
Screenshot: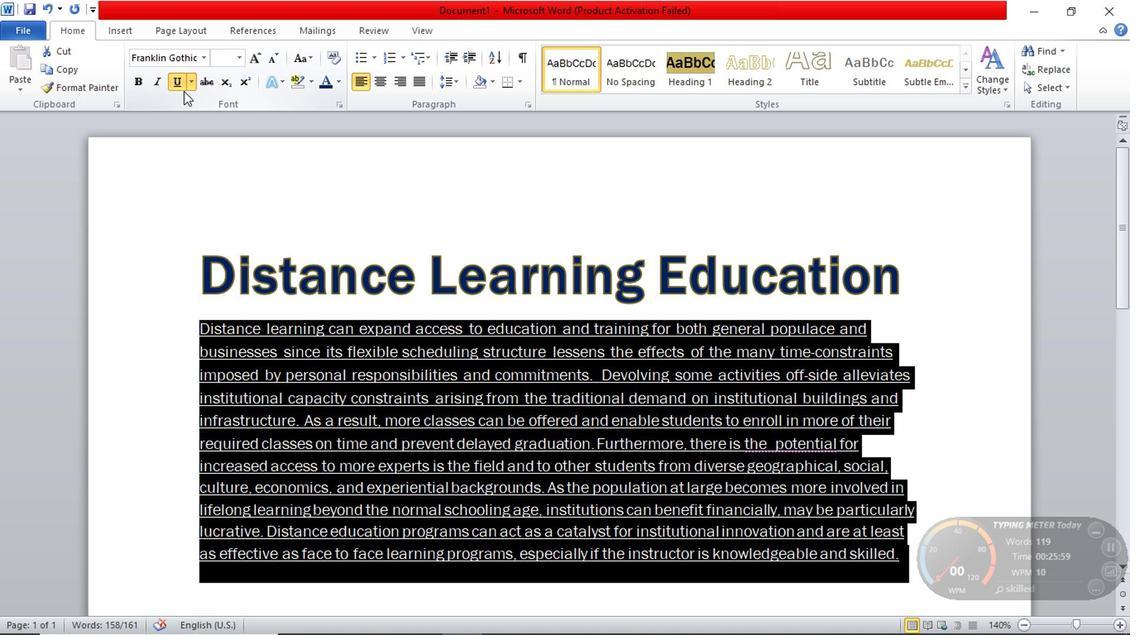 
Action: Mouse pressed left at (181, 92)
Screenshot: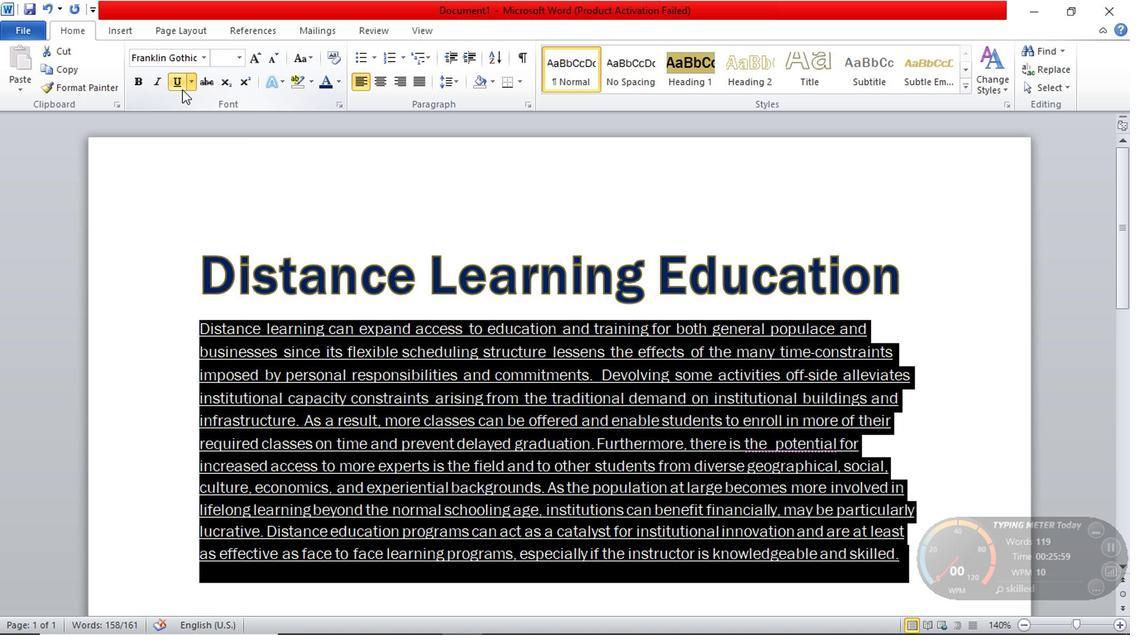 
Action: Mouse moved to (161, 80)
Screenshot: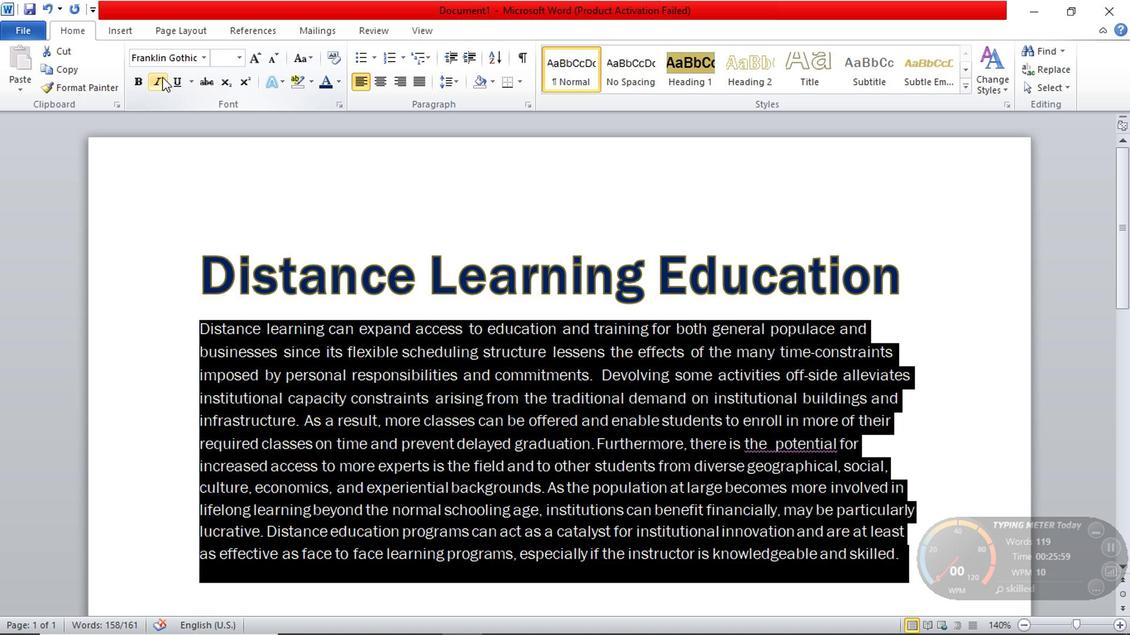 
Action: Mouse pressed left at (161, 80)
Screenshot: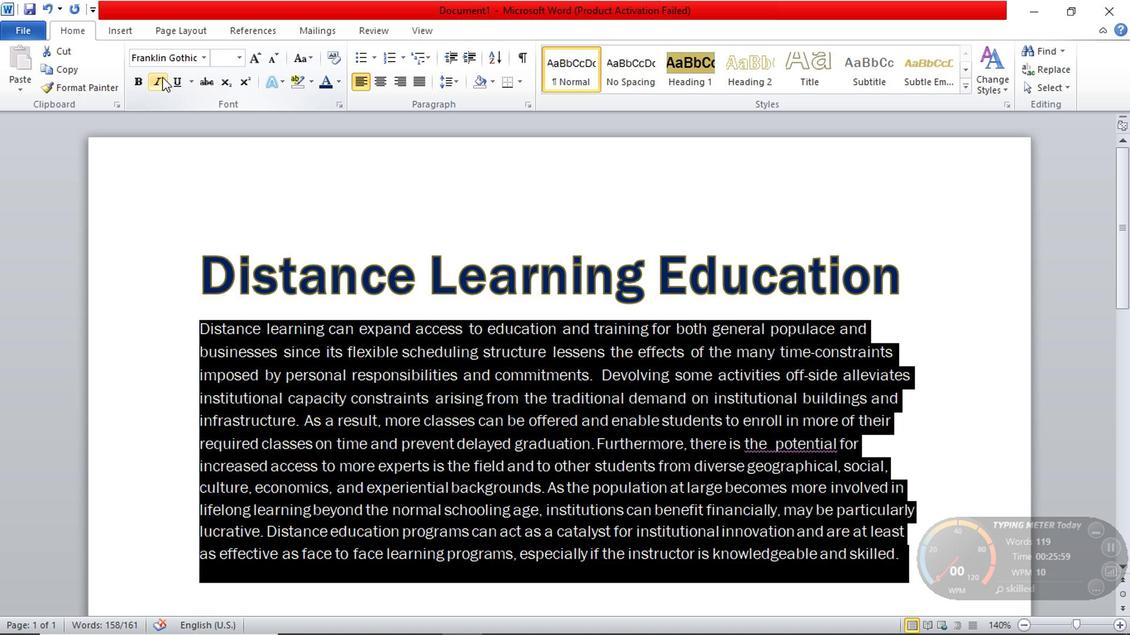 
Action: Mouse moved to (160, 81)
Screenshot: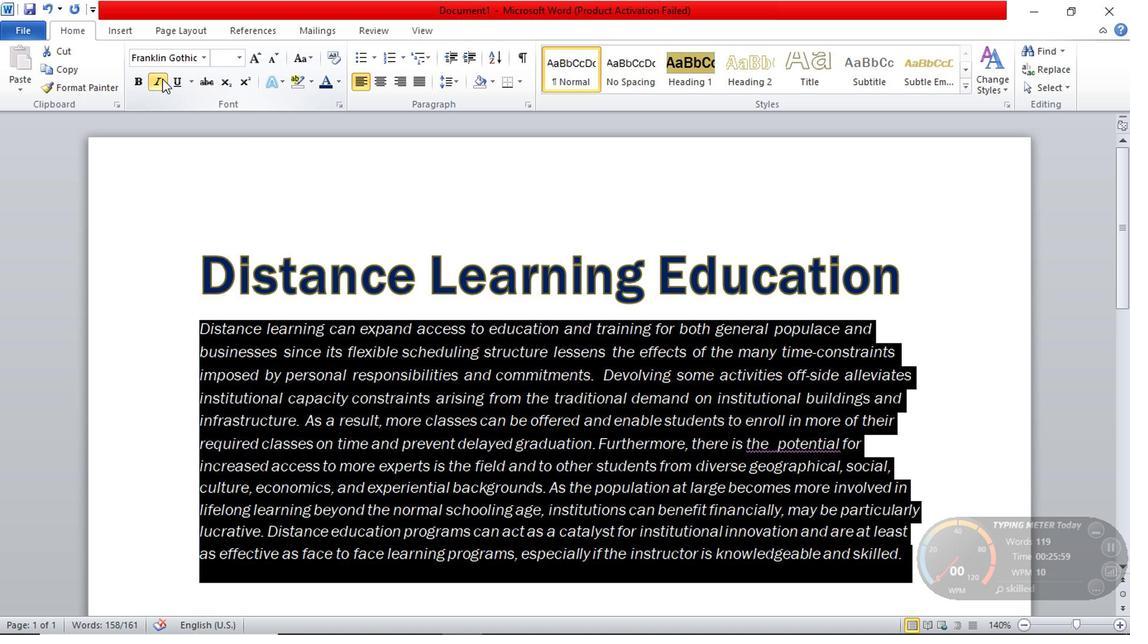 
Action: Mouse pressed left at (160, 81)
Screenshot: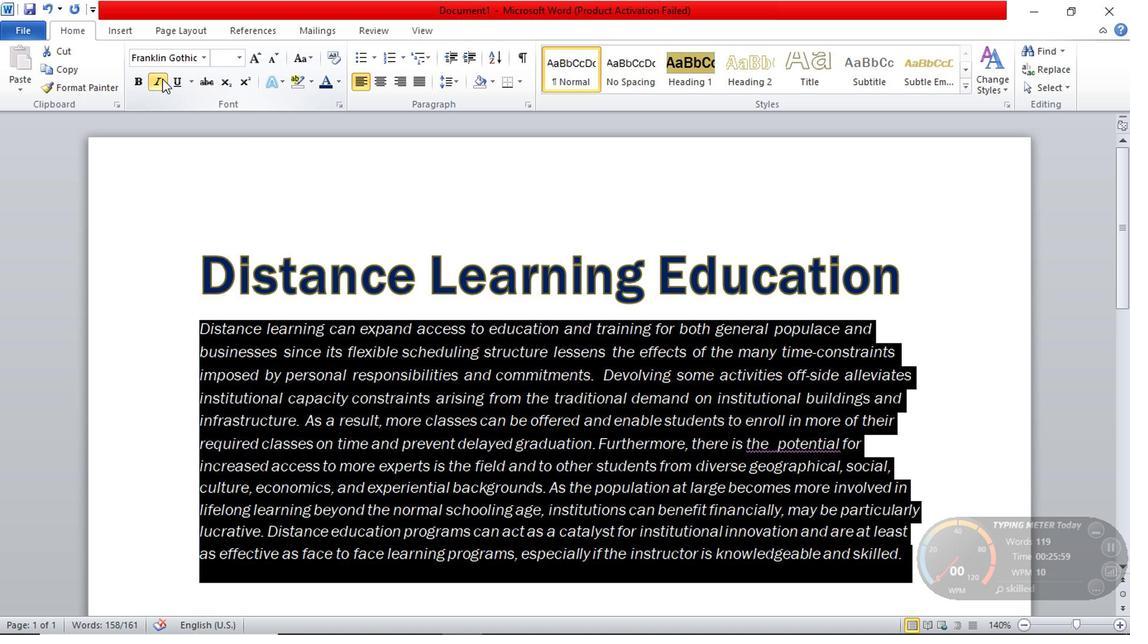 
Action: Mouse moved to (141, 85)
Screenshot: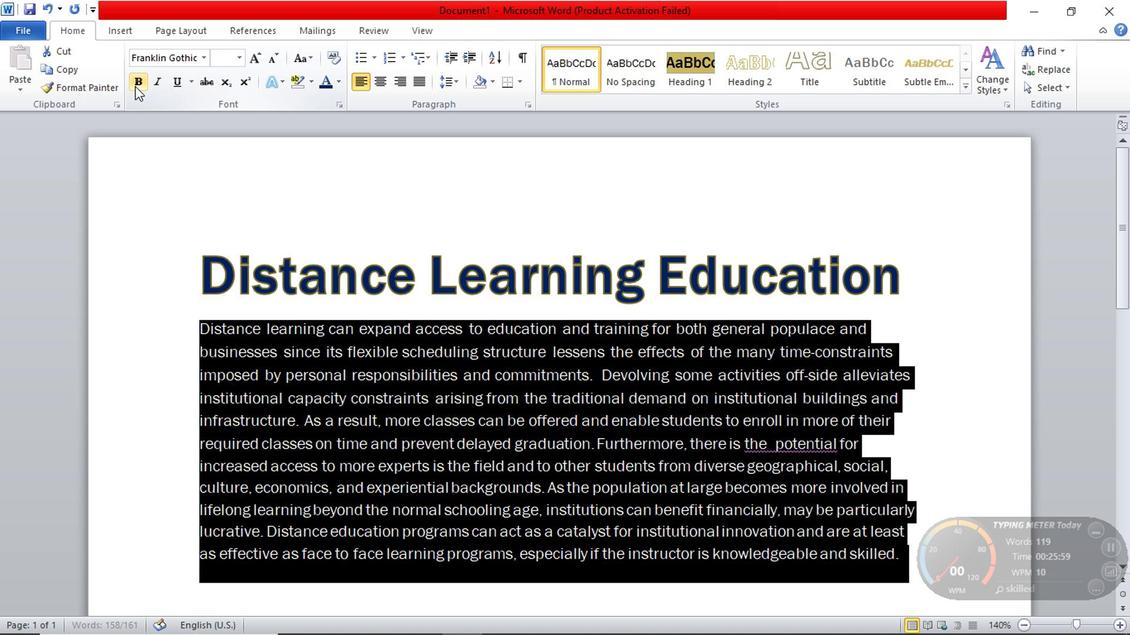 
Action: Mouse pressed left at (141, 85)
Screenshot: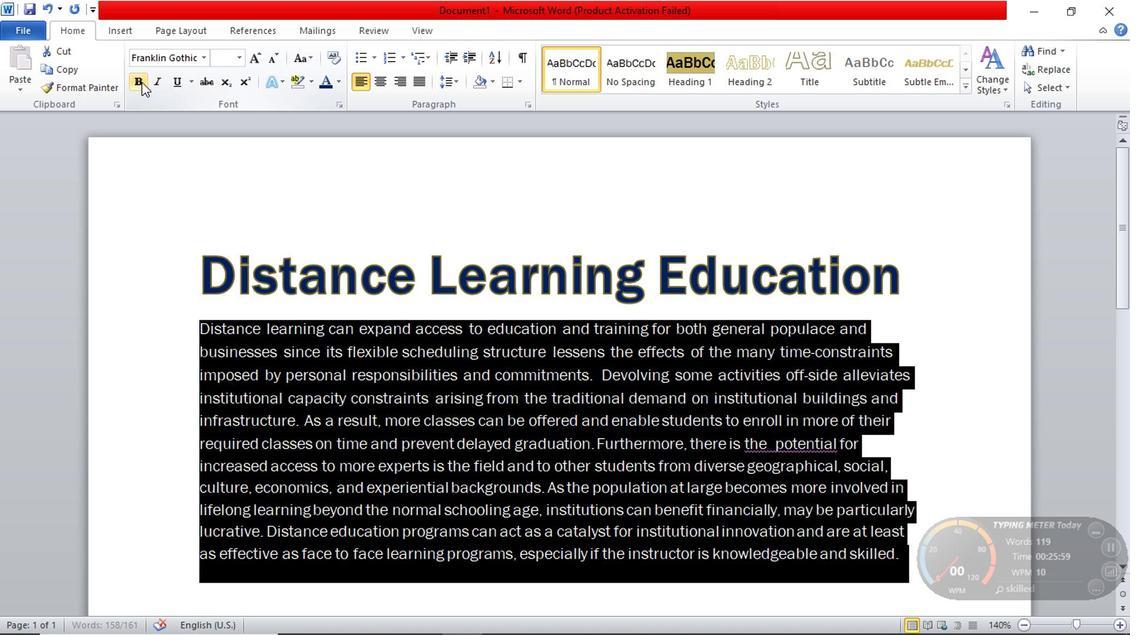 
Action: Mouse pressed left at (141, 85)
Screenshot: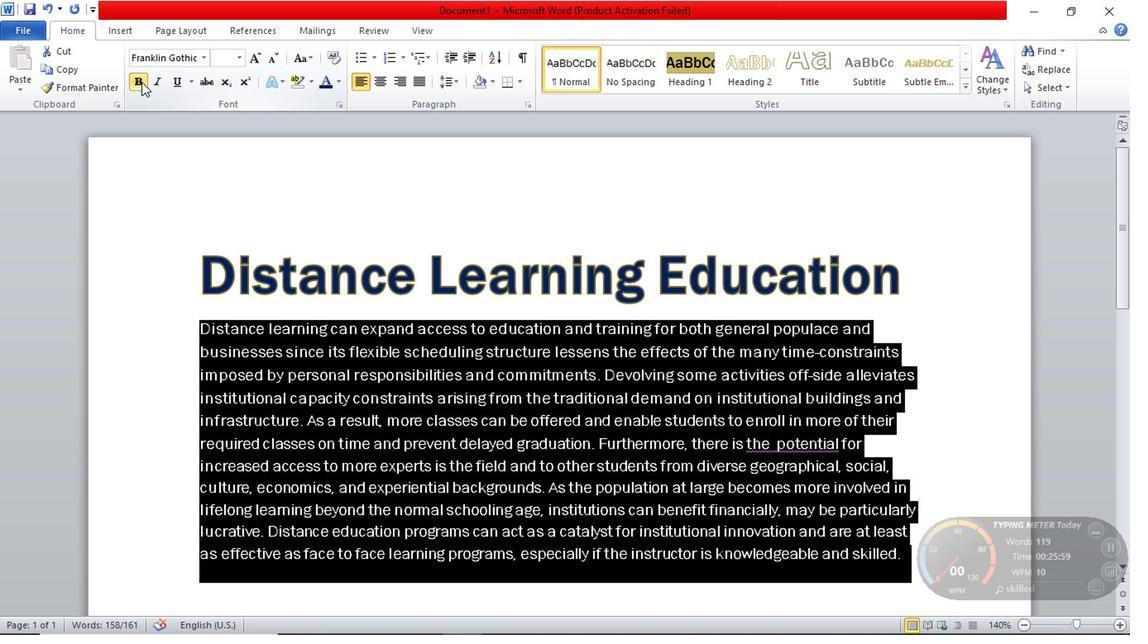 
Action: Mouse moved to (127, 31)
Screenshot: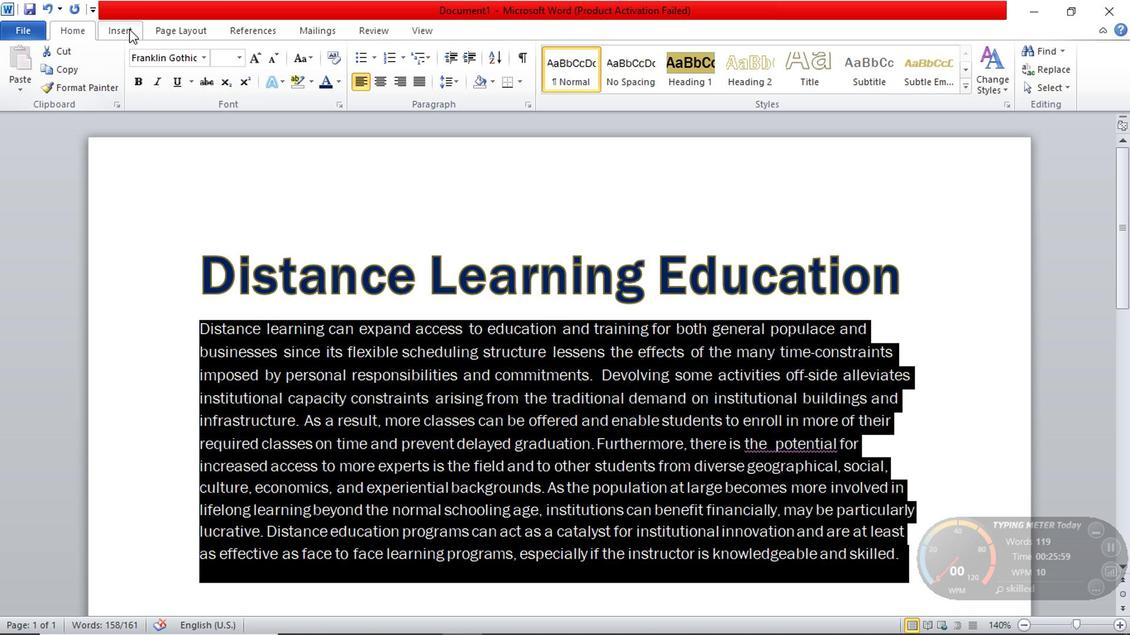 
Action: Mouse pressed left at (127, 31)
Screenshot: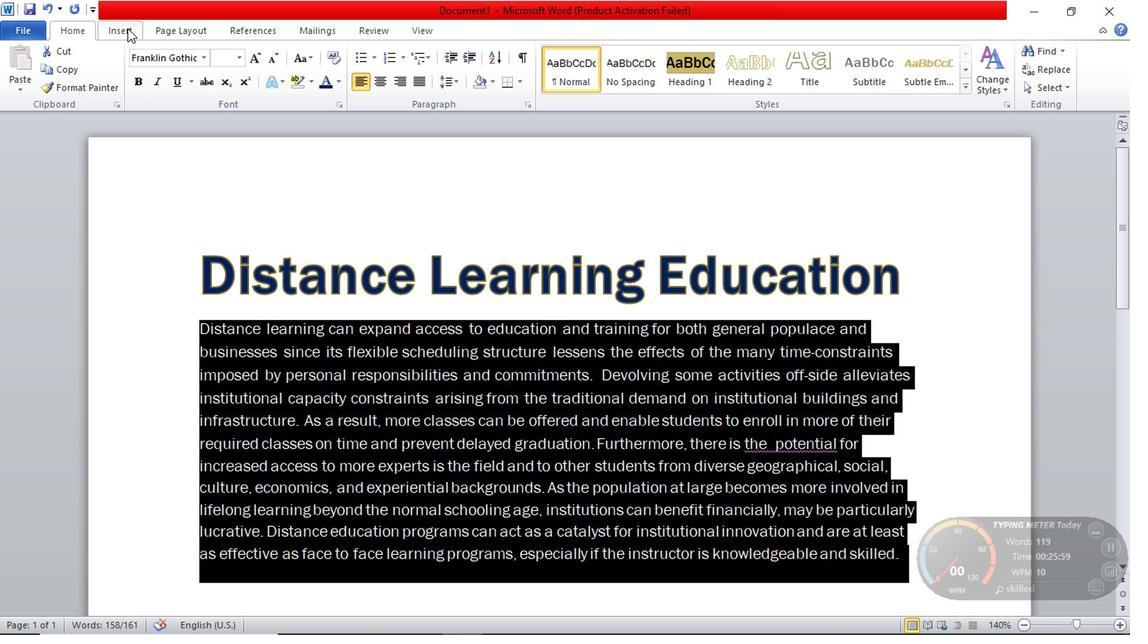 
Action: Mouse moved to (188, 35)
Screenshot: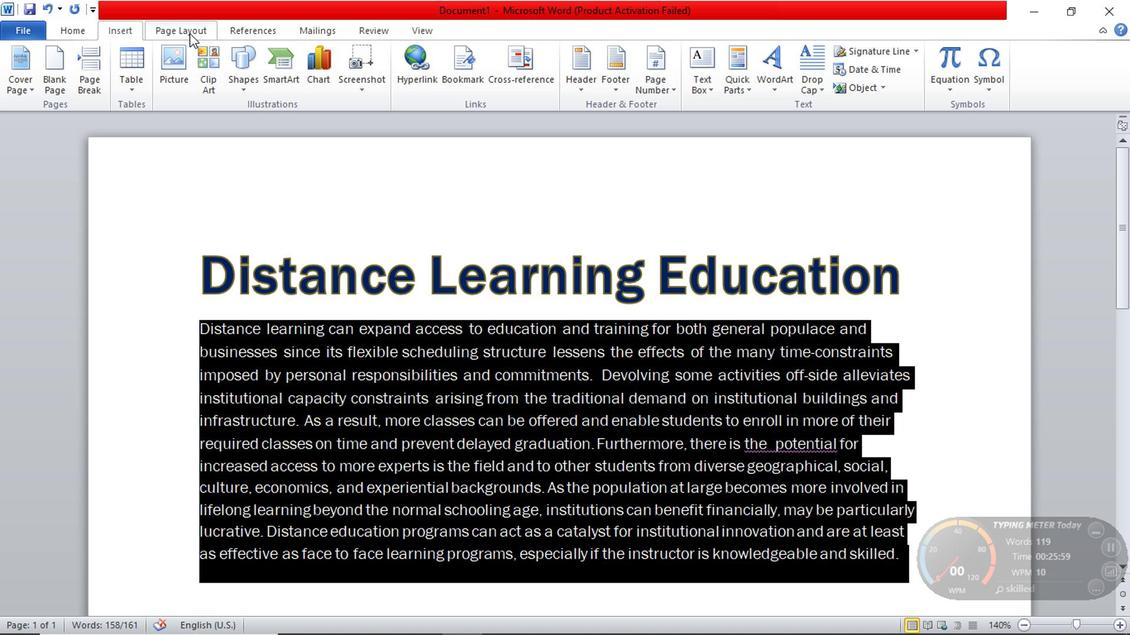 
Action: Mouse pressed left at (188, 35)
Screenshot: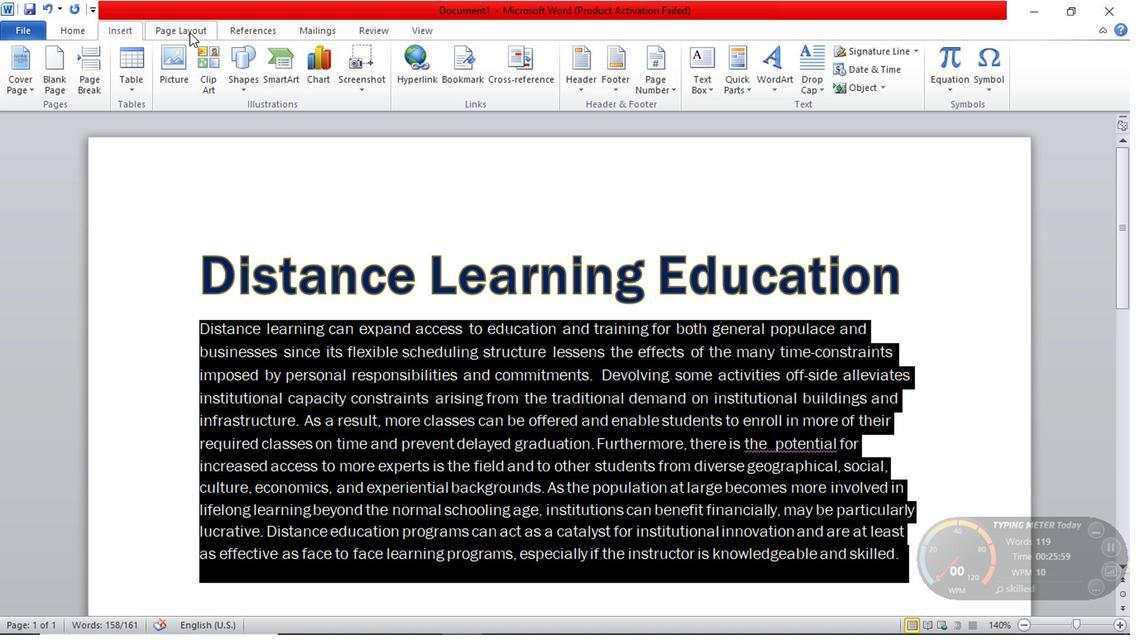 
Action: Mouse moved to (88, 69)
Screenshot: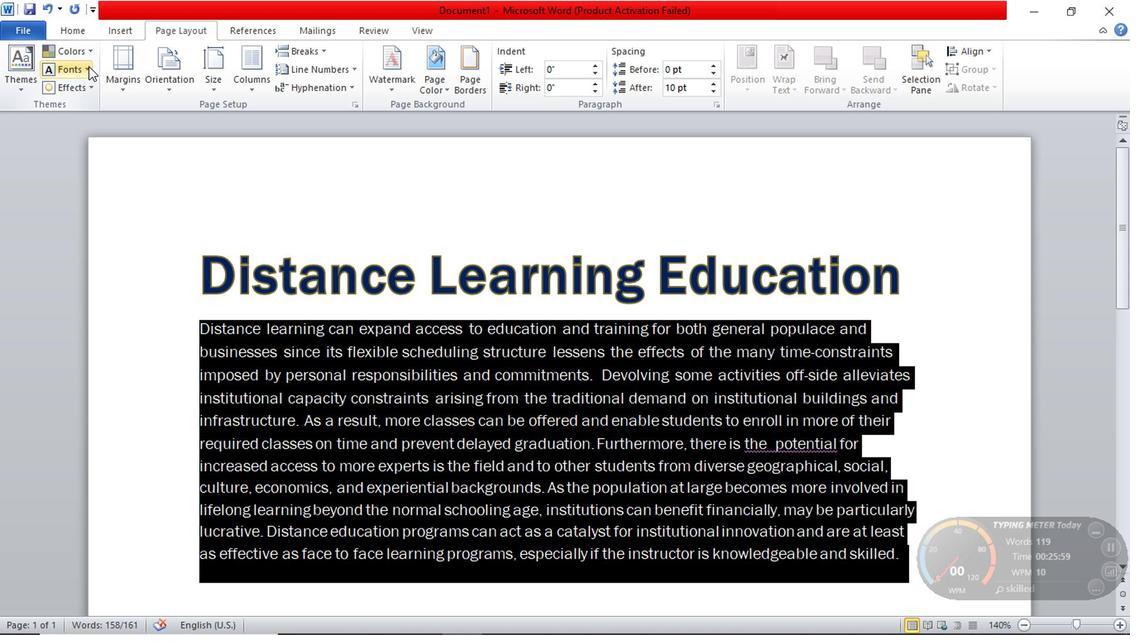 
Action: Mouse pressed left at (88, 69)
Screenshot: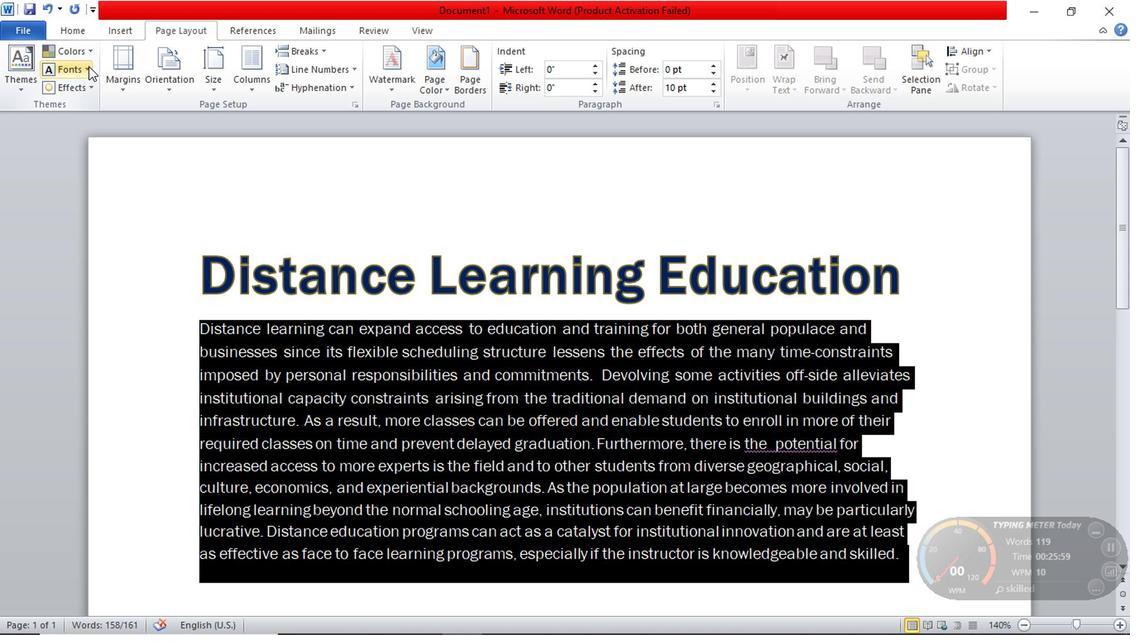 
Action: Mouse moved to (230, 144)
Screenshot: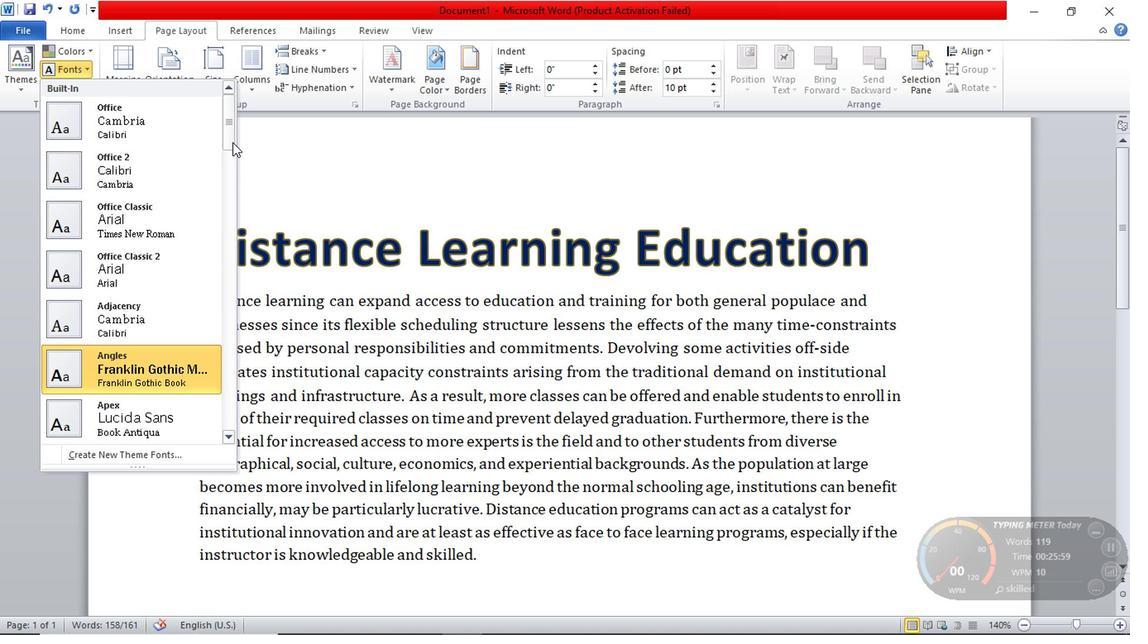 
Action: Mouse pressed left at (230, 144)
Screenshot: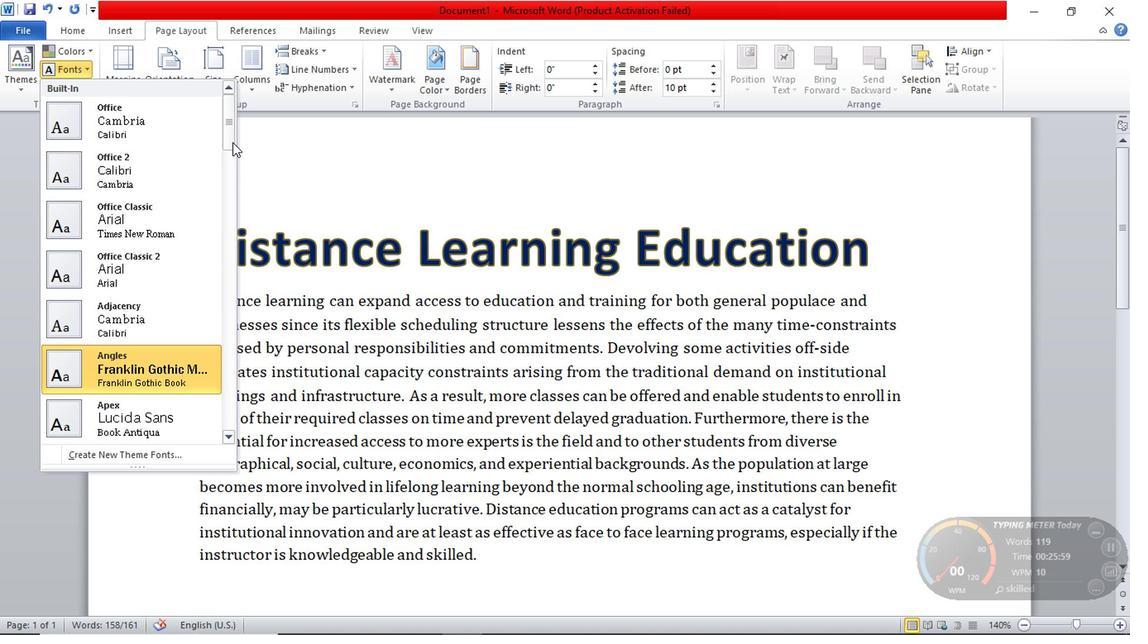 
Action: Mouse moved to (230, 178)
Screenshot: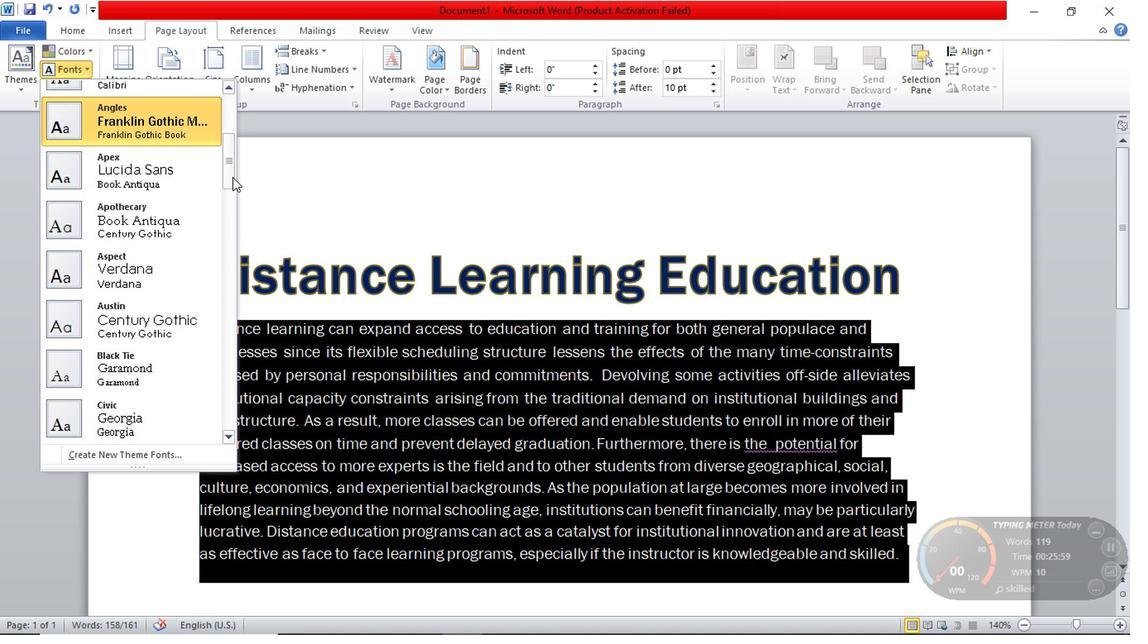 
Action: Mouse pressed left at (230, 178)
Screenshot: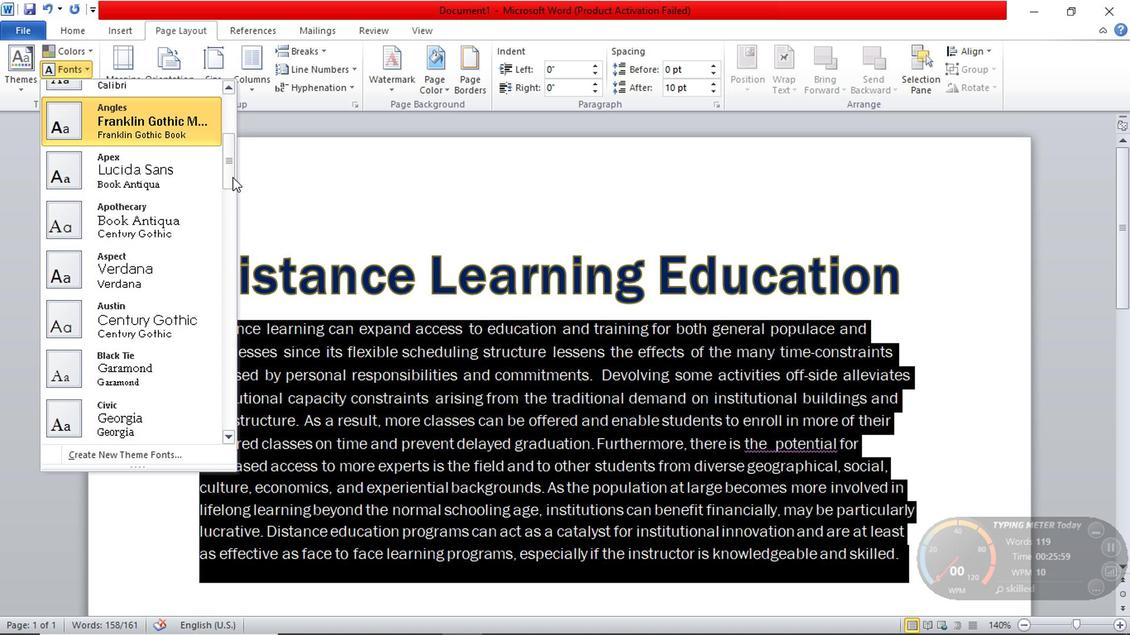 
Action: Mouse moved to (233, 188)
Screenshot: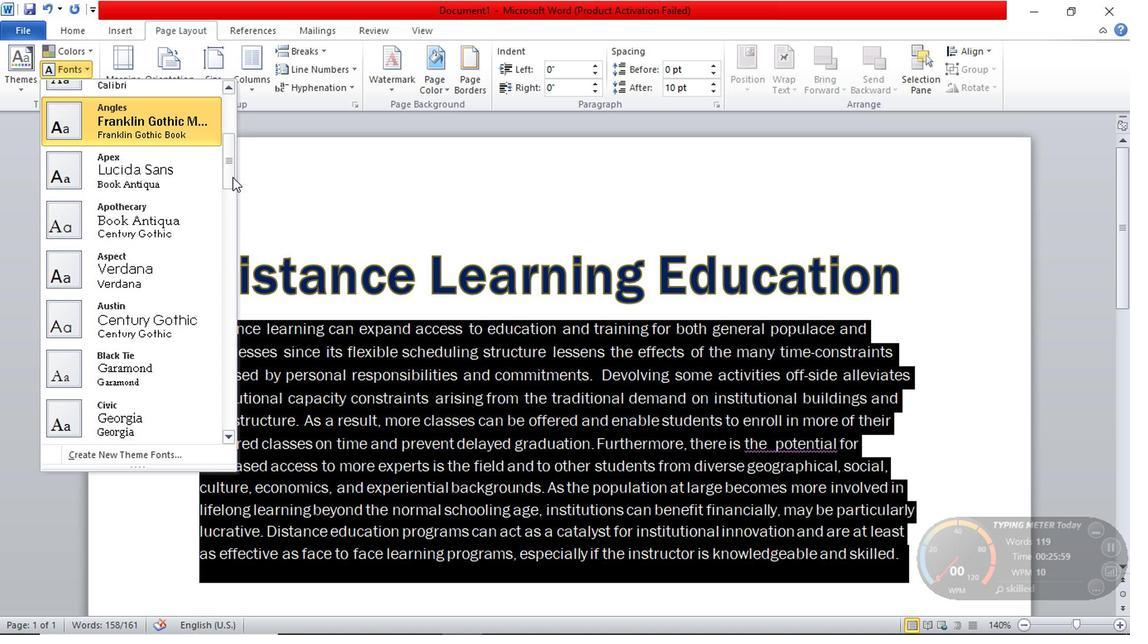 
Action: Mouse pressed left at (233, 188)
Screenshot: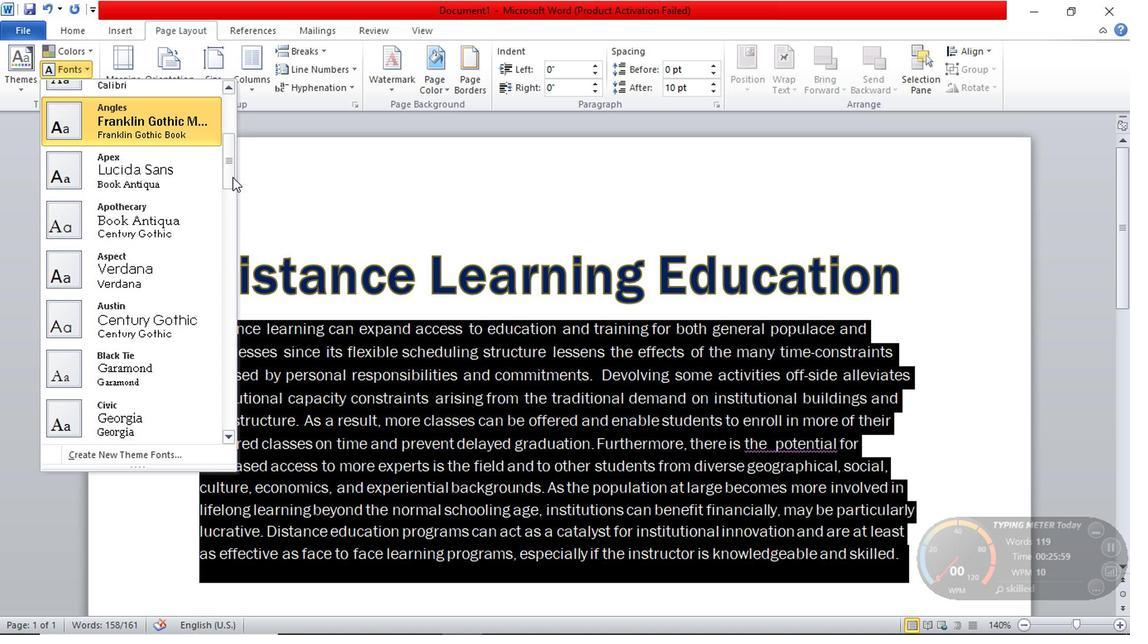 
Action: Mouse moved to (229, 253)
Screenshot: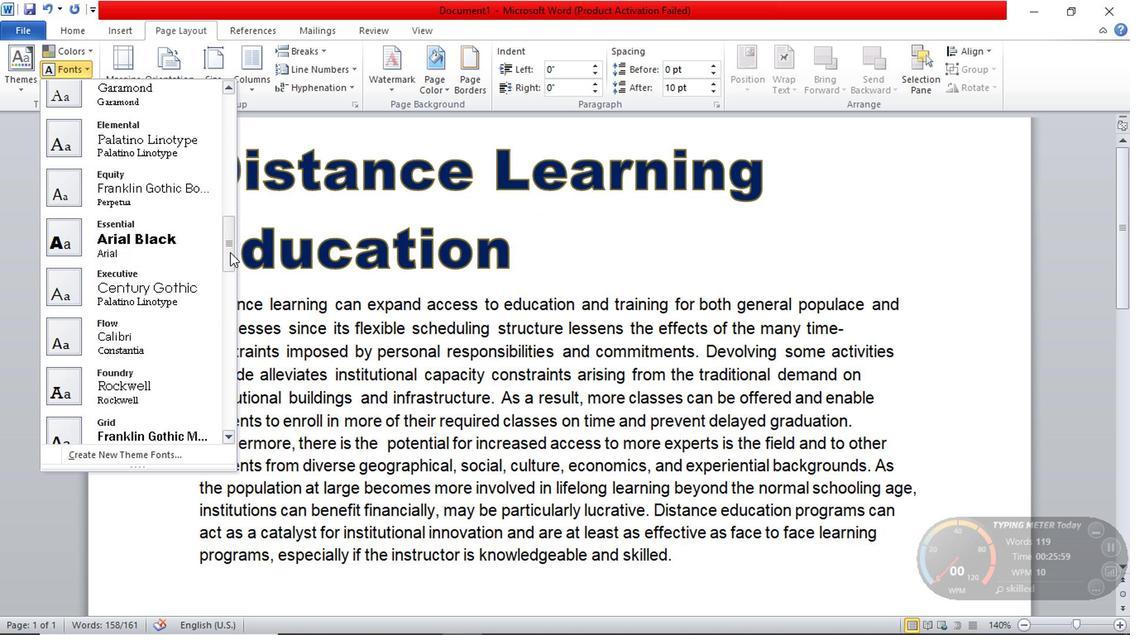 
Action: Mouse pressed left at (229, 253)
Screenshot: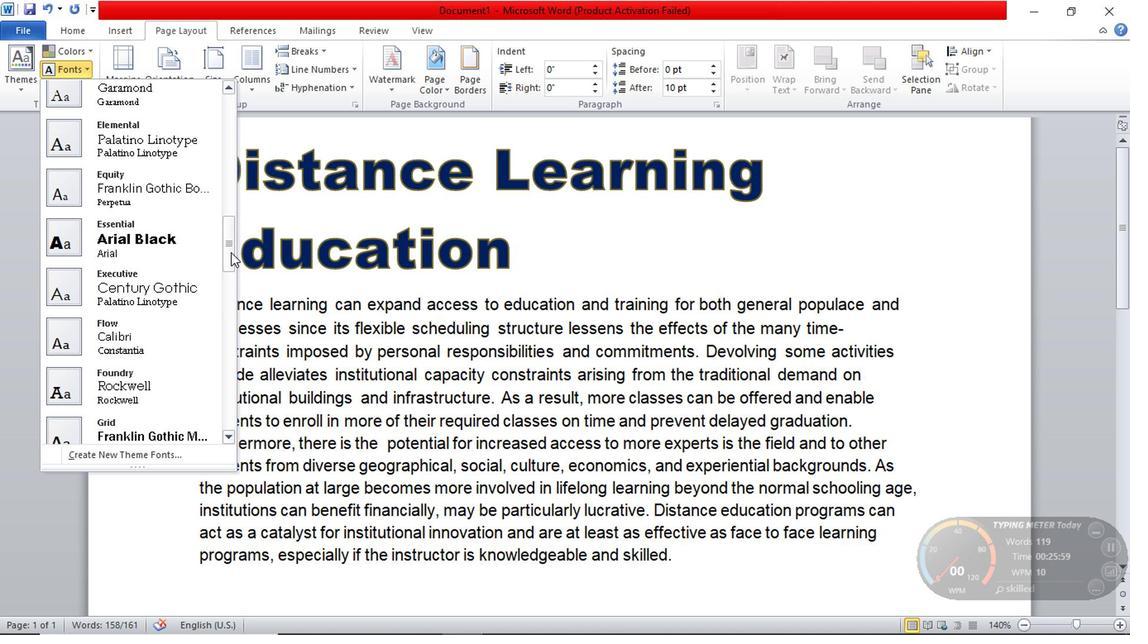 
Action: Mouse moved to (161, 384)
Screenshot: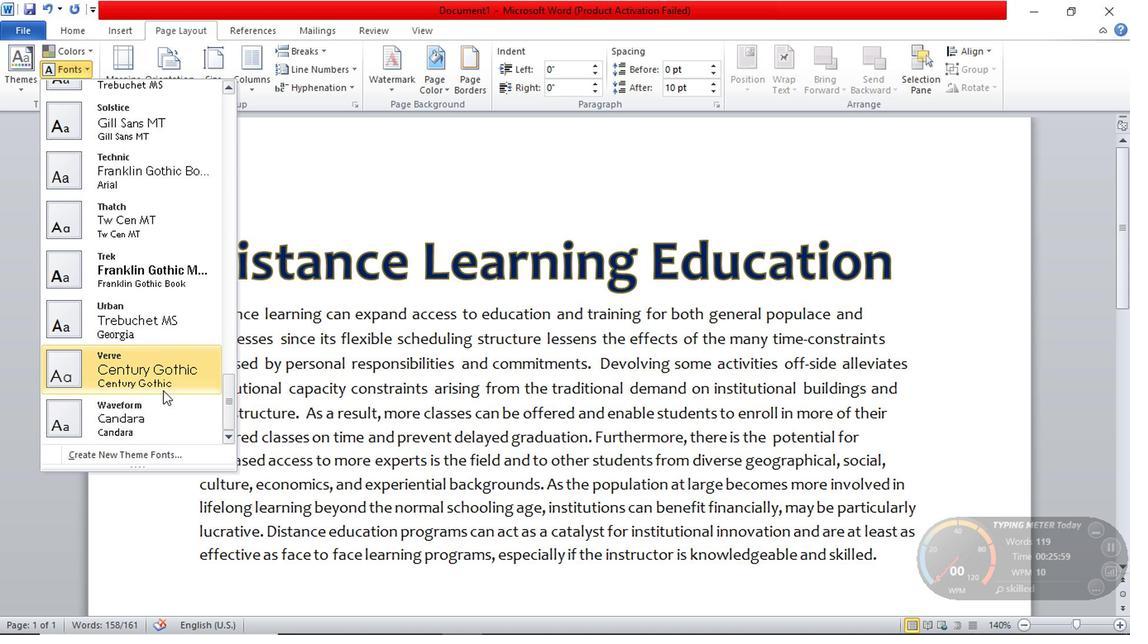 
Action: Mouse scrolled (161, 384) with delta (0, 0)
Screenshot: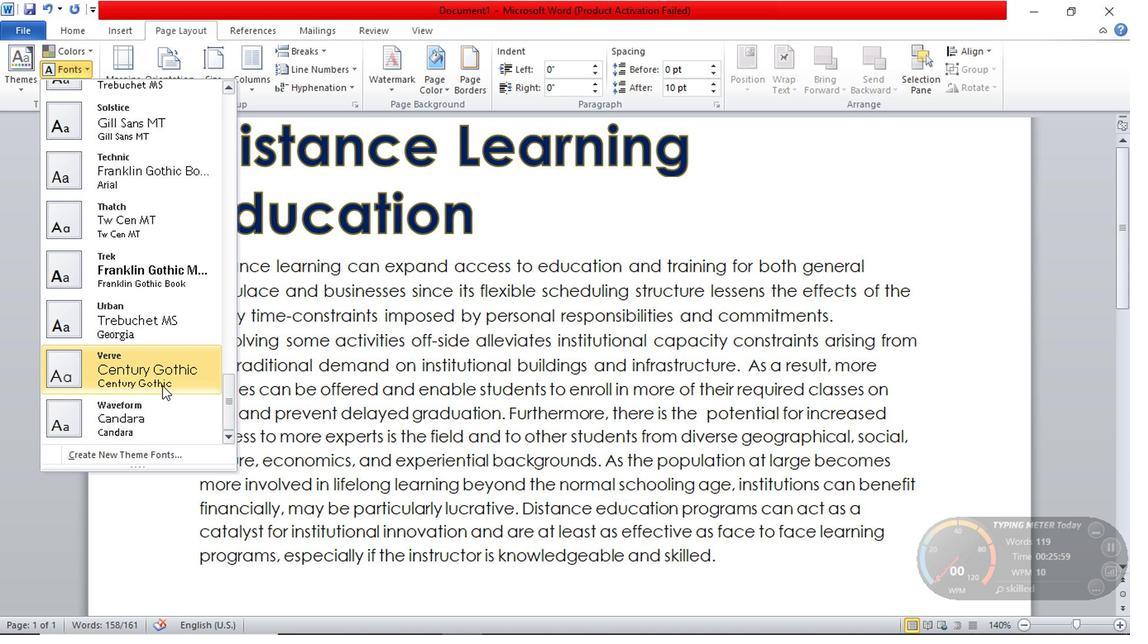 
Action: Mouse scrolled (161, 384) with delta (0, 0)
Screenshot: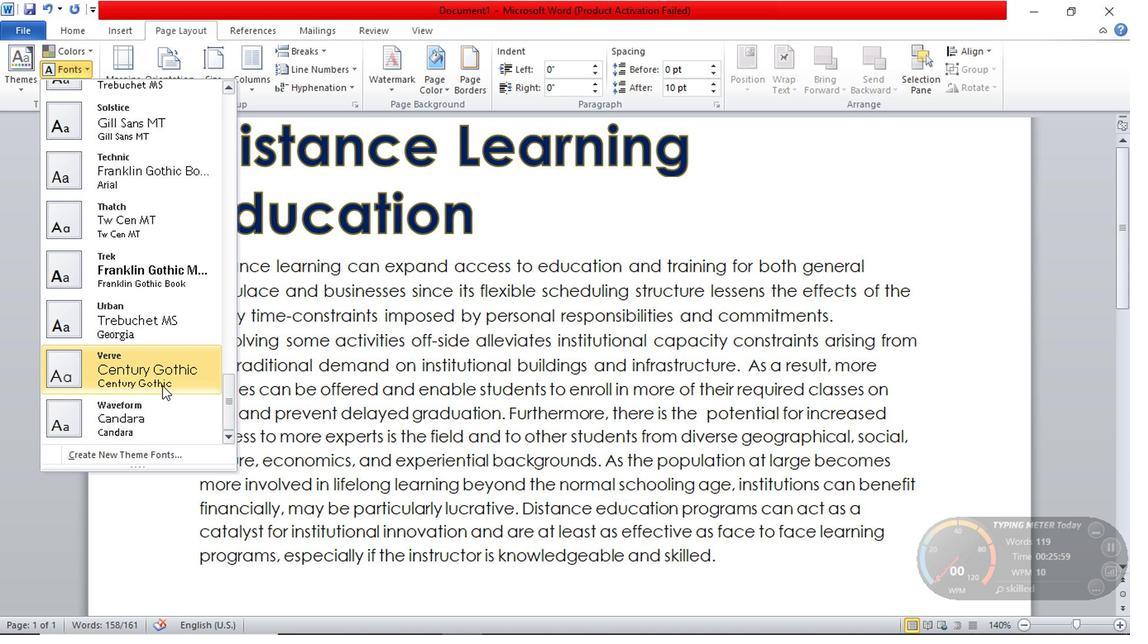 
Action: Mouse scrolled (161, 384) with delta (0, 0)
Screenshot: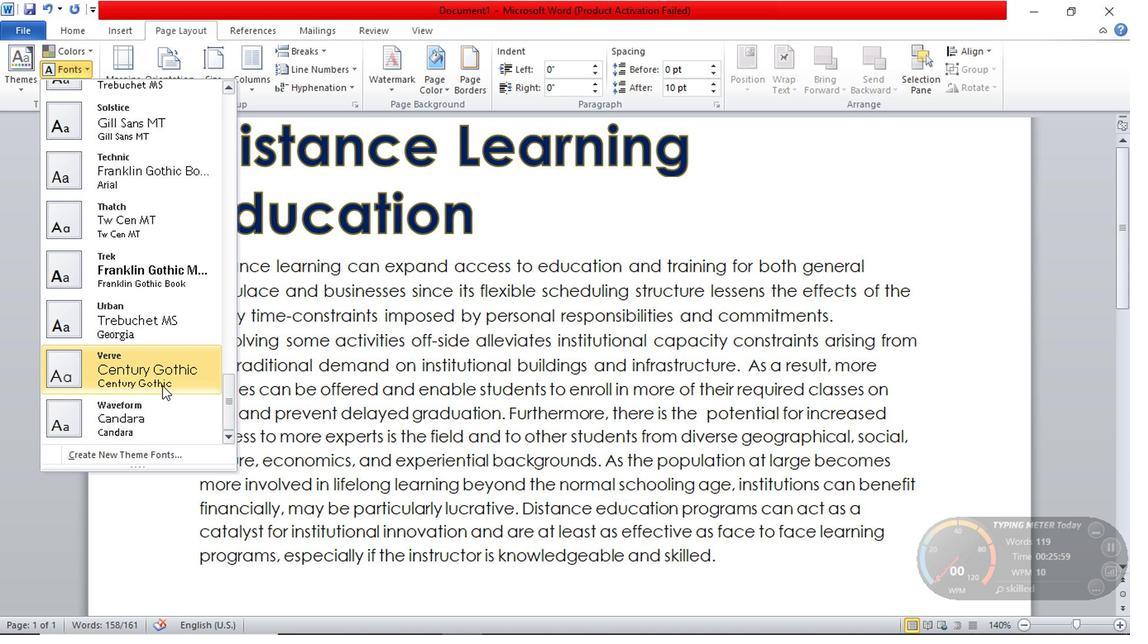 
Action: Mouse scrolled (161, 384) with delta (0, 0)
Screenshot: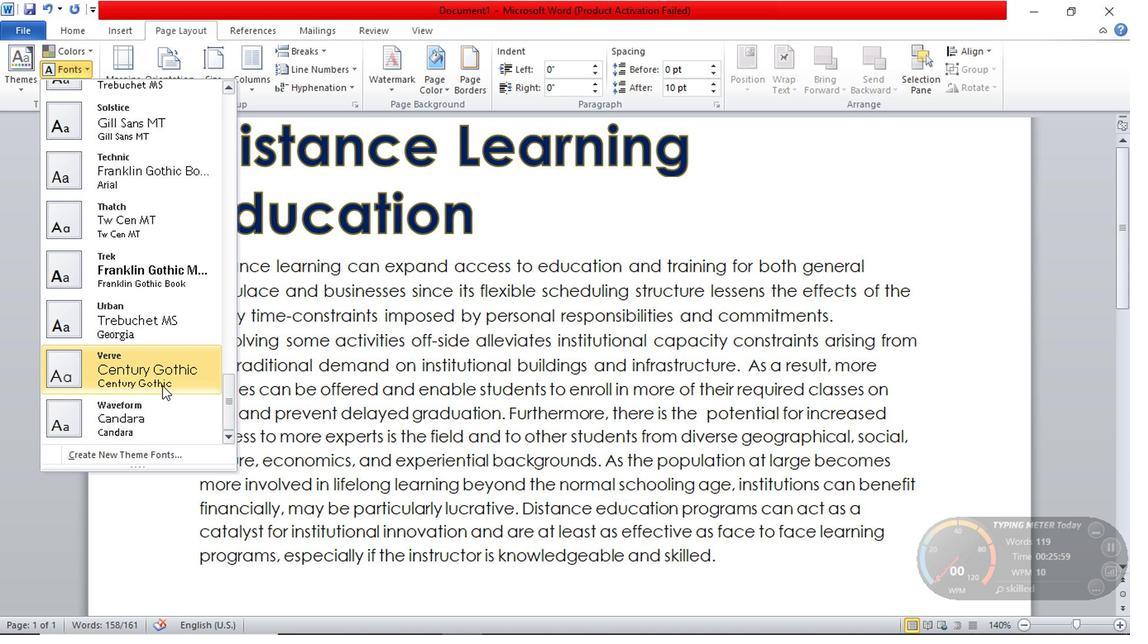 
Action: Mouse scrolled (161, 384) with delta (0, 0)
Screenshot: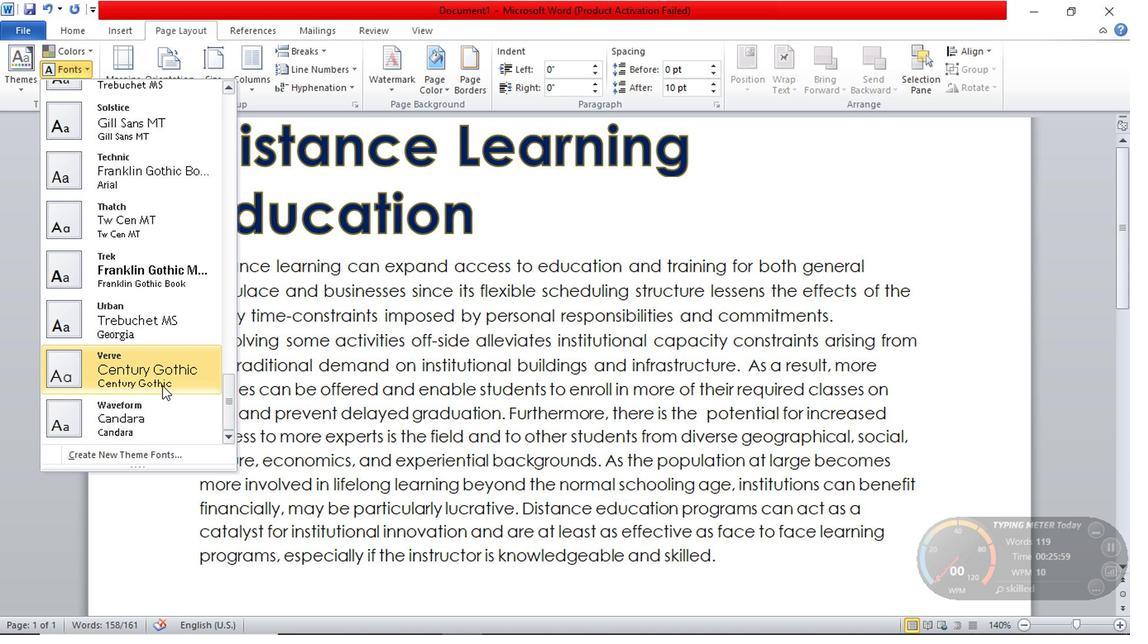 
Action: Mouse scrolled (161, 384) with delta (0, 0)
Screenshot: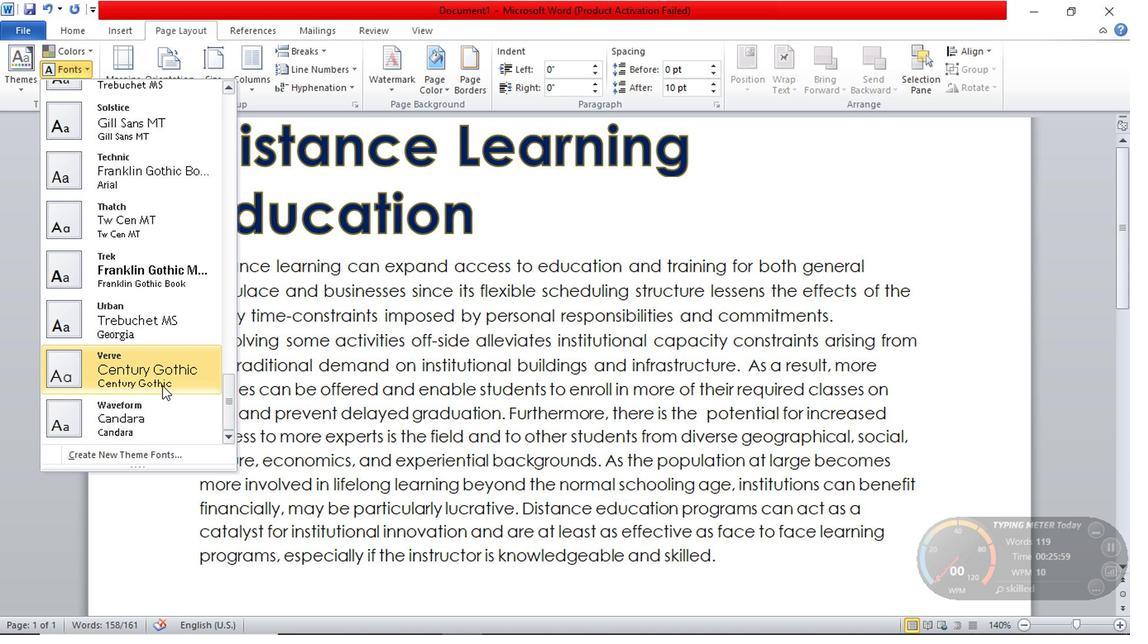 
Action: Mouse scrolled (161, 384) with delta (0, 0)
Screenshot: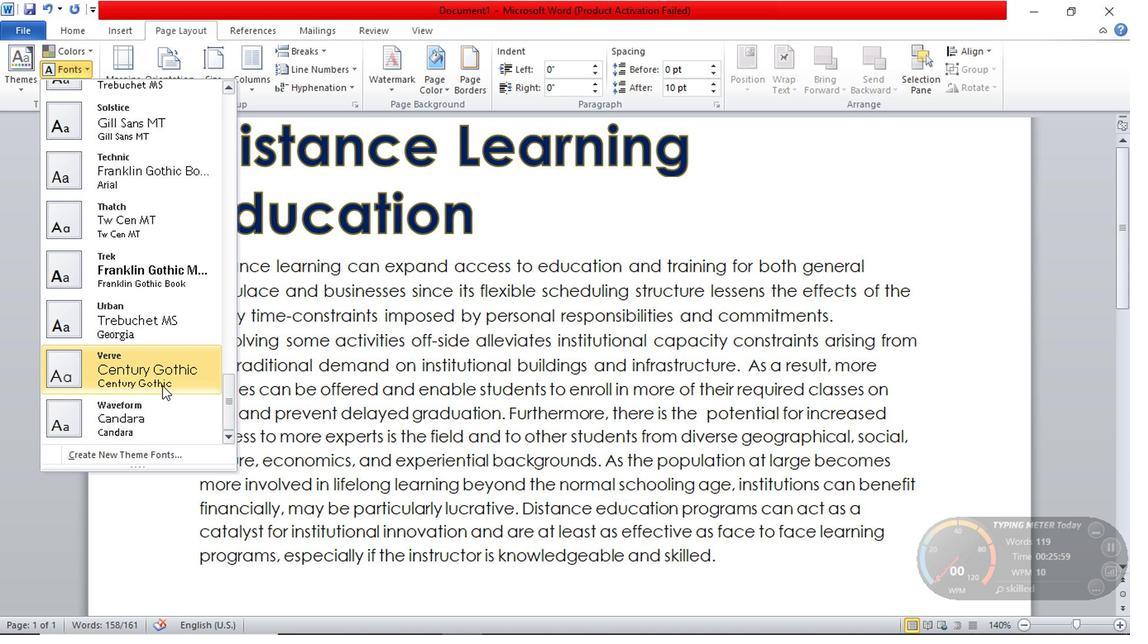 
Action: Mouse scrolled (161, 384) with delta (0, 0)
Screenshot: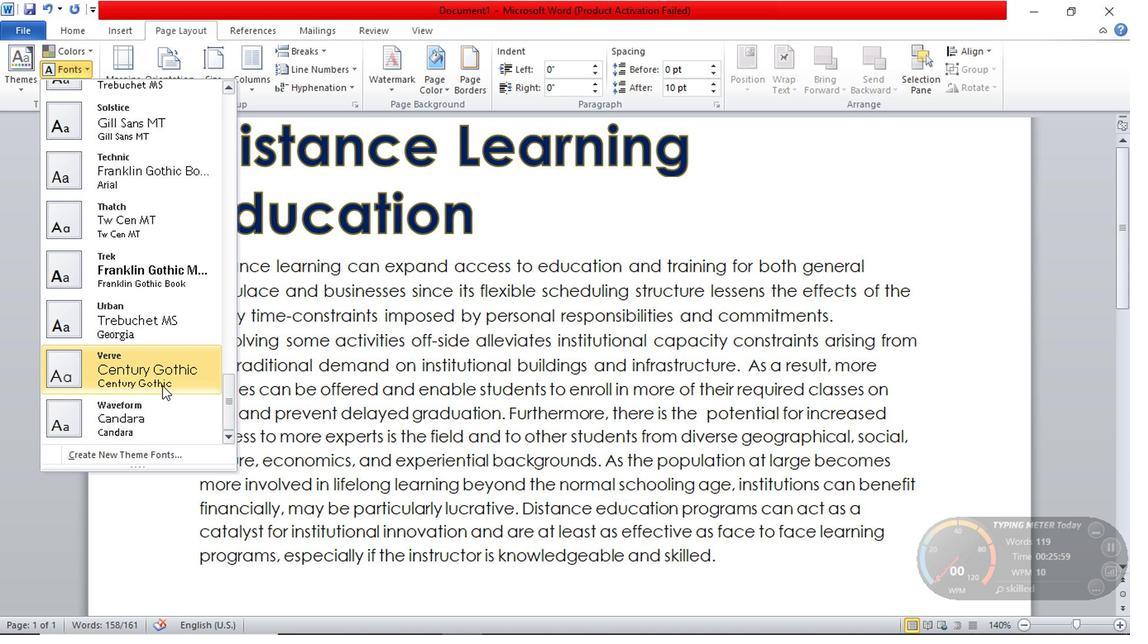 
Action: Mouse scrolled (161, 384) with delta (0, 0)
Screenshot: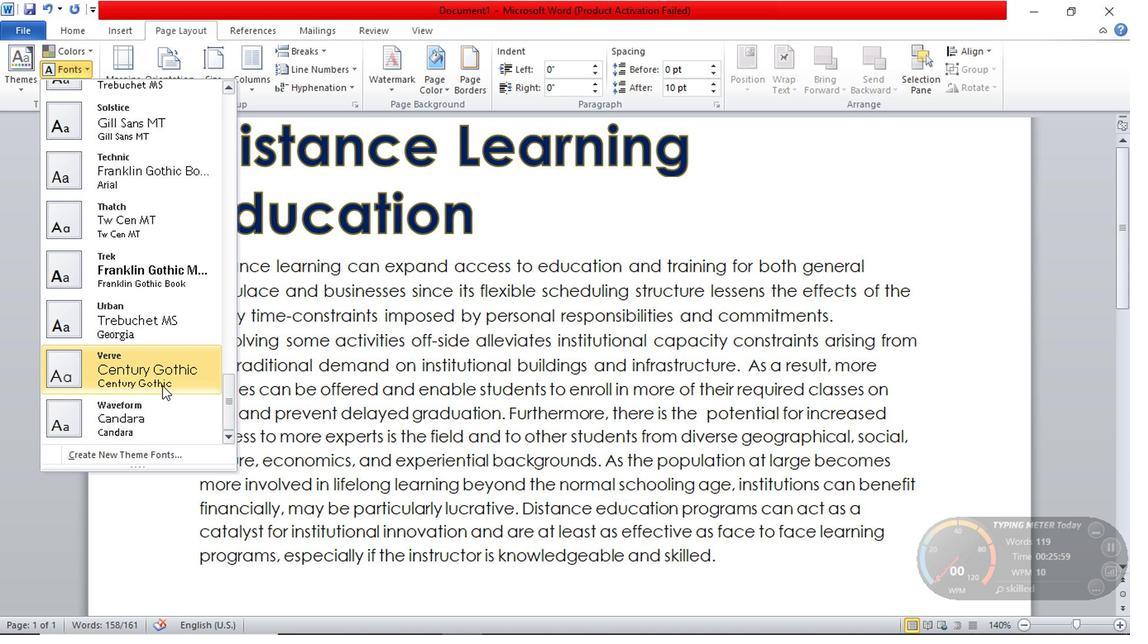 
Action: Mouse scrolled (161, 384) with delta (0, 0)
Screenshot: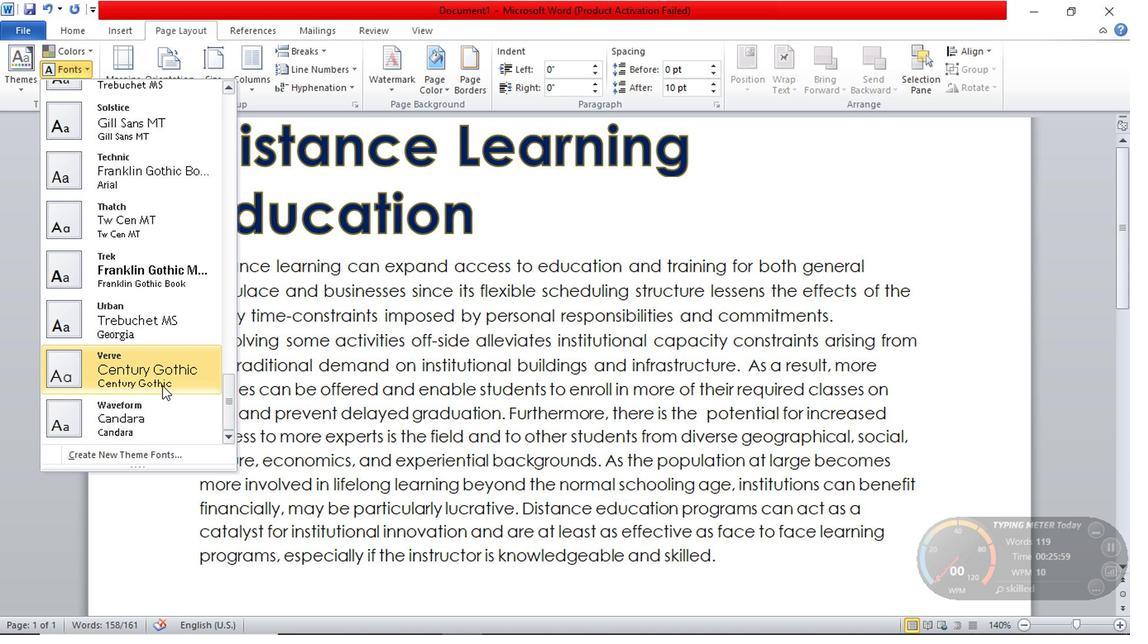 
Action: Mouse scrolled (161, 384) with delta (0, 0)
Screenshot: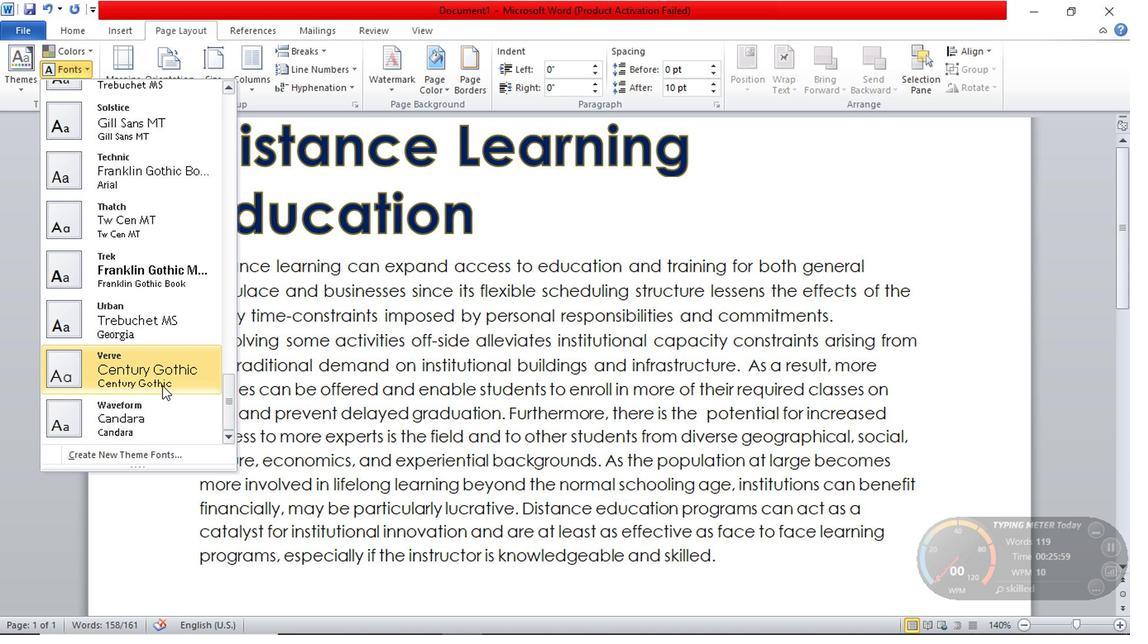 
Action: Mouse scrolled (161, 384) with delta (0, 0)
Screenshot: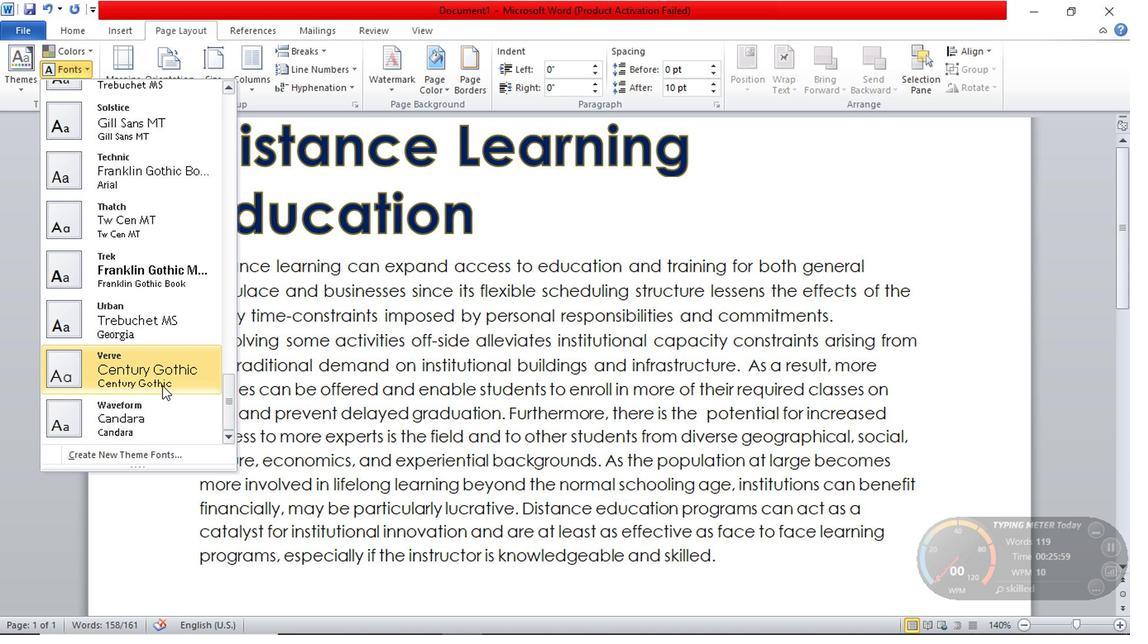 
Action: Mouse scrolled (161, 384) with delta (0, 0)
Screenshot: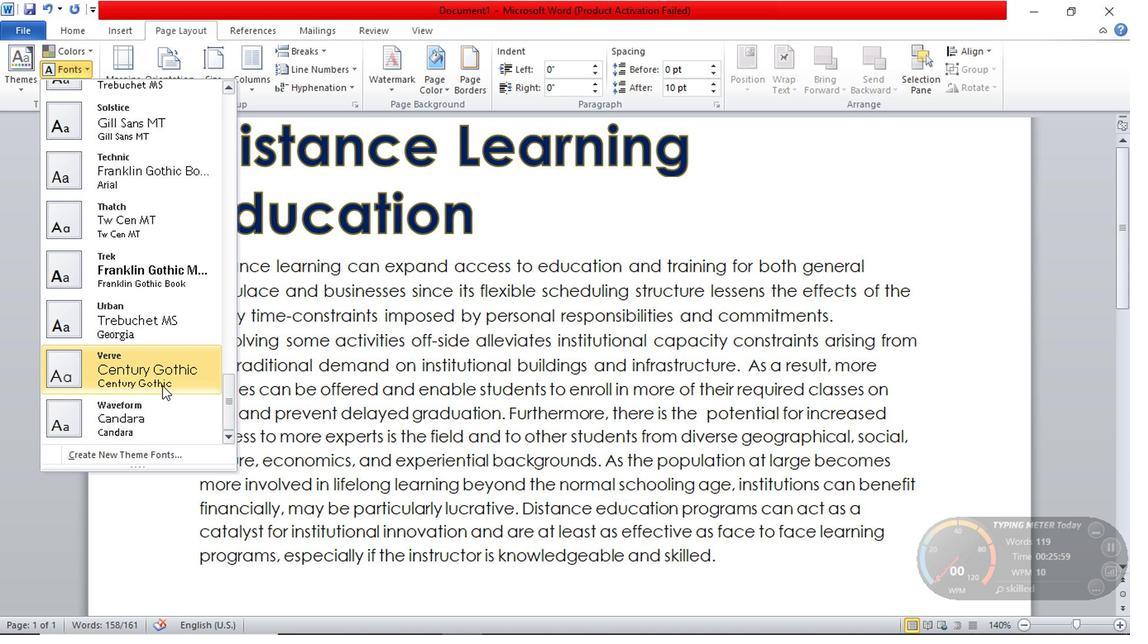
Action: Mouse moved to (233, 397)
Screenshot: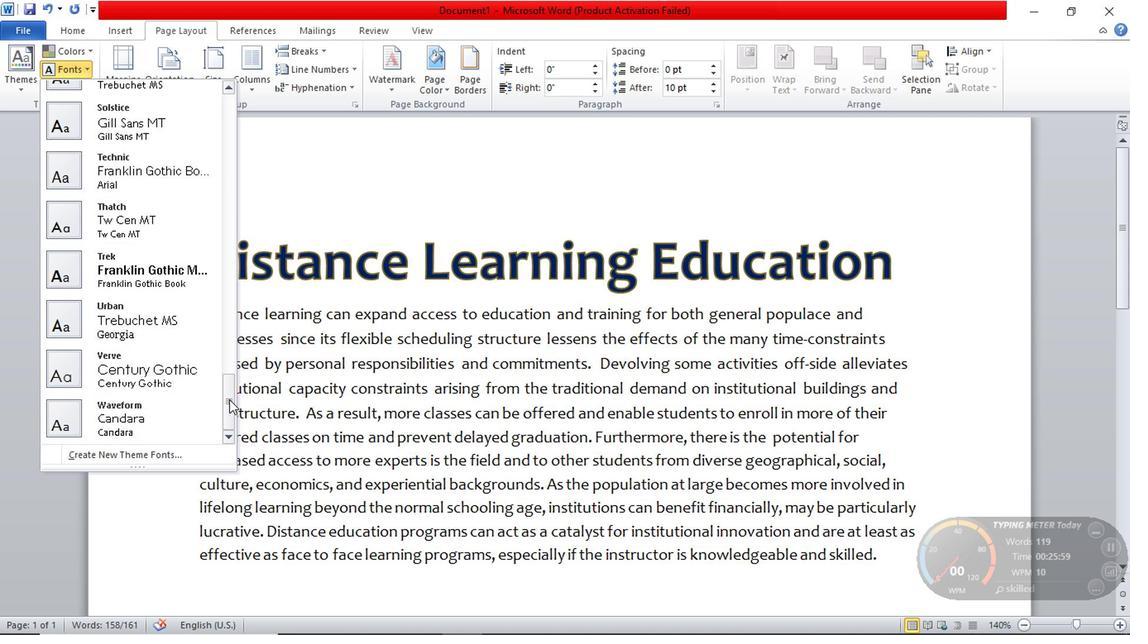 
Action: Mouse pressed left at (233, 397)
Screenshot: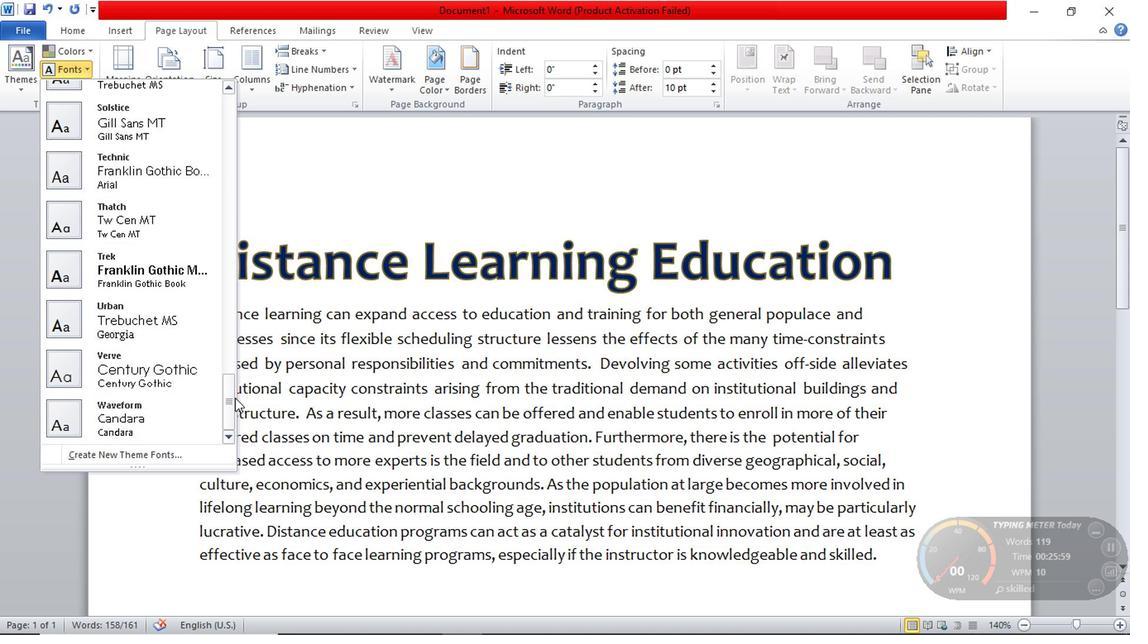 
Action: Mouse moved to (167, 256)
Screenshot: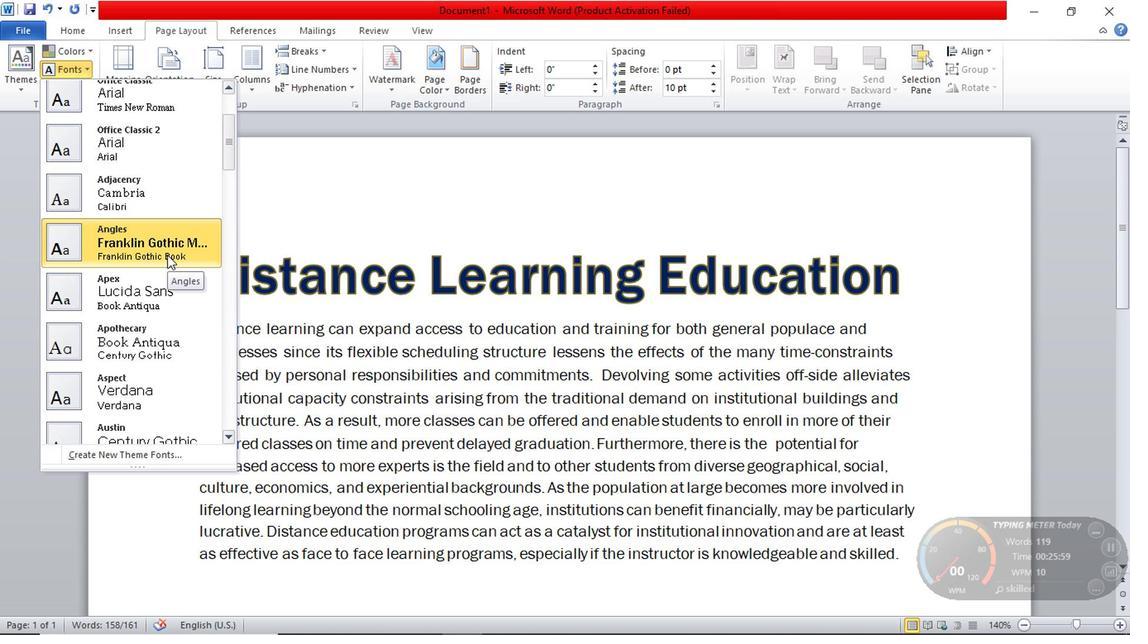 
Action: Mouse pressed left at (167, 256)
Screenshot: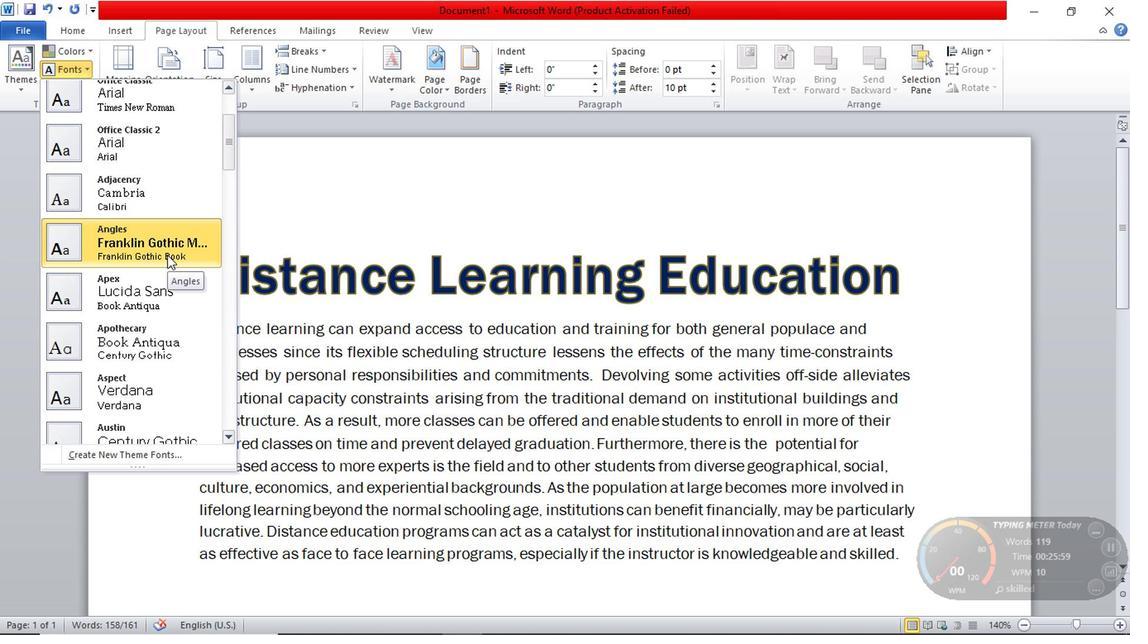 
Action: Mouse moved to (87, 55)
Screenshot: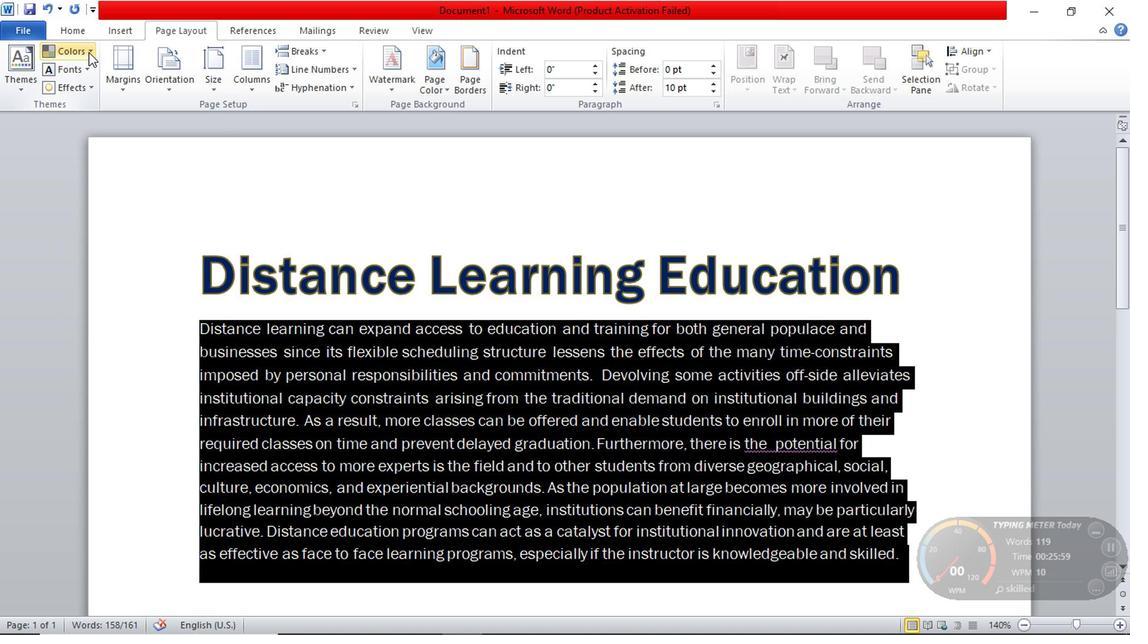 
Action: Mouse pressed left at (87, 55)
Screenshot: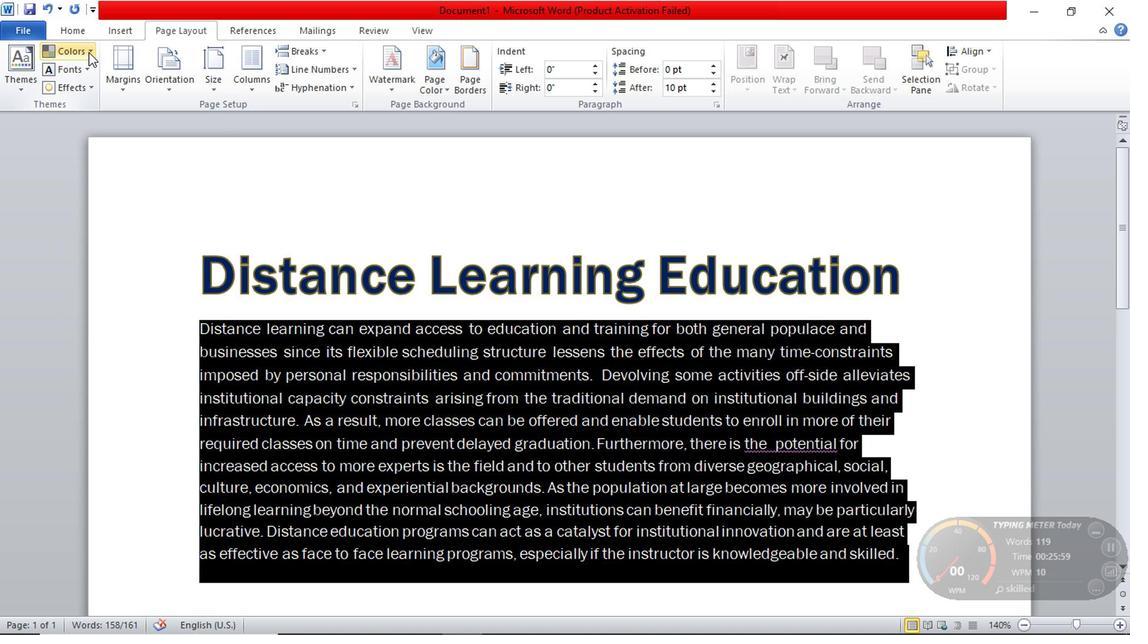 
Action: Mouse moved to (217, 203)
Screenshot: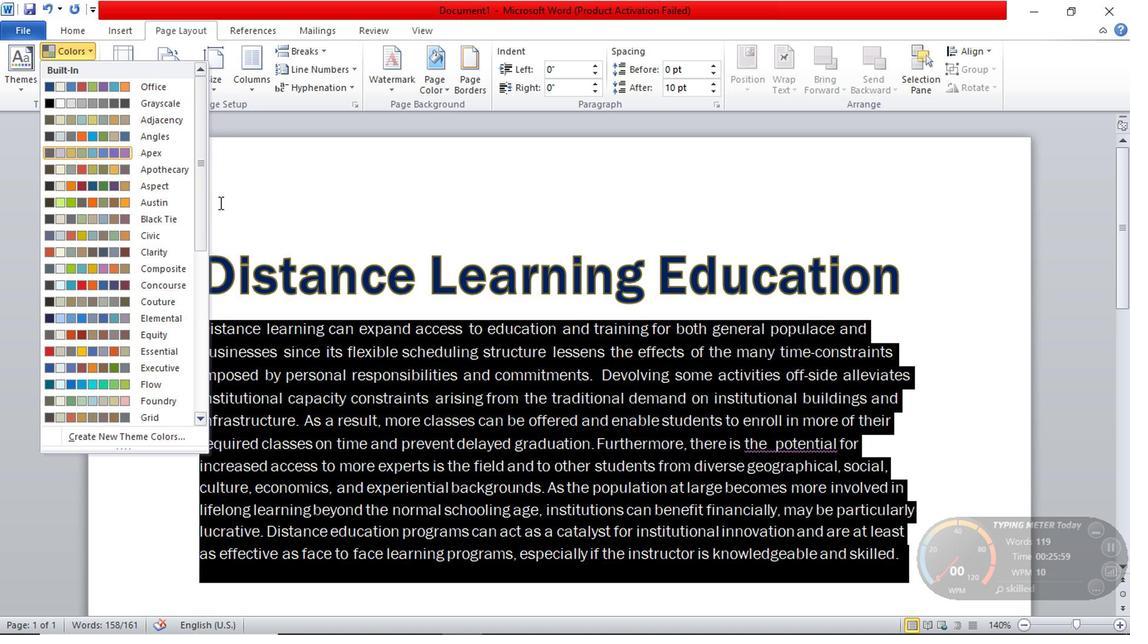 
Action: Mouse pressed left at (217, 203)
Screenshot: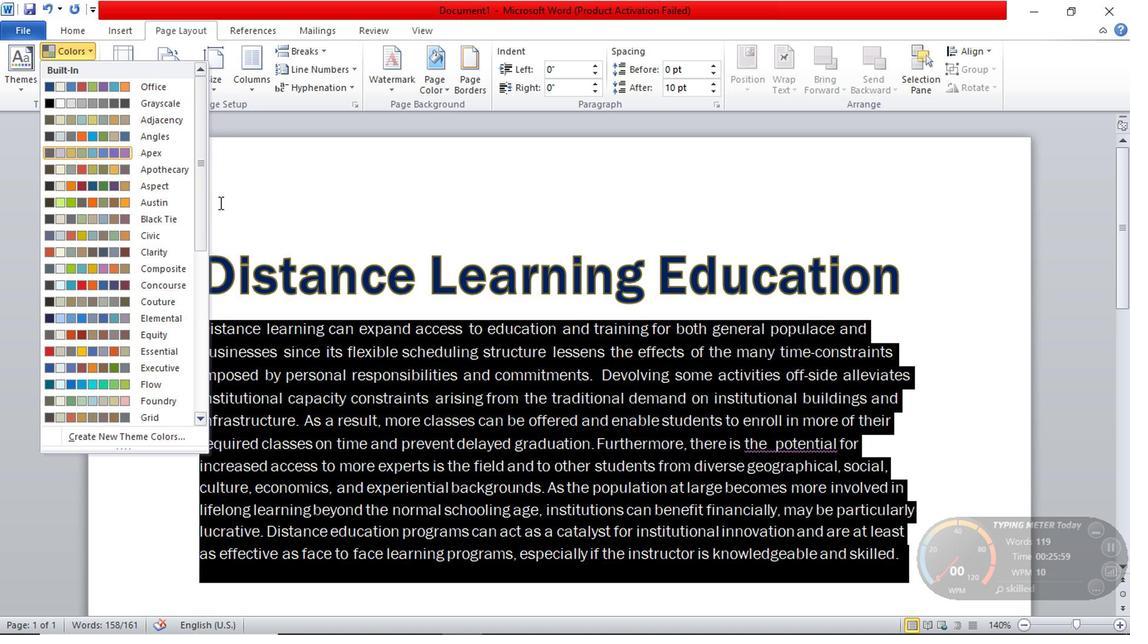 
Action: Mouse moved to (88, 94)
Screenshot: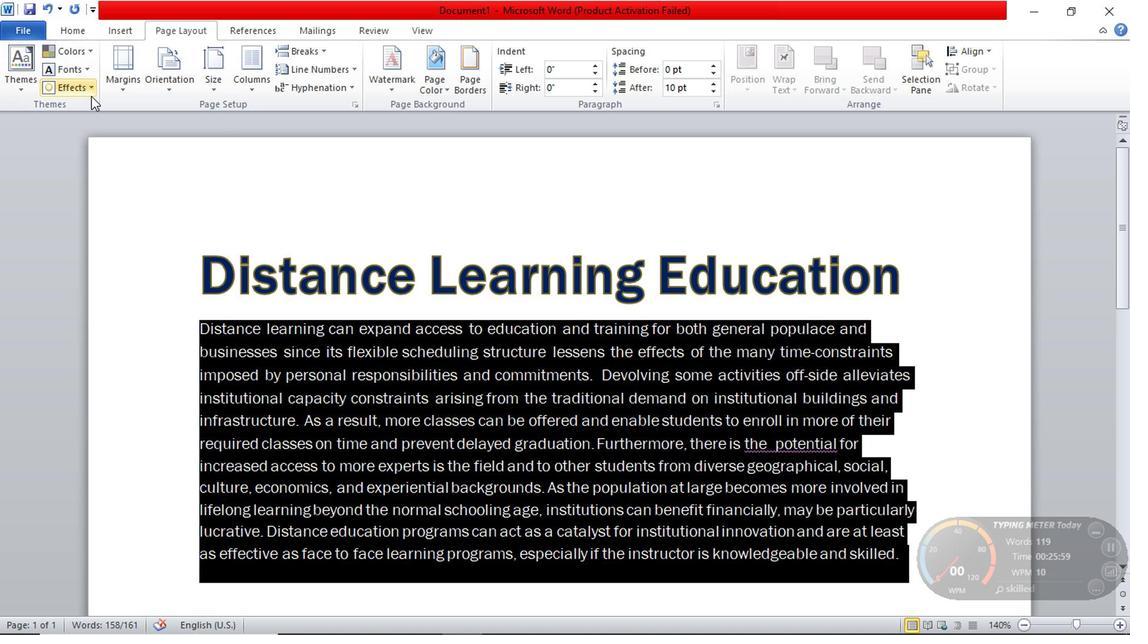 
Action: Mouse pressed left at (88, 94)
Screenshot: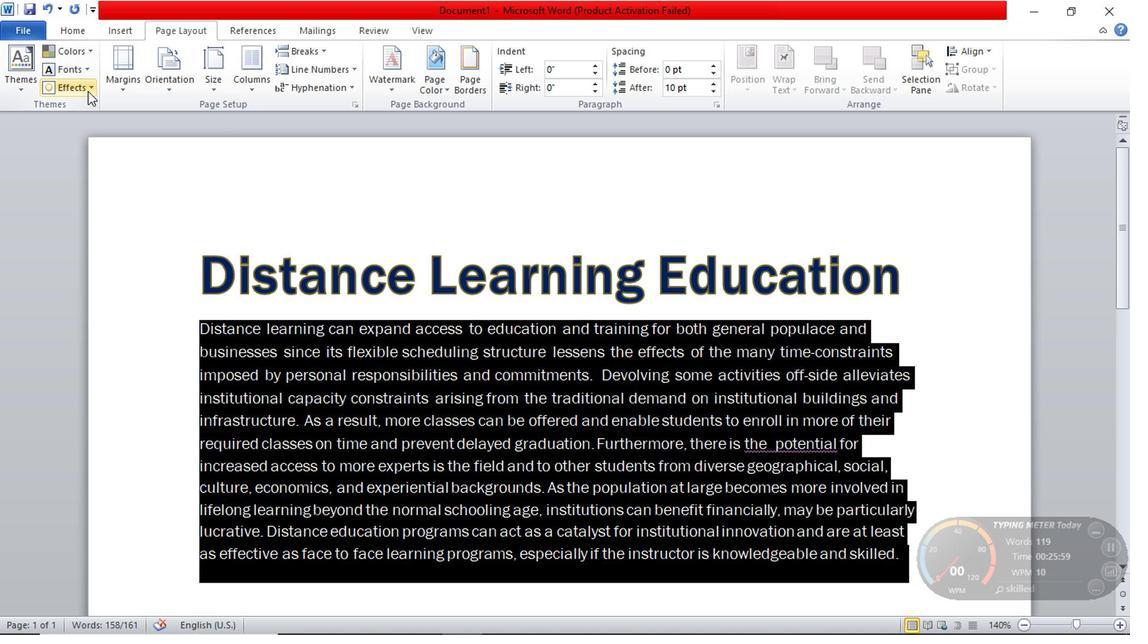 
Action: Mouse moved to (340, 204)
Screenshot: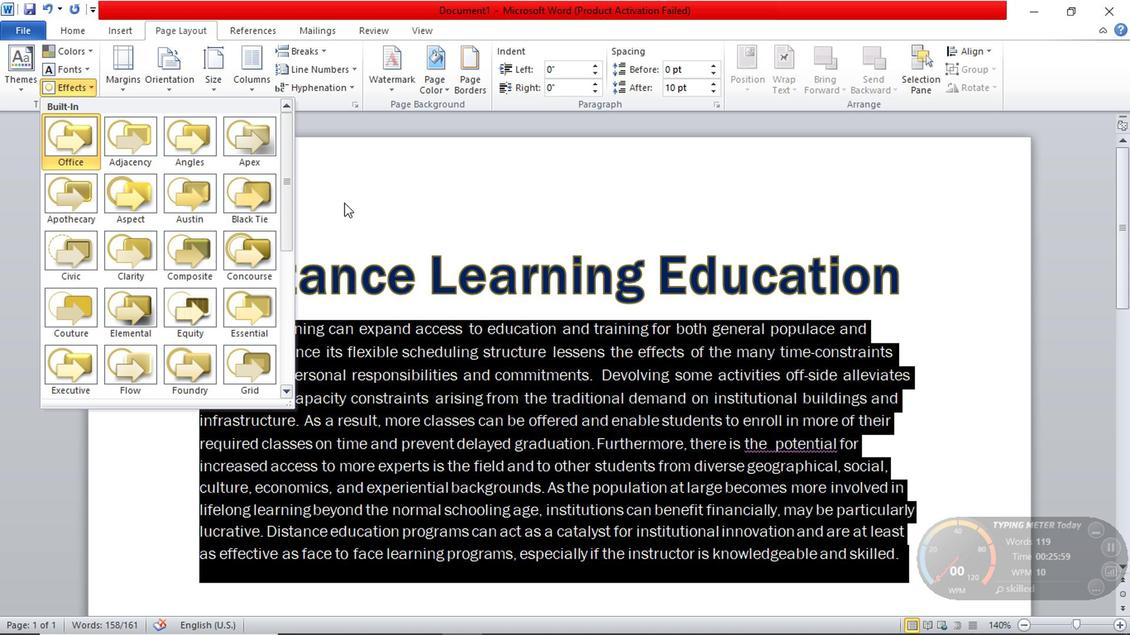 
Action: Mouse pressed left at (340, 204)
Screenshot: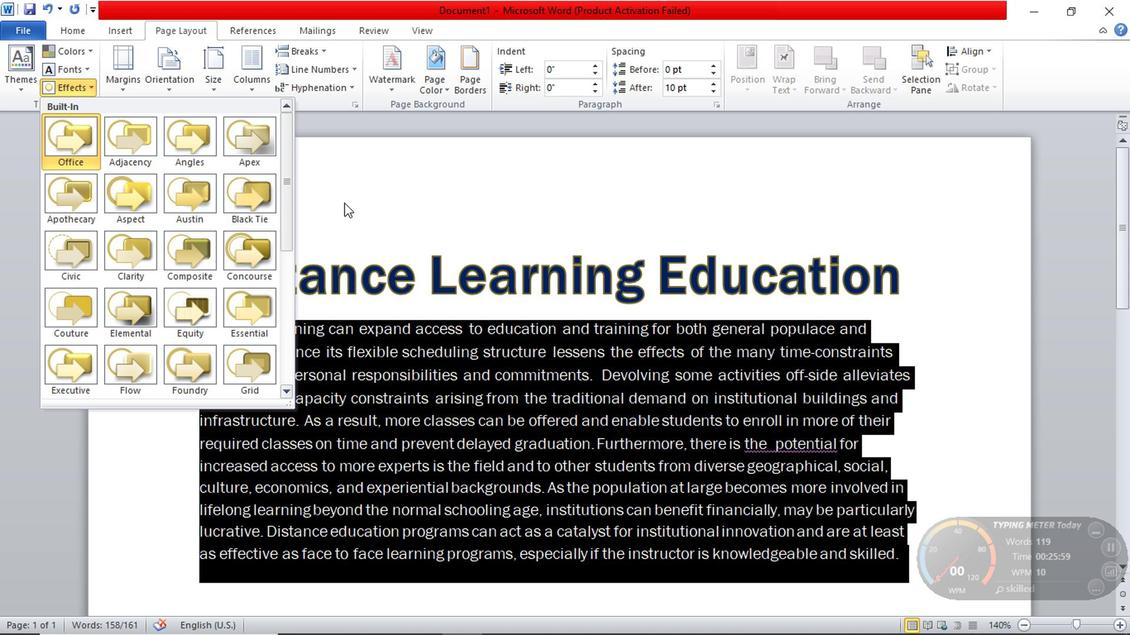 
Action: Mouse moved to (329, 174)
Screenshot: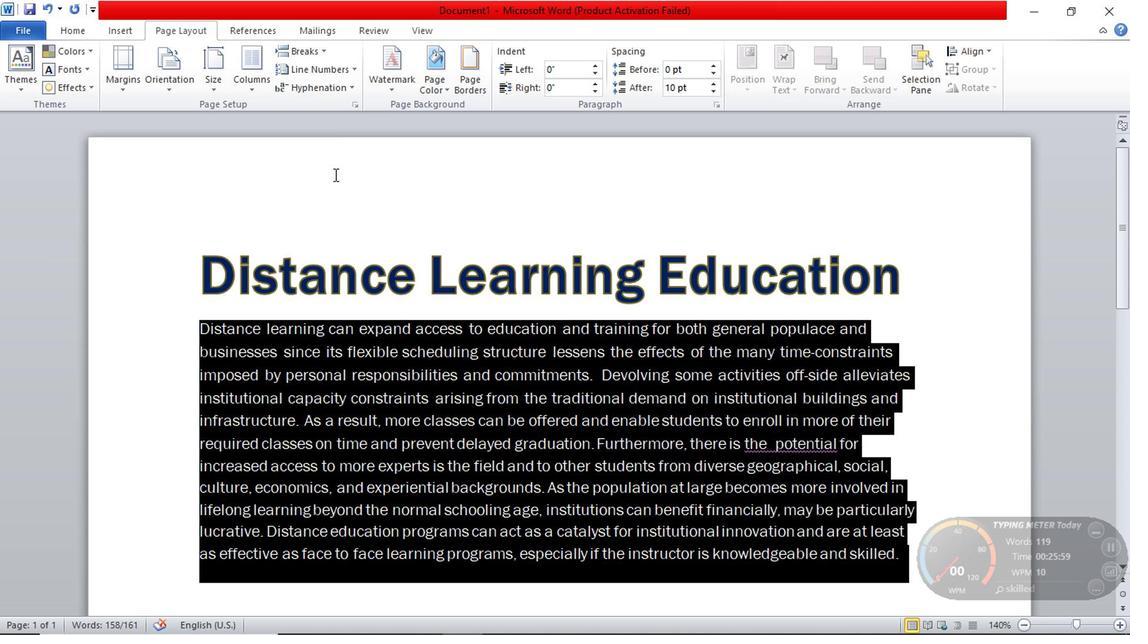 
Action: Mouse pressed left at (329, 174)
Screenshot: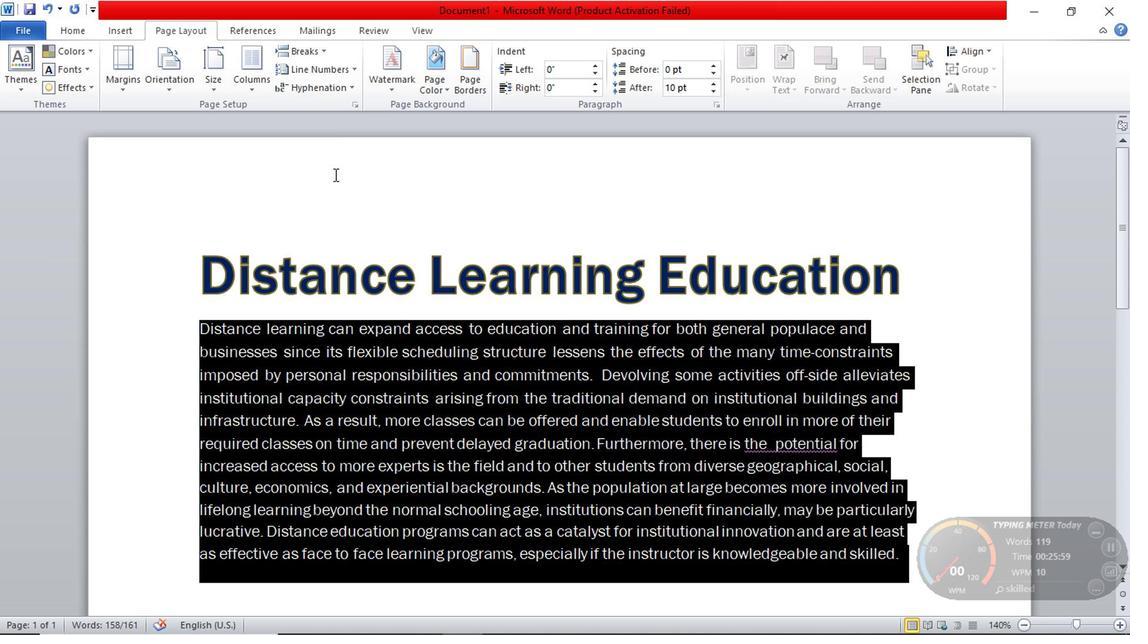 
Action: Mouse moved to (91, 33)
Screenshot: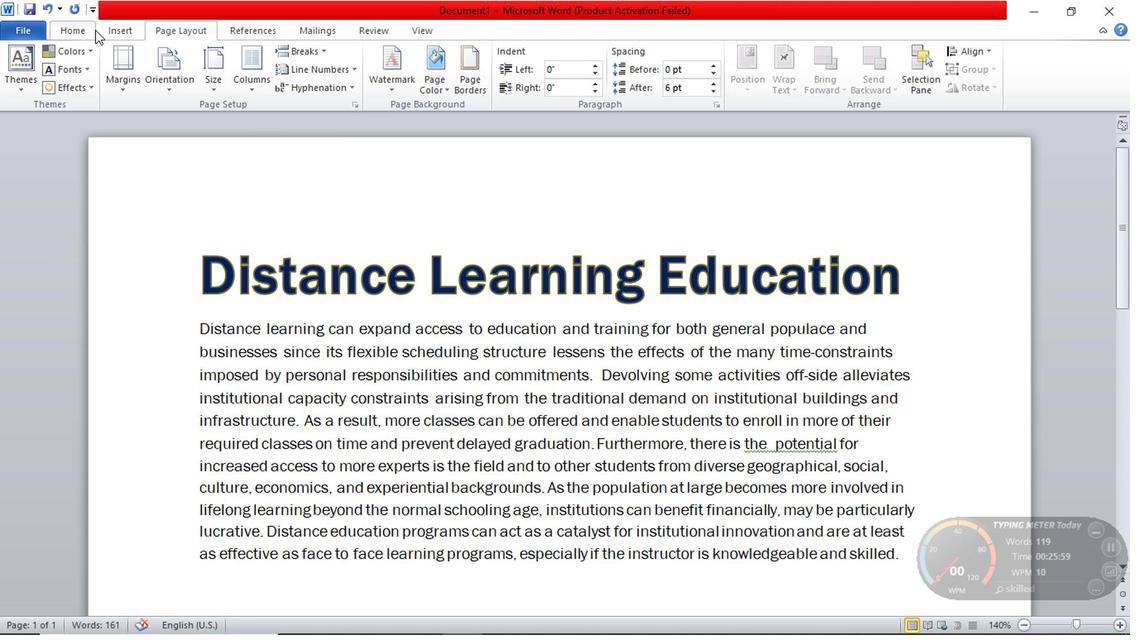 
Action: Mouse pressed left at (91, 33)
Screenshot: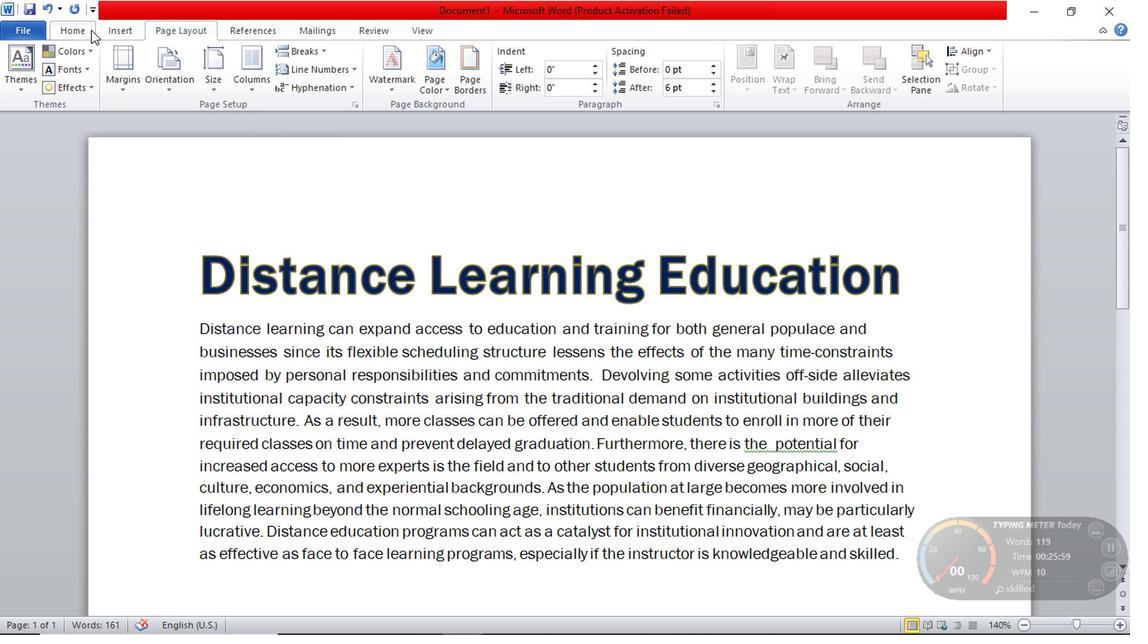 
Action: Mouse moved to (215, 361)
Screenshot: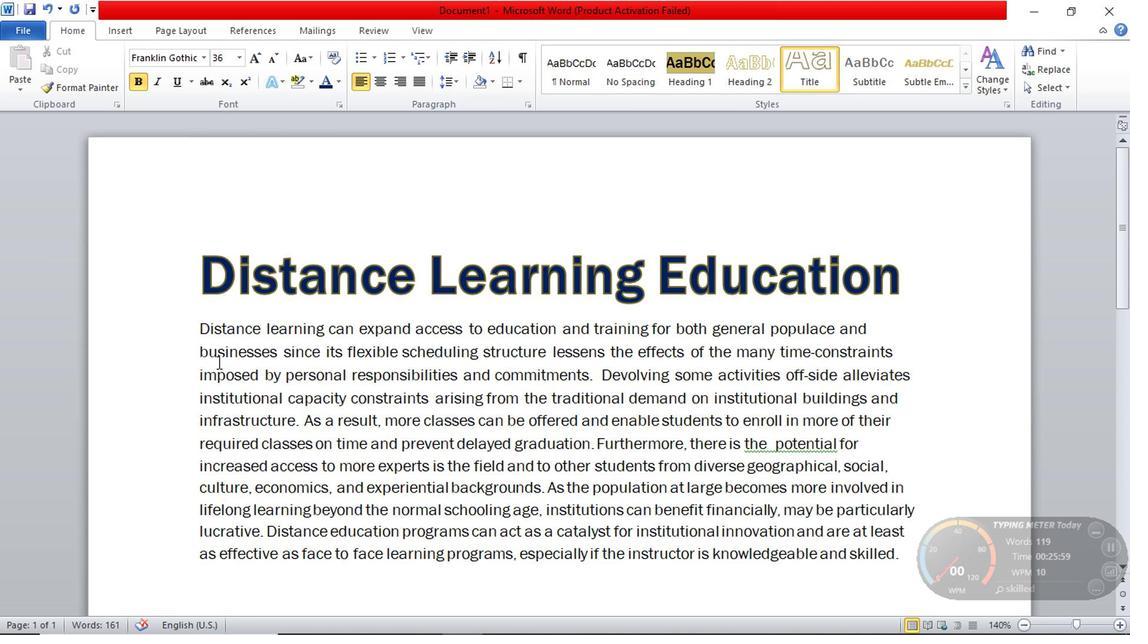 
Action: Mouse pressed left at (215, 361)
Screenshot: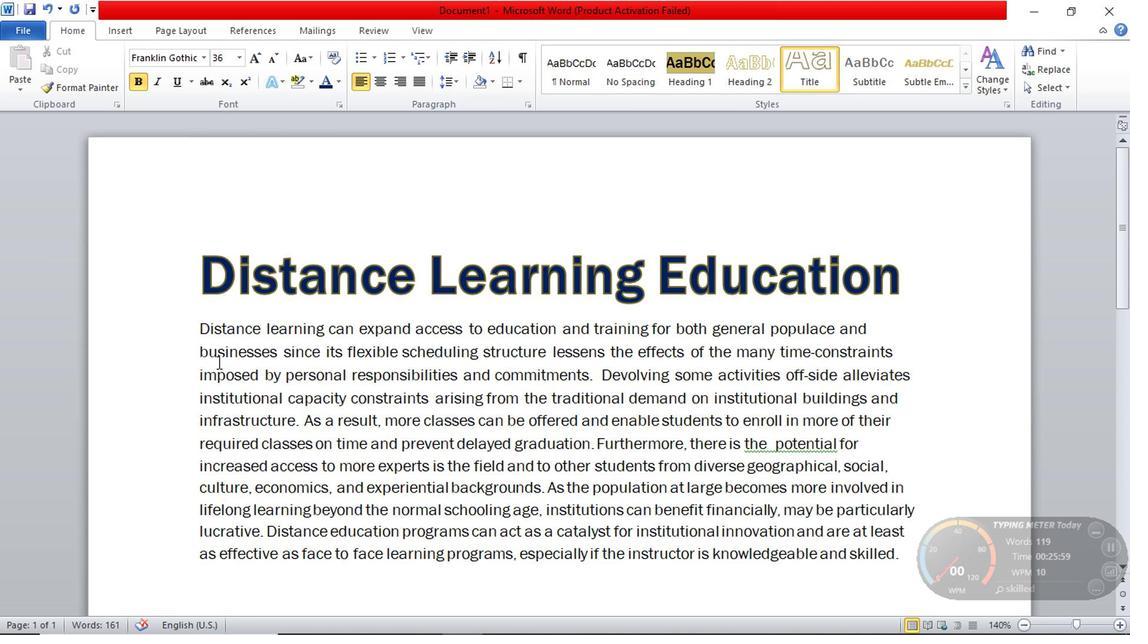 
Action: Mouse moved to (215, 360)
Screenshot: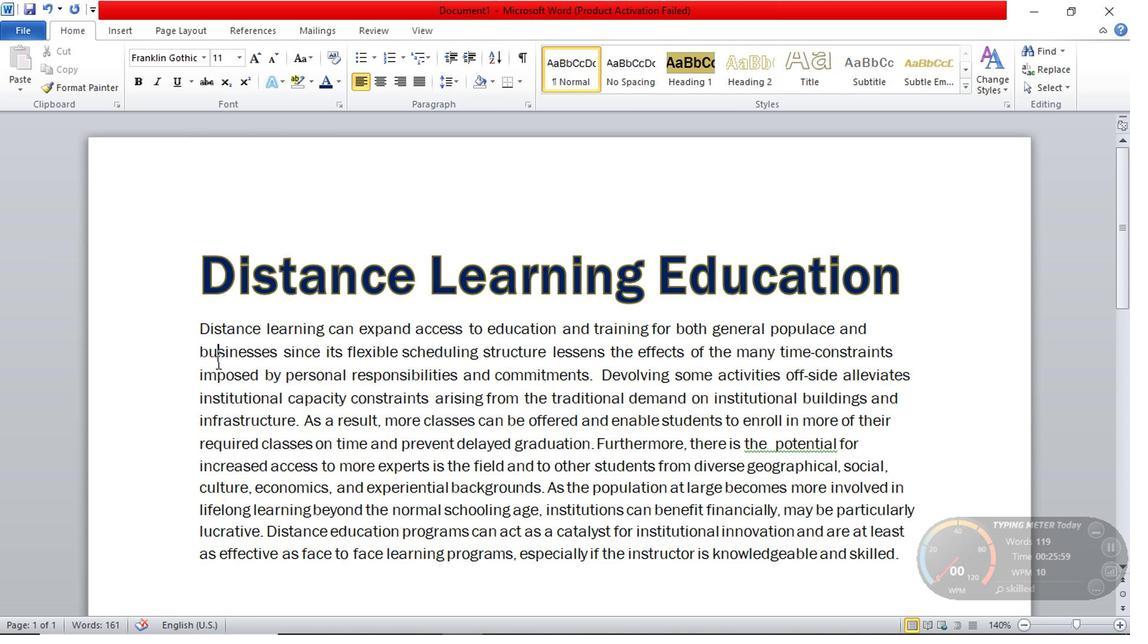
Action: Mouse pressed left at (215, 360)
Screenshot: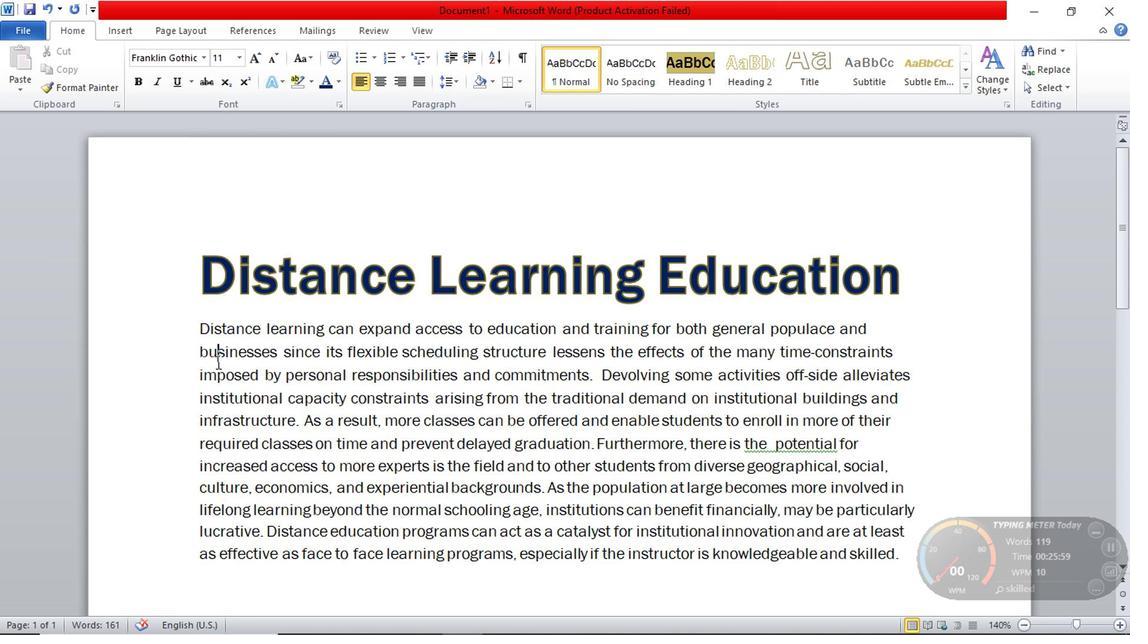 
Action: Mouse pressed left at (215, 360)
